 Task: Create a video review of a product or service you recently tried, offering your honest feedback and recommendations.
Action: Mouse moved to (156, 183)
Screenshot: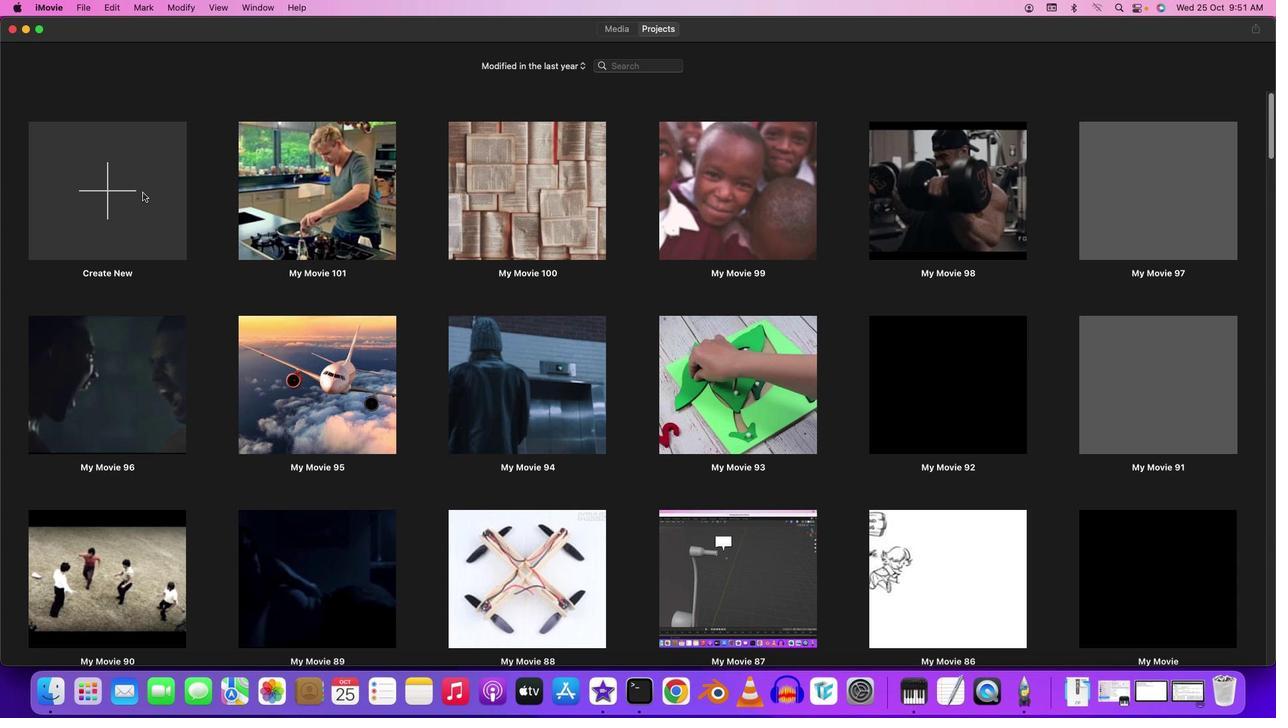 
Action: Mouse pressed left at (156, 183)
Screenshot: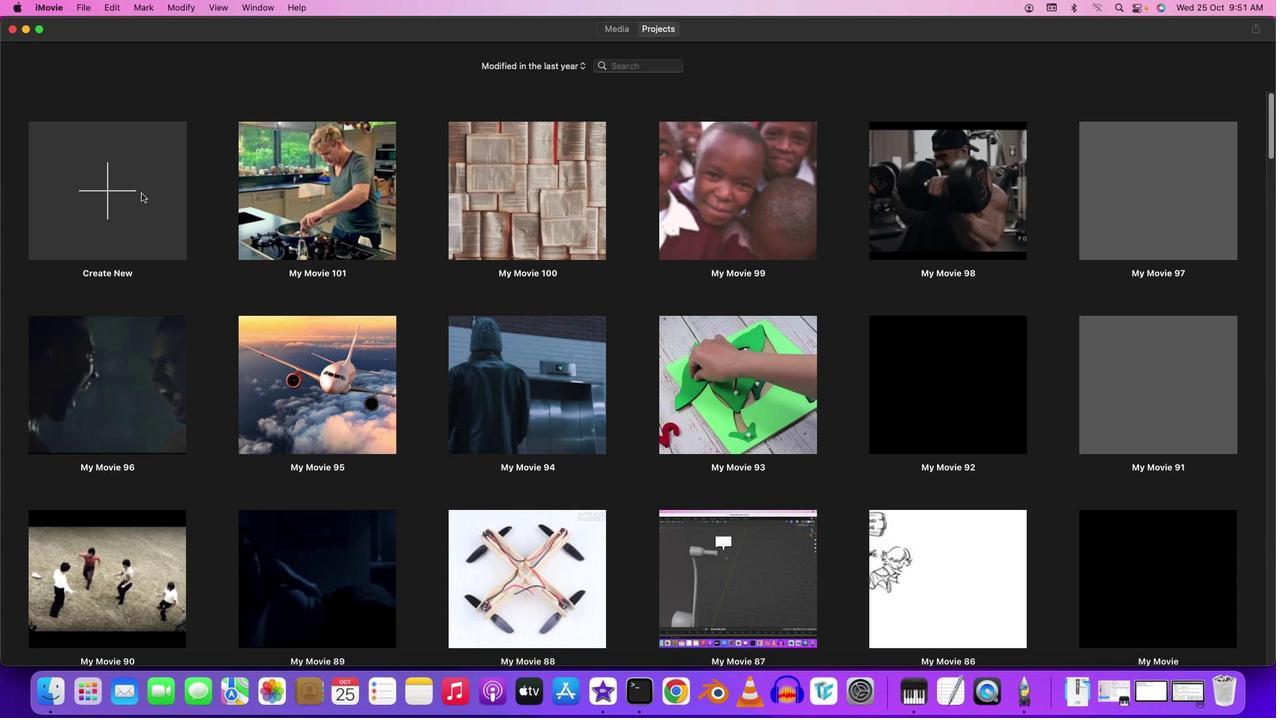 
Action: Mouse moved to (125, 196)
Screenshot: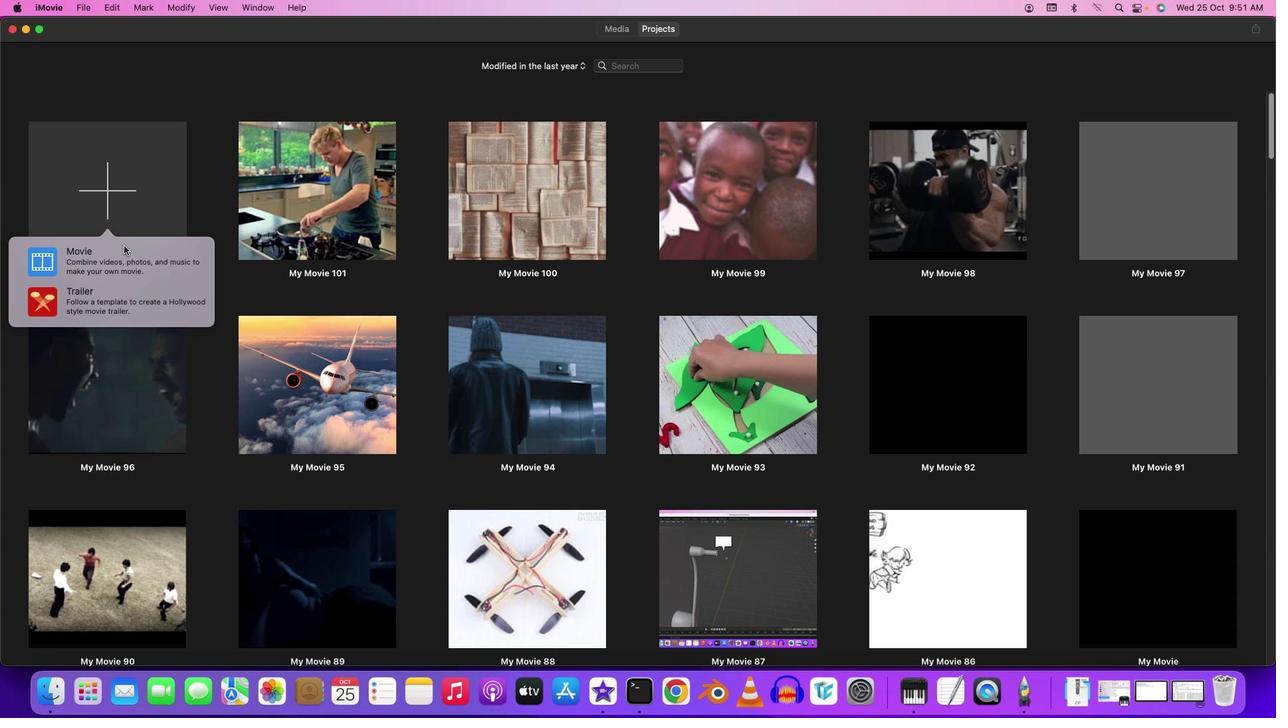 
Action: Mouse pressed left at (125, 196)
Screenshot: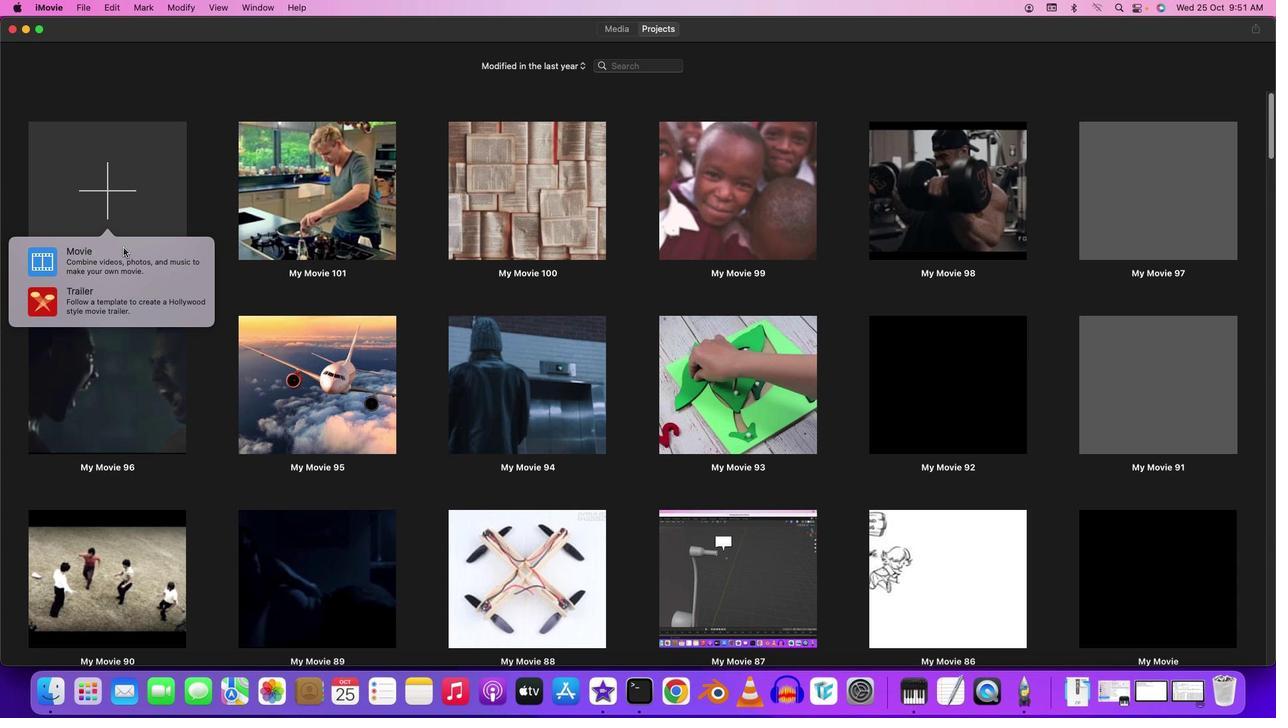 
Action: Mouse moved to (123, 248)
Screenshot: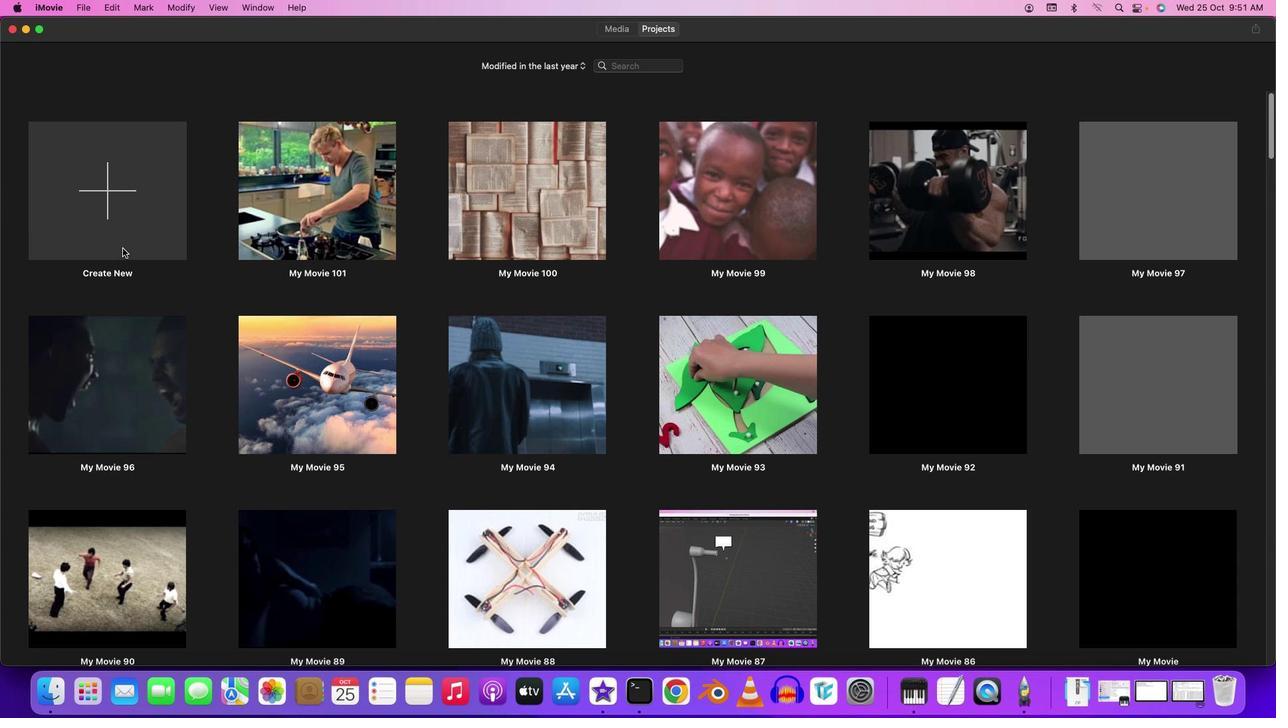 
Action: Mouse pressed left at (123, 248)
Screenshot: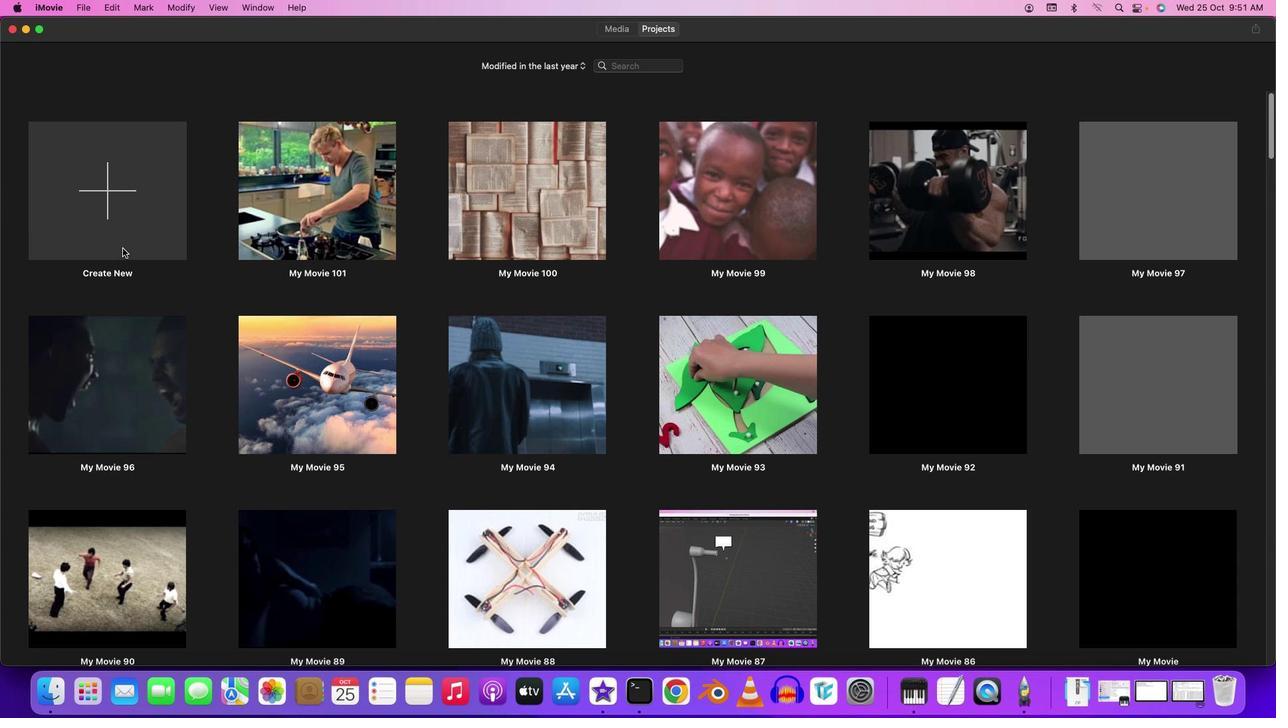 
Action: Mouse moved to (359, 265)
Screenshot: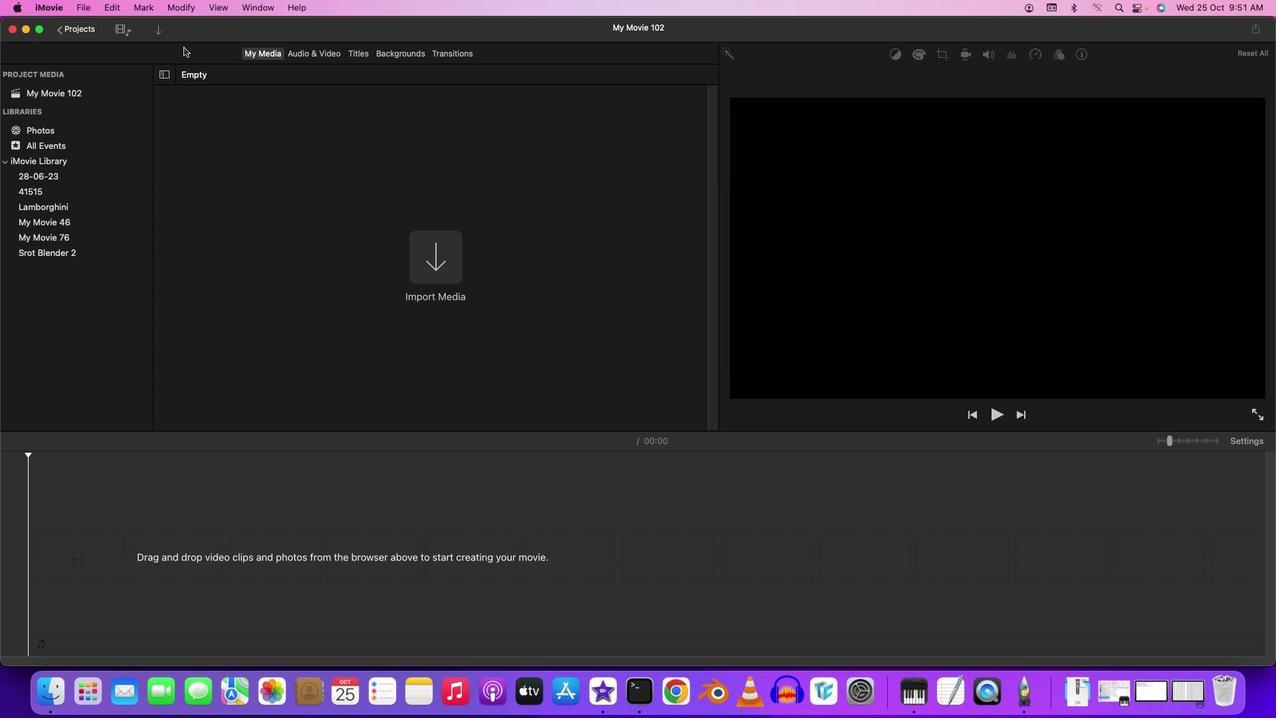 
Action: Mouse pressed left at (359, 265)
Screenshot: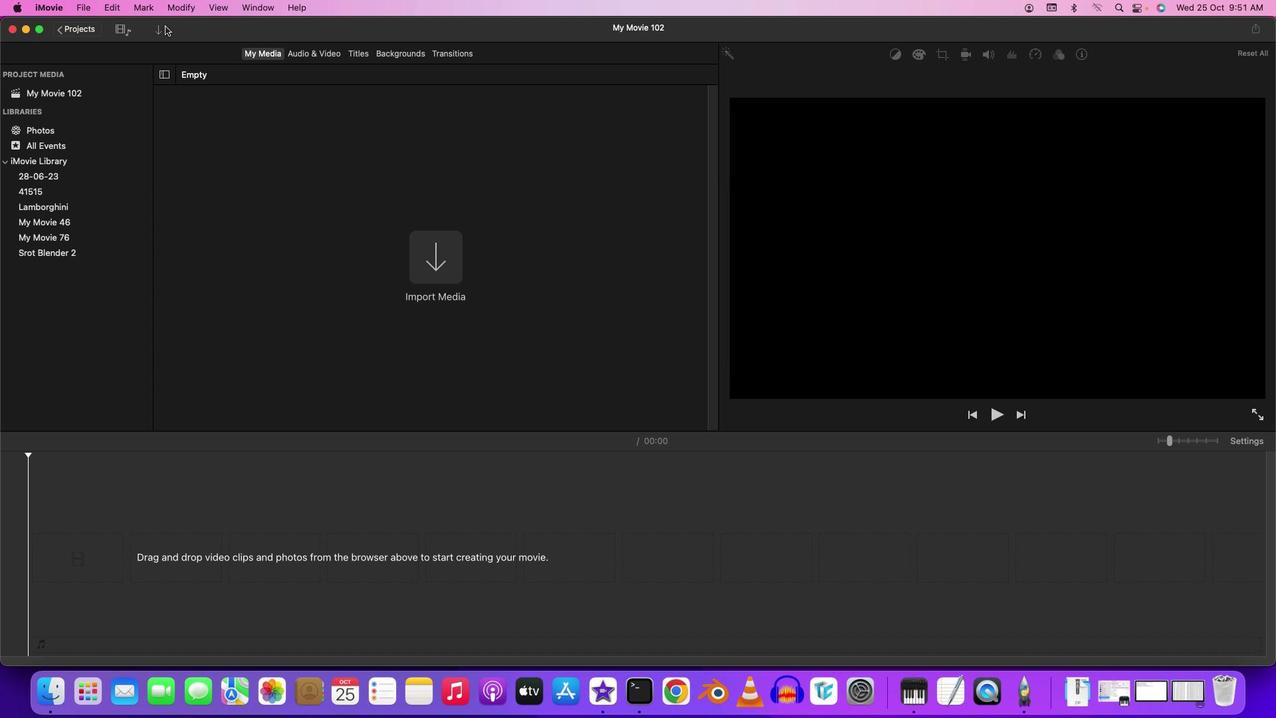 
Action: Mouse moved to (160, 27)
Screenshot: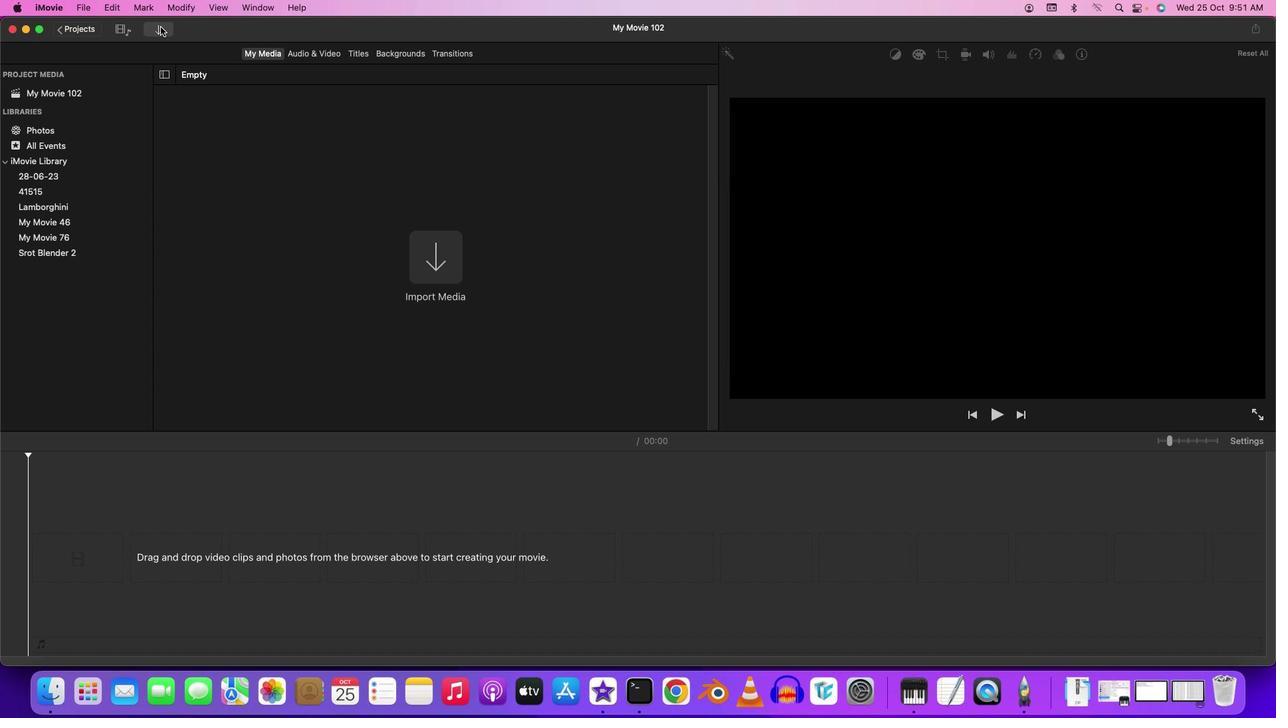 
Action: Mouse pressed left at (160, 27)
Screenshot: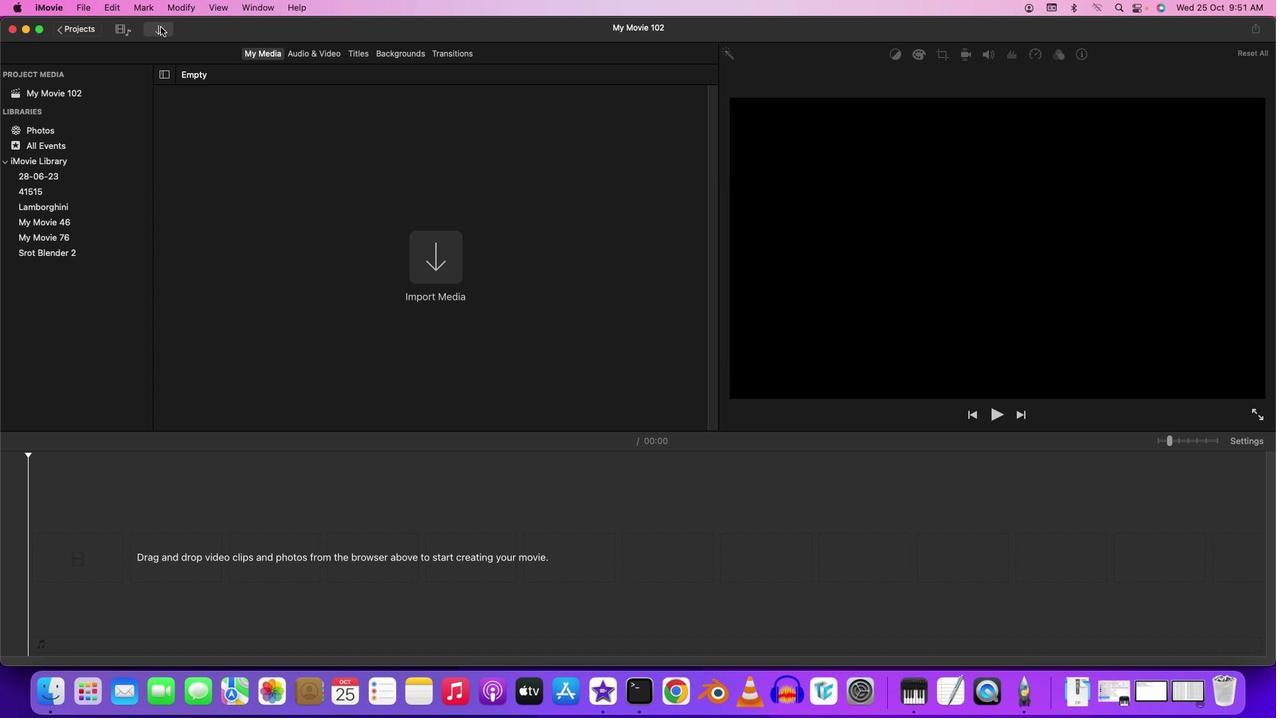 
Action: Mouse moved to (51, 177)
Screenshot: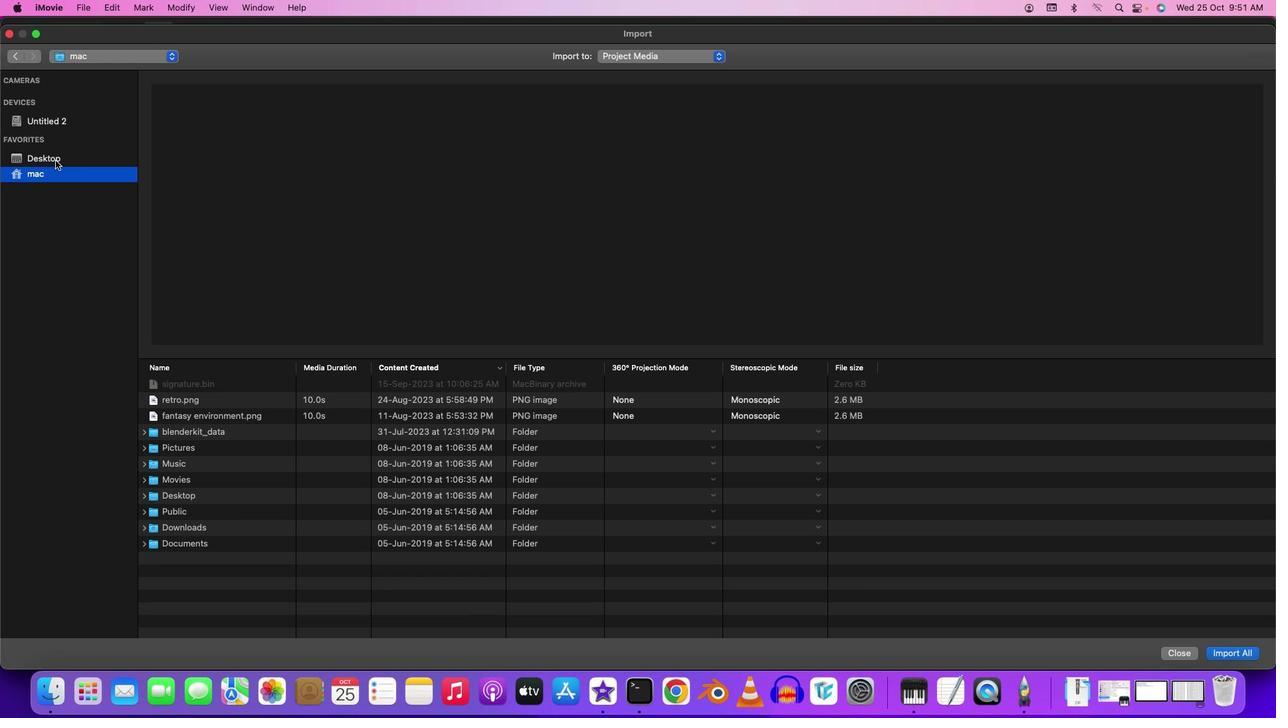 
Action: Mouse pressed left at (51, 177)
Screenshot: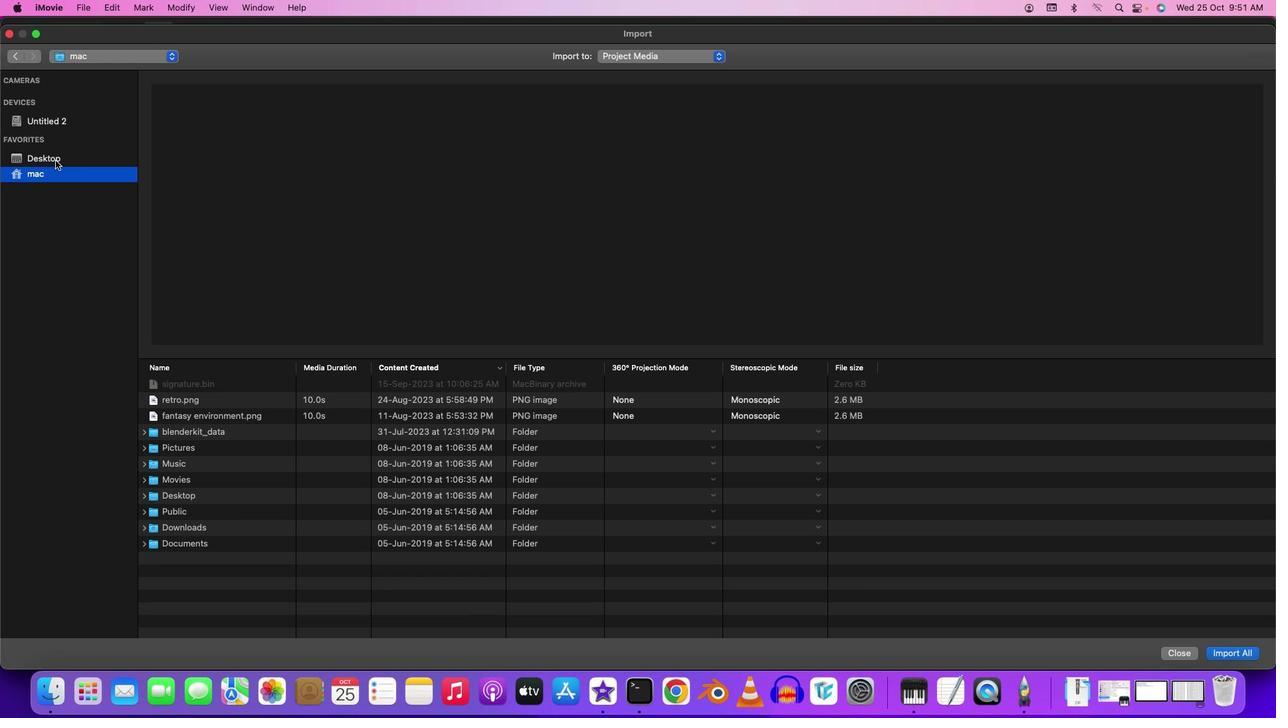 
Action: Mouse moved to (55, 160)
Screenshot: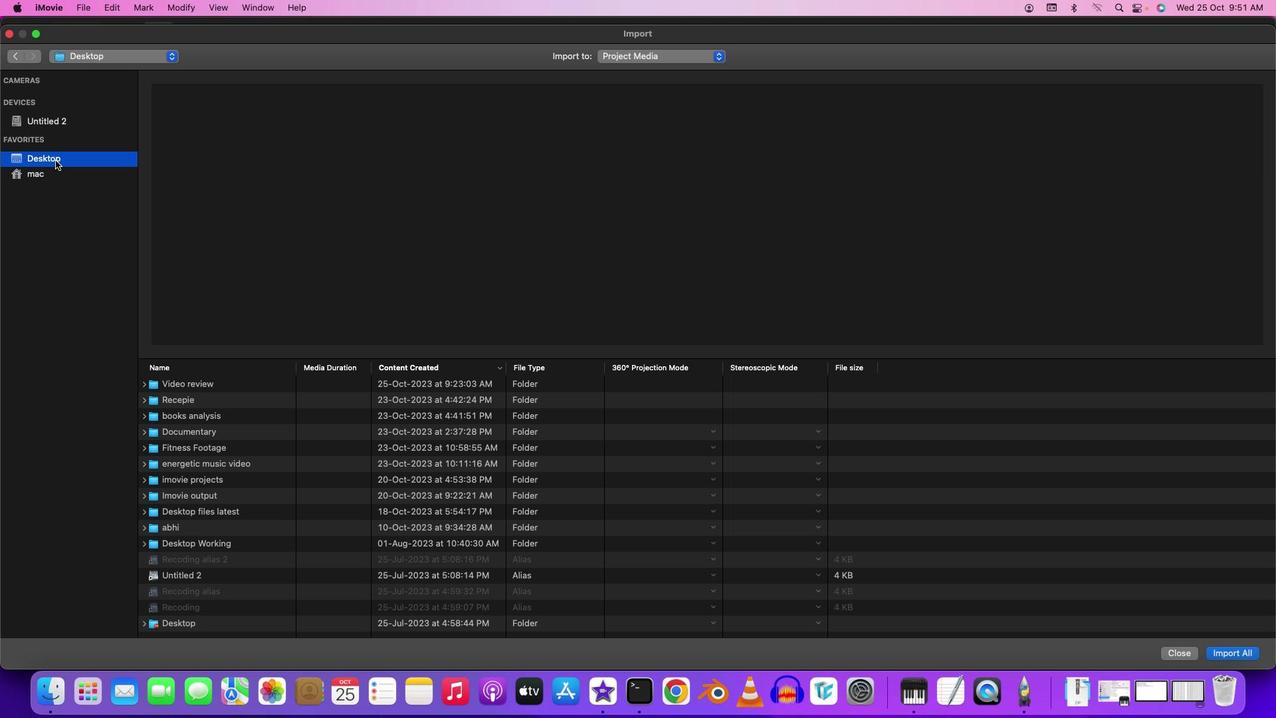 
Action: Mouse pressed left at (55, 160)
Screenshot: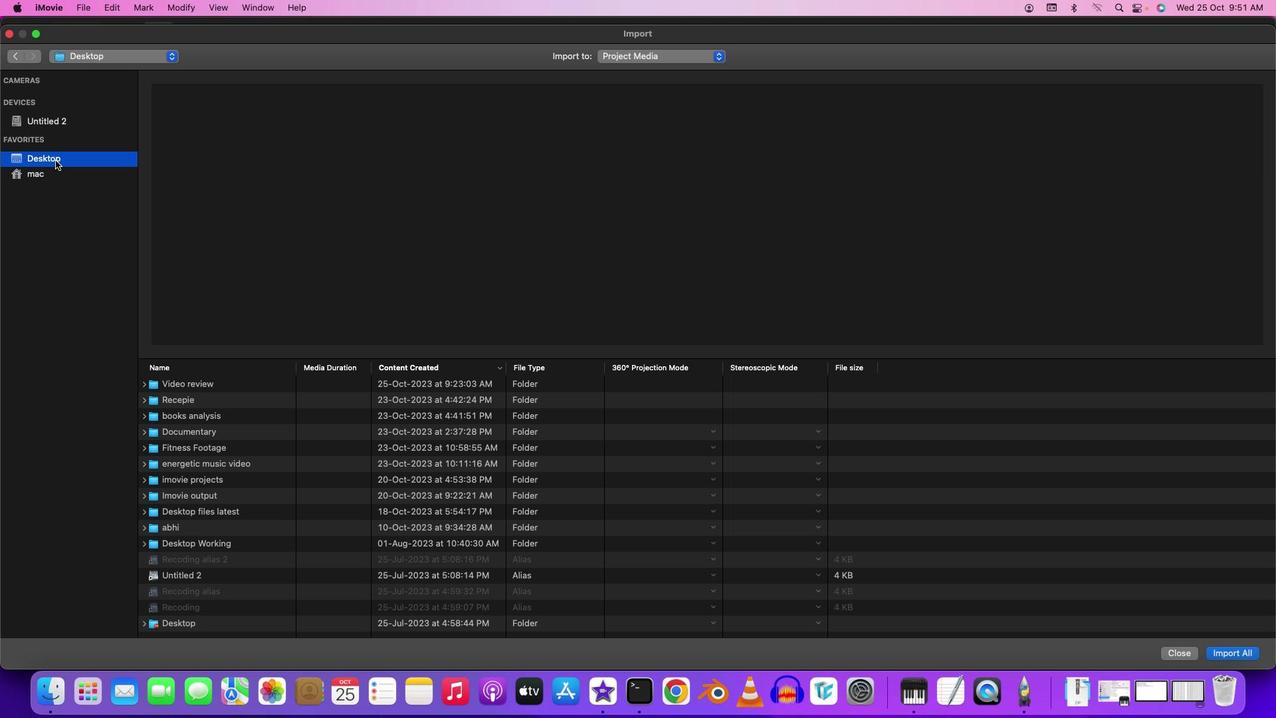 
Action: Mouse moved to (208, 385)
Screenshot: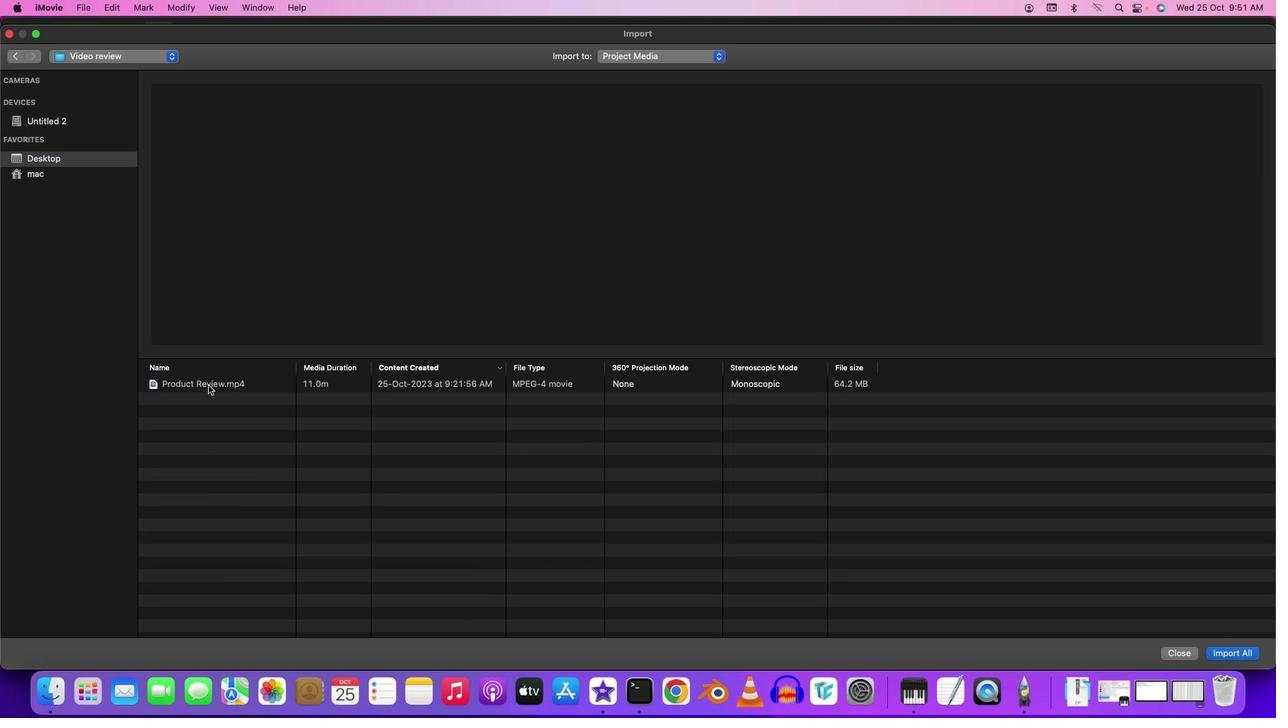 
Action: Mouse pressed left at (208, 385)
Screenshot: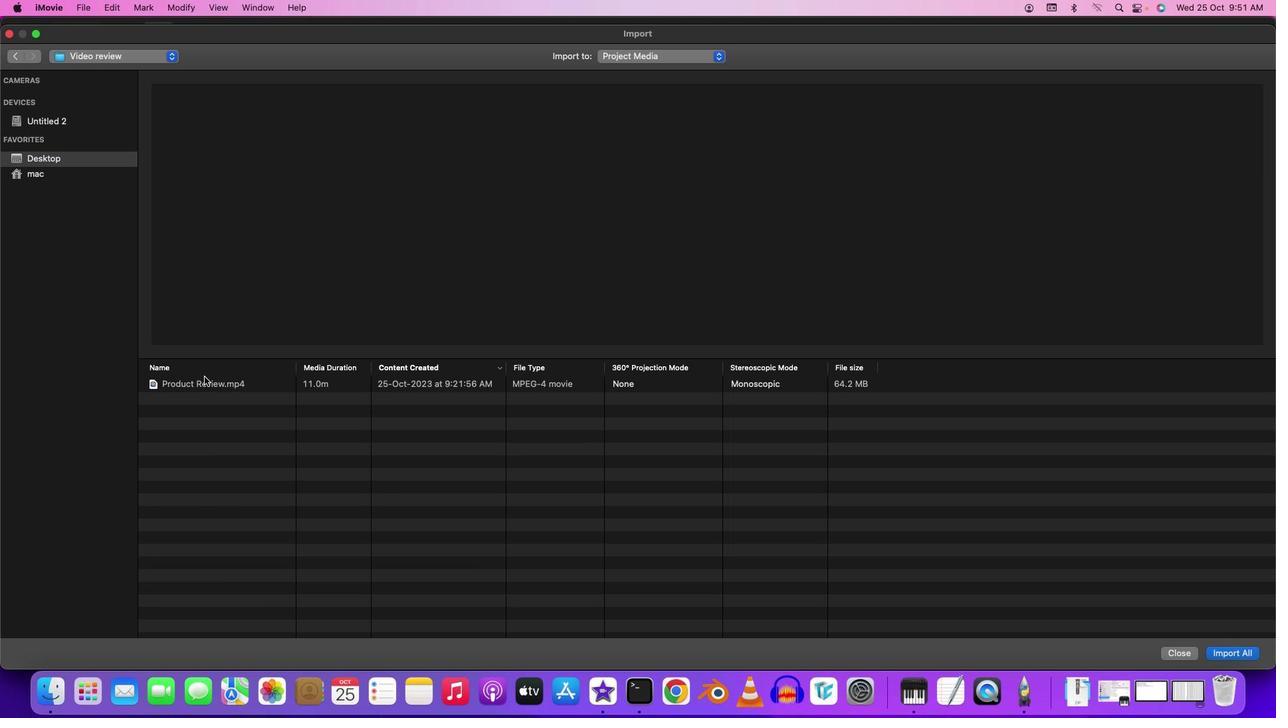 
Action: Mouse pressed left at (208, 385)
Screenshot: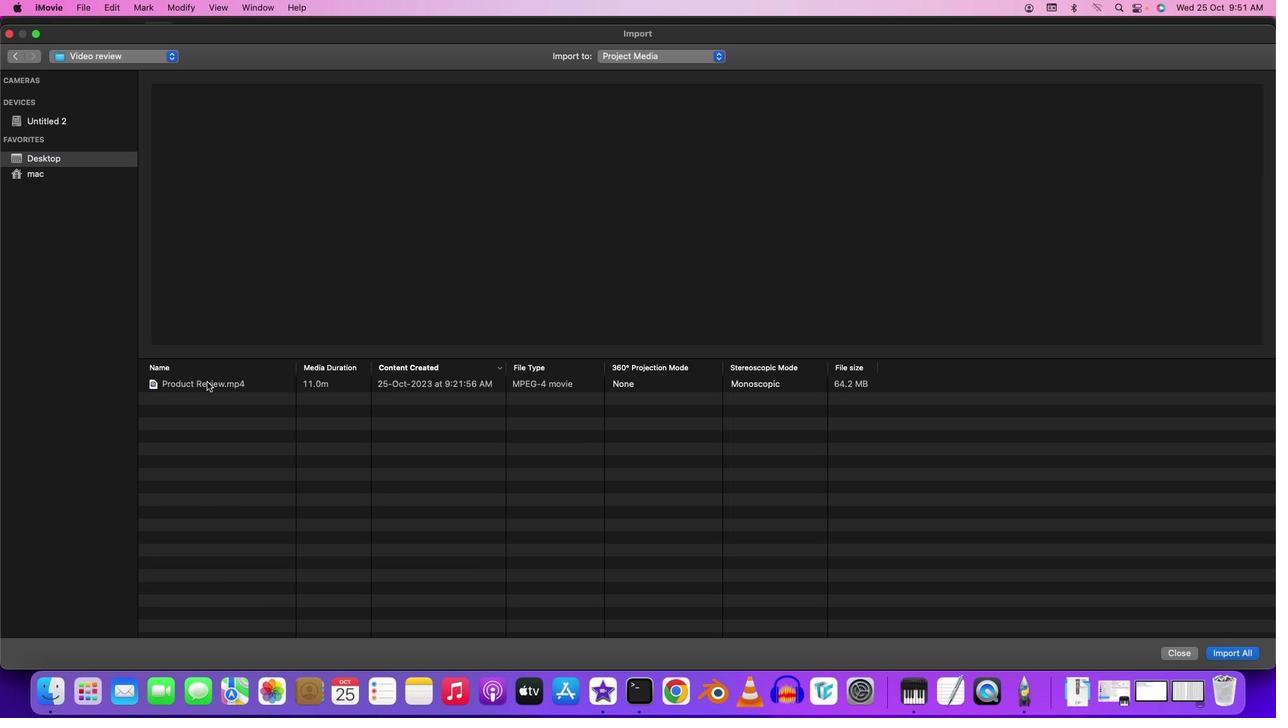 
Action: Mouse moved to (209, 387)
Screenshot: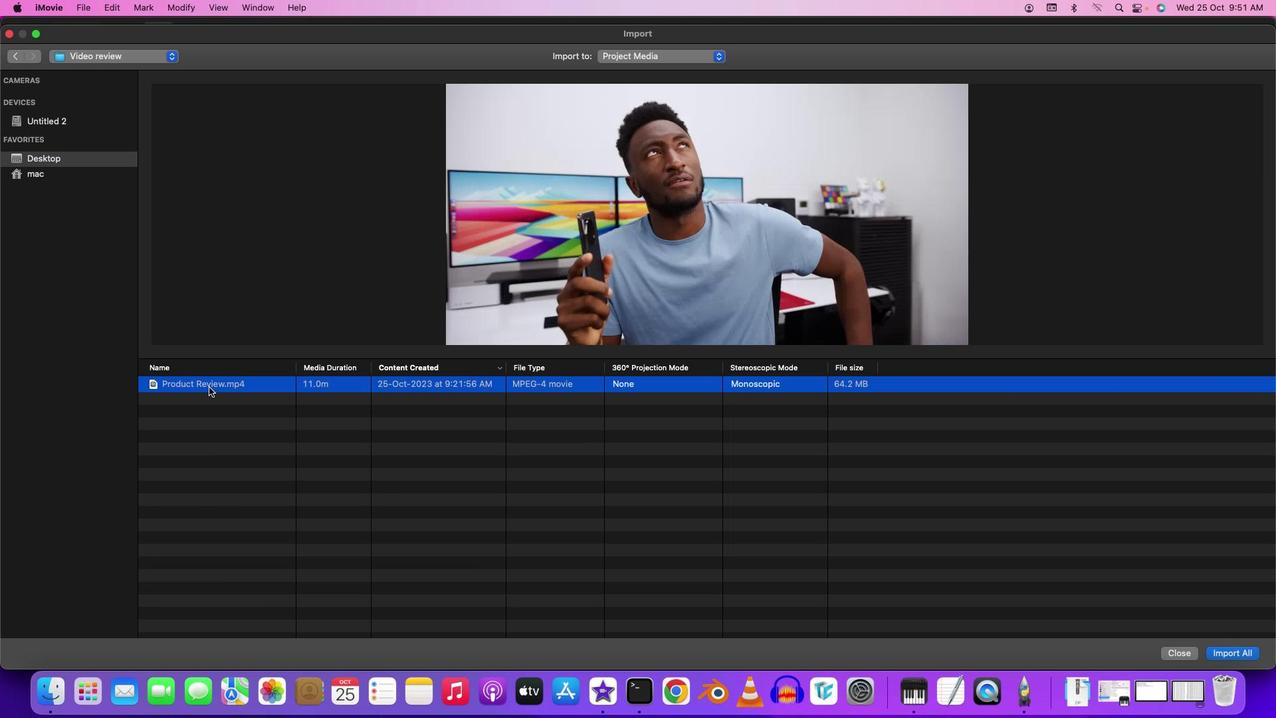 
Action: Mouse pressed left at (209, 387)
Screenshot: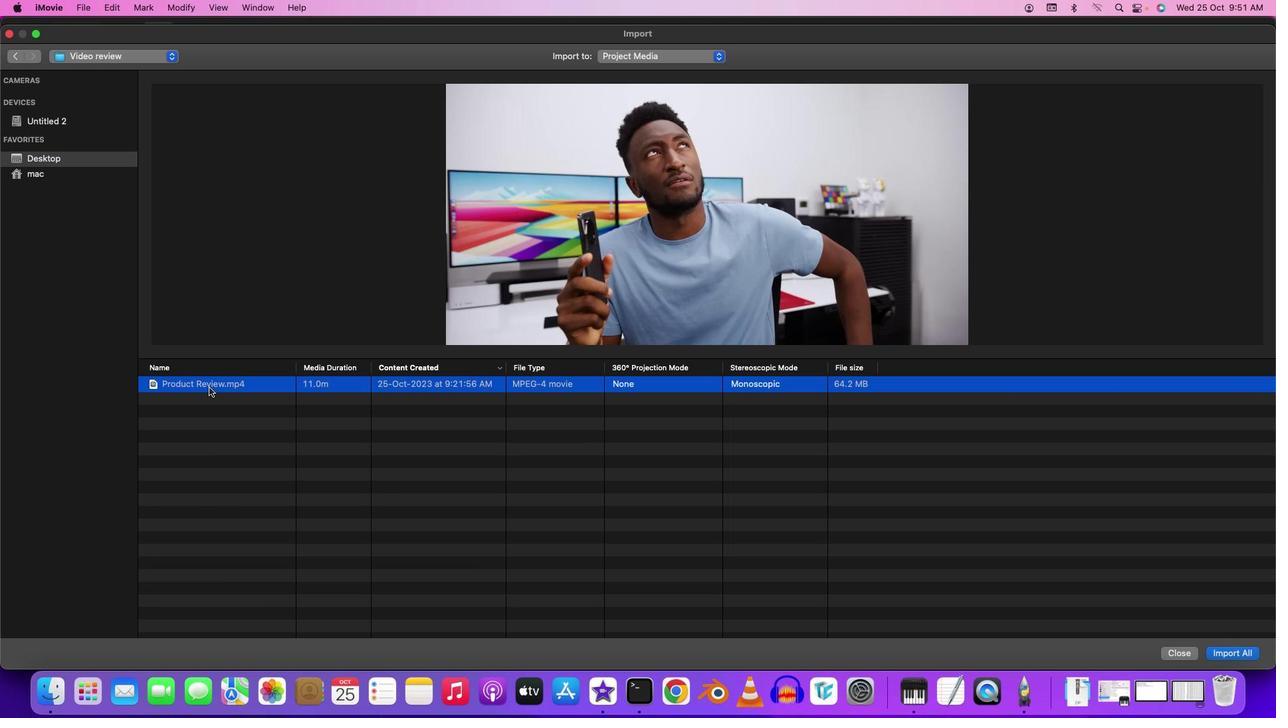 
Action: Mouse pressed left at (209, 387)
Screenshot: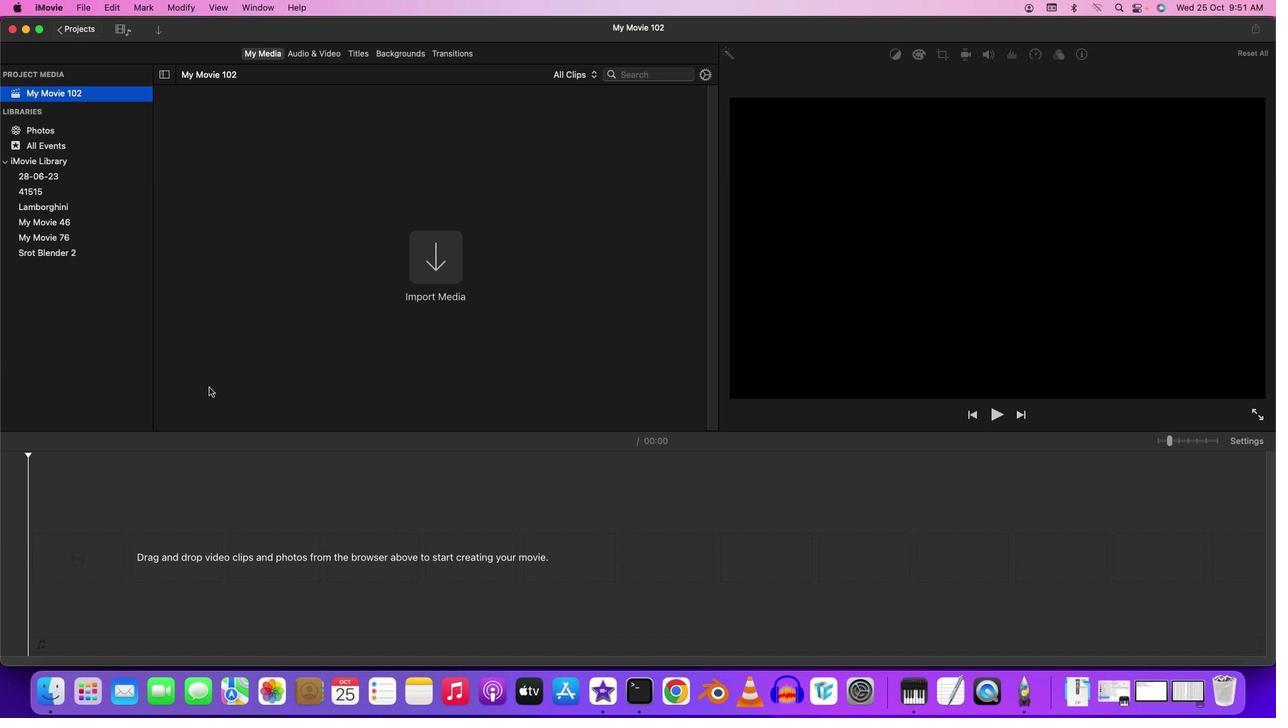 
Action: Mouse moved to (217, 136)
Screenshot: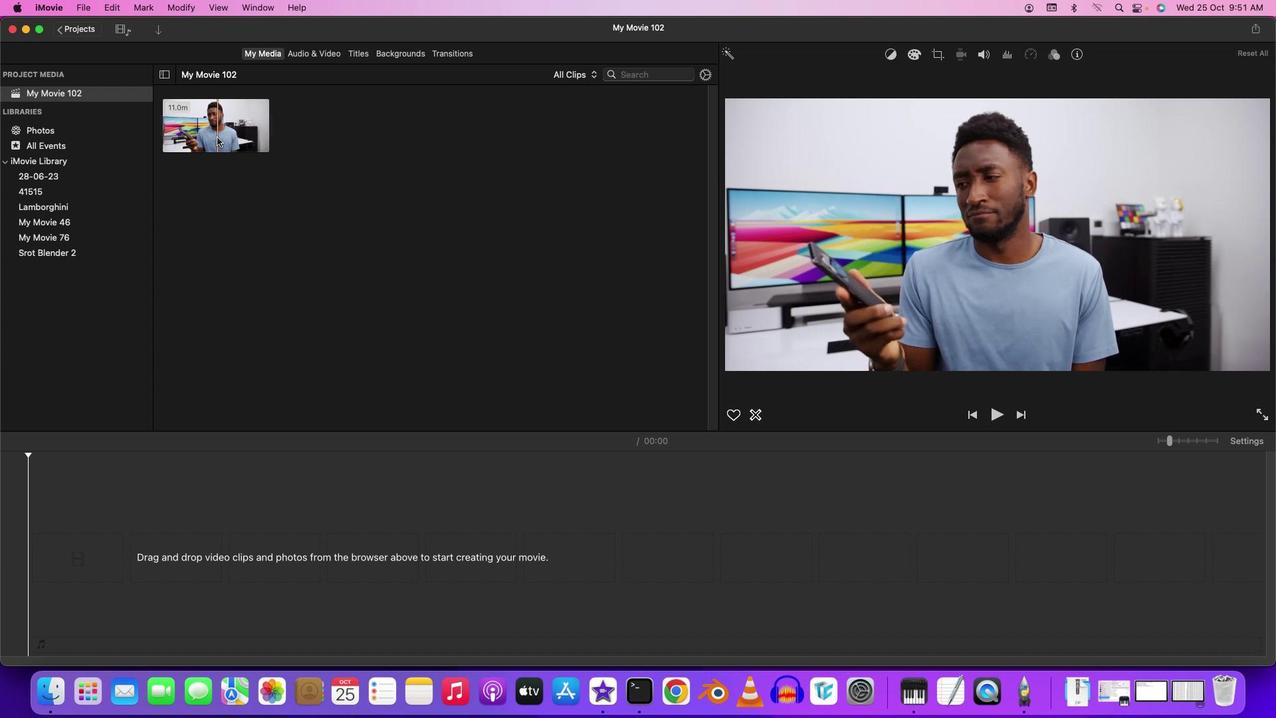 
Action: Mouse pressed left at (217, 136)
Screenshot: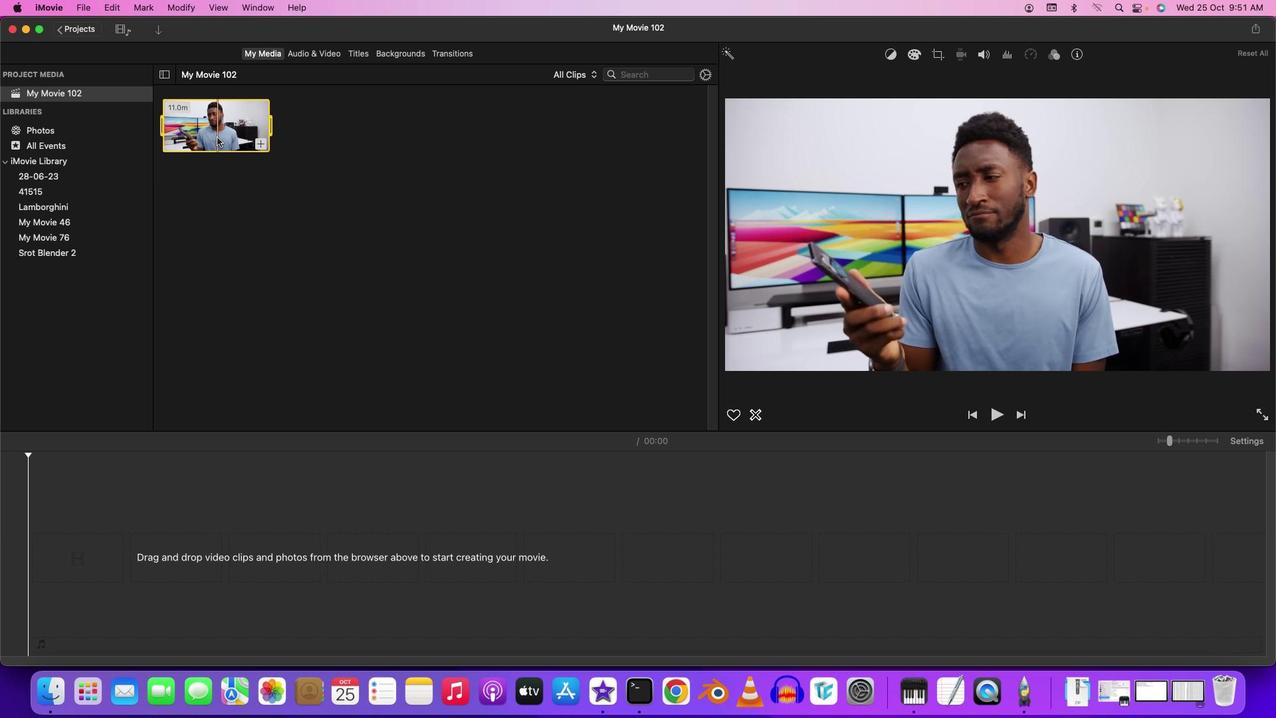 
Action: Mouse pressed left at (217, 136)
Screenshot: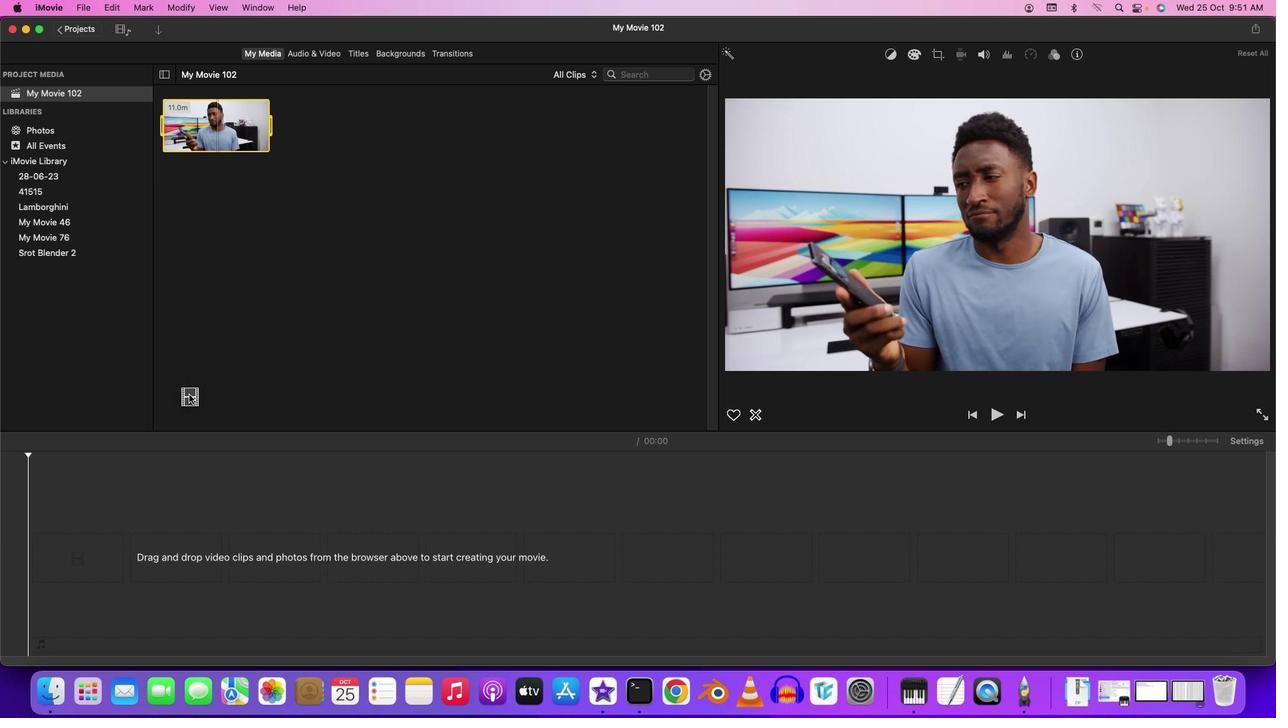 
Action: Mouse moved to (144, 467)
Screenshot: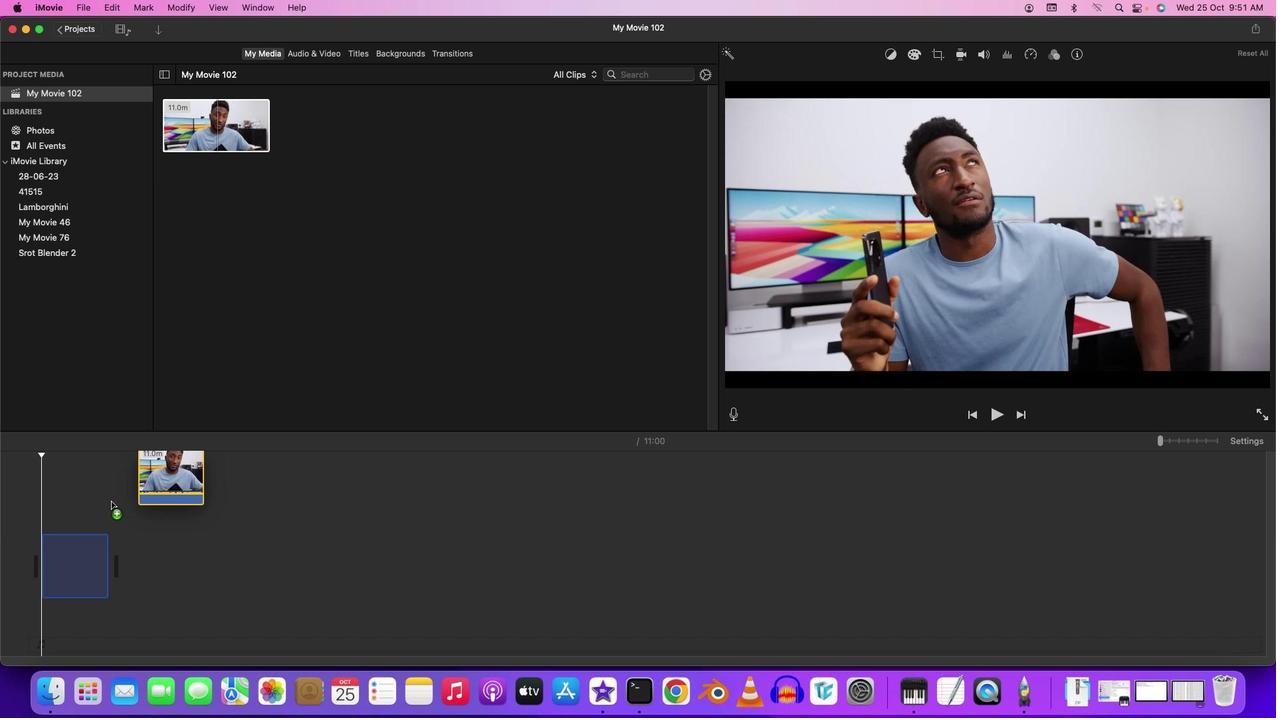 
Action: Mouse pressed right at (144, 467)
Screenshot: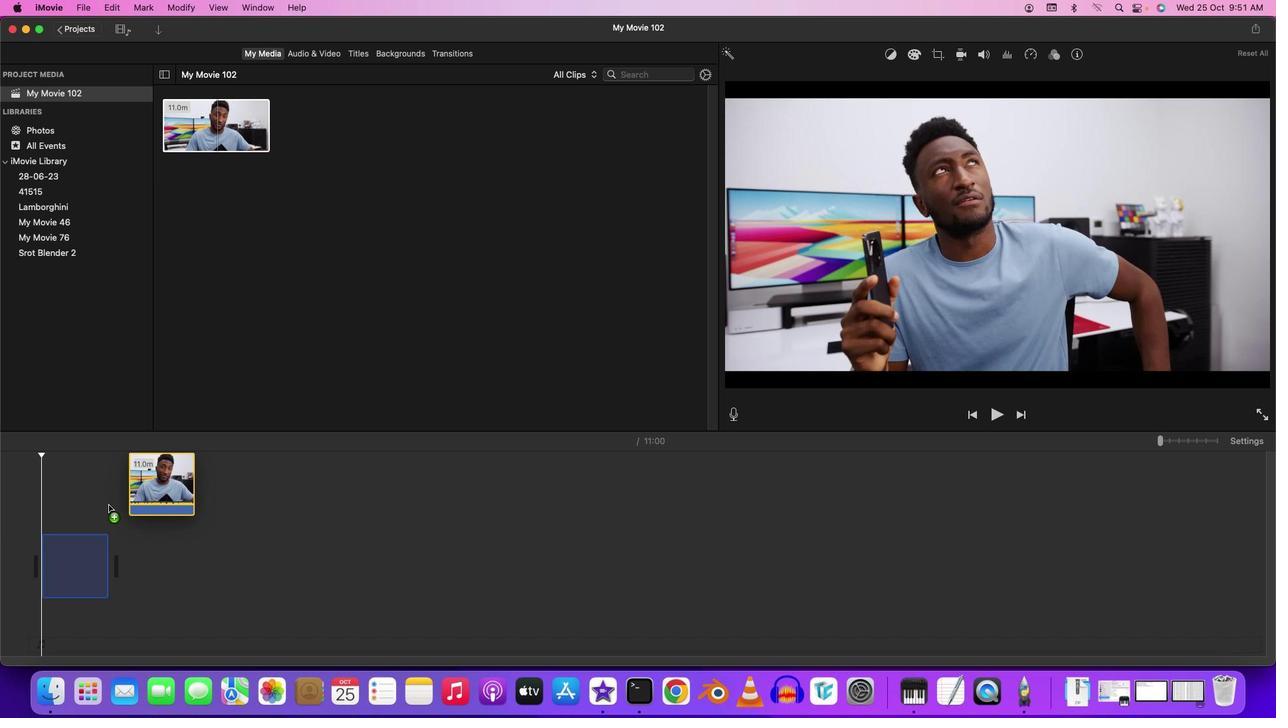 
Action: Mouse moved to (1159, 446)
Screenshot: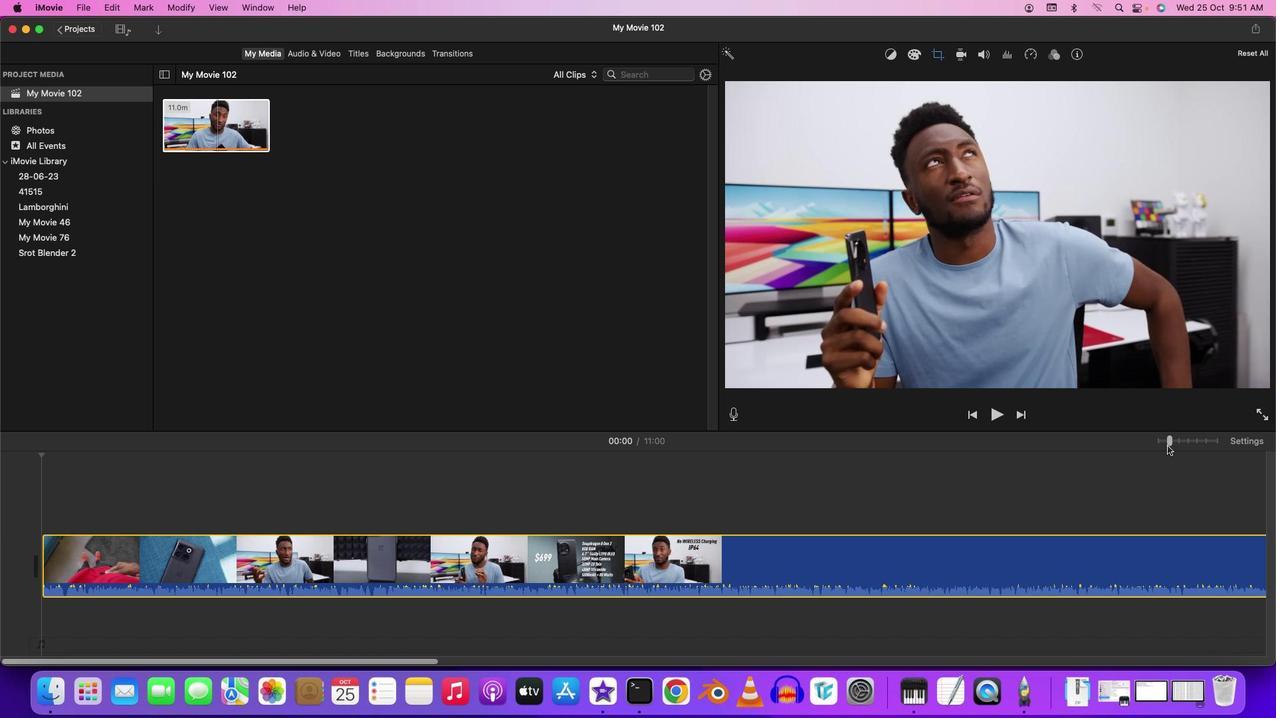 
Action: Mouse pressed left at (1159, 446)
Screenshot: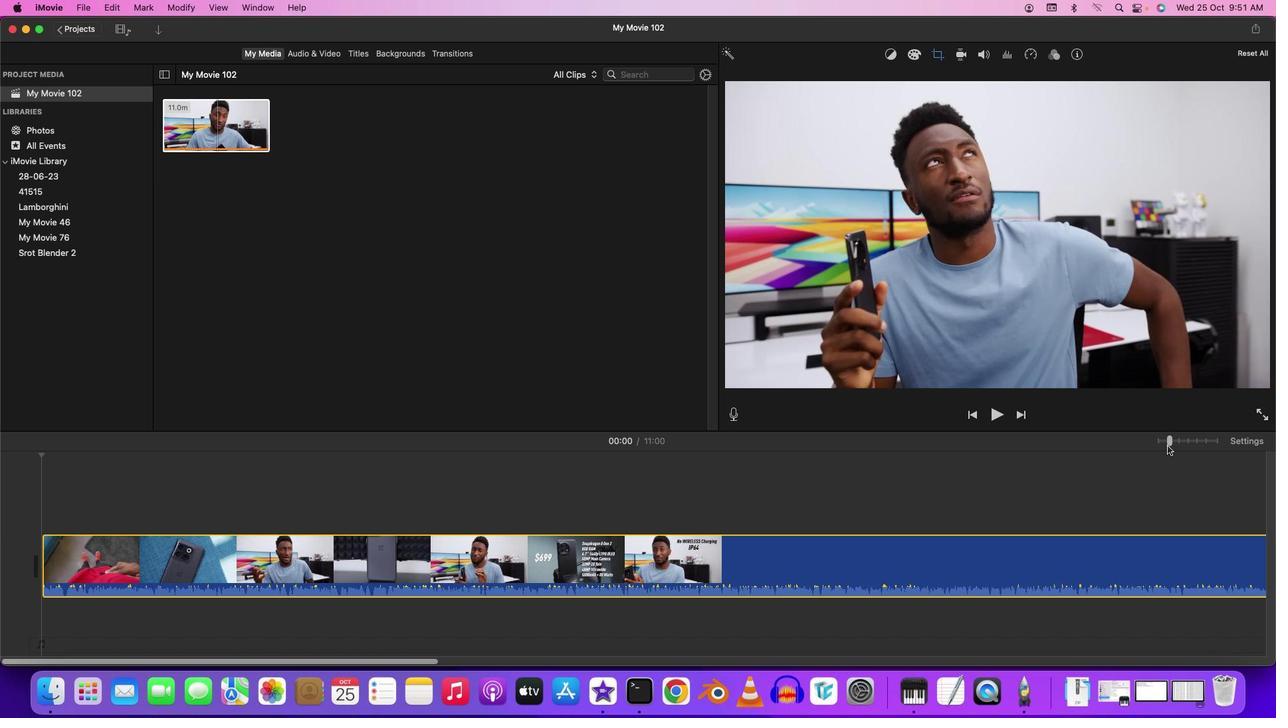 
Action: Mouse moved to (40, 496)
Screenshot: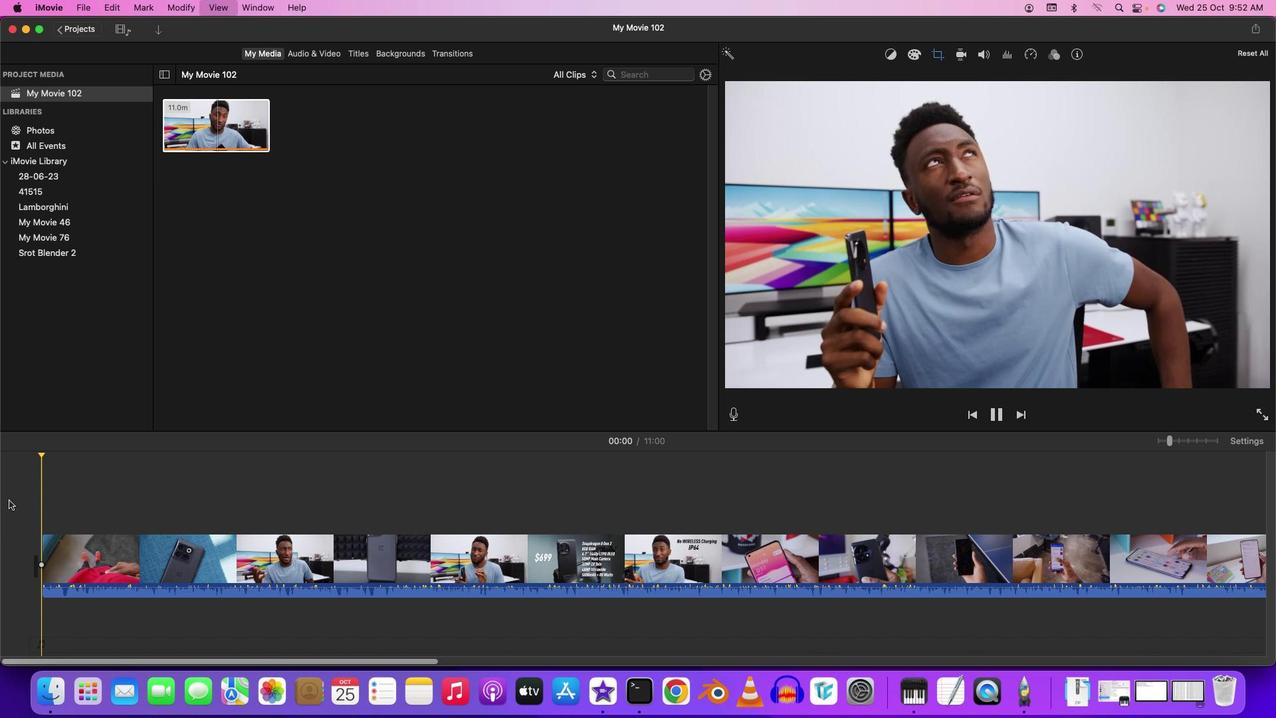 
Action: Mouse pressed left at (40, 496)
Screenshot: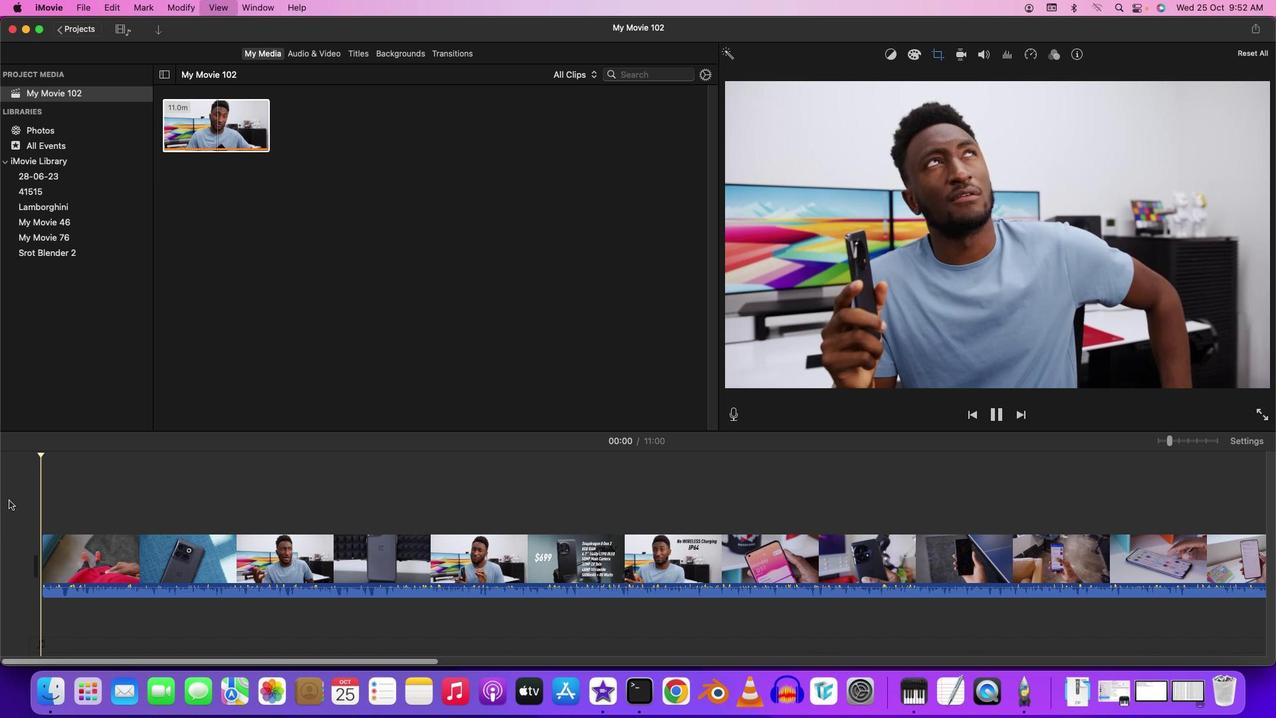 
Action: Mouse moved to (8, 500)
Screenshot: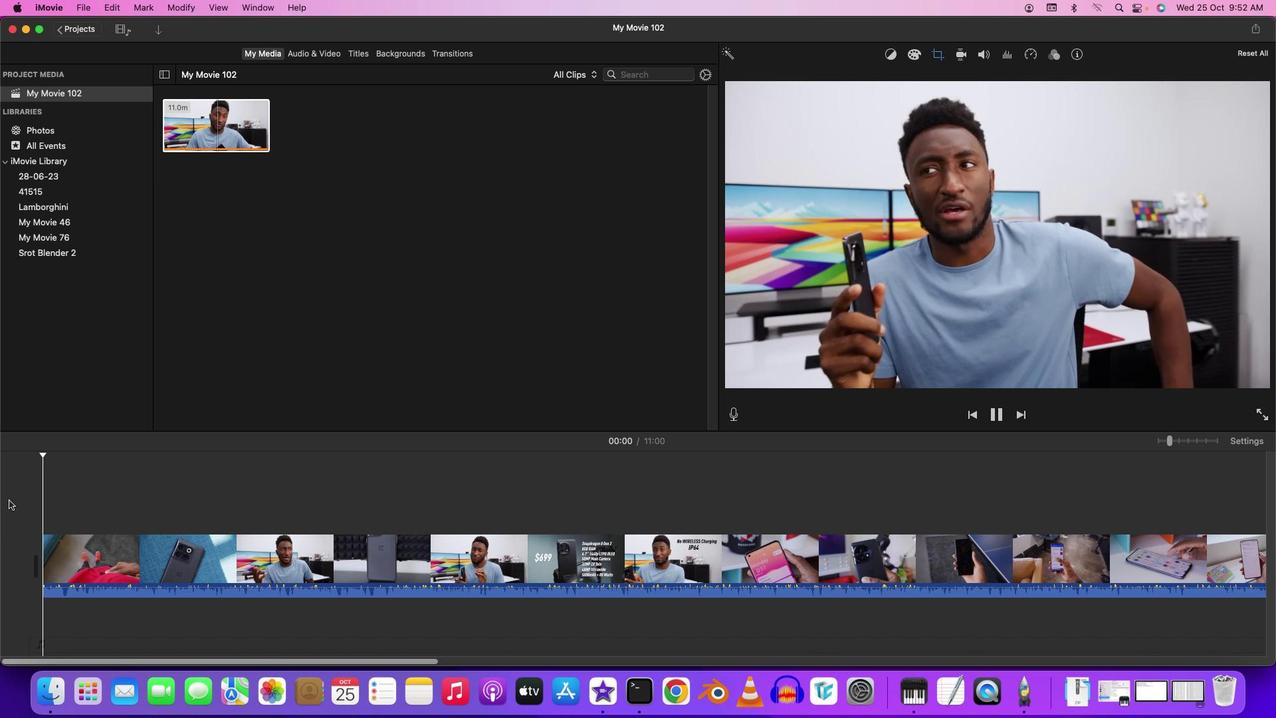 
Action: Key pressed Key.space
Screenshot: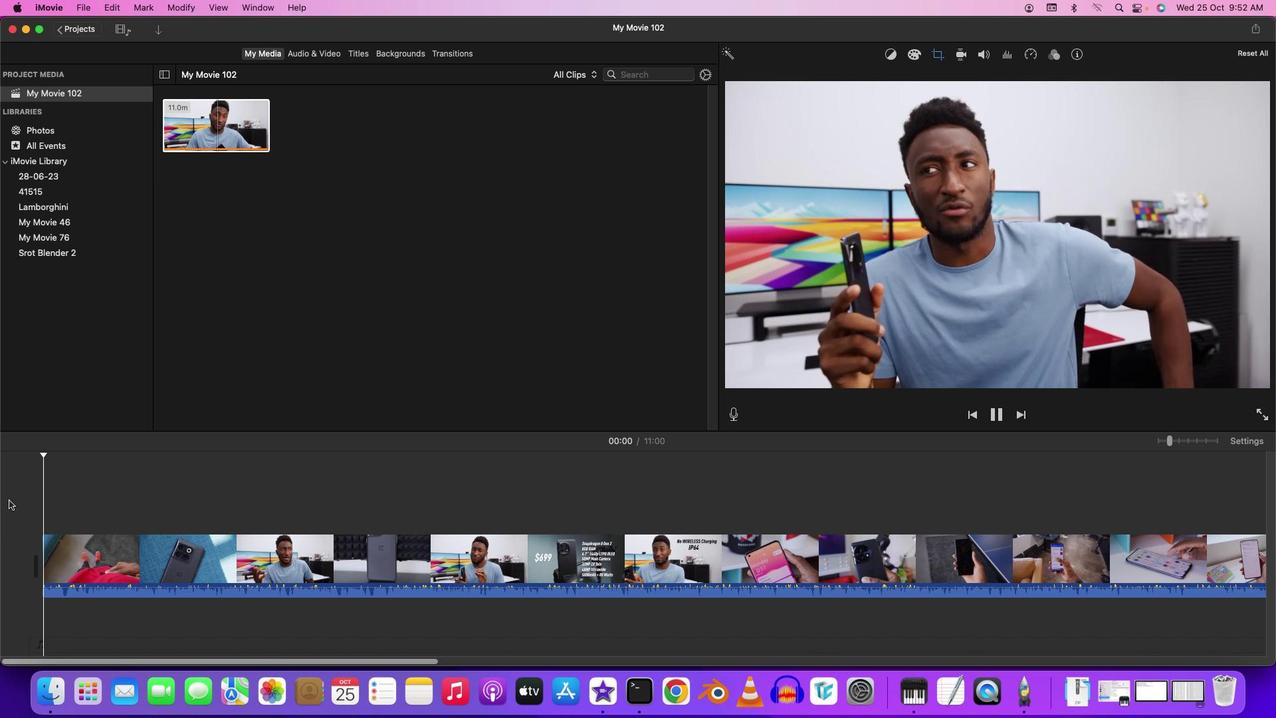 
Action: Mouse moved to (359, 57)
Screenshot: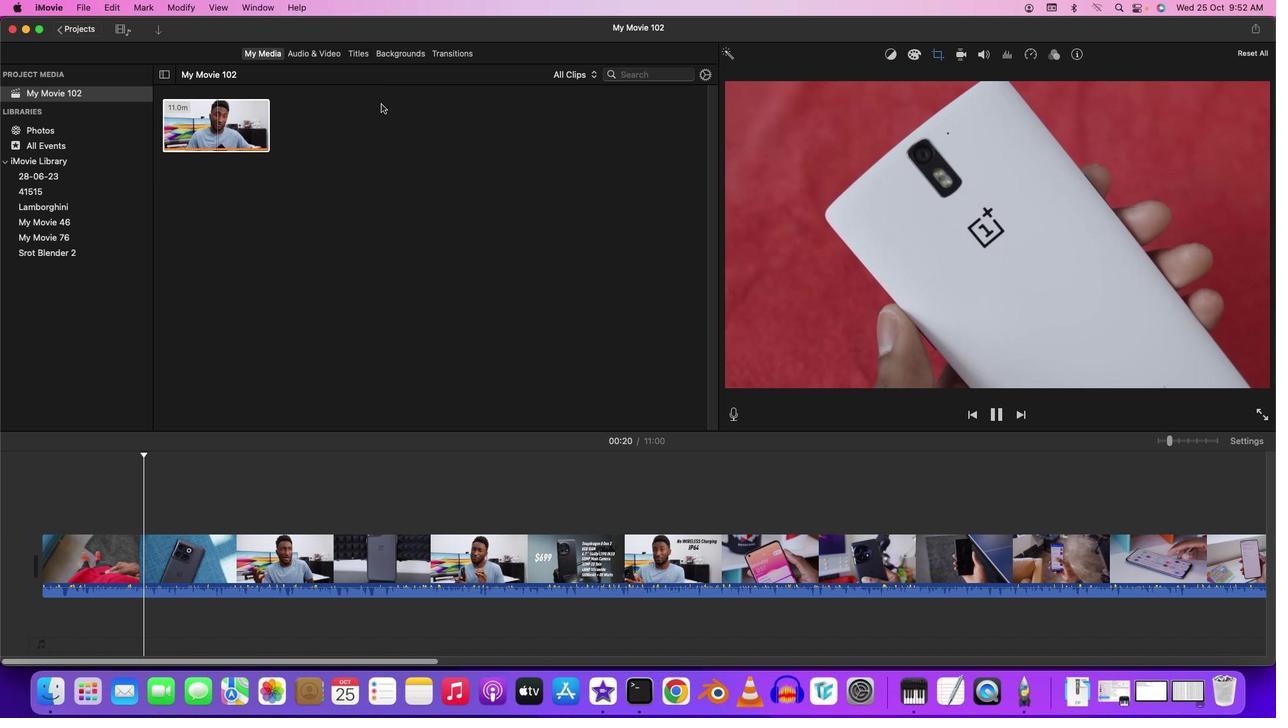 
Action: Mouse pressed left at (359, 57)
Screenshot: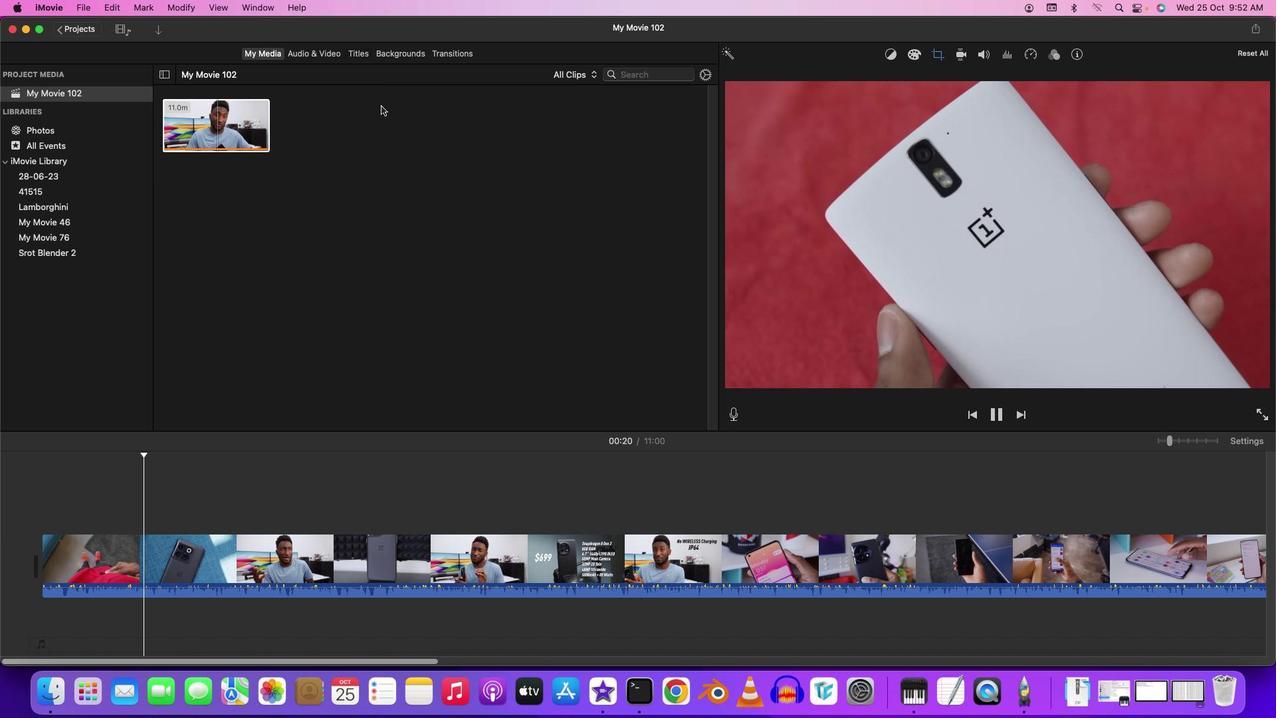 
Action: Mouse moved to (144, 485)
Screenshot: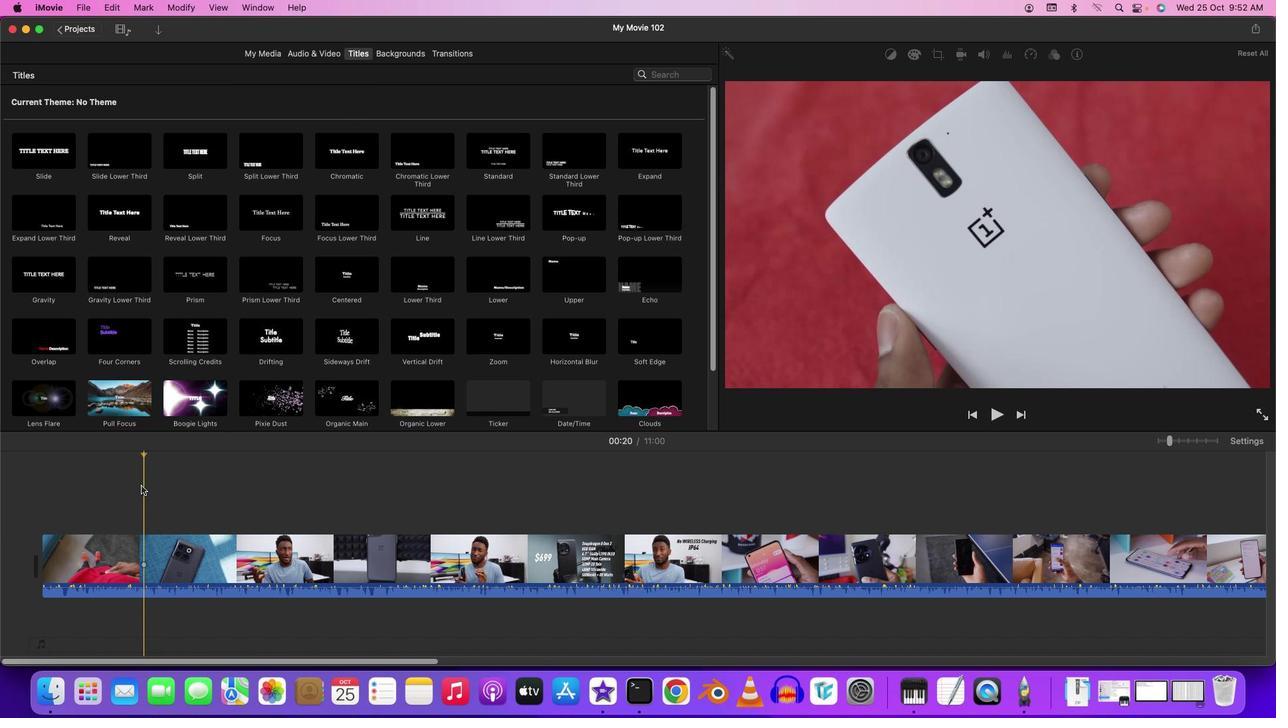 
Action: Mouse pressed left at (144, 485)
Screenshot: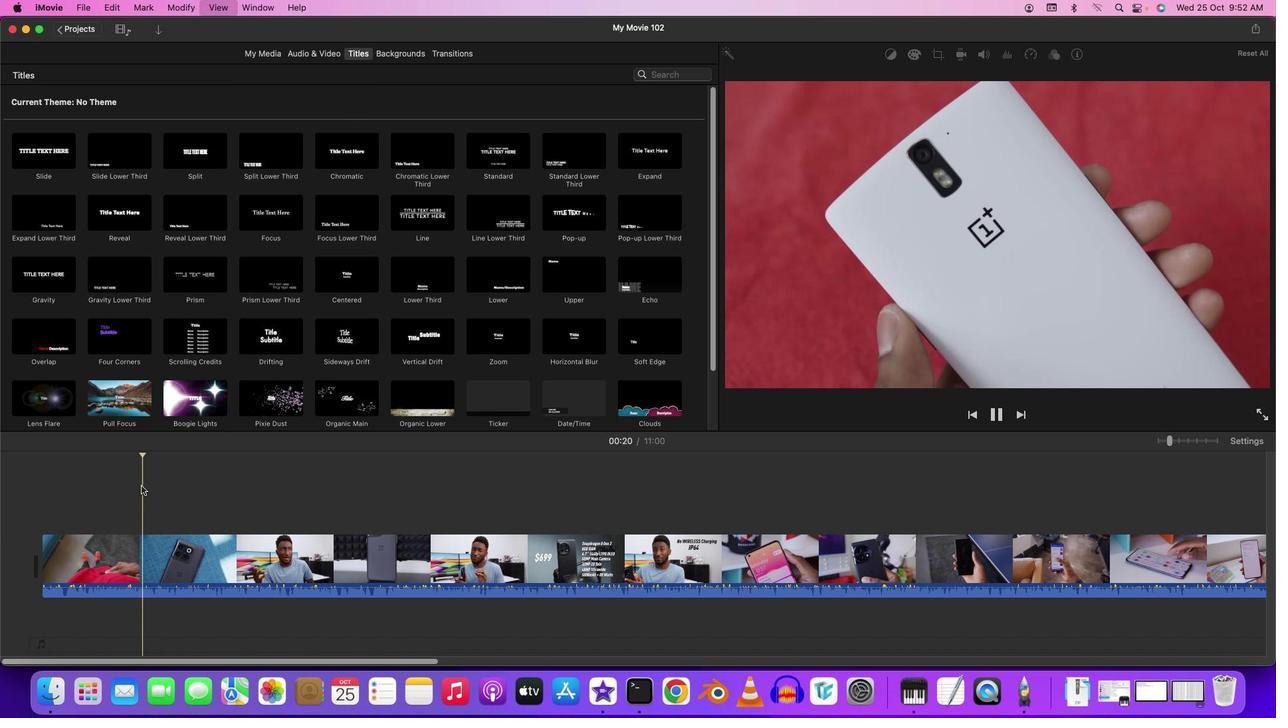 
Action: Mouse moved to (140, 485)
Screenshot: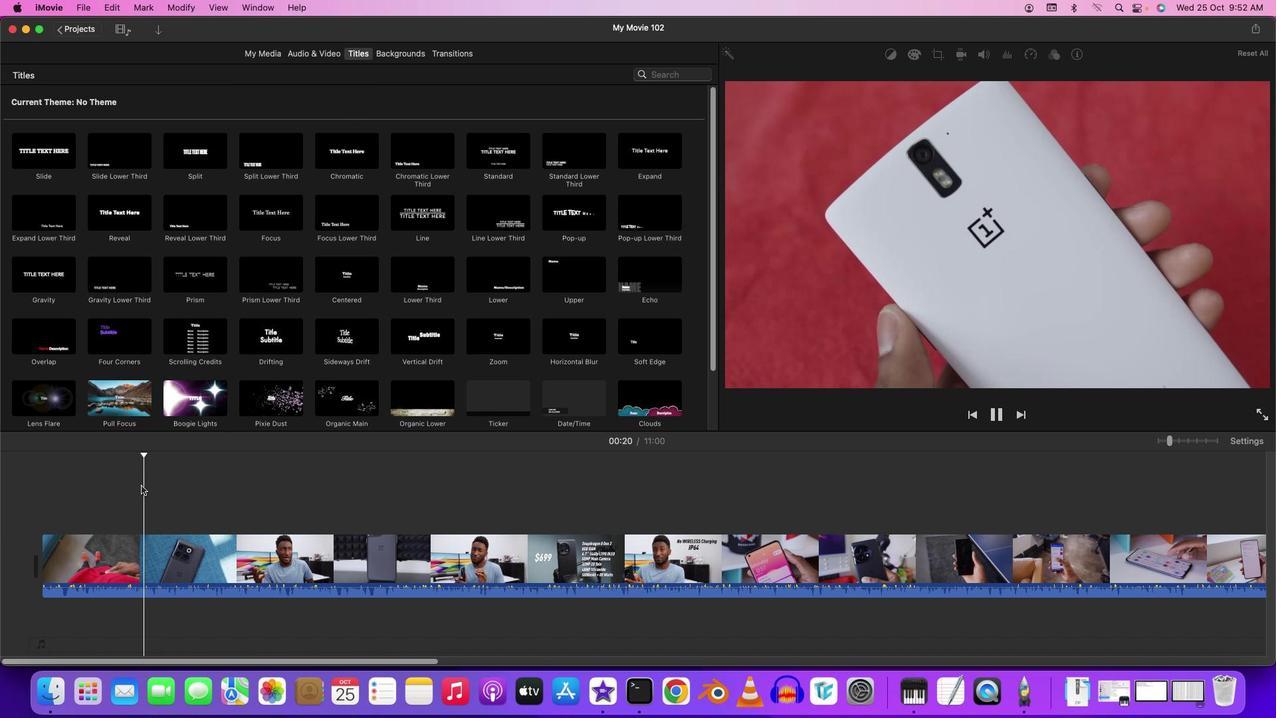 
Action: Key pressed Key.space
Screenshot: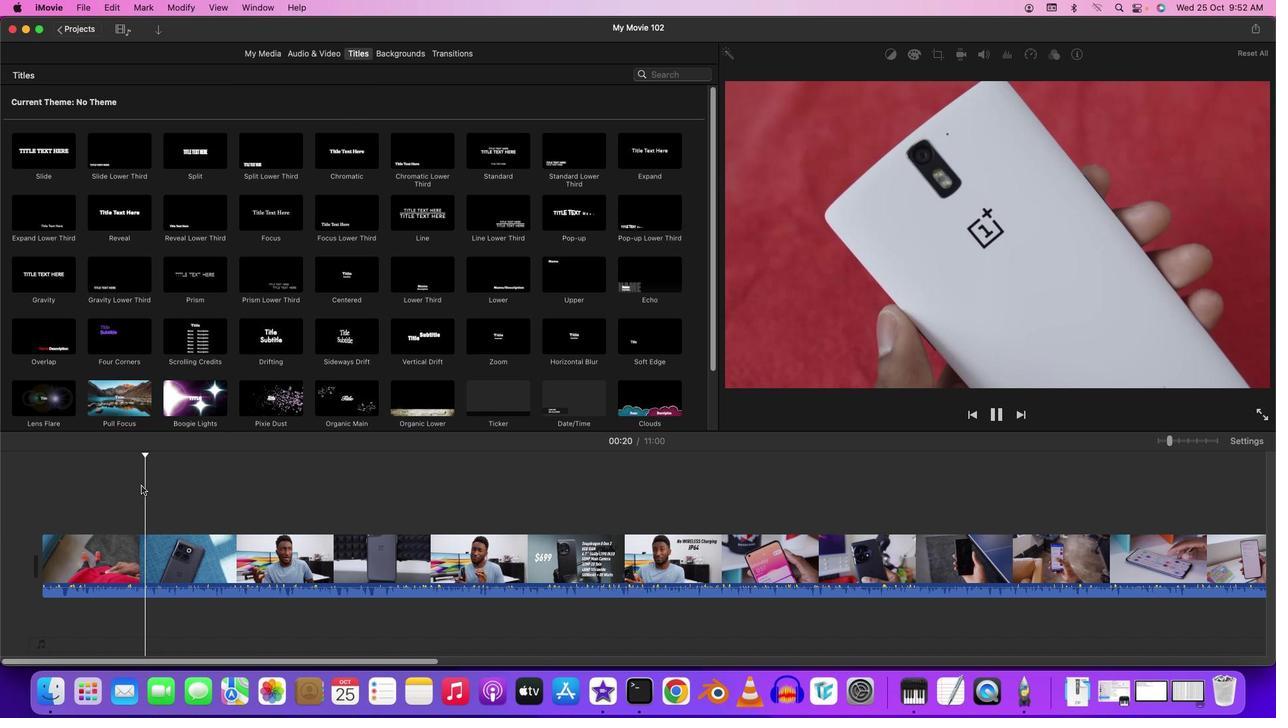 
Action: Mouse moved to (254, 500)
Screenshot: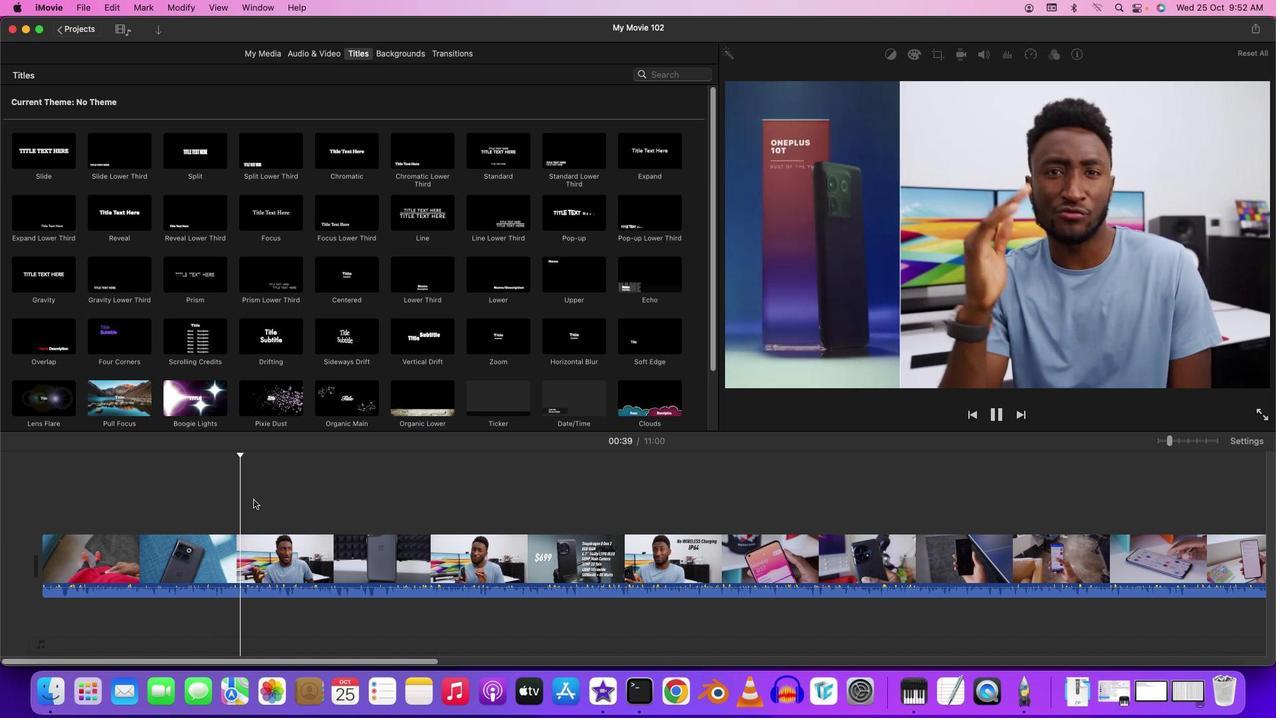 
Action: Key pressed Key.space
Screenshot: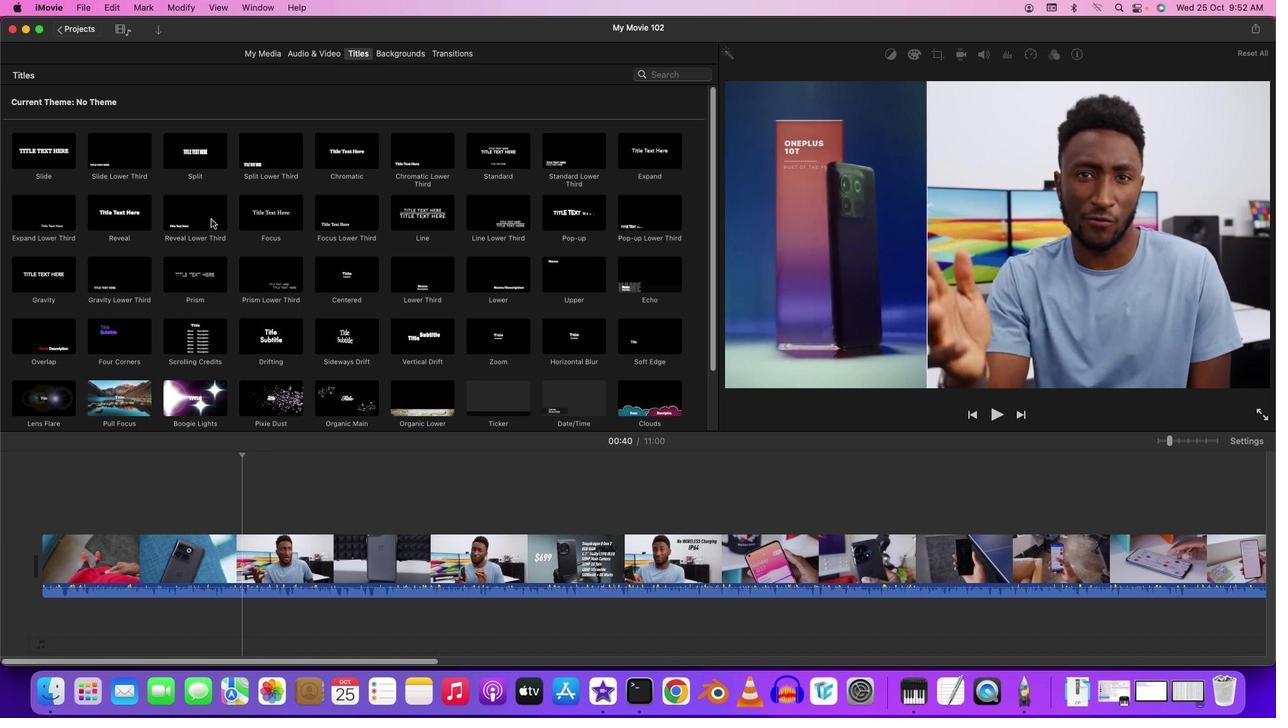
Action: Mouse moved to (114, 280)
Screenshot: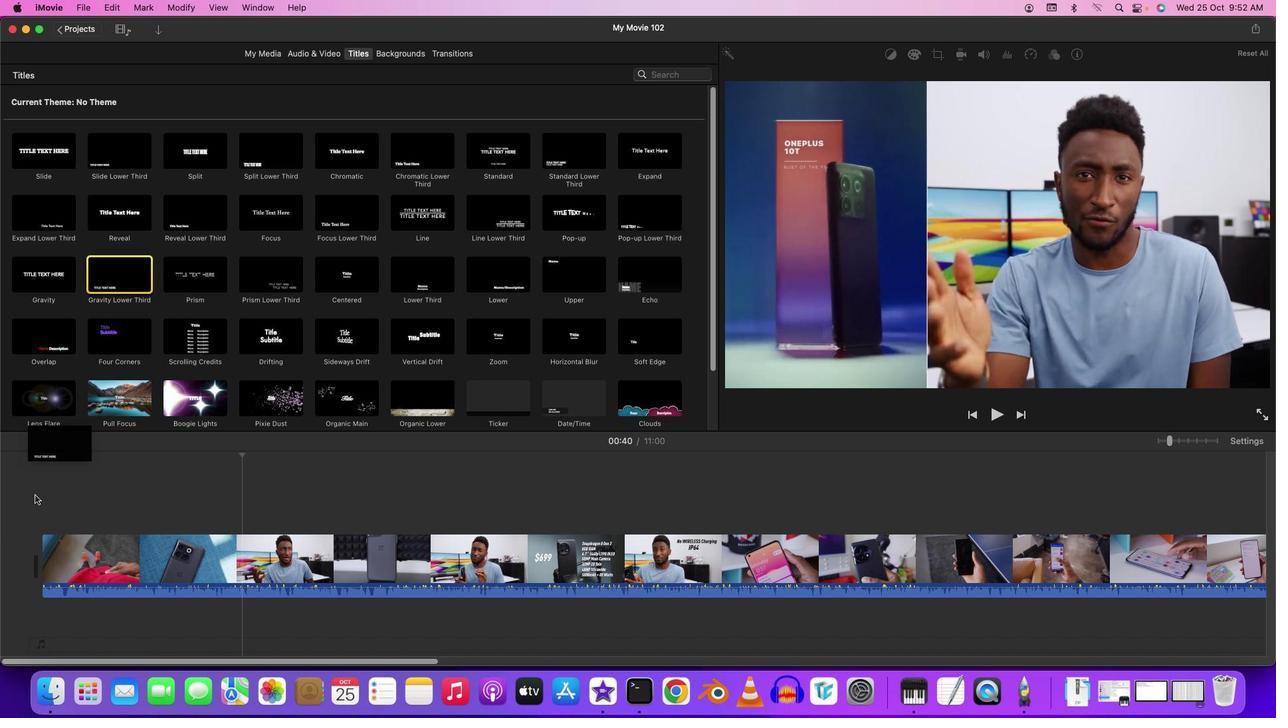 
Action: Mouse pressed left at (114, 280)
Screenshot: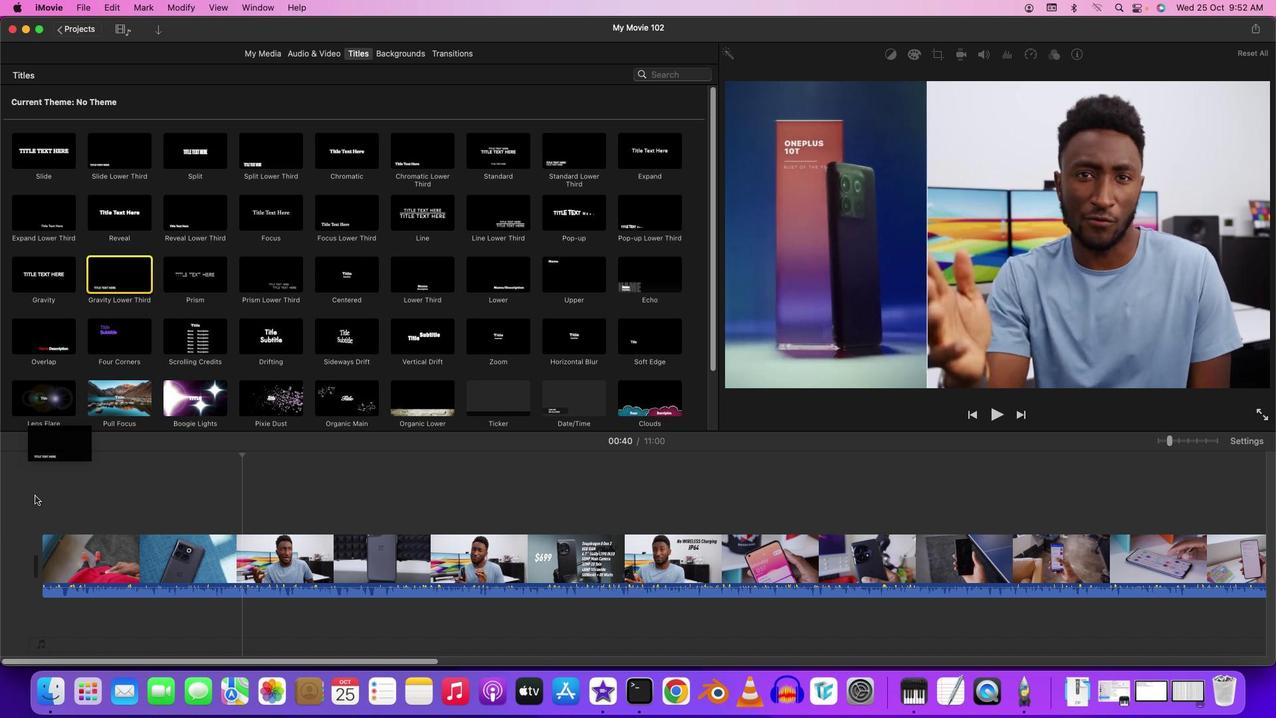 
Action: Mouse moved to (131, 269)
Screenshot: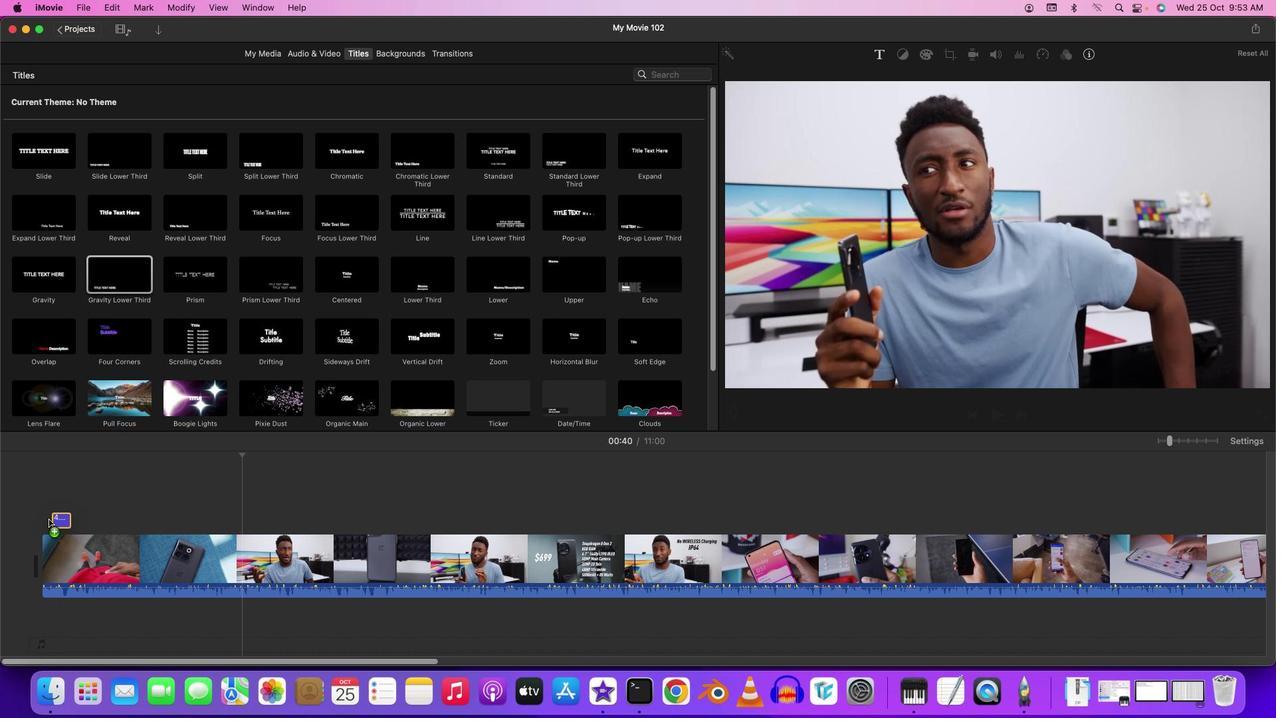 
Action: Mouse pressed left at (131, 269)
Screenshot: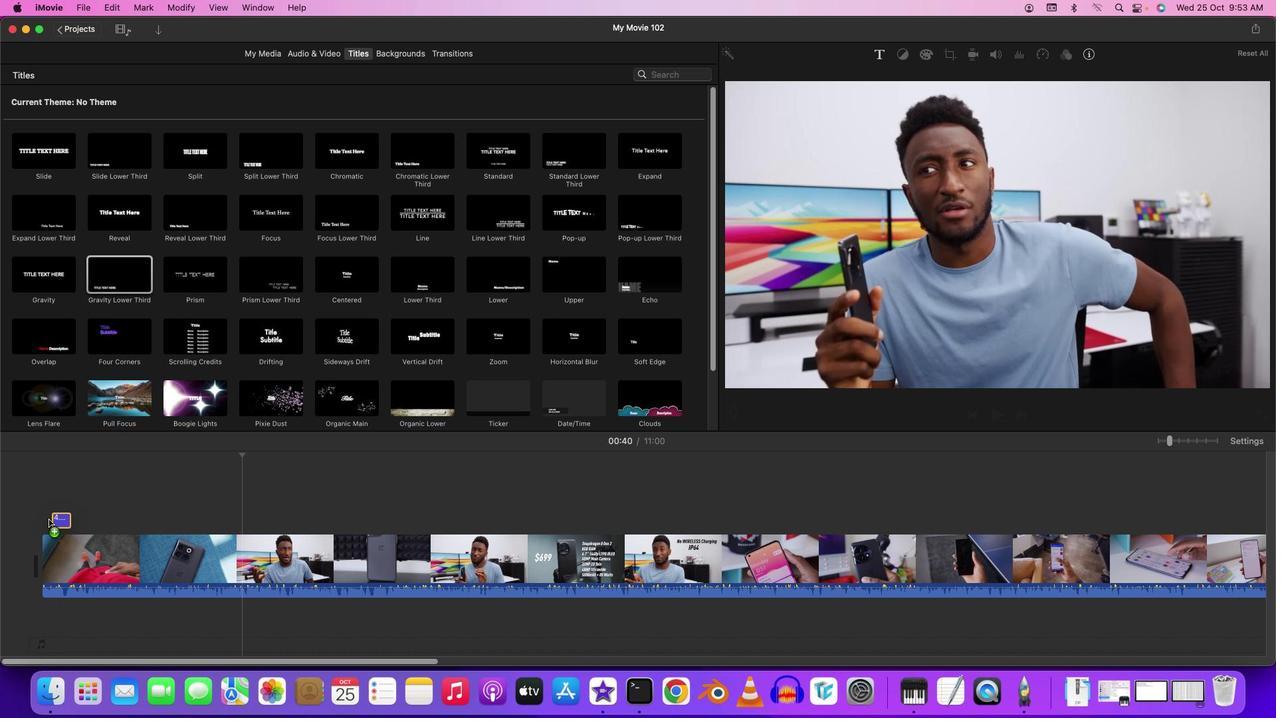
Action: Mouse moved to (70, 506)
Screenshot: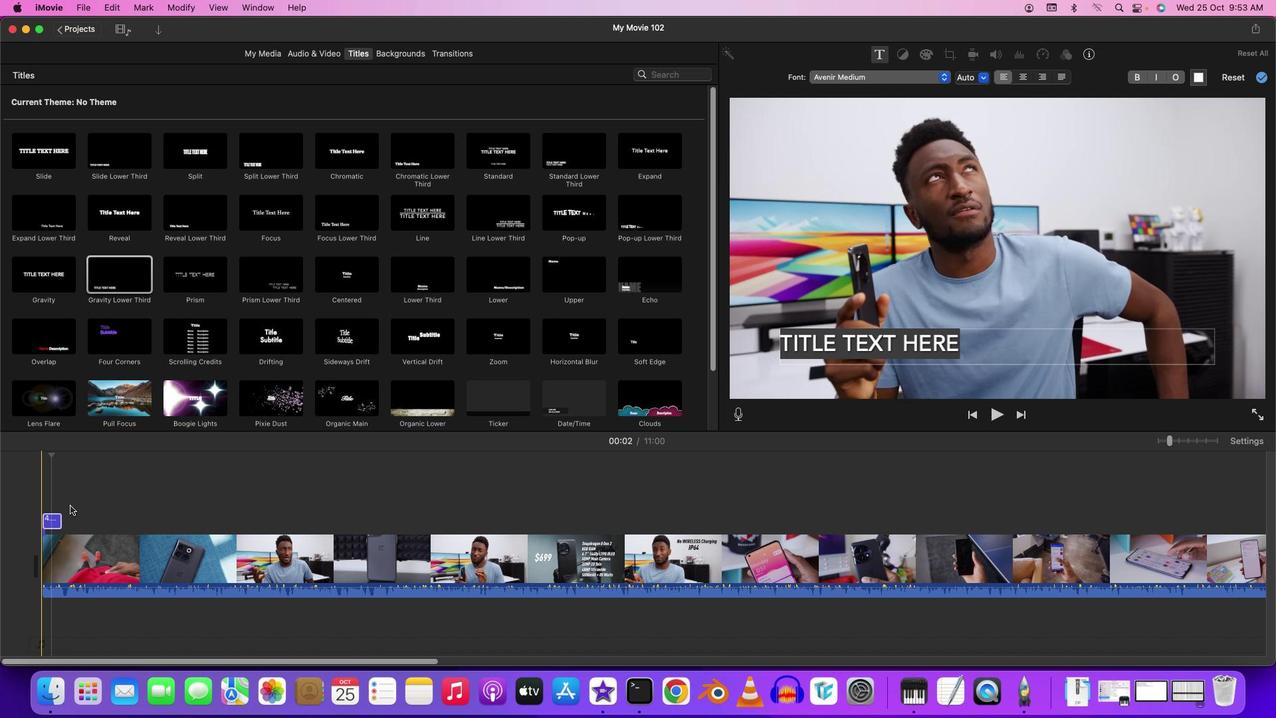 
Action: Mouse pressed left at (70, 506)
Screenshot: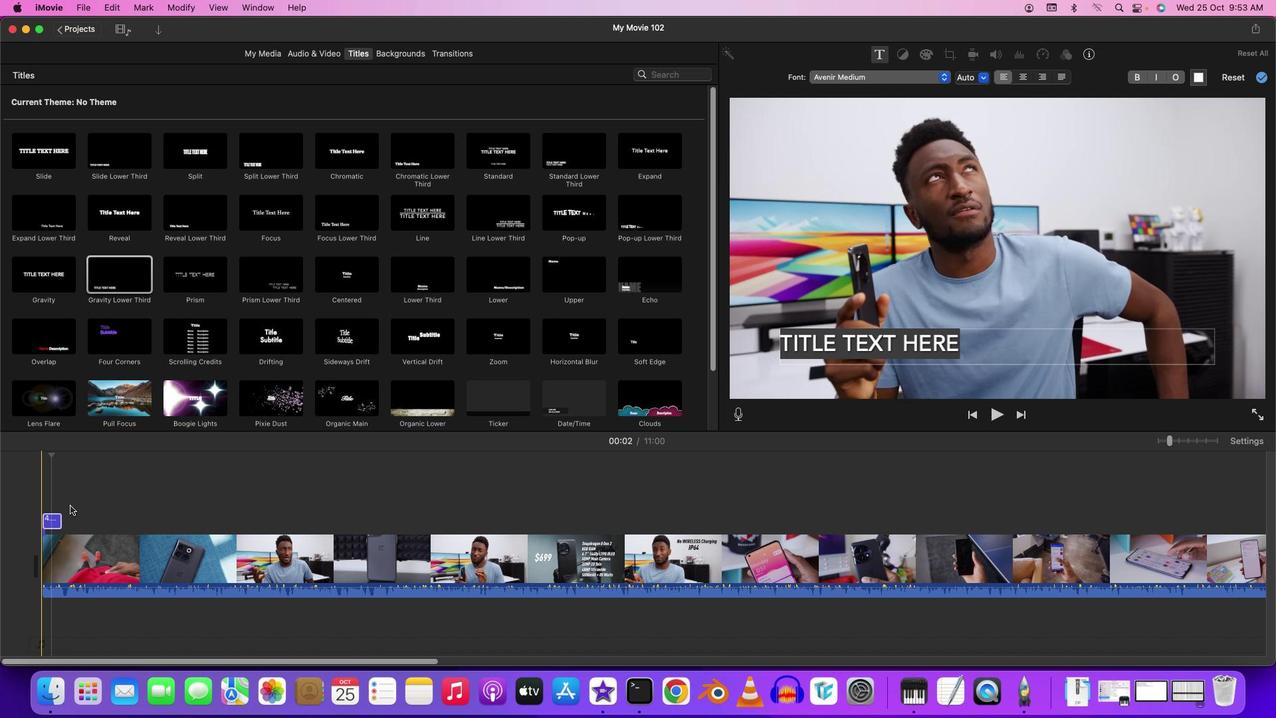 
Action: Mouse moved to (966, 346)
Screenshot: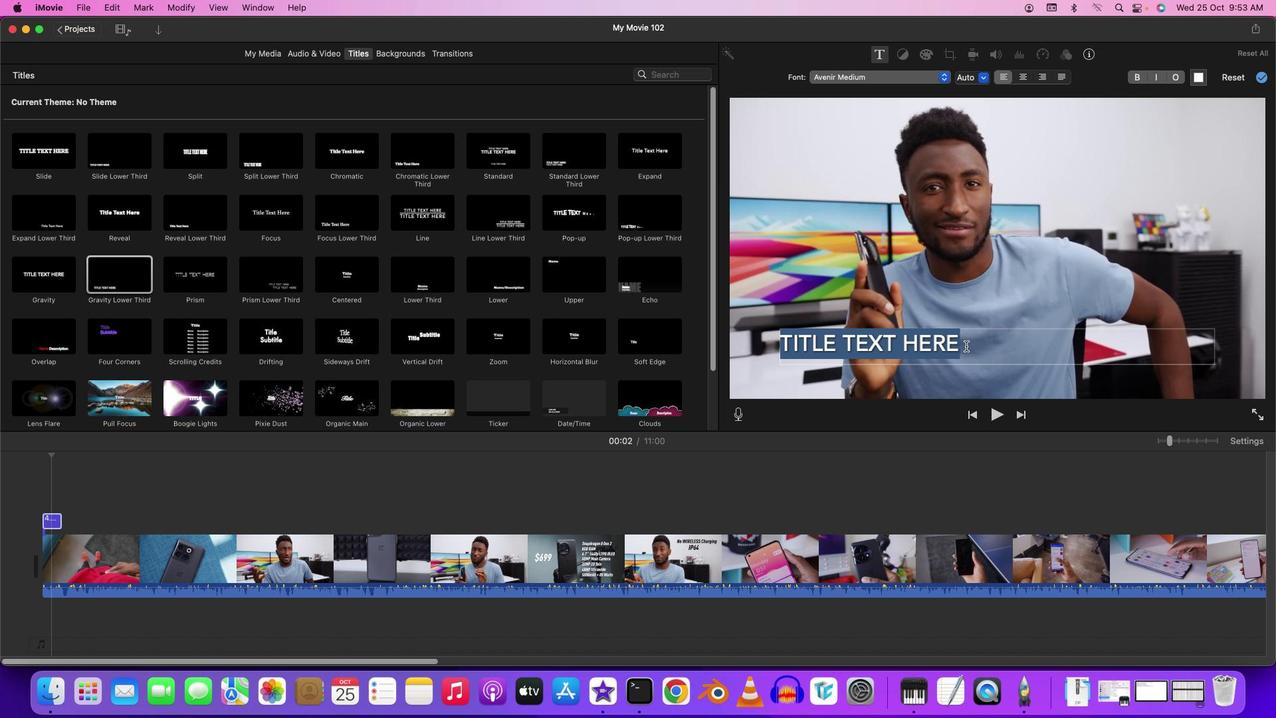 
Action: Mouse pressed left at (966, 346)
Screenshot: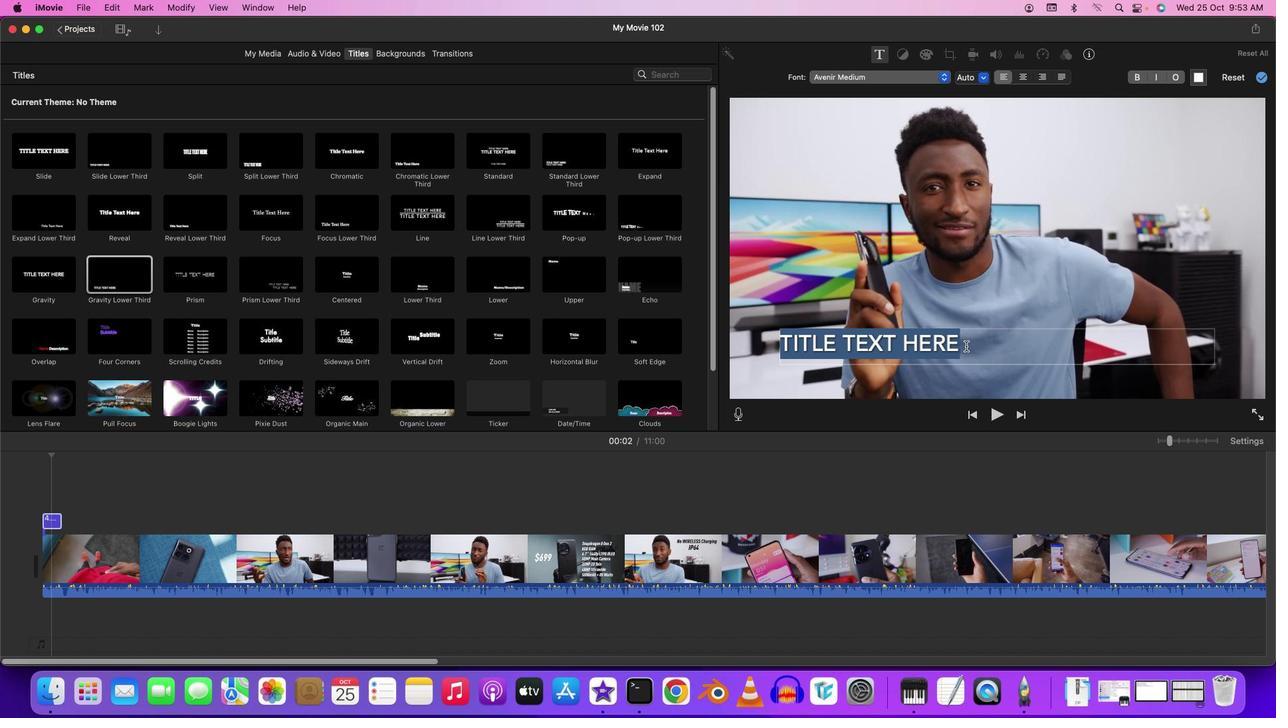 
Action: Mouse moved to (966, 345)
Screenshot: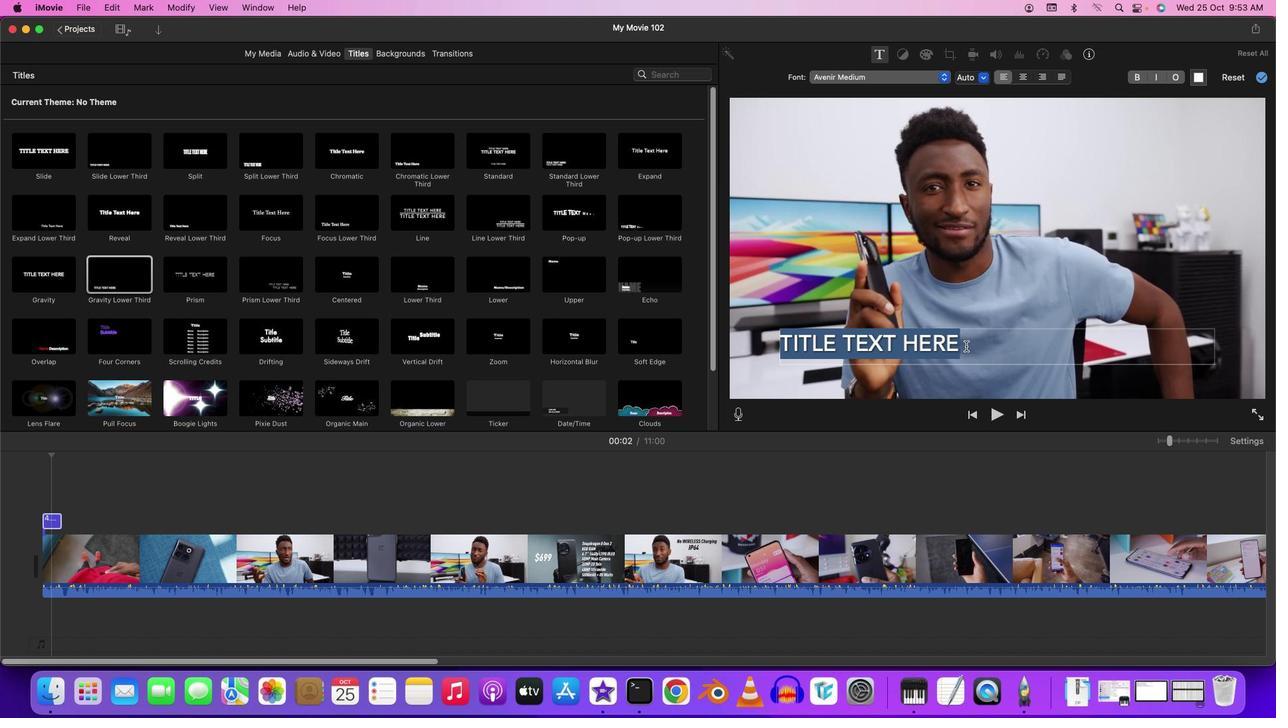 
Action: Key pressed Key.backspaceKey.shift'P''r''o''d''u''c''t'Key.spaceKey.shift'R''e''v''i''e''w'Key.shift'!''!'
Screenshot: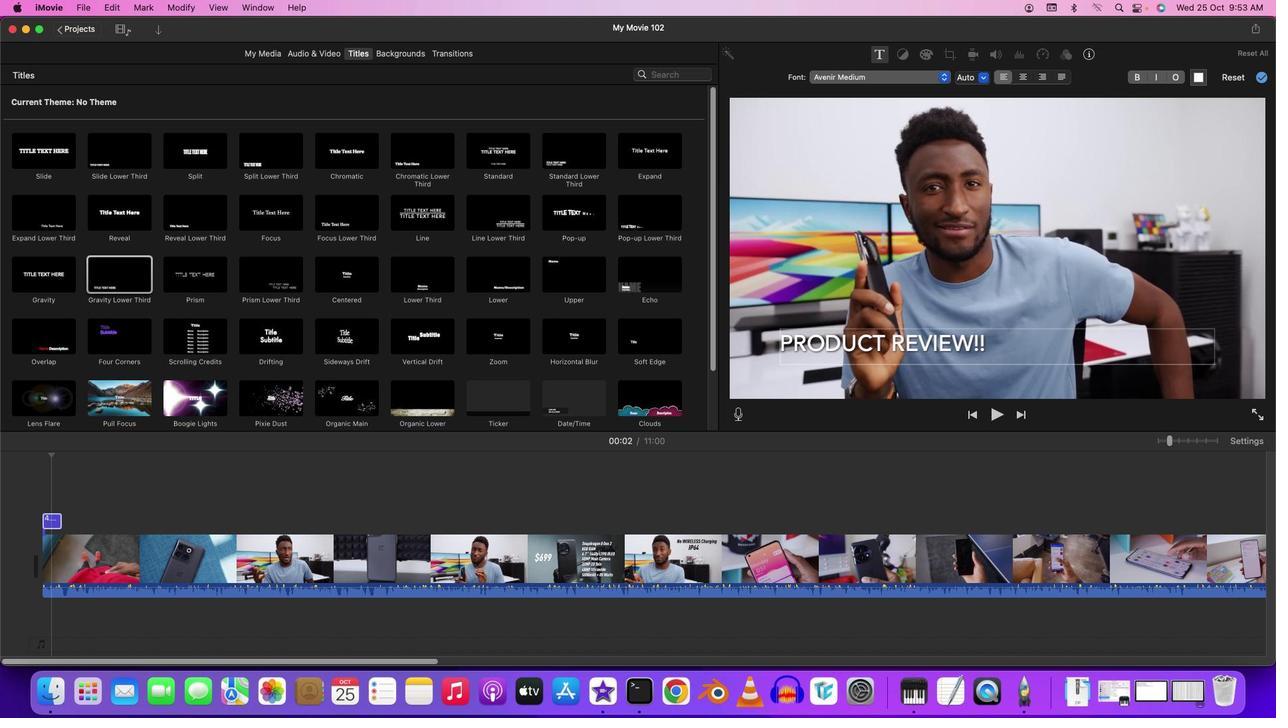 
Action: Mouse moved to (1201, 78)
Screenshot: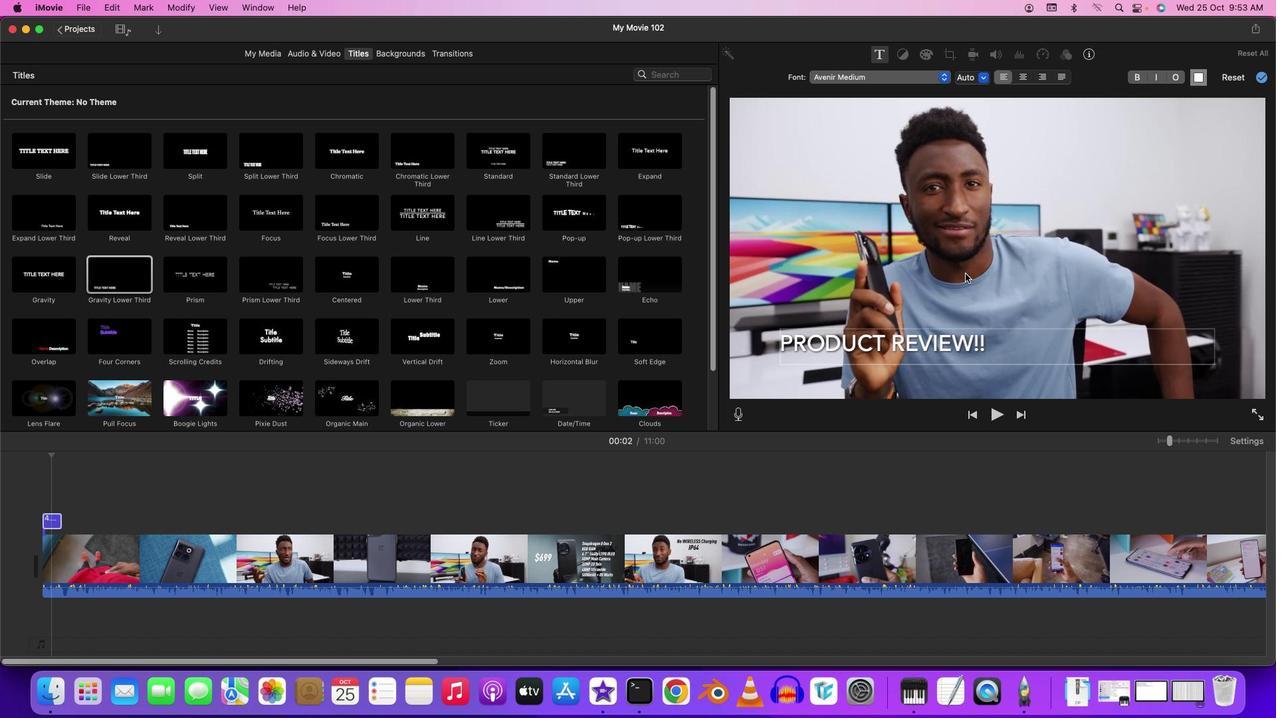 
Action: Mouse pressed left at (1201, 78)
Screenshot: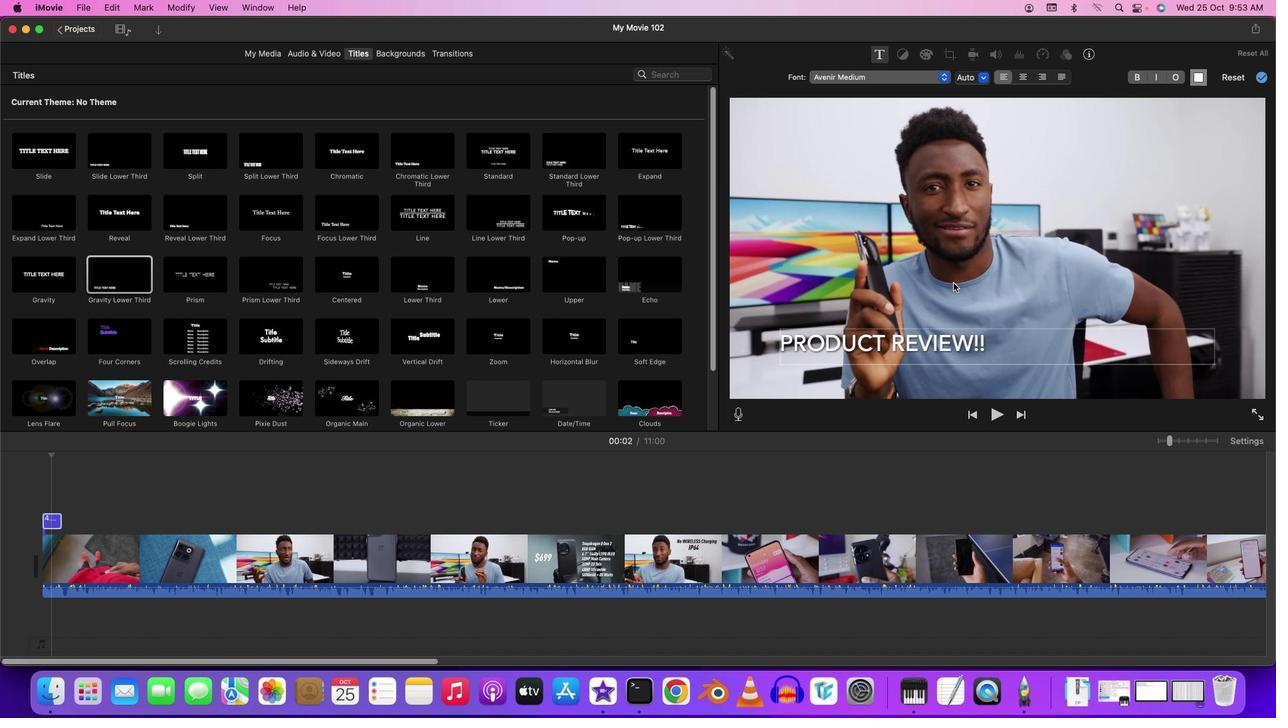 
Action: Mouse moved to (537, 488)
Screenshot: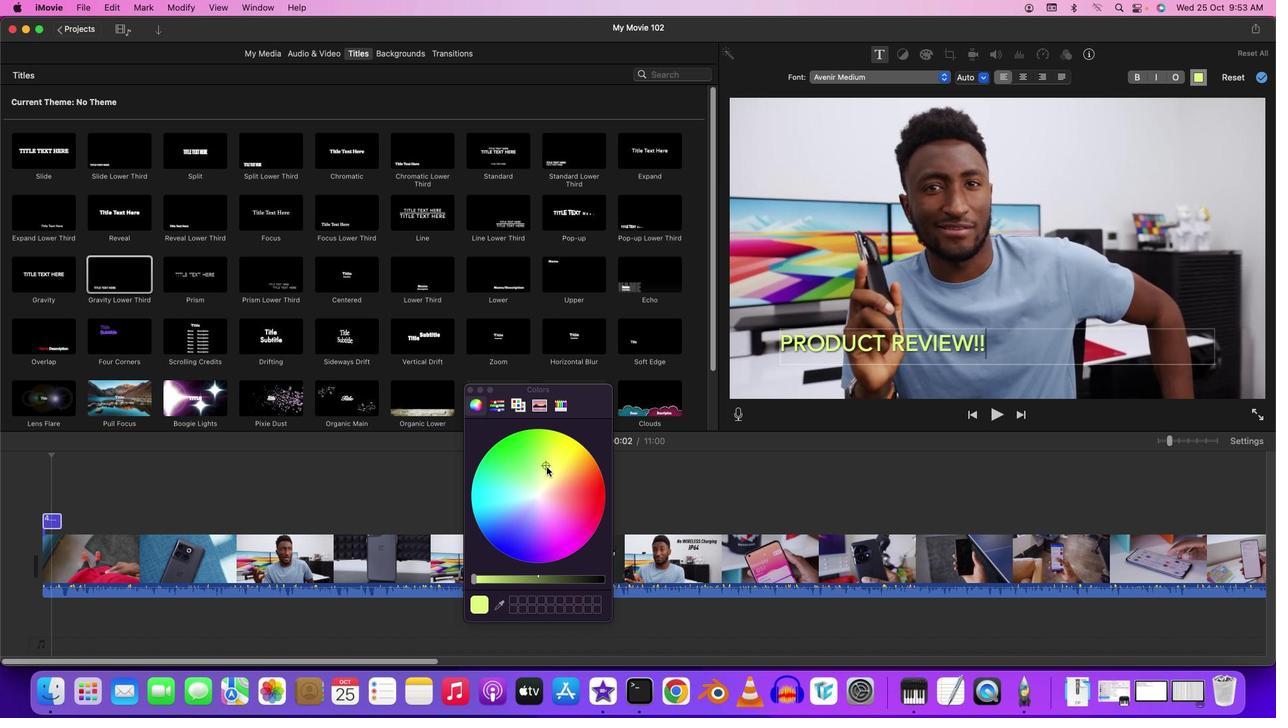 
Action: Mouse pressed left at (537, 488)
Screenshot: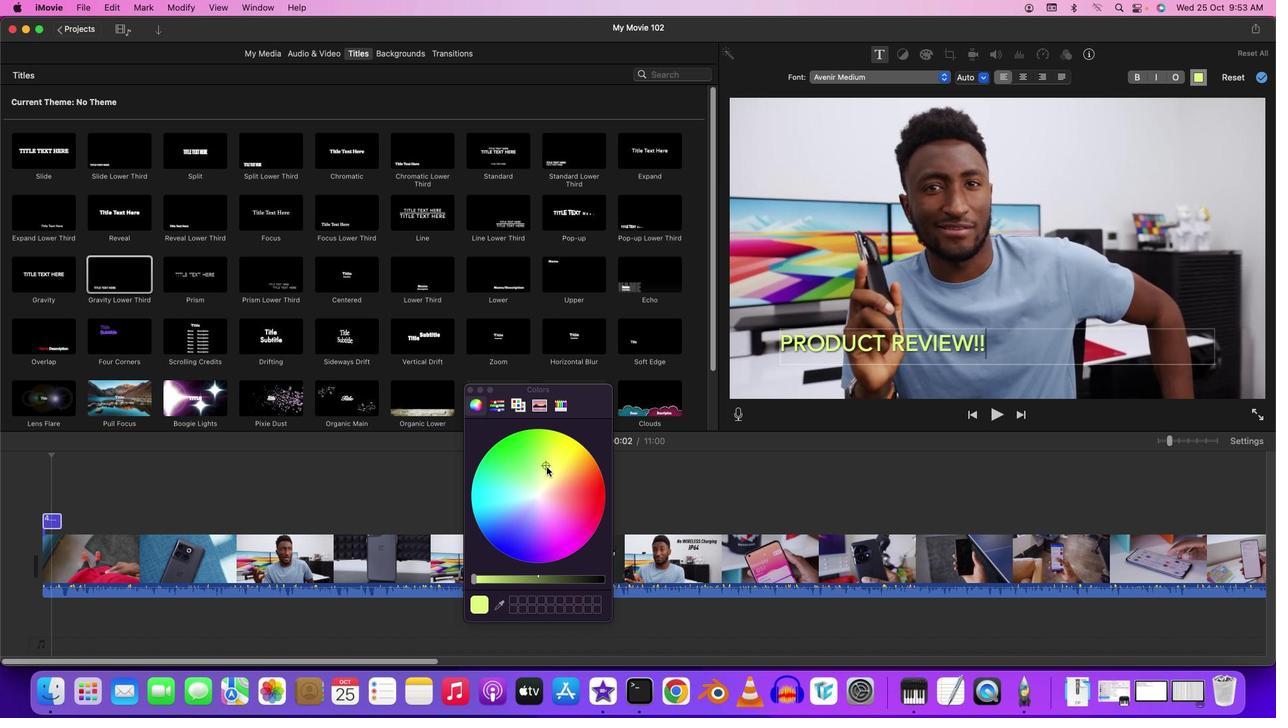 
Action: Mouse moved to (472, 387)
Screenshot: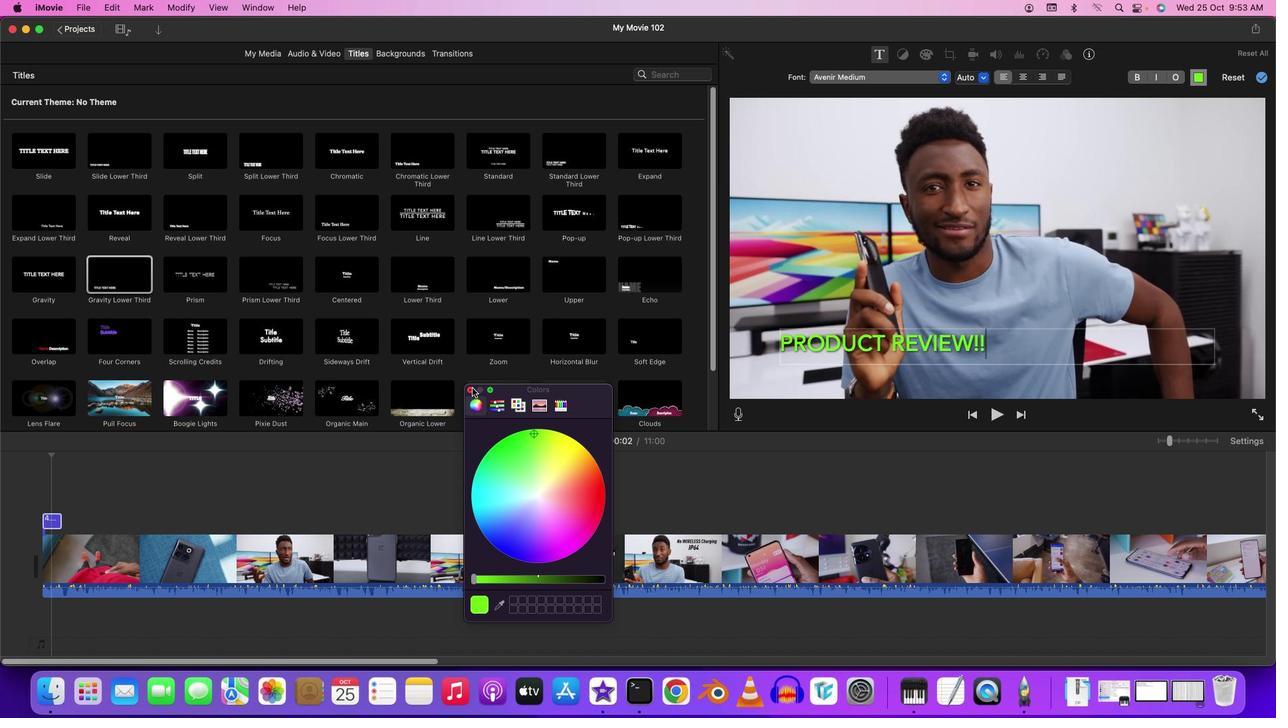 
Action: Mouse pressed left at (472, 387)
Screenshot: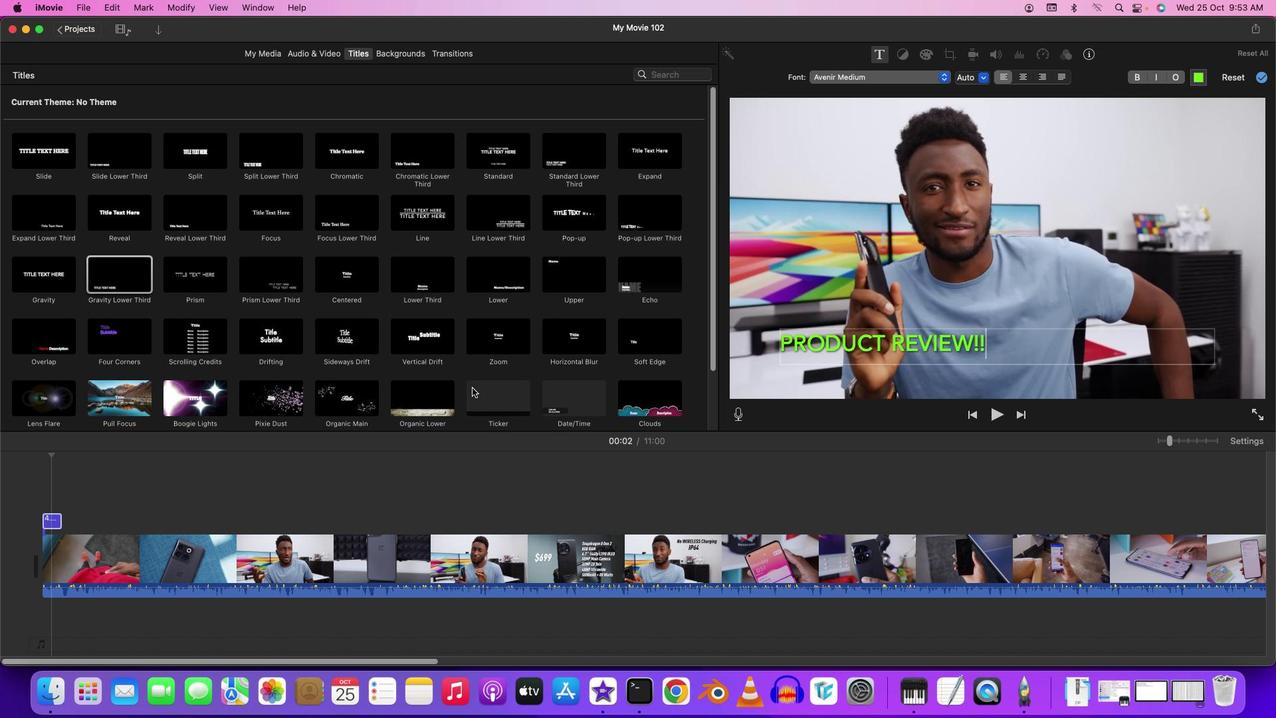 
Action: Mouse moved to (613, 484)
Screenshot: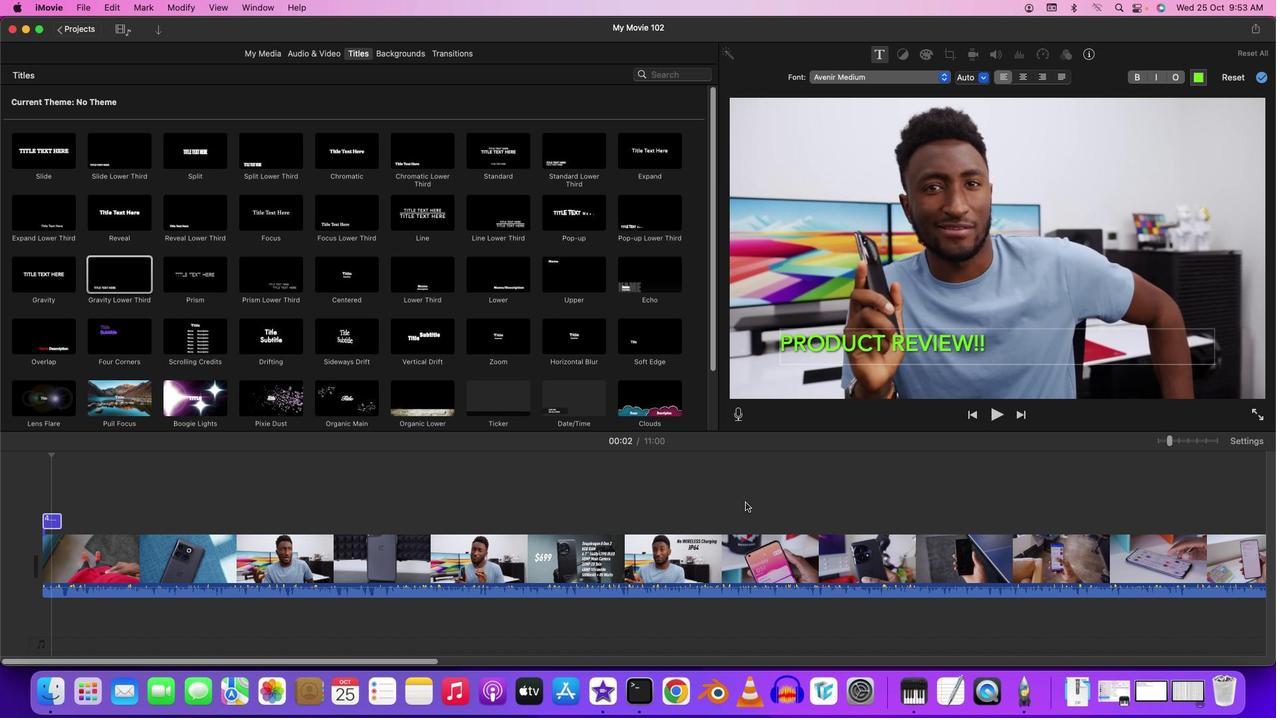 
Action: Mouse pressed left at (613, 484)
Screenshot: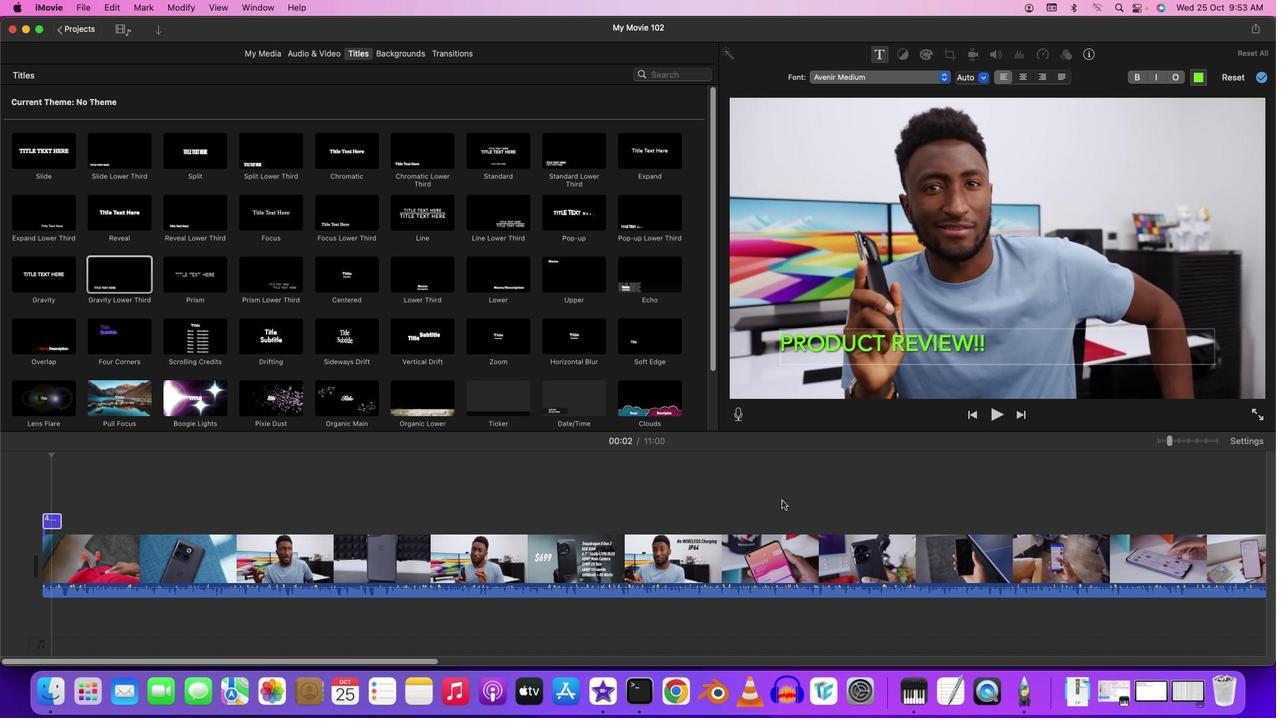 
Action: Mouse moved to (858, 458)
Screenshot: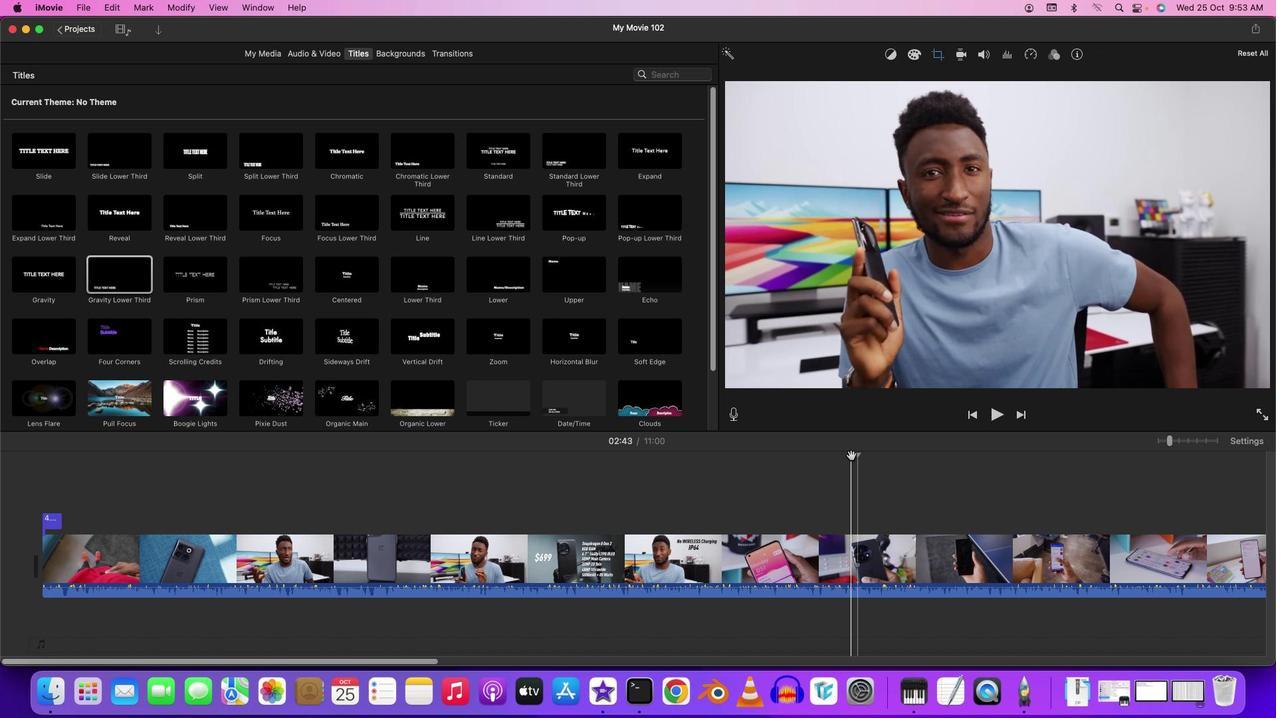 
Action: Mouse pressed left at (858, 458)
Screenshot: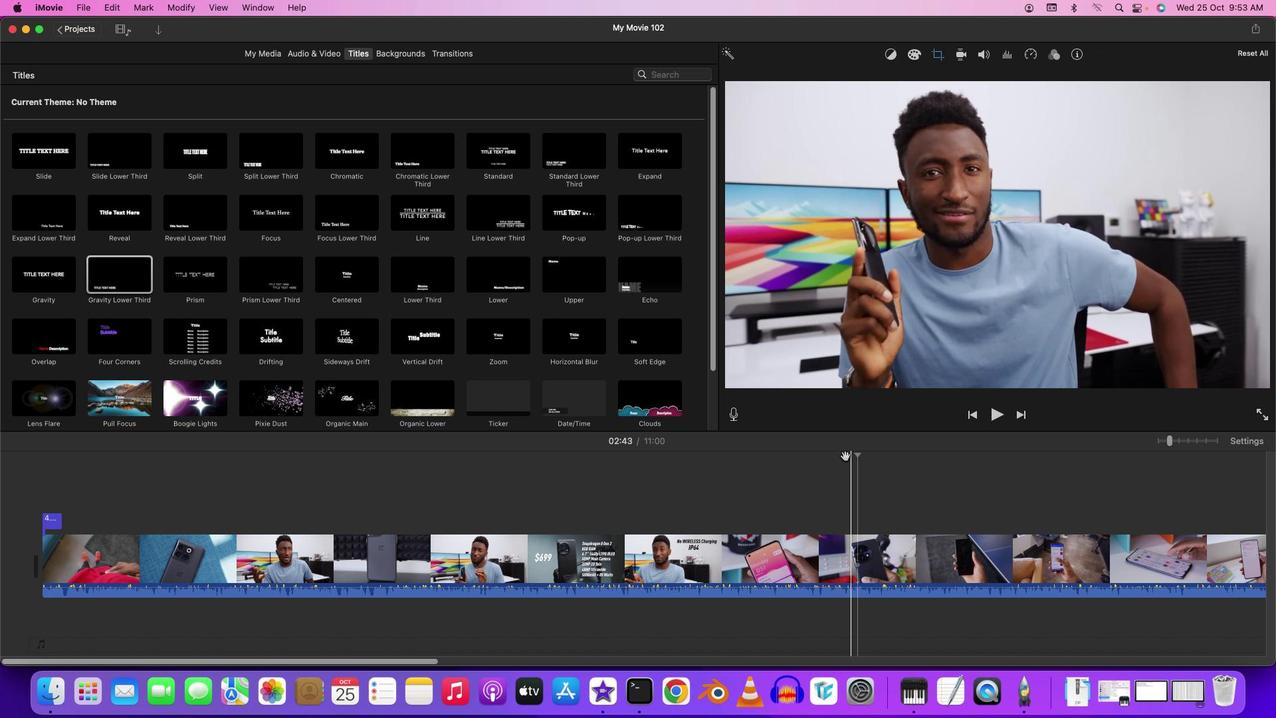 
Action: Mouse moved to (41, 502)
Screenshot: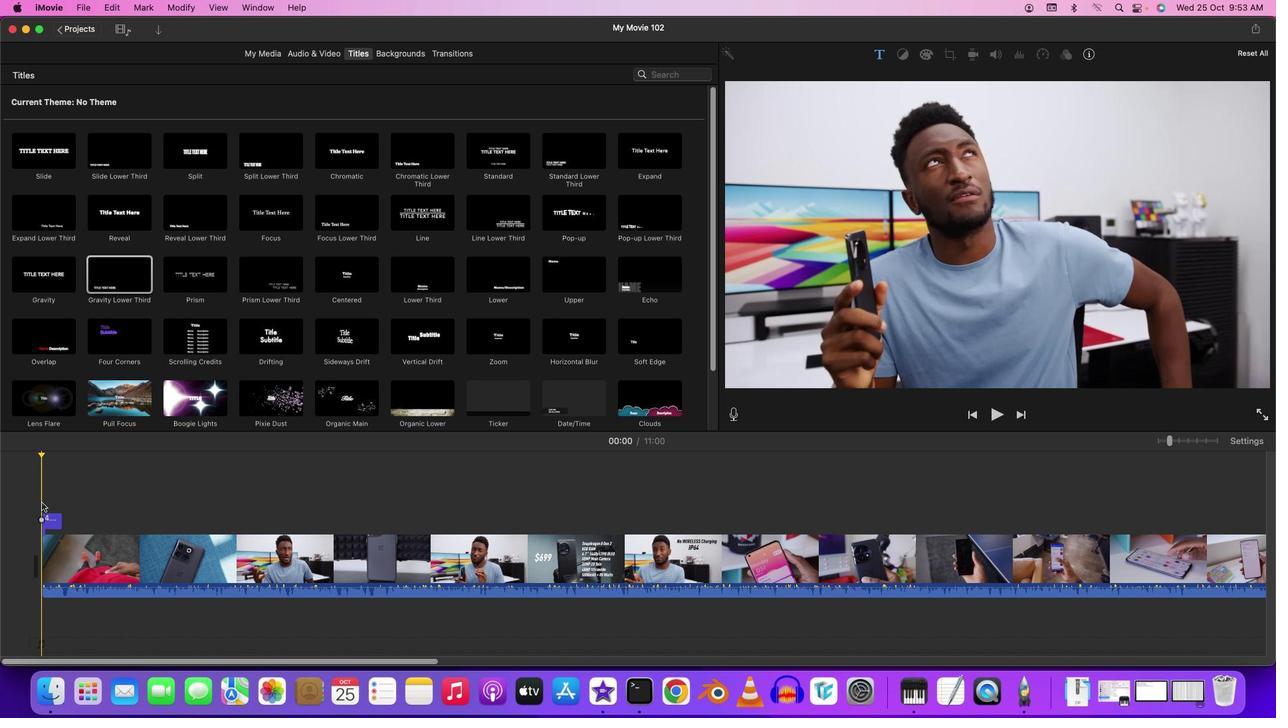 
Action: Mouse pressed left at (41, 502)
Screenshot: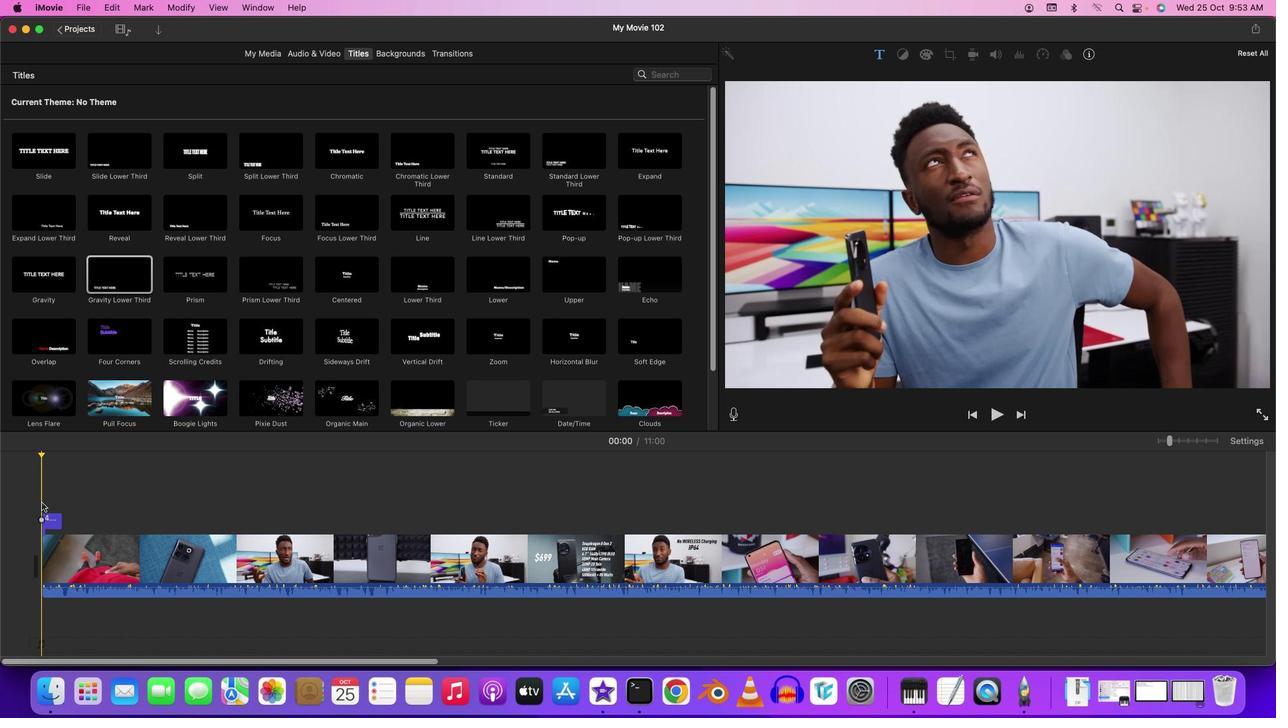 
Action: Key pressed Key.space
Screenshot: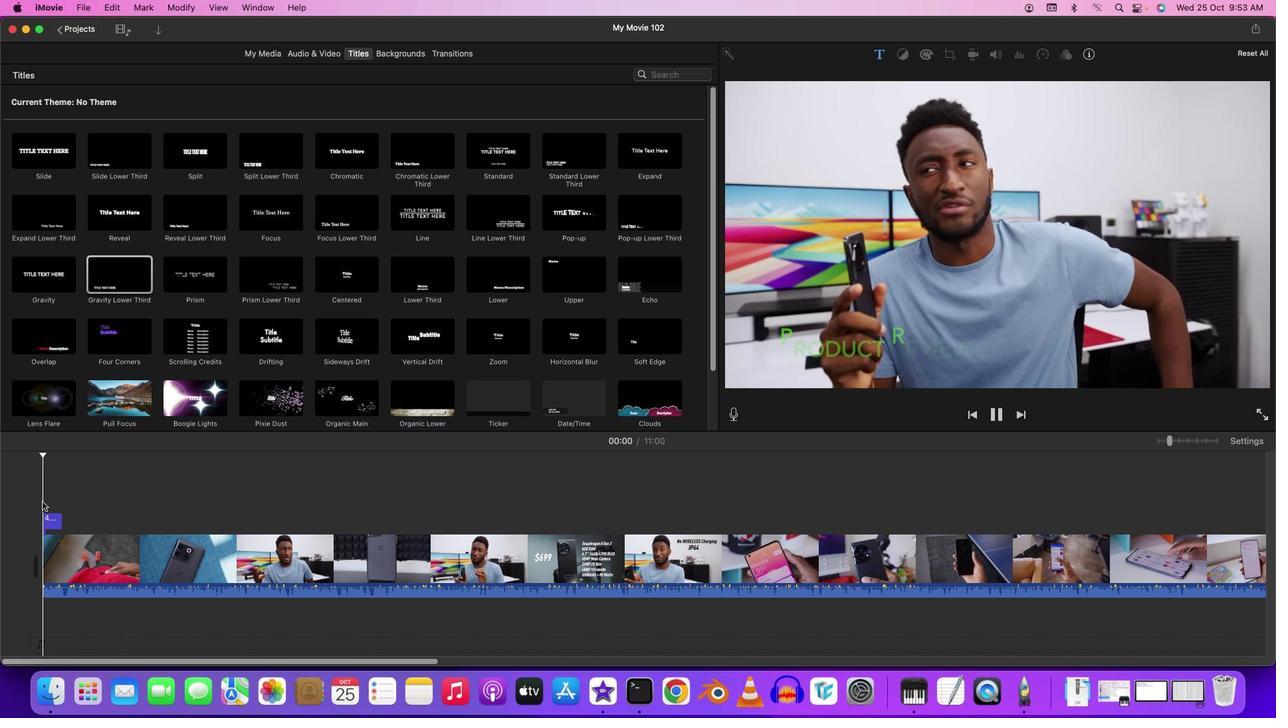
Action: Mouse moved to (41, 502)
Screenshot: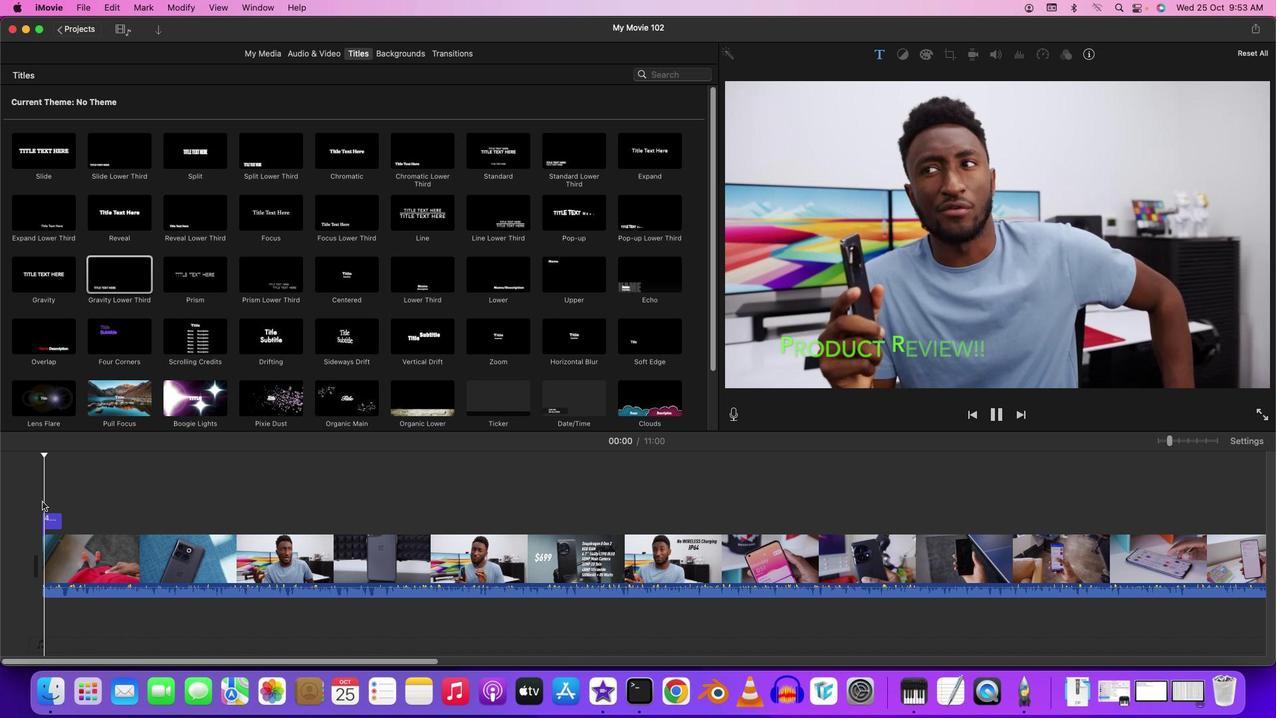 
Action: Key pressed Key.space
Screenshot: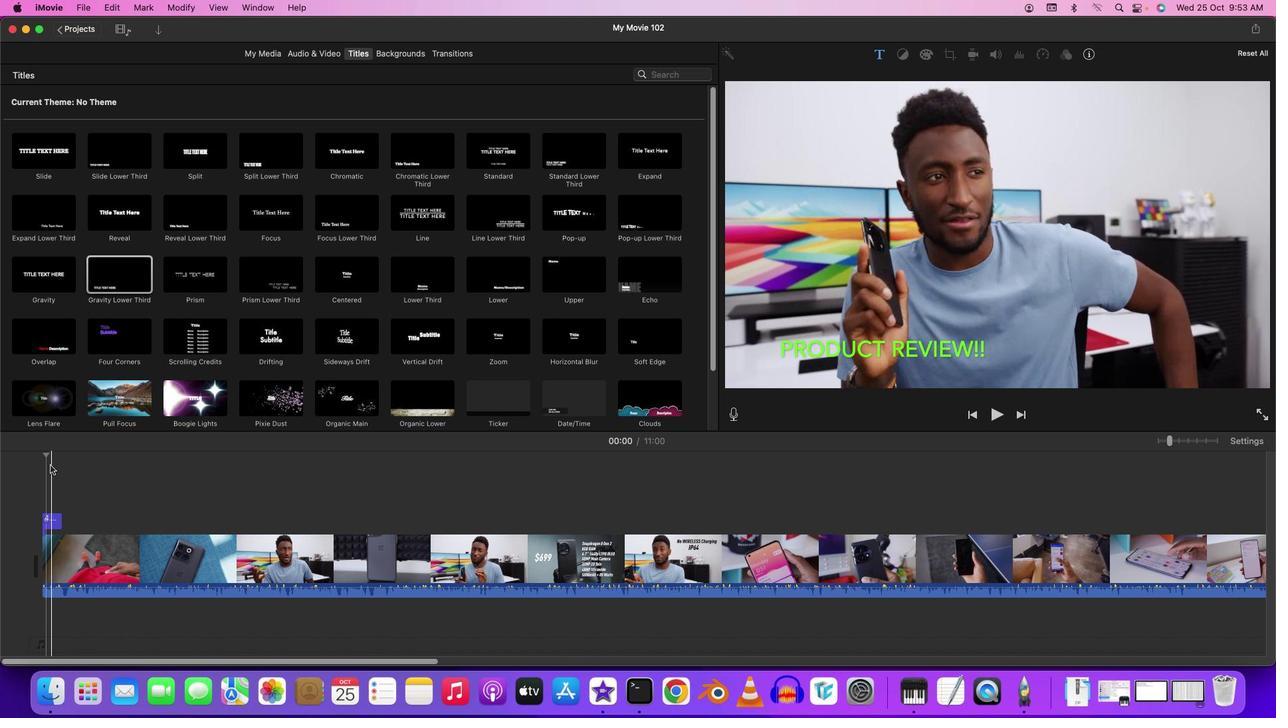 
Action: Mouse moved to (45, 454)
Screenshot: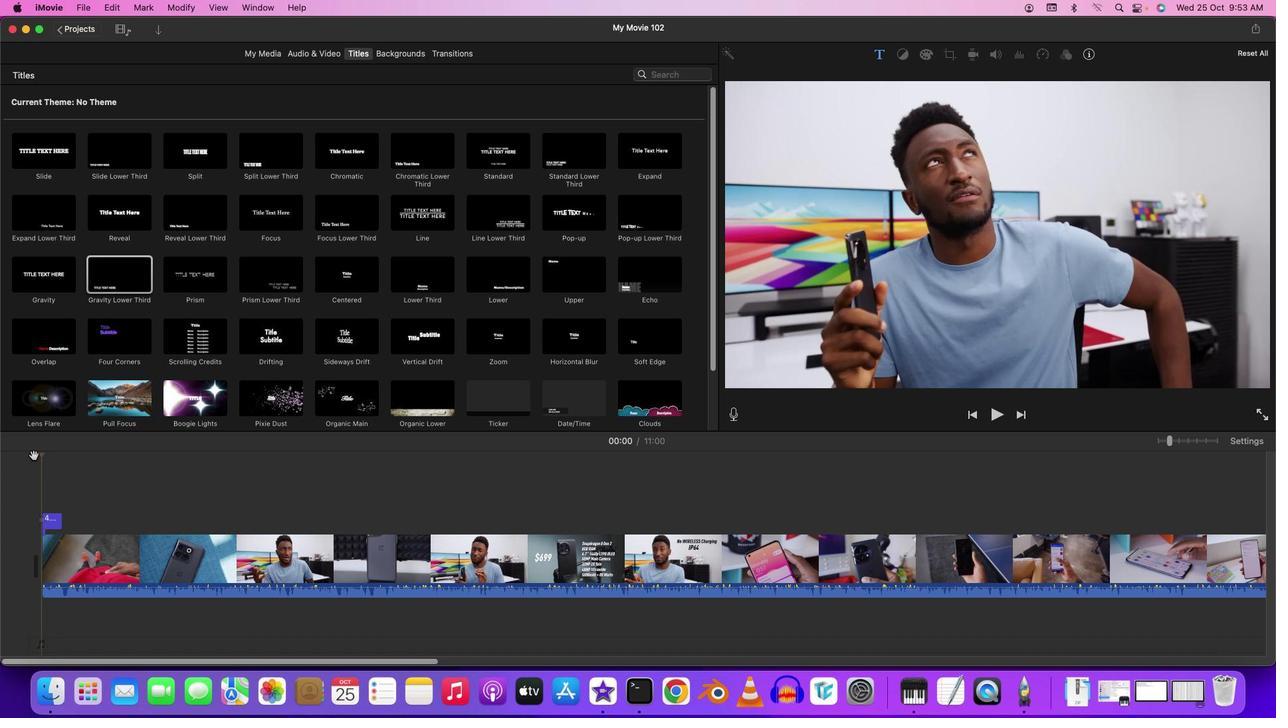 
Action: Mouse pressed left at (45, 454)
Screenshot: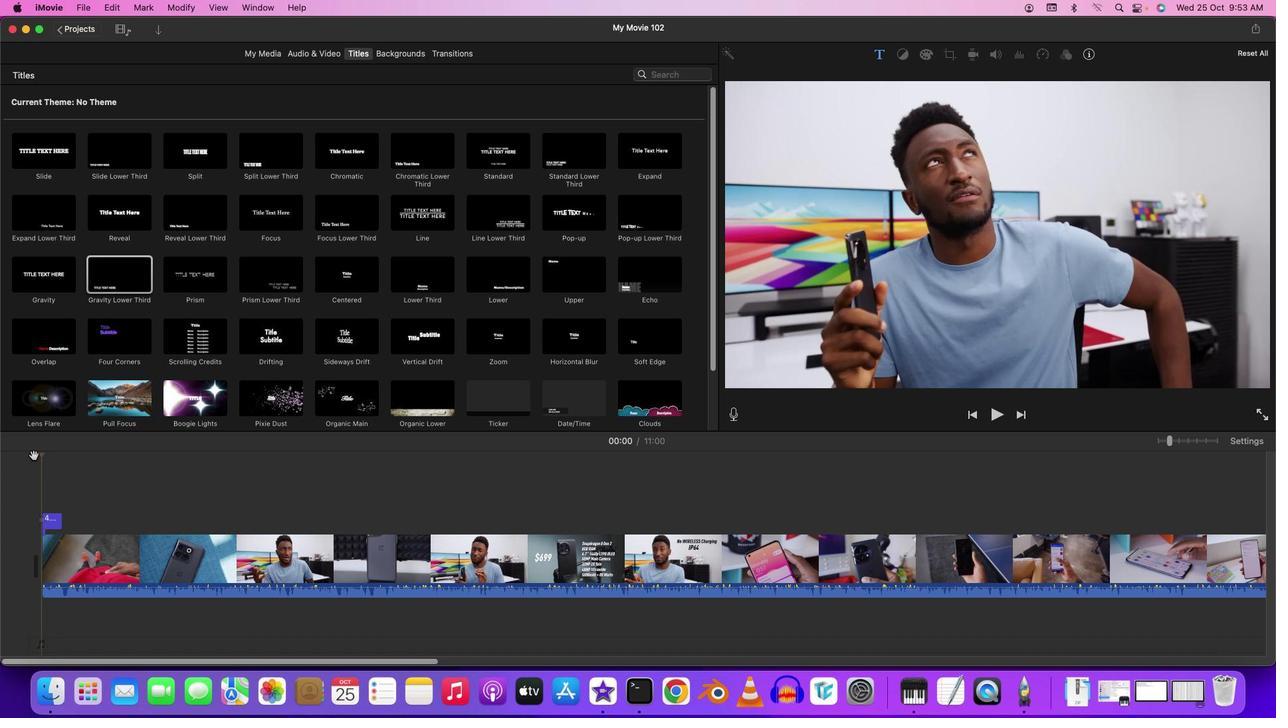 
Action: Mouse moved to (33, 455)
Screenshot: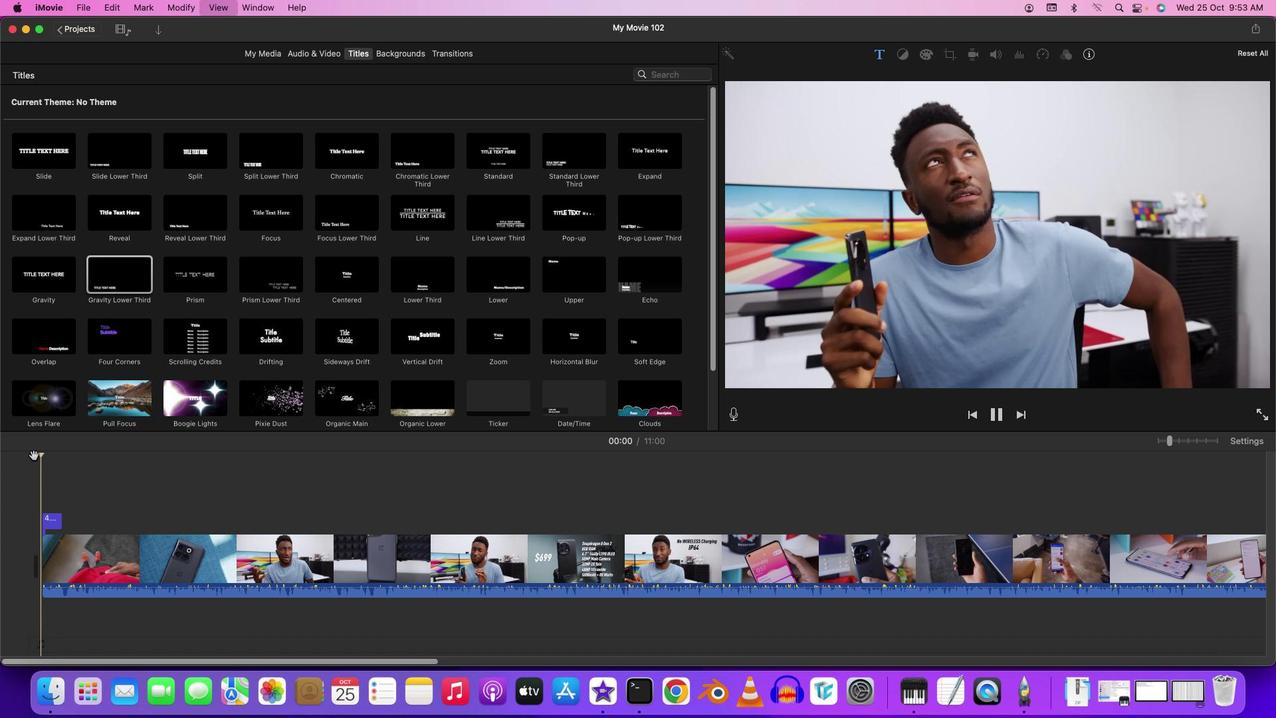 
Action: Key pressed Key.space
Screenshot: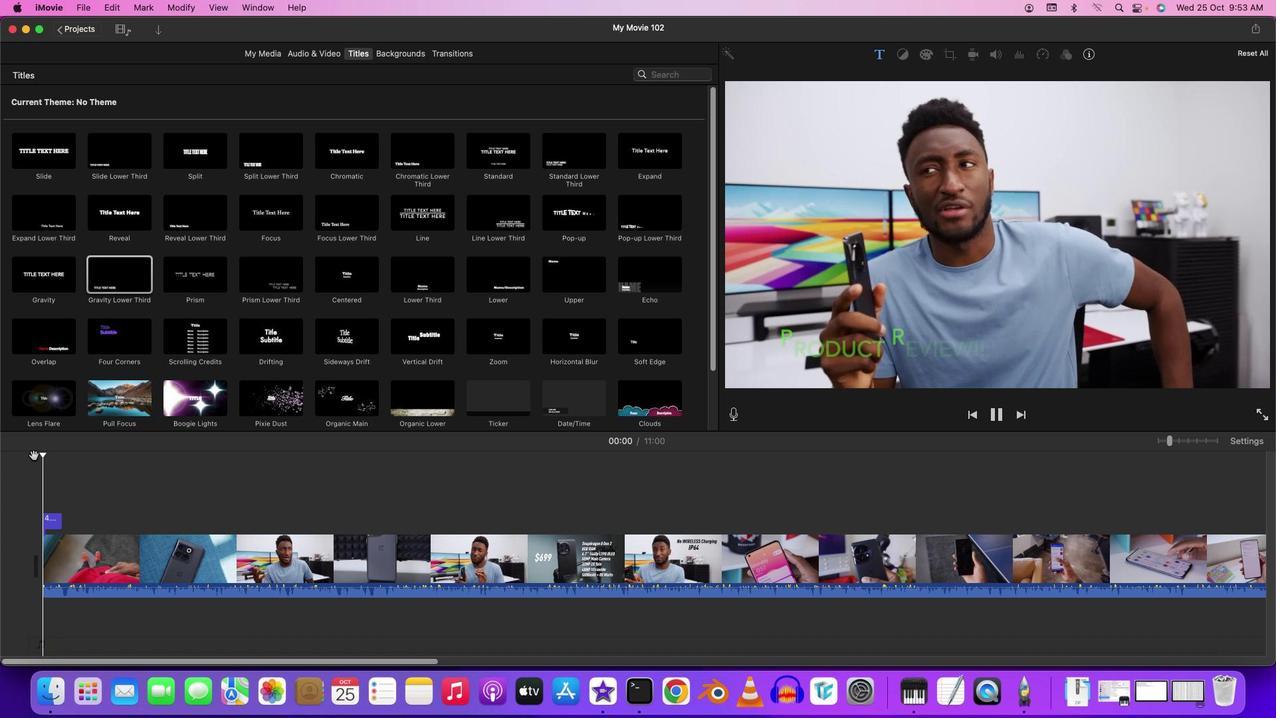 
Action: Mouse moved to (69, 494)
Screenshot: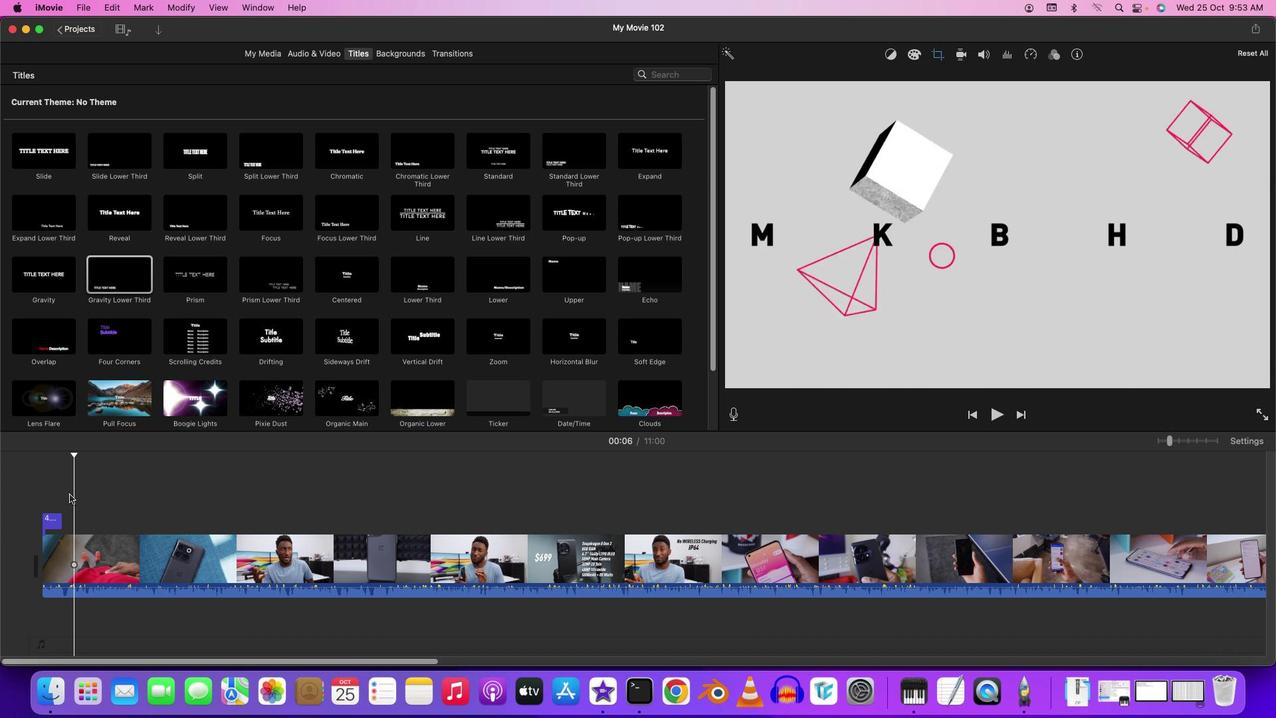 
Action: Key pressed Key.spaceKey.spaceKey.spaceKey.spaceKey.spaceKey.spaceKey.space
Screenshot: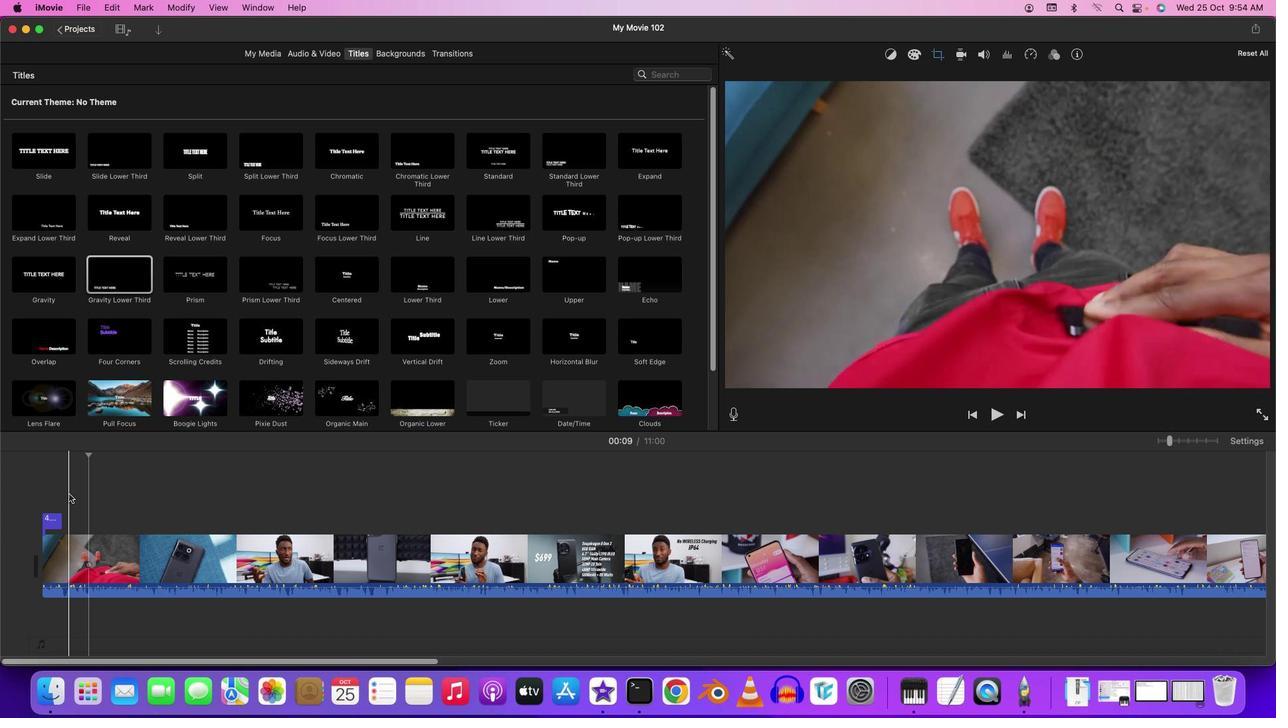 
Action: Mouse moved to (86, 516)
Screenshot: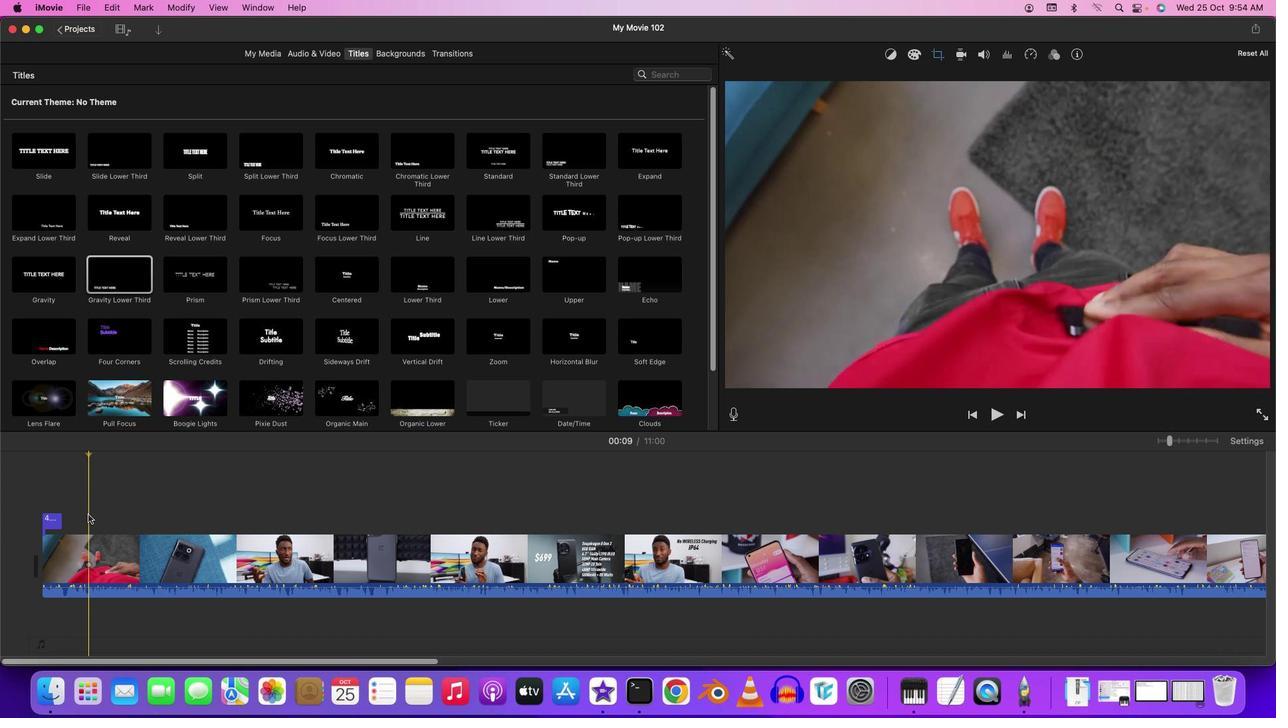 
Action: Mouse pressed left at (86, 516)
Screenshot: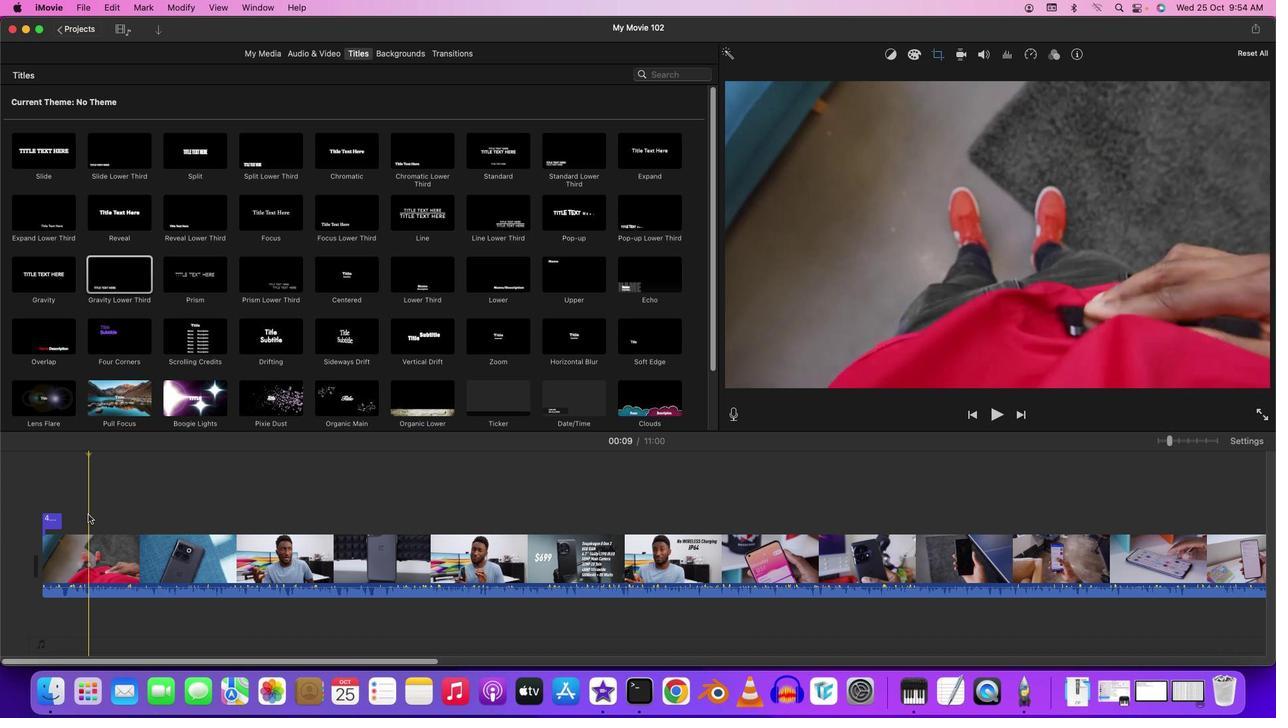 
Action: Mouse moved to (88, 514)
Screenshot: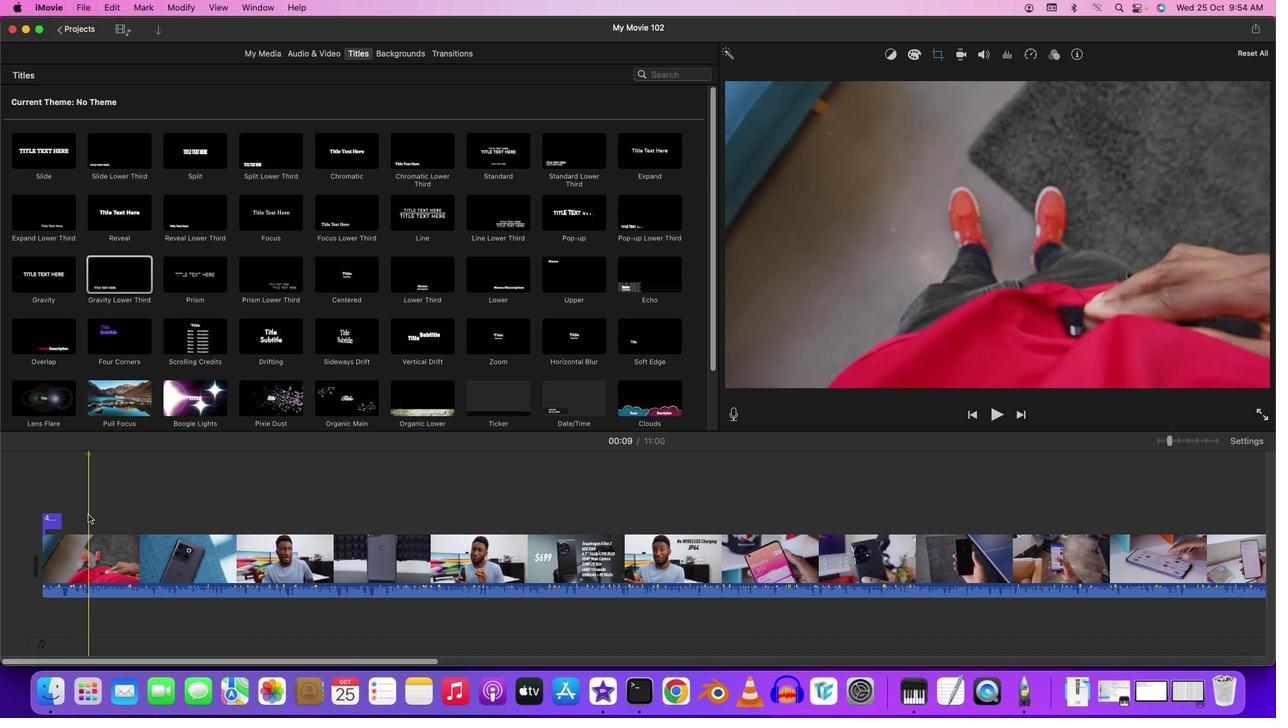 
Action: Key pressed Key.leftKey.leftKey.leftKey.leftKey.leftKey.leftKey.leftKey.leftKey.leftKey.leftKey.leftKey.left
Screenshot: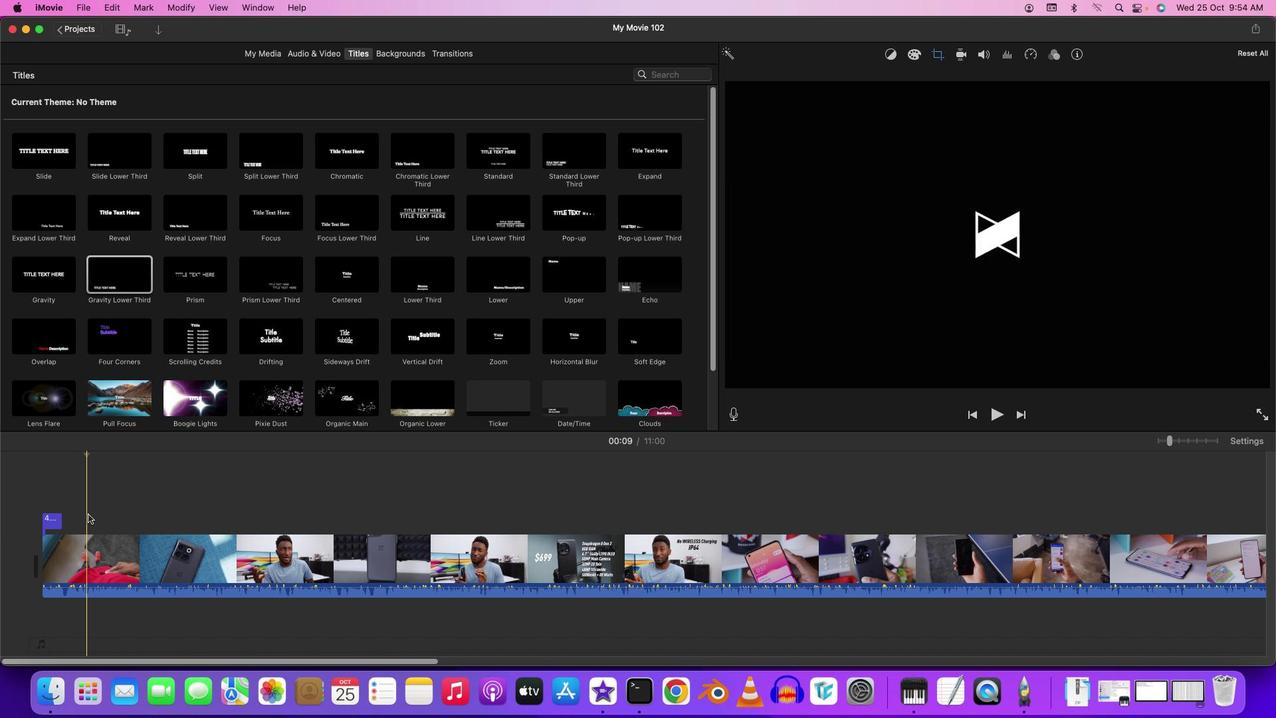 
Action: Mouse moved to (89, 555)
Screenshot: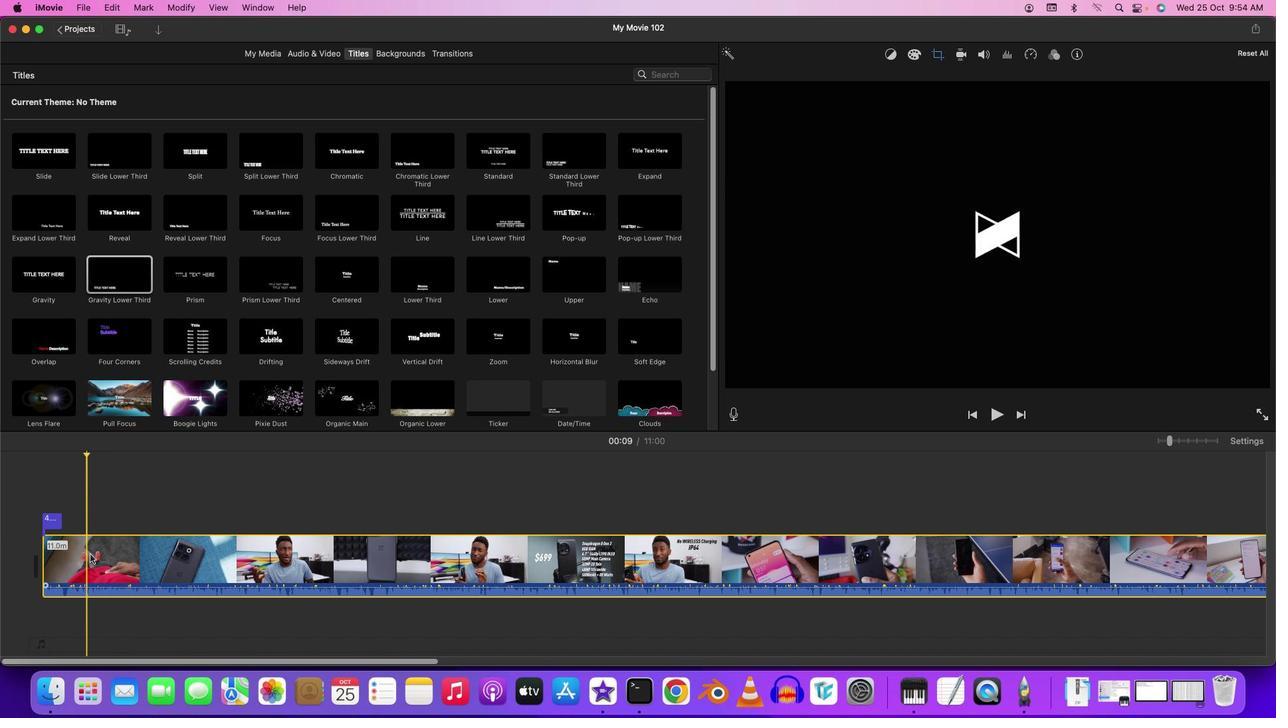 
Action: Mouse pressed left at (89, 555)
Screenshot: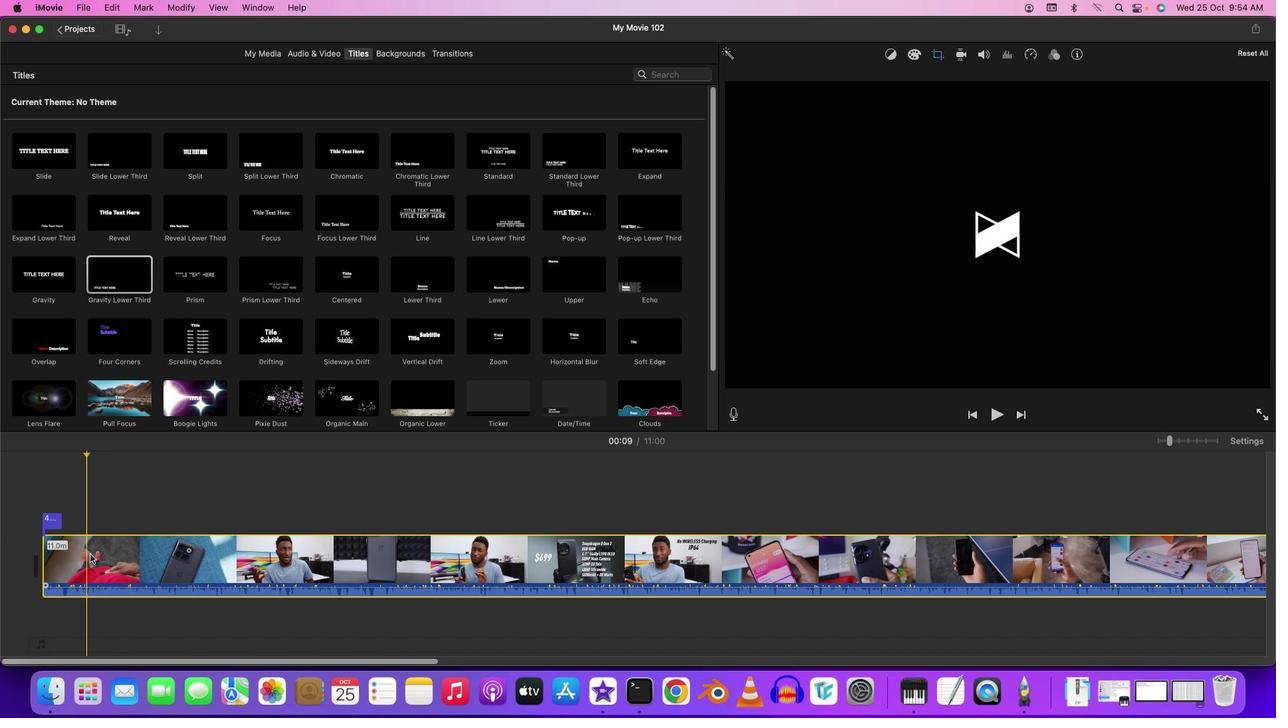 
Action: Mouse moved to (89, 554)
Screenshot: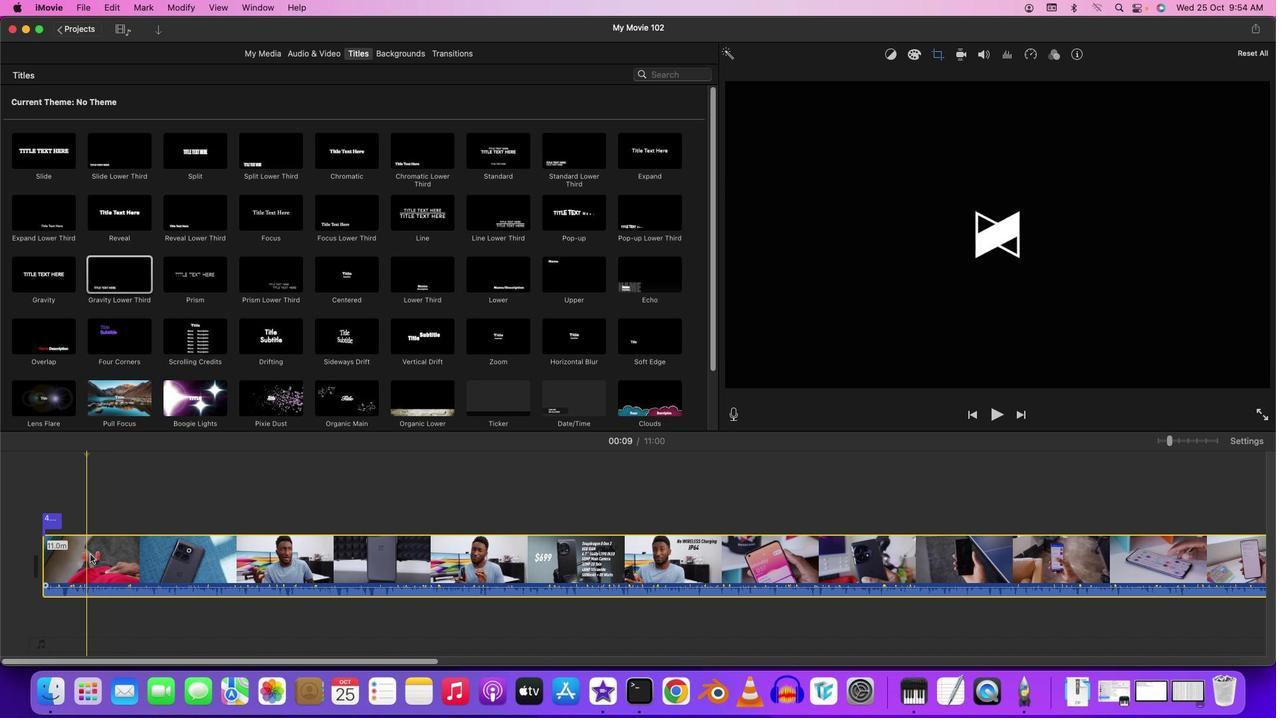 
Action: Key pressed Key.cmd'b'
Screenshot: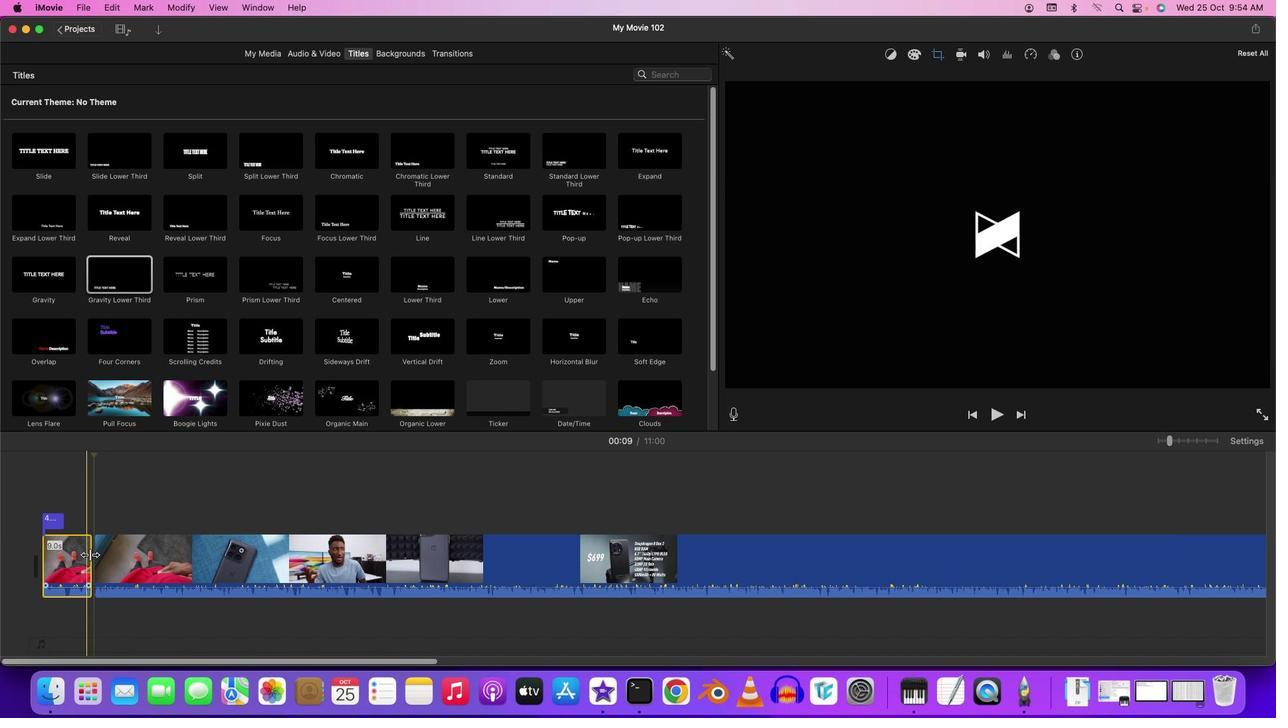 
Action: Mouse moved to (441, 56)
Screenshot: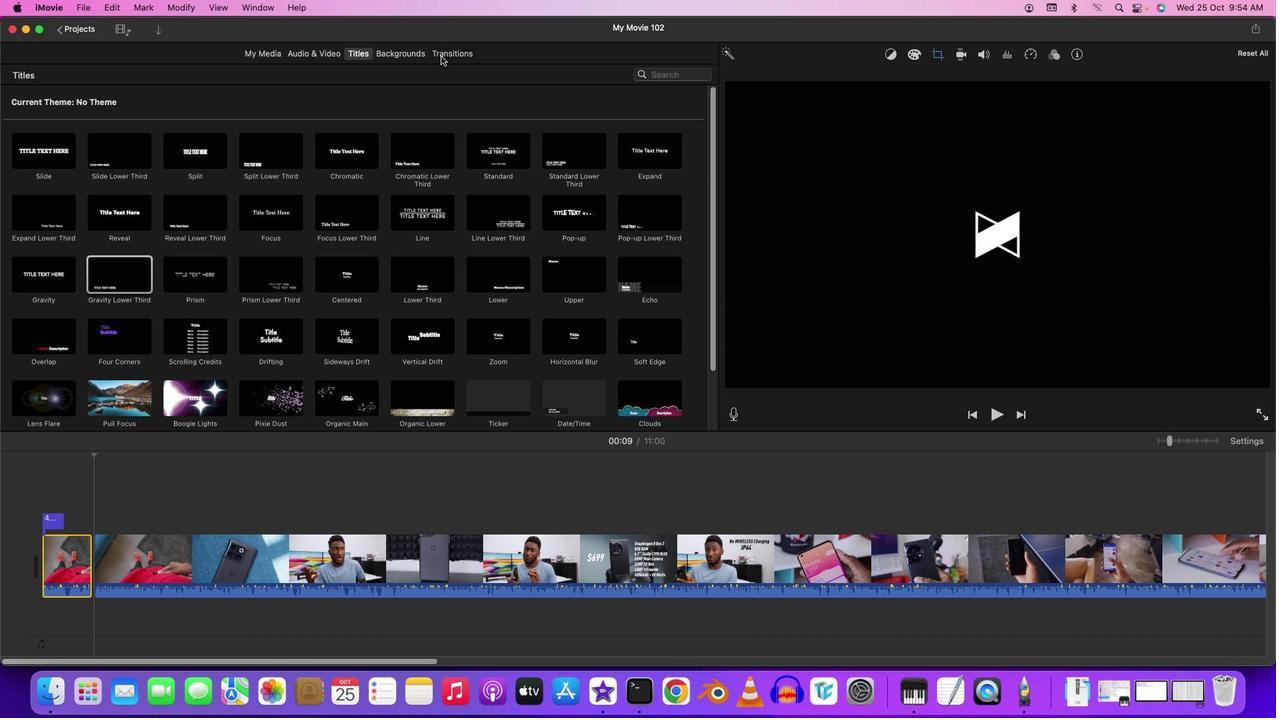 
Action: Mouse pressed left at (441, 56)
Screenshot: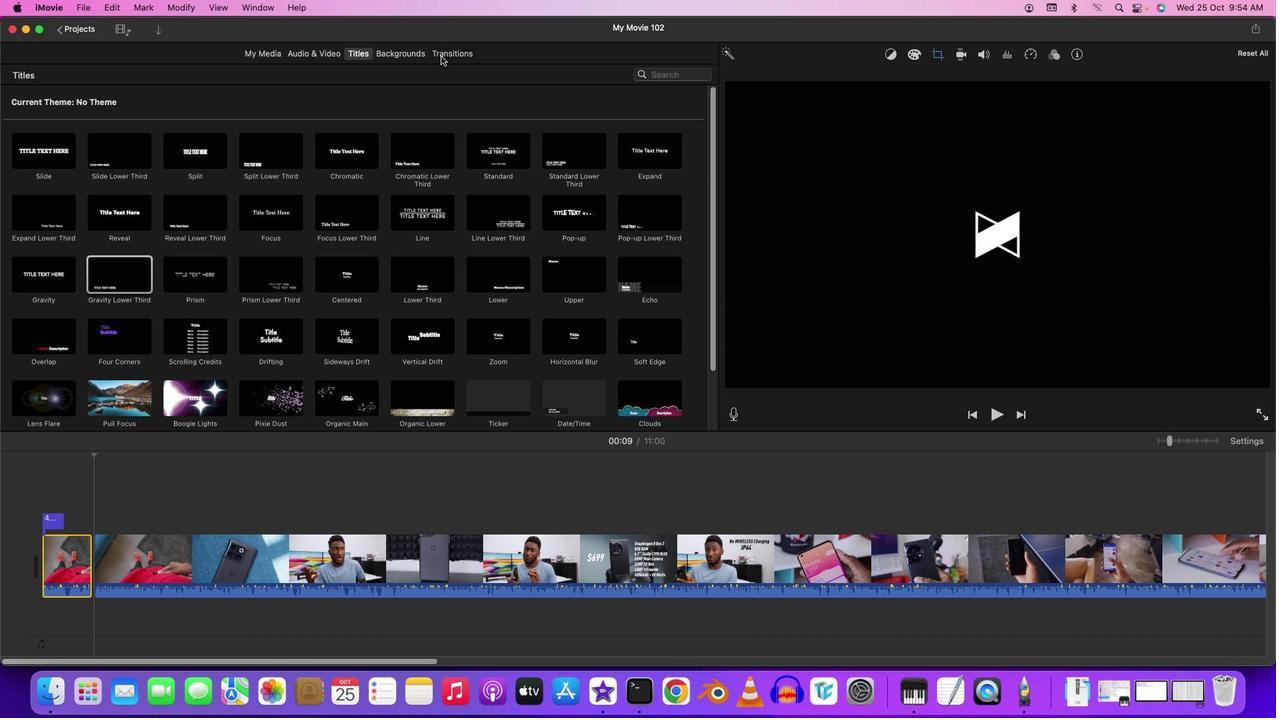 
Action: Mouse moved to (357, 281)
Screenshot: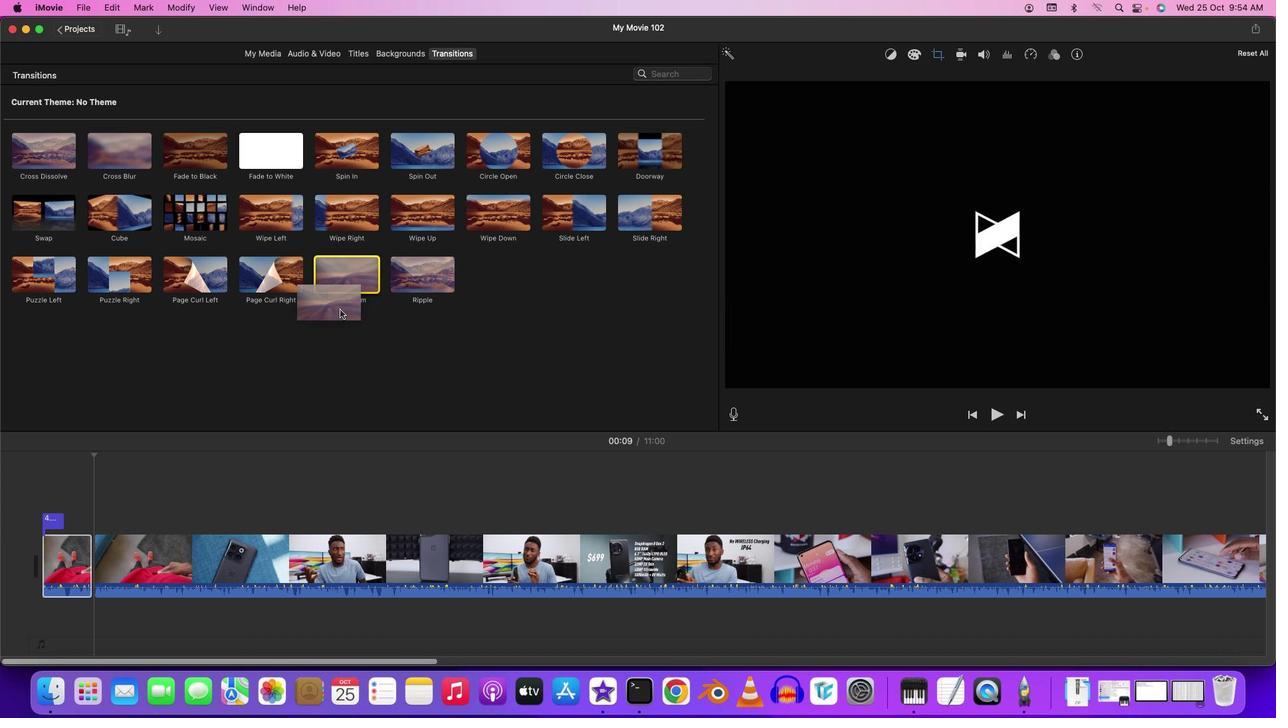 
Action: Mouse pressed left at (357, 281)
Screenshot: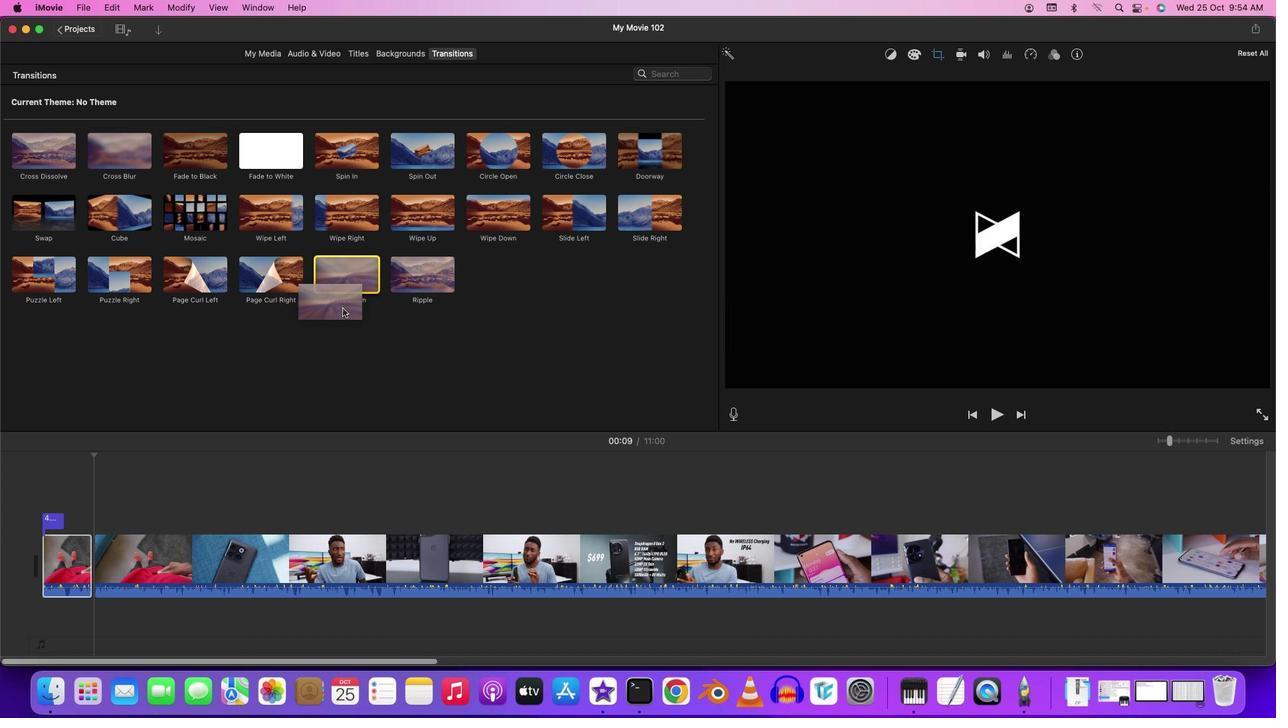 
Action: Mouse moved to (84, 492)
Screenshot: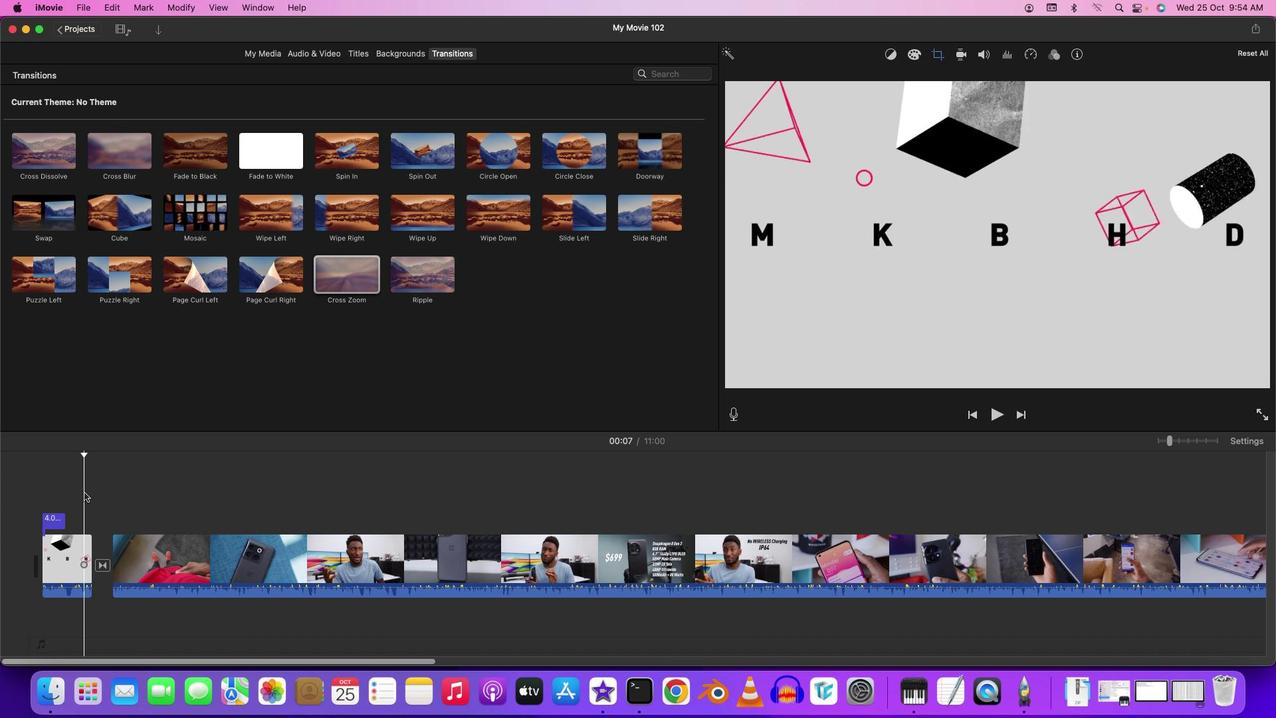
Action: Mouse pressed left at (84, 492)
Screenshot: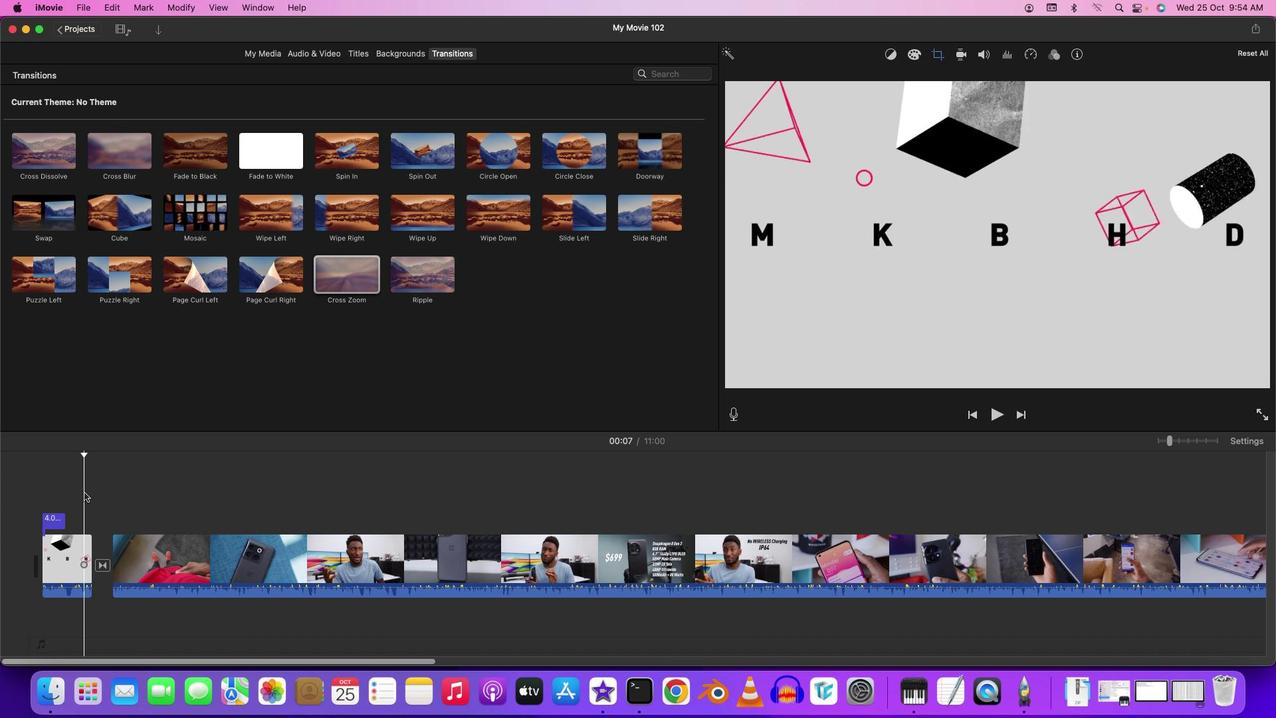 
Action: Key pressed Key.space
Screenshot: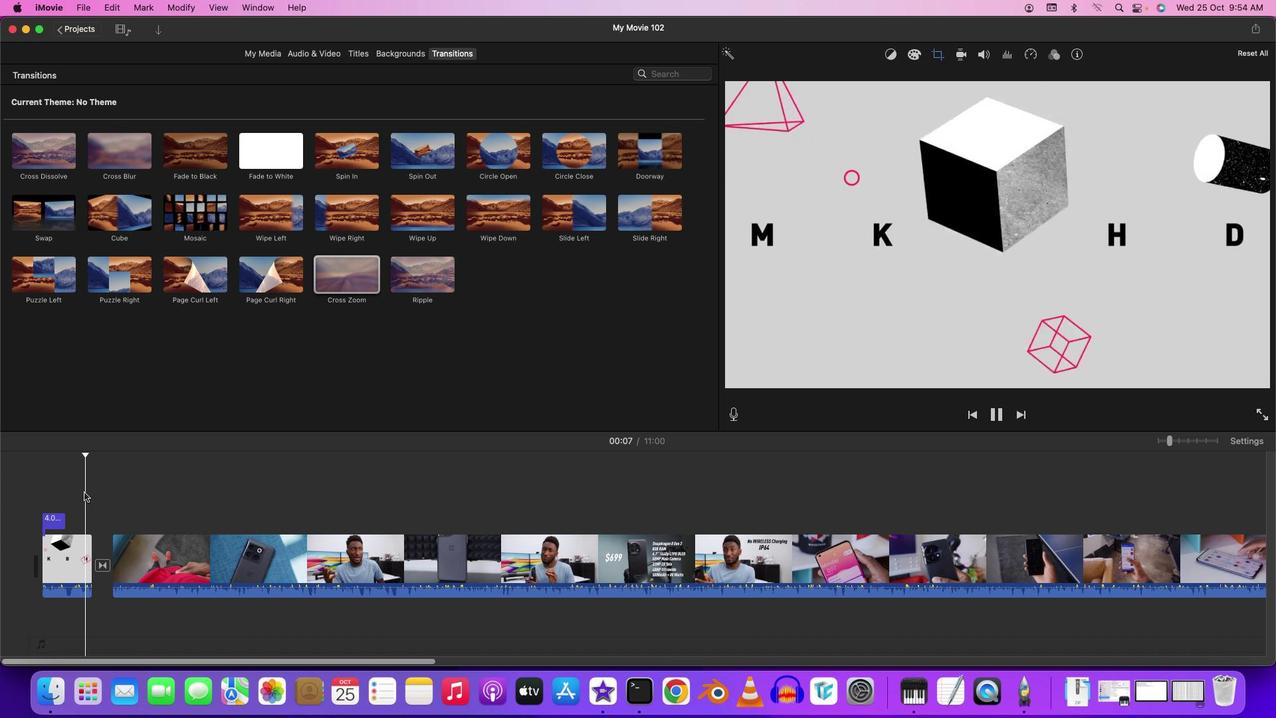 
Action: Mouse moved to (86, 493)
Screenshot: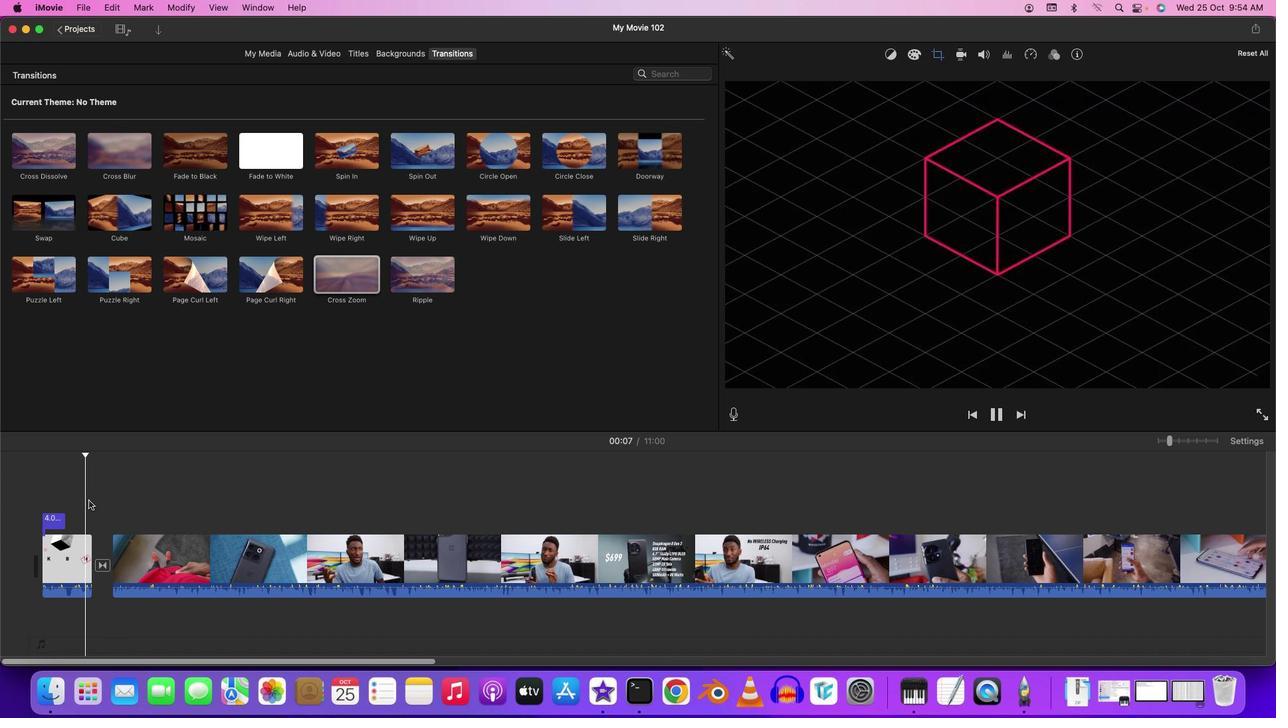 
Action: Mouse pressed left at (86, 493)
Screenshot: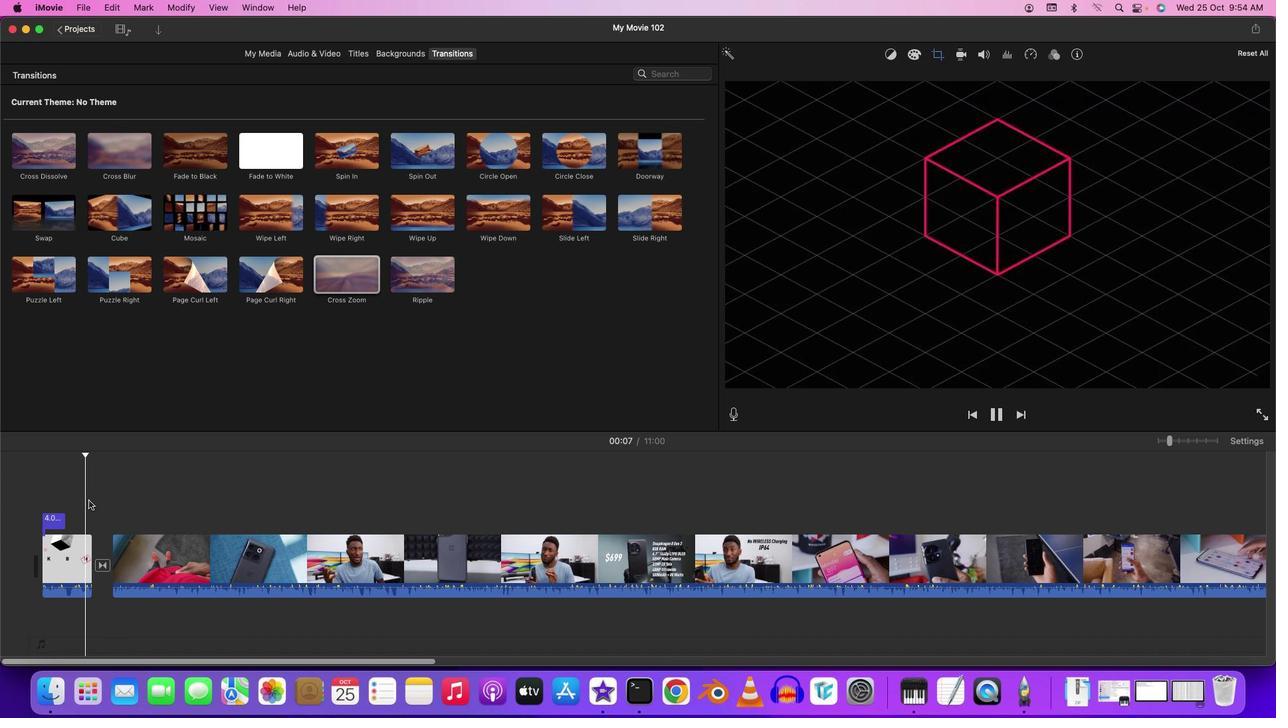 
Action: Mouse moved to (253, 455)
Screenshot: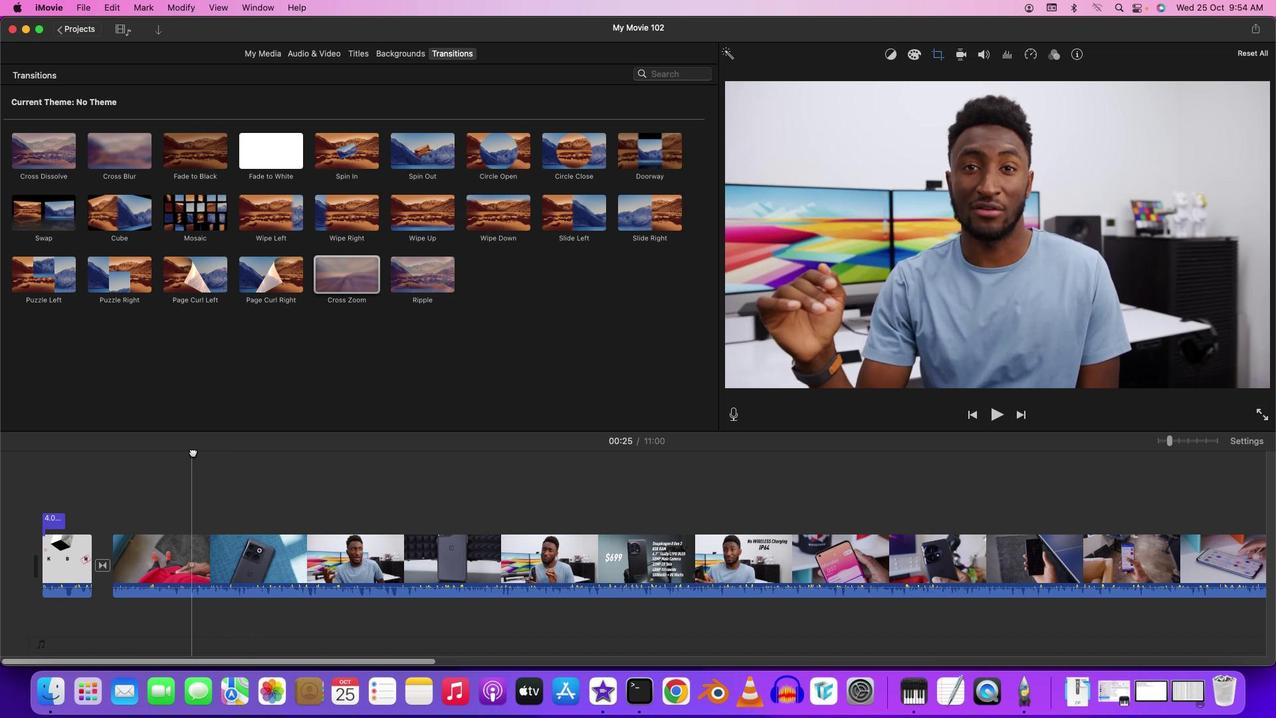 
Action: Mouse pressed left at (253, 455)
Screenshot: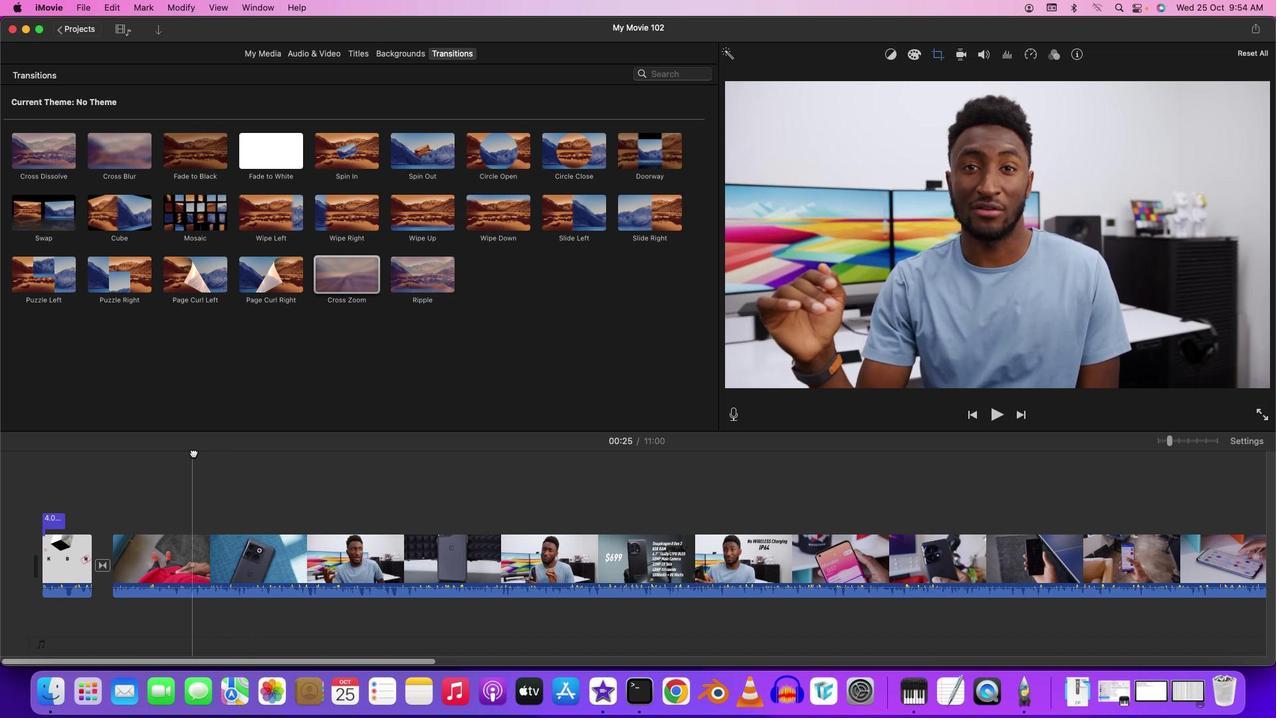 
Action: Mouse moved to (203, 454)
Screenshot: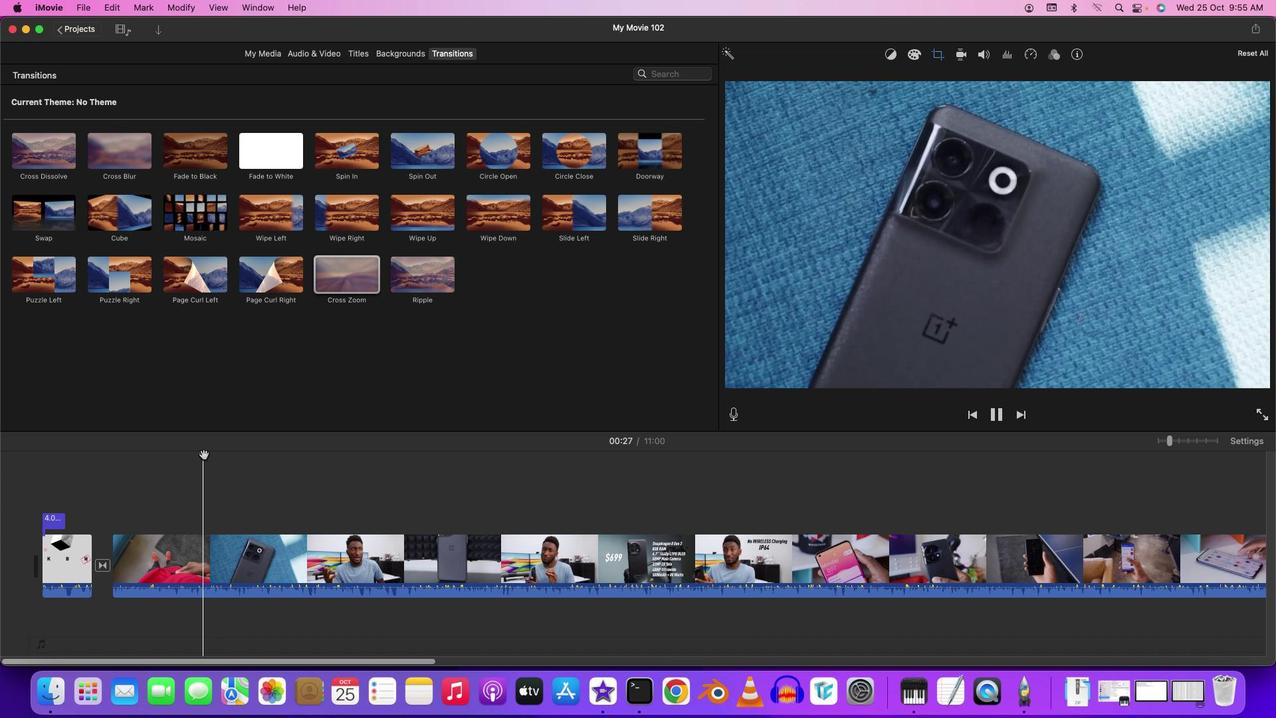 
Action: Key pressed Key.spaceKey.space
Screenshot: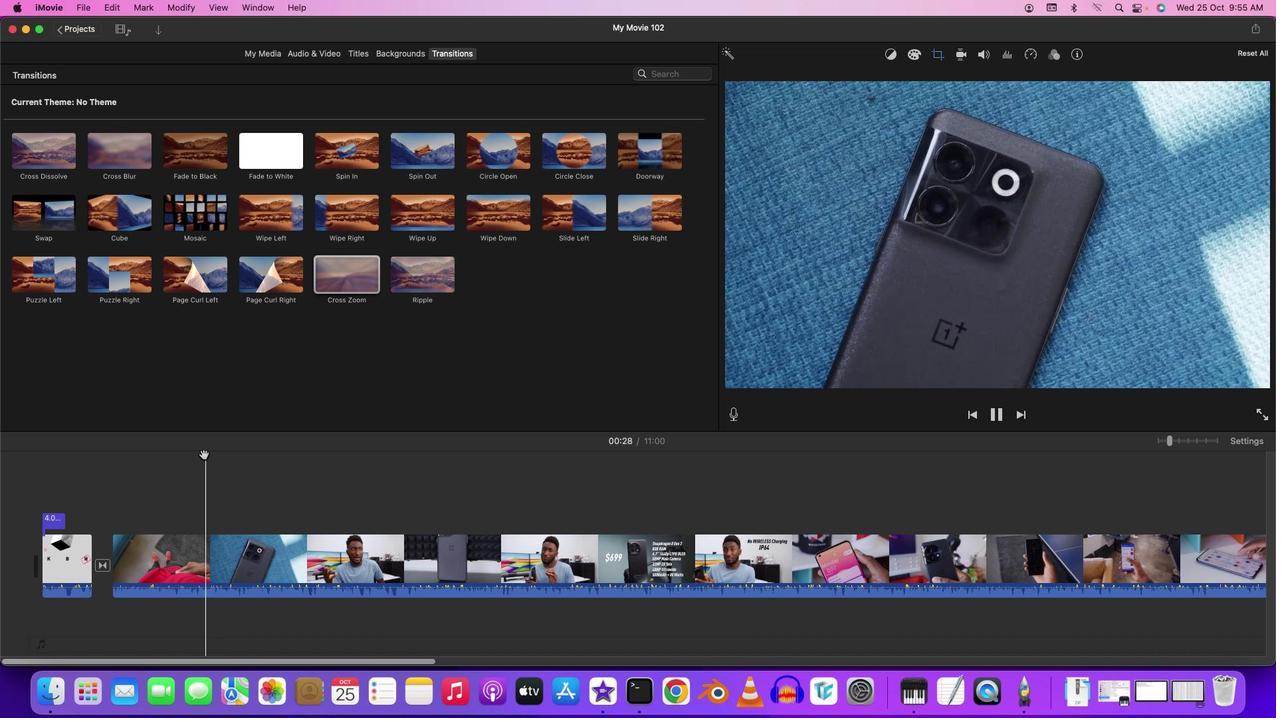 
Action: Mouse moved to (203, 454)
Screenshot: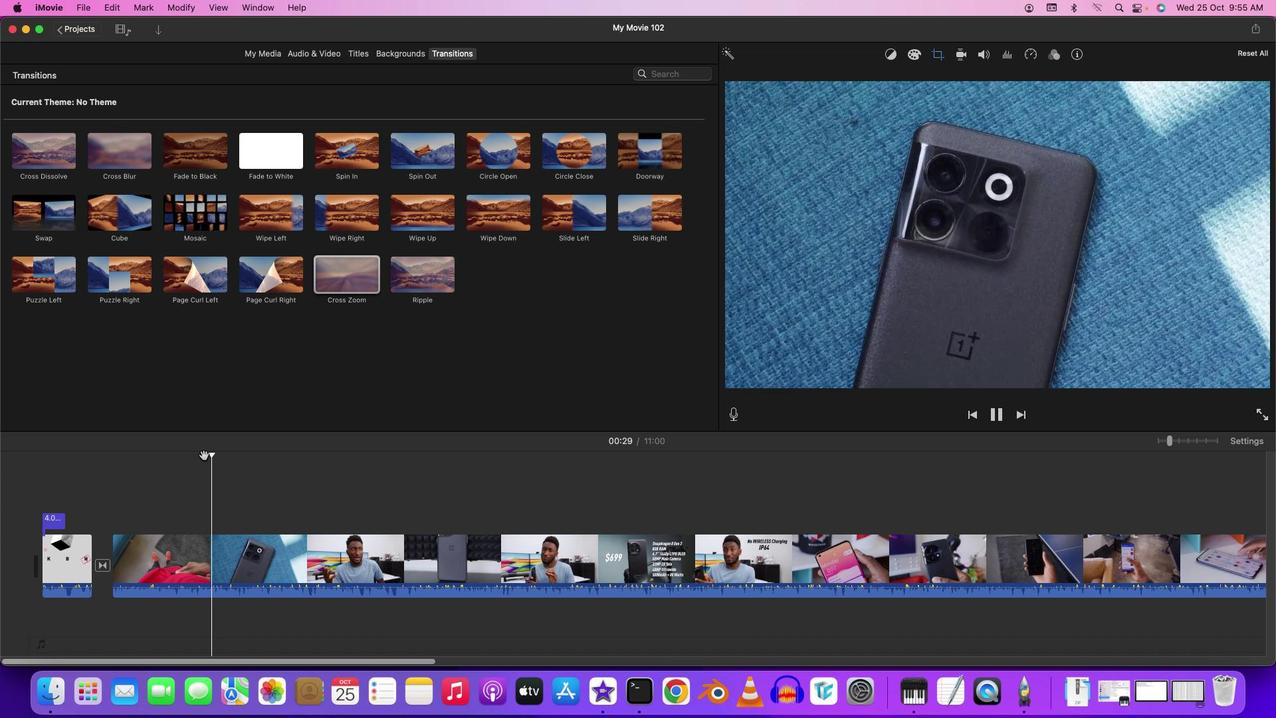 
Action: Key pressed Key.spaceKey.spaceKey.space
Screenshot: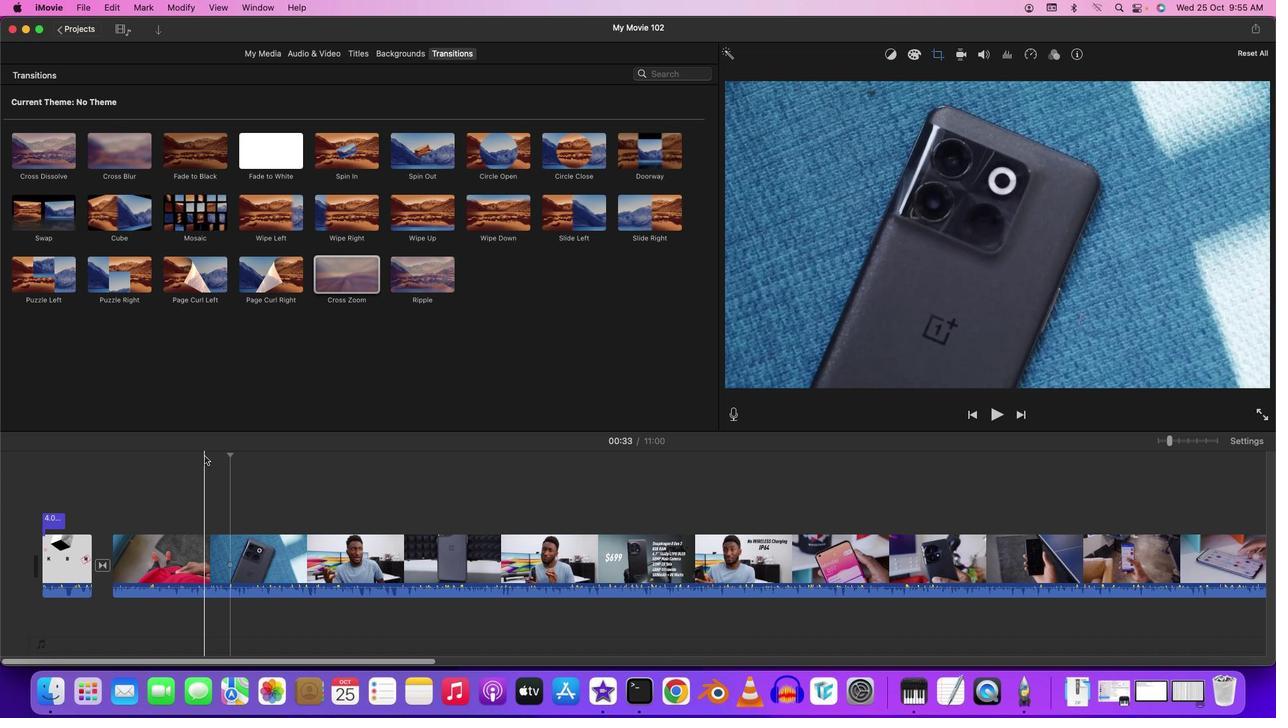 
Action: Mouse moved to (204, 455)
Screenshot: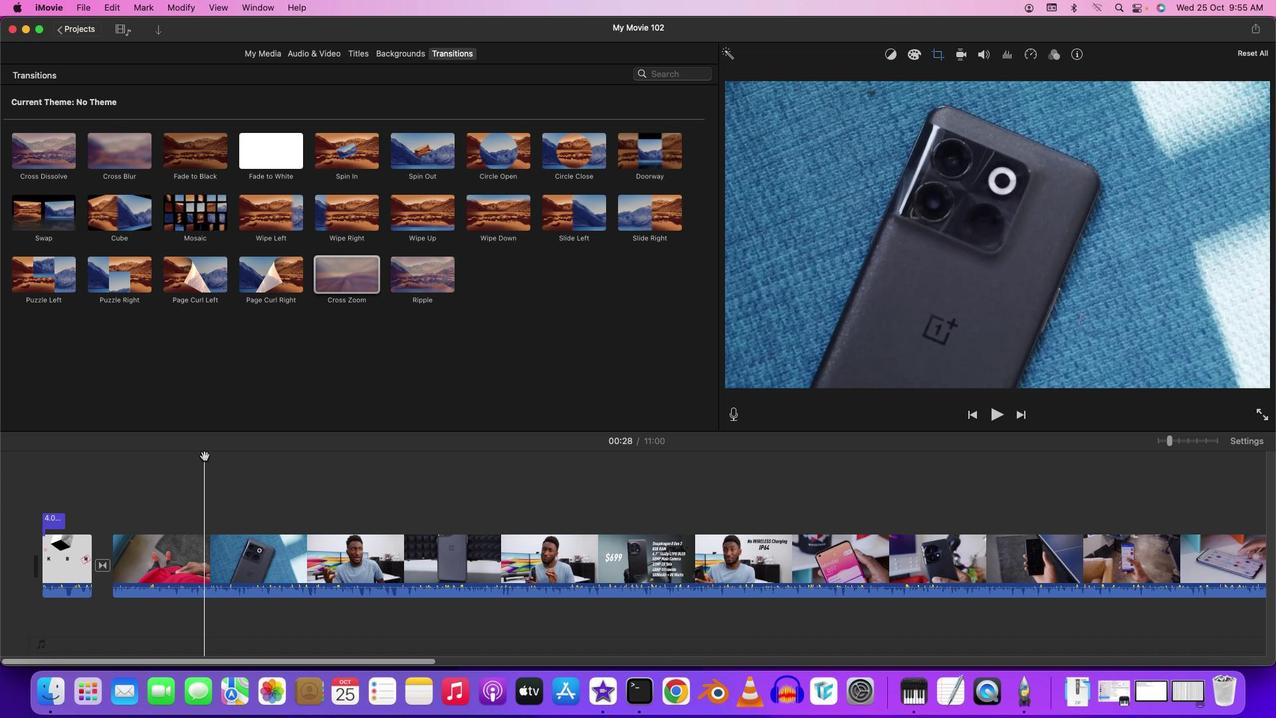 
Action: Key pressed Key.leftKey.leftKey.rightKey.rightKey.rightKey.rightKey.rightKey.rightKey.rightKey.rightKey.rightKey.rightKey.rightKey.rightKey.rightKey.rightKey.rightKey.rightKey.rightKey.rightKey.rightKey.rightKey.rightKey.rightKey.rightKey.rightKey.rightKey.rightKey.rightKey.rightKey.rightKey.rightKey.rightKey.rightKey.rightKey.rightKey.rightKey.rightKey.rightKey.rightKey.rightKey.rightKey.rightKey.rightKey.right
Screenshot: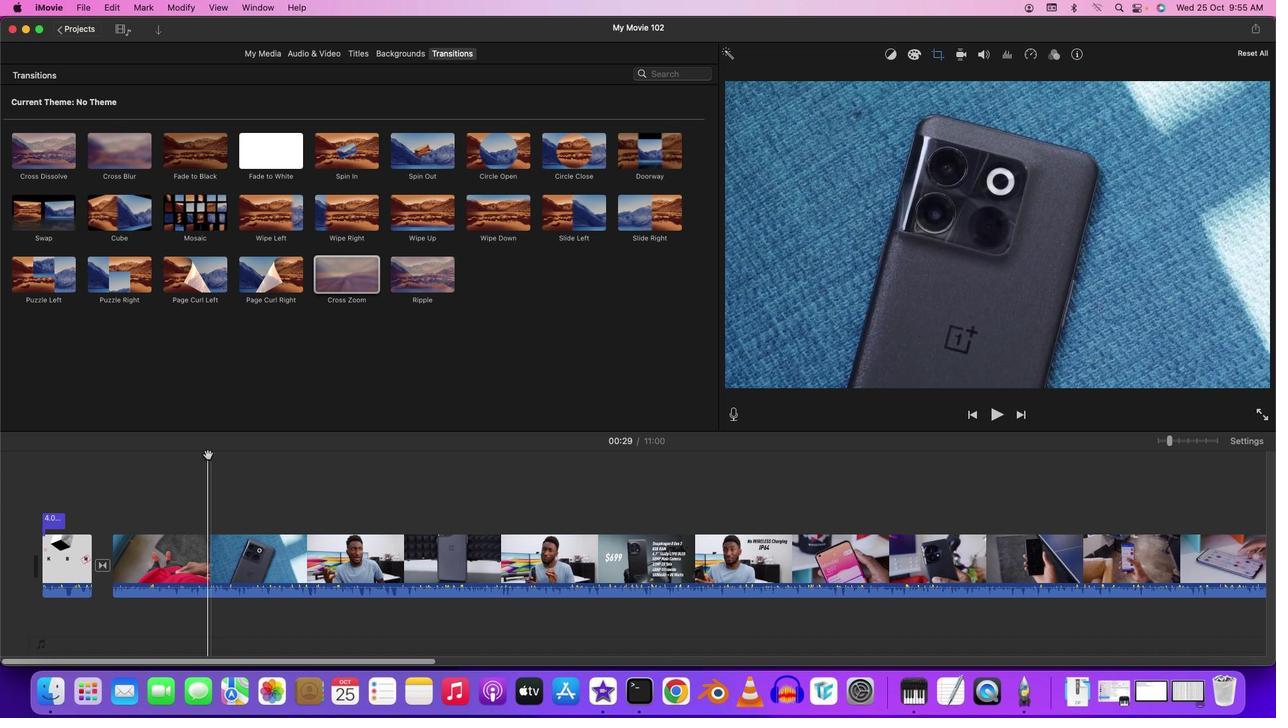 
Action: Mouse moved to (228, 472)
Screenshot: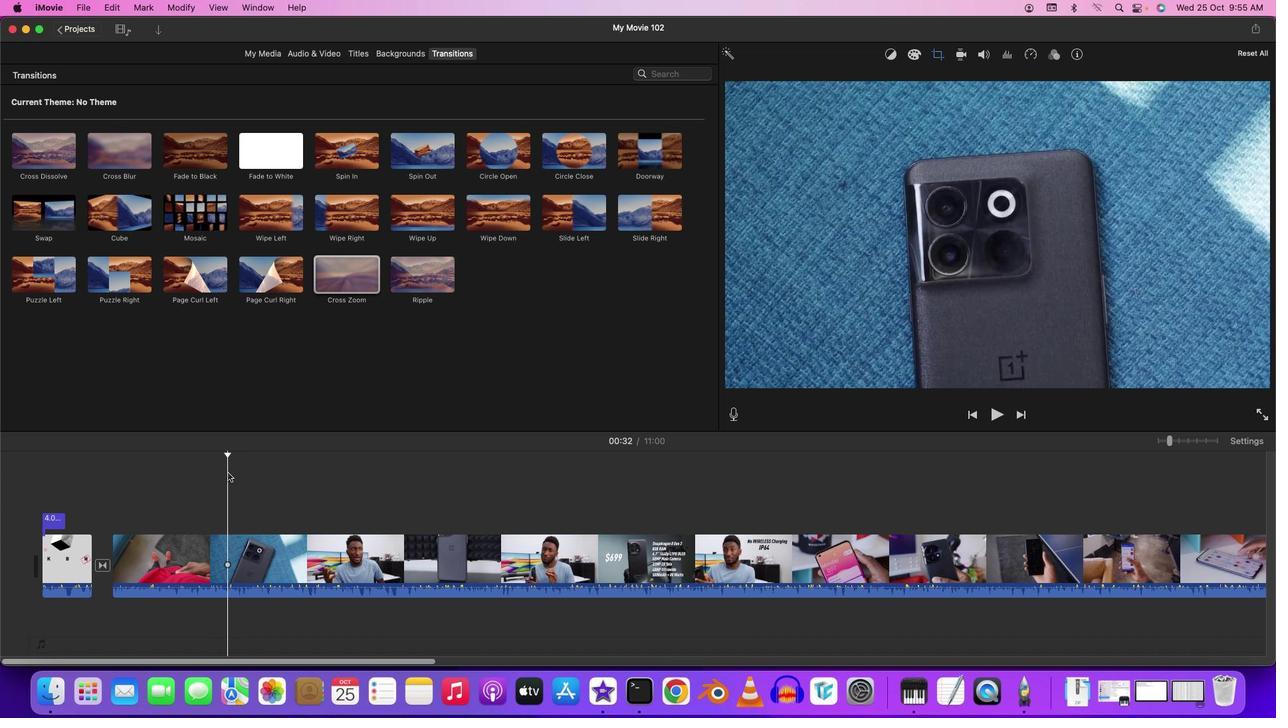 
Action: Mouse pressed left at (228, 472)
Screenshot: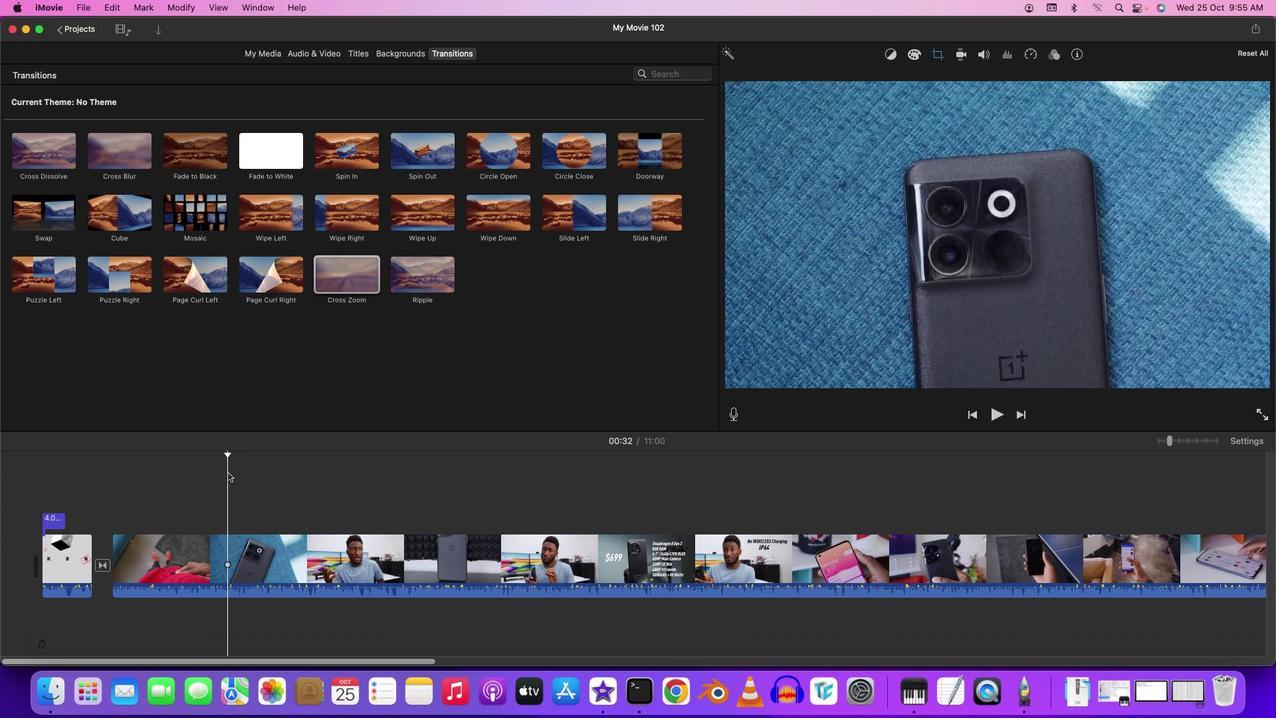 
Action: Mouse moved to (227, 472)
Screenshot: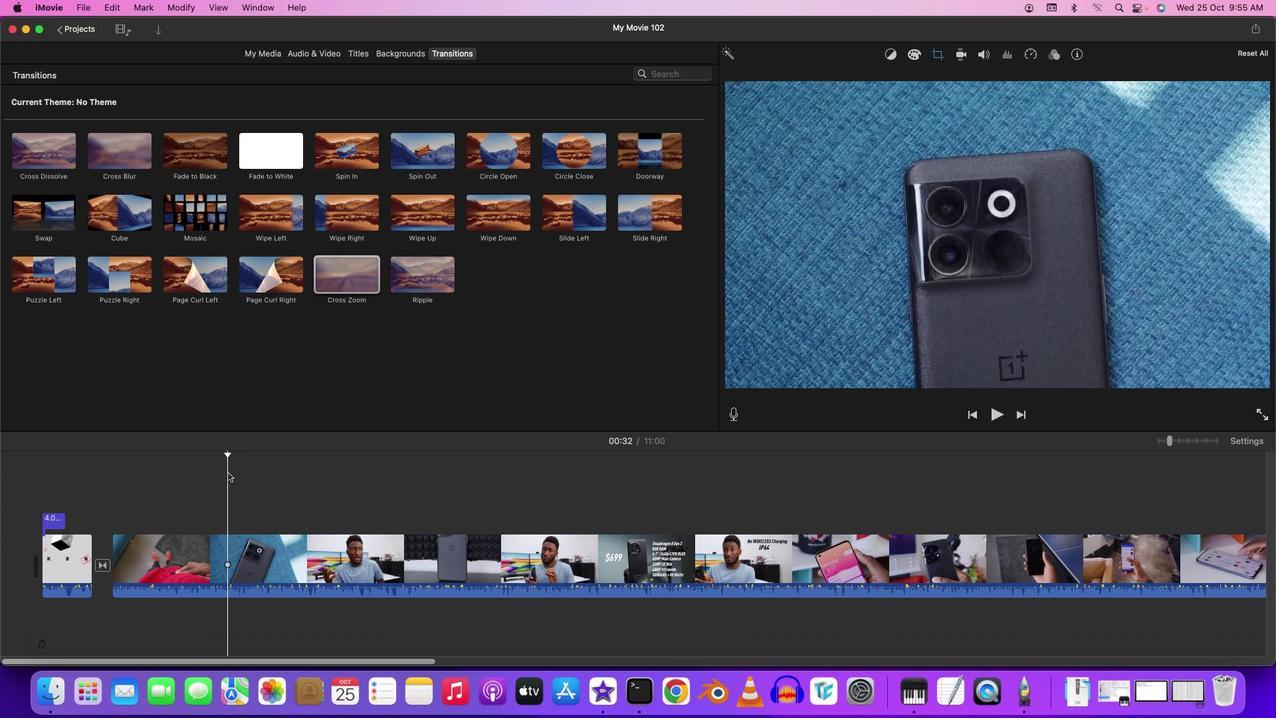 
Action: Key pressed Key.rightKey.rightKey.rightKey.rightKey.rightKey.rightKey.rightKey.rightKey.rightKey.rightKey.rightKey.rightKey.rightKey.rightKey.rightKey.leftKey.leftKey.leftKey.leftKey.leftKey.leftKey.rightKey.rightKey.left
Screenshot: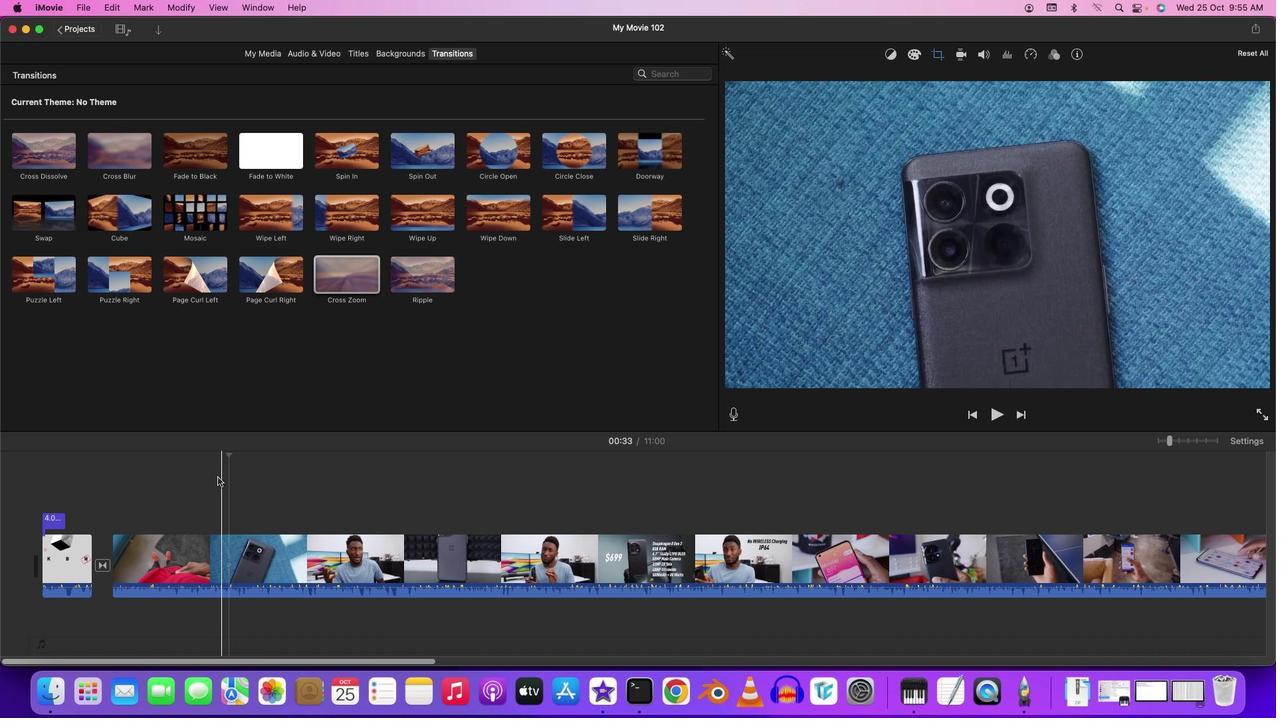 
Action: Mouse moved to (232, 572)
Screenshot: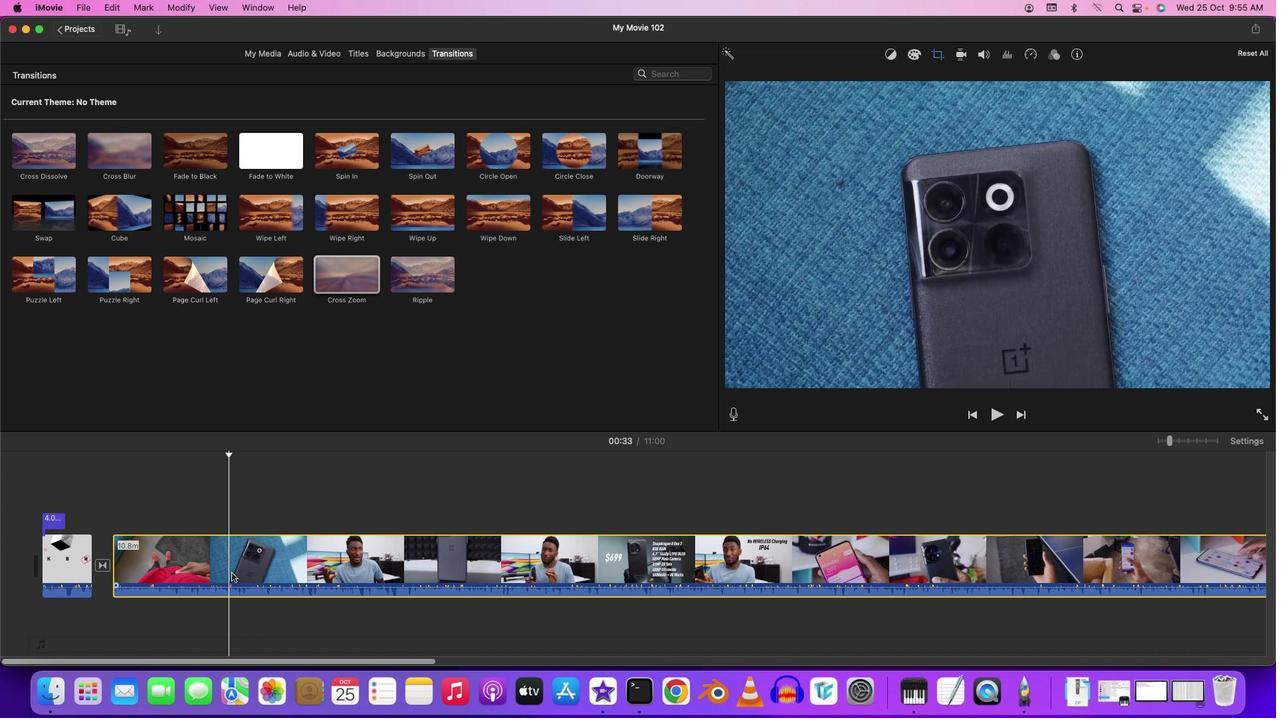 
Action: Mouse pressed left at (232, 572)
Screenshot: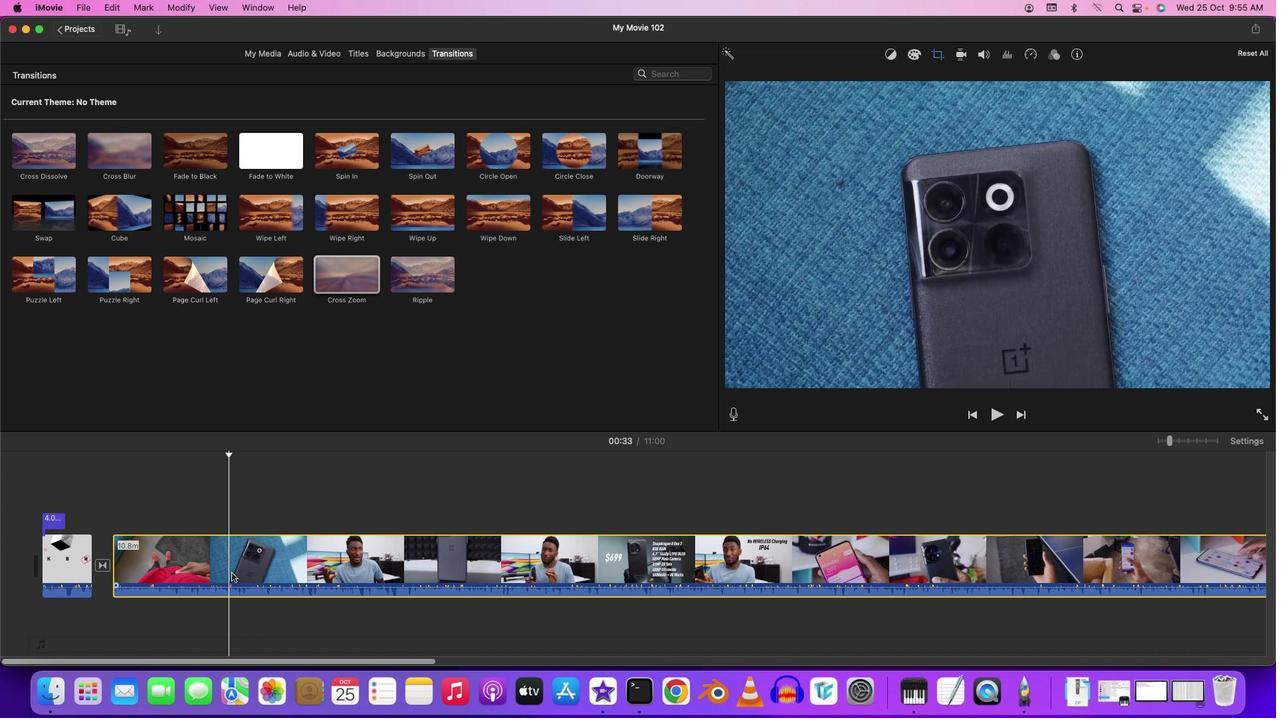 
Action: Mouse moved to (232, 572)
Screenshot: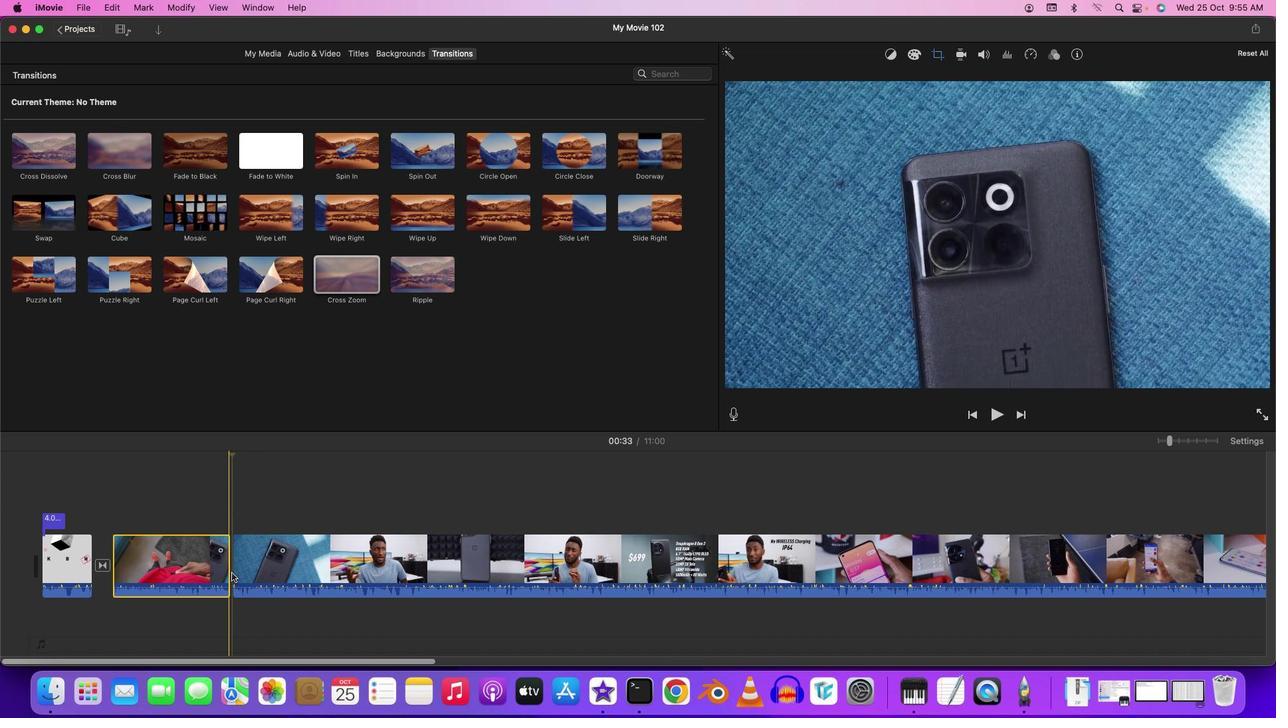 
Action: Key pressed Key.cmd'b'
Screenshot: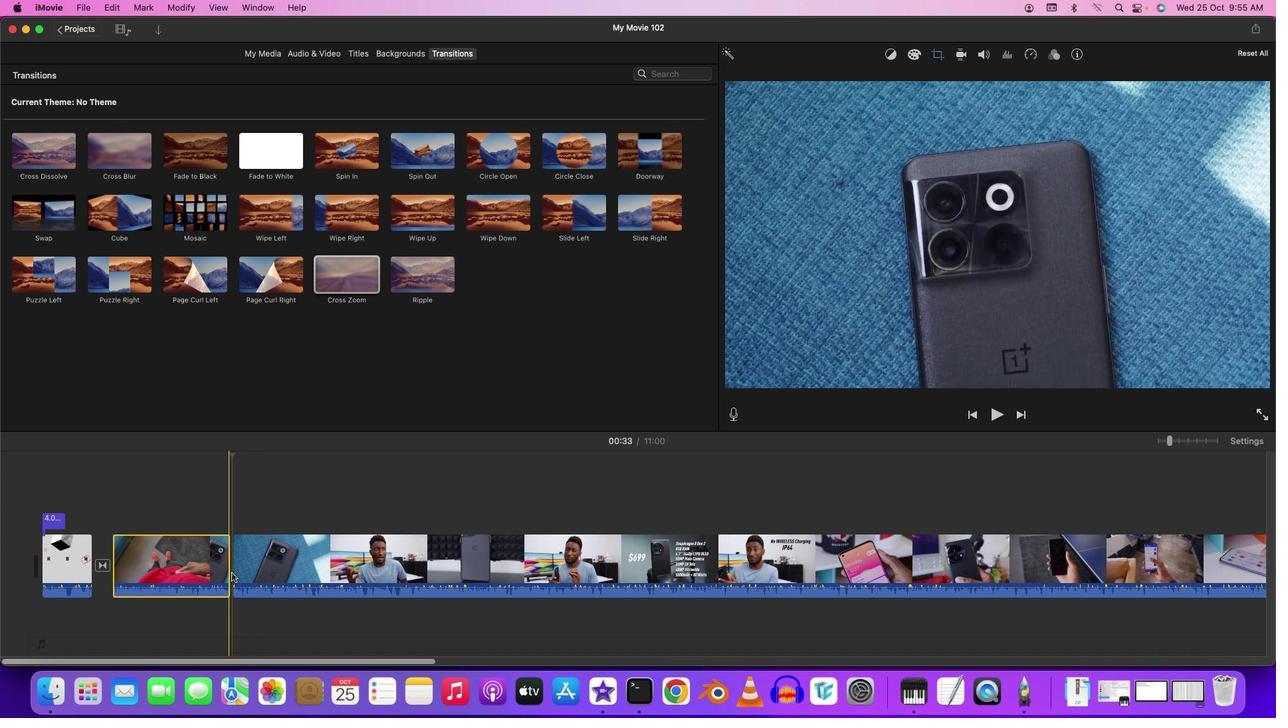 
Action: Mouse moved to (388, 494)
Screenshot: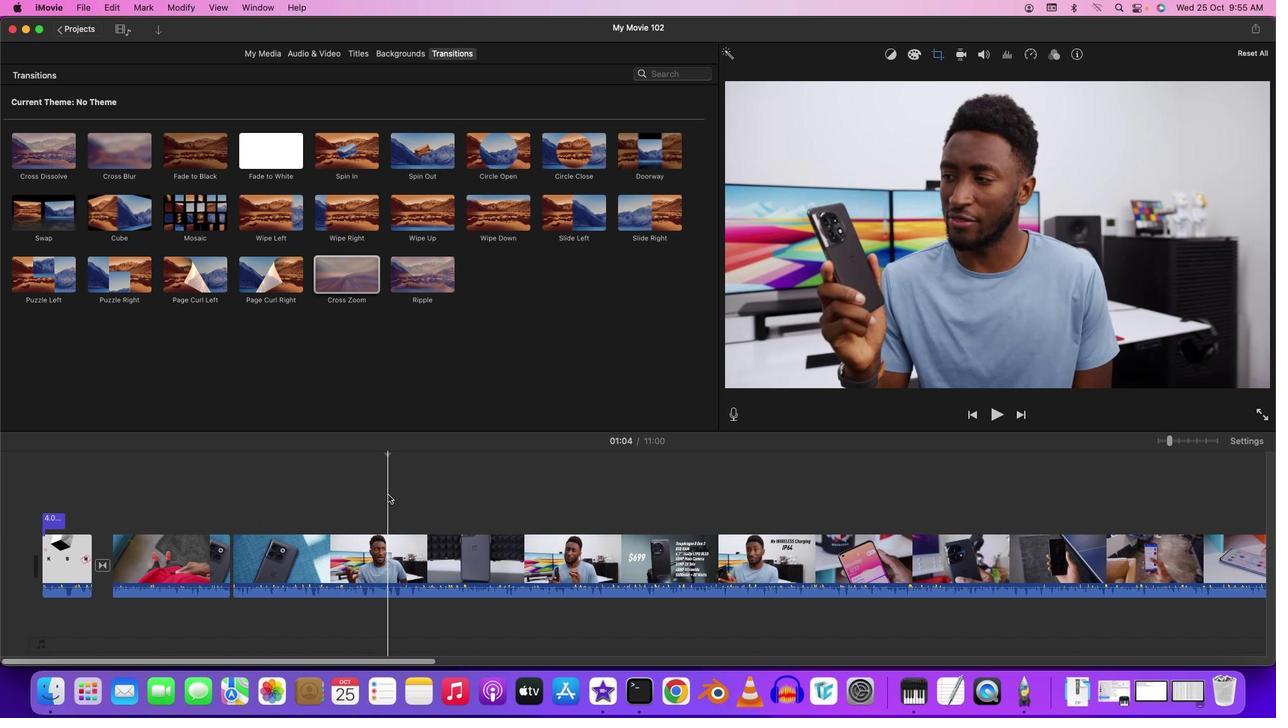 
Action: Mouse pressed left at (388, 494)
Screenshot: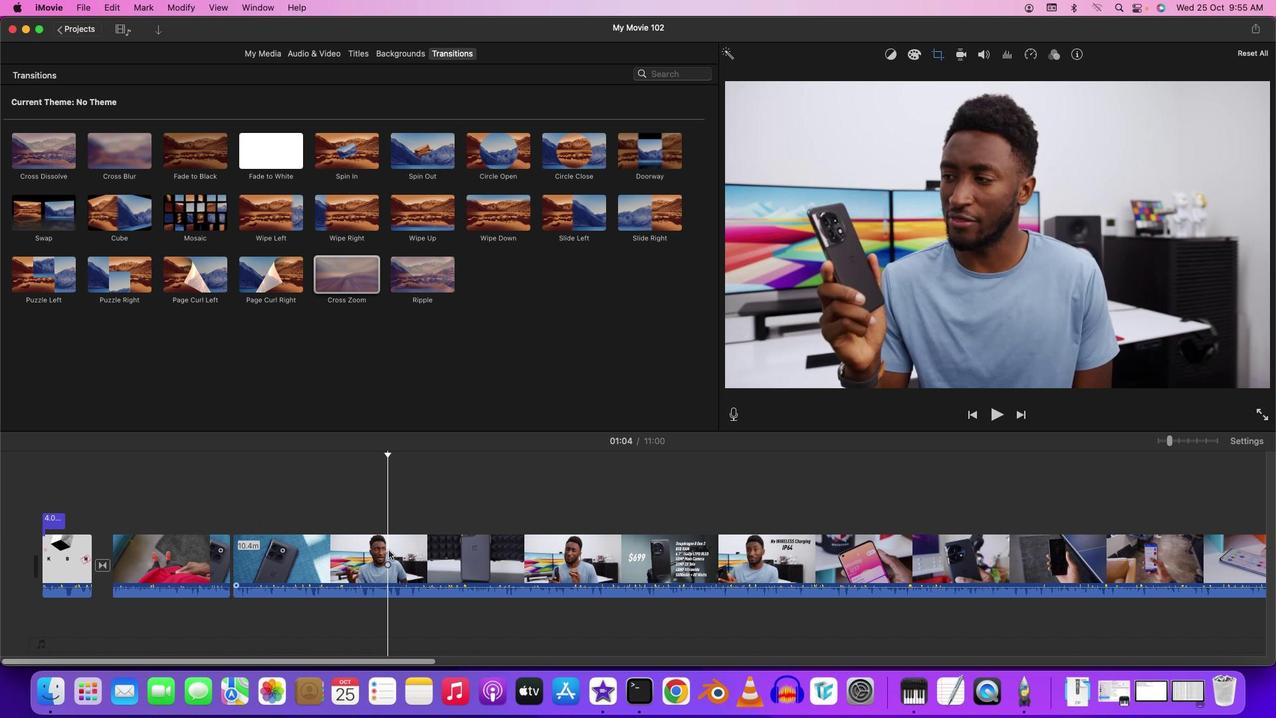 
Action: Mouse moved to (389, 549)
Screenshot: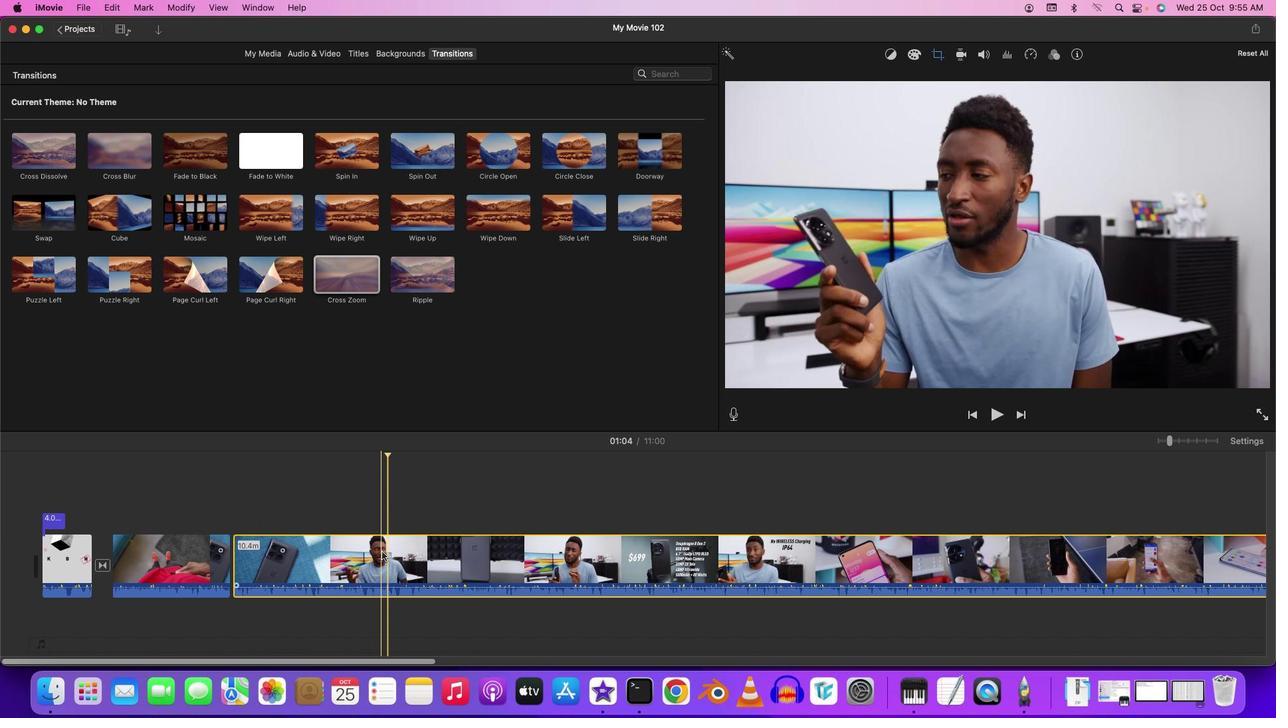 
Action: Mouse pressed left at (389, 549)
Screenshot: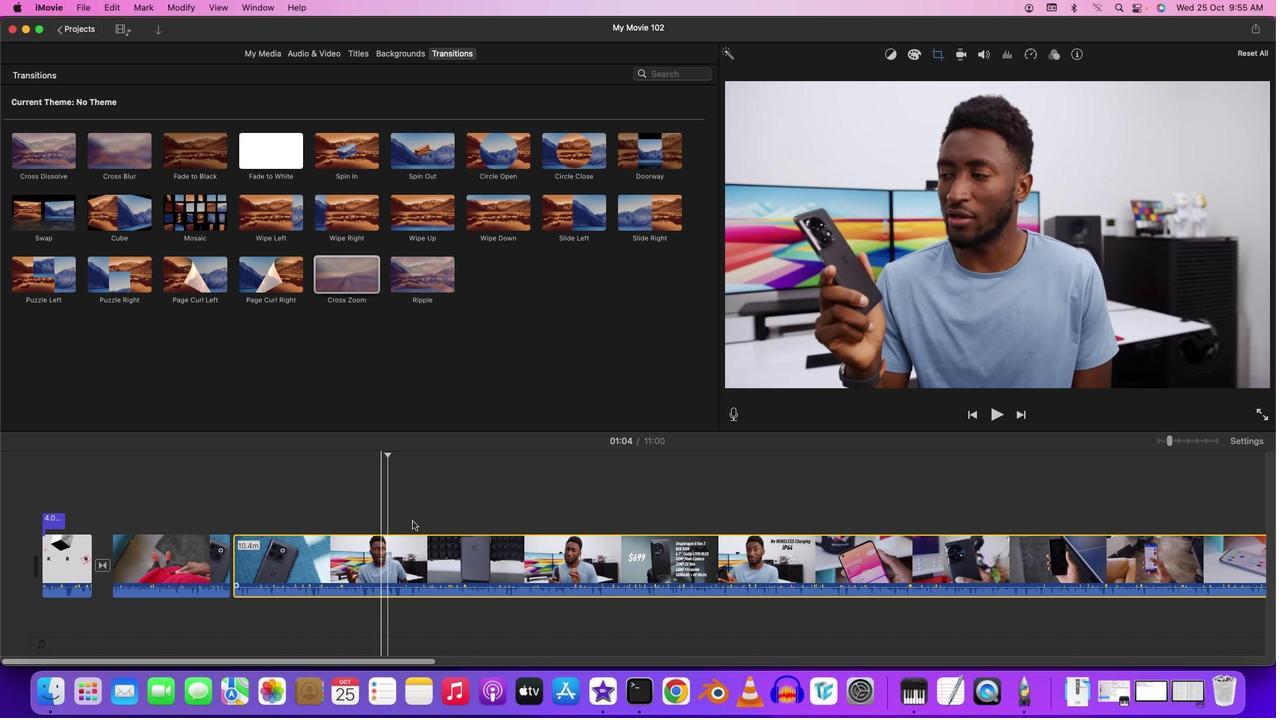 
Action: Mouse moved to (1007, 56)
Screenshot: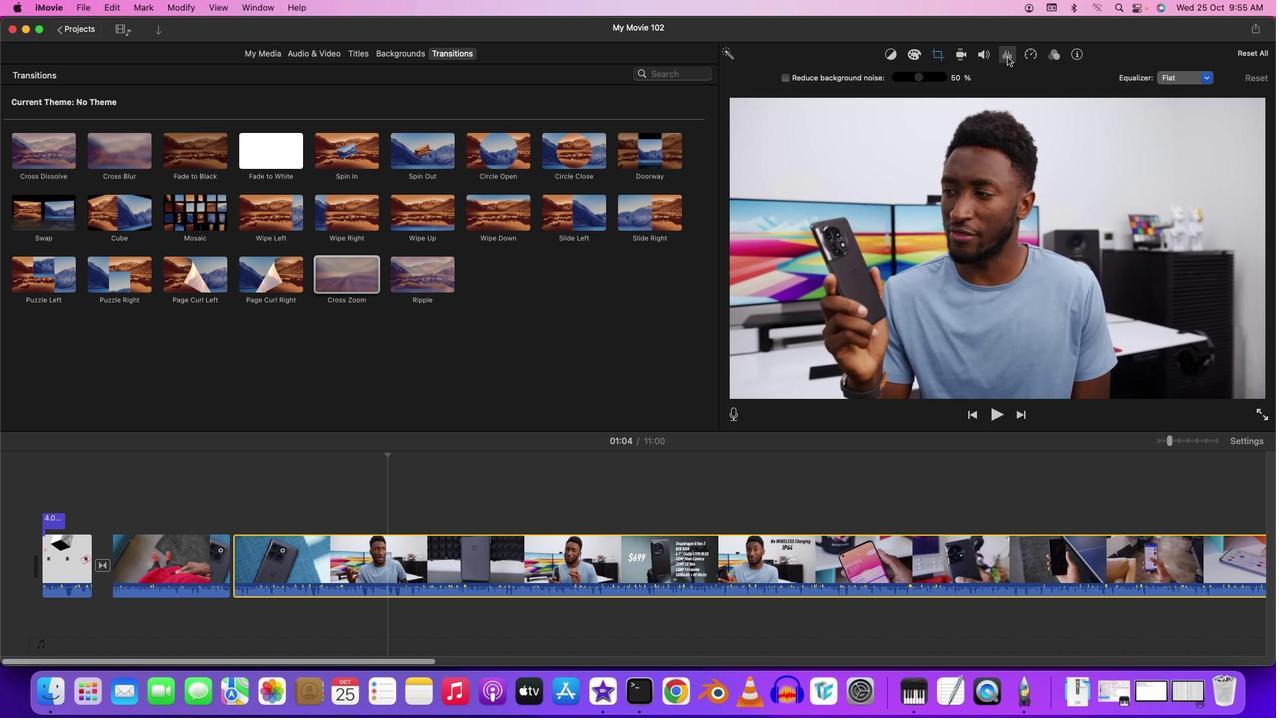 
Action: Mouse pressed left at (1007, 56)
Screenshot: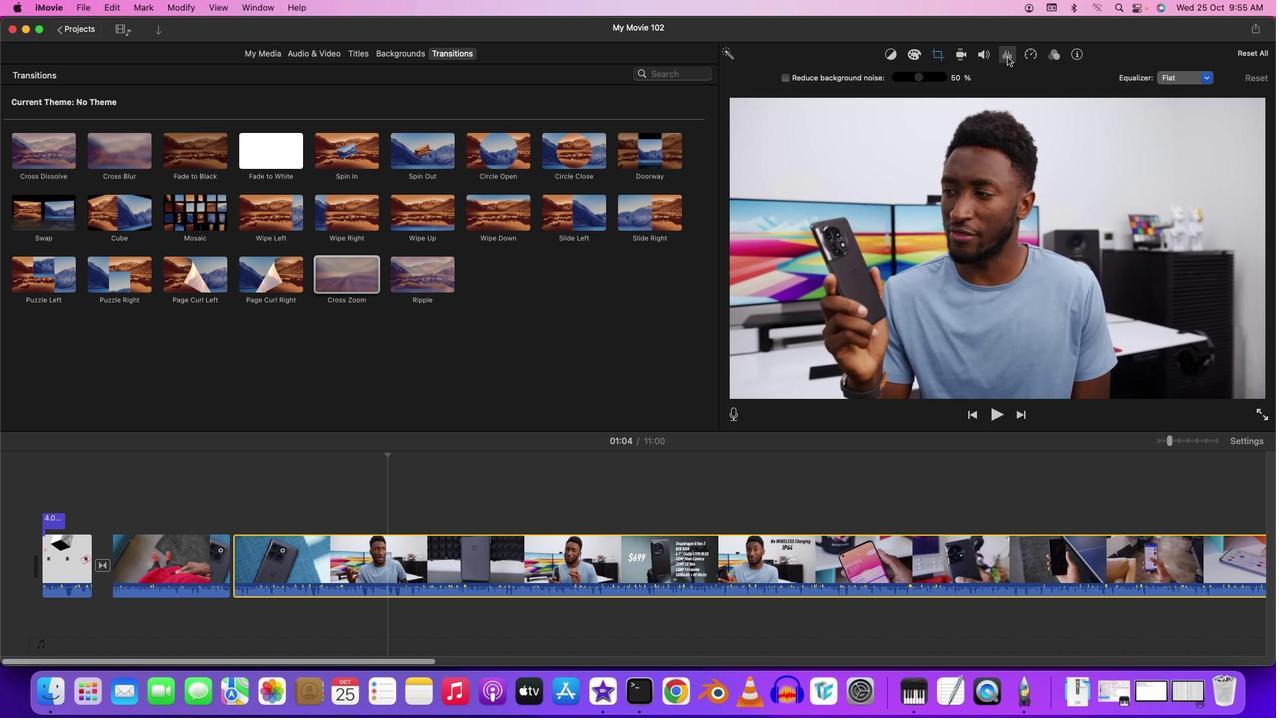 
Action: Mouse moved to (1037, 56)
Screenshot: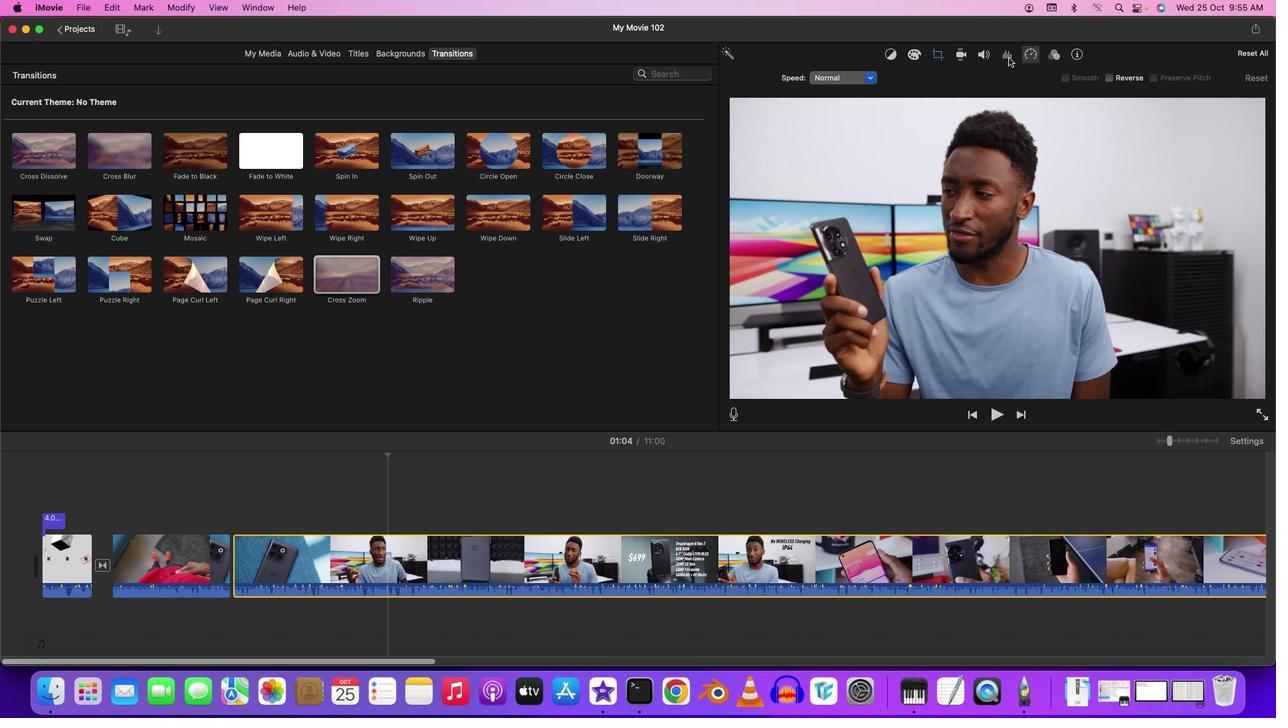 
Action: Mouse pressed left at (1037, 56)
Screenshot: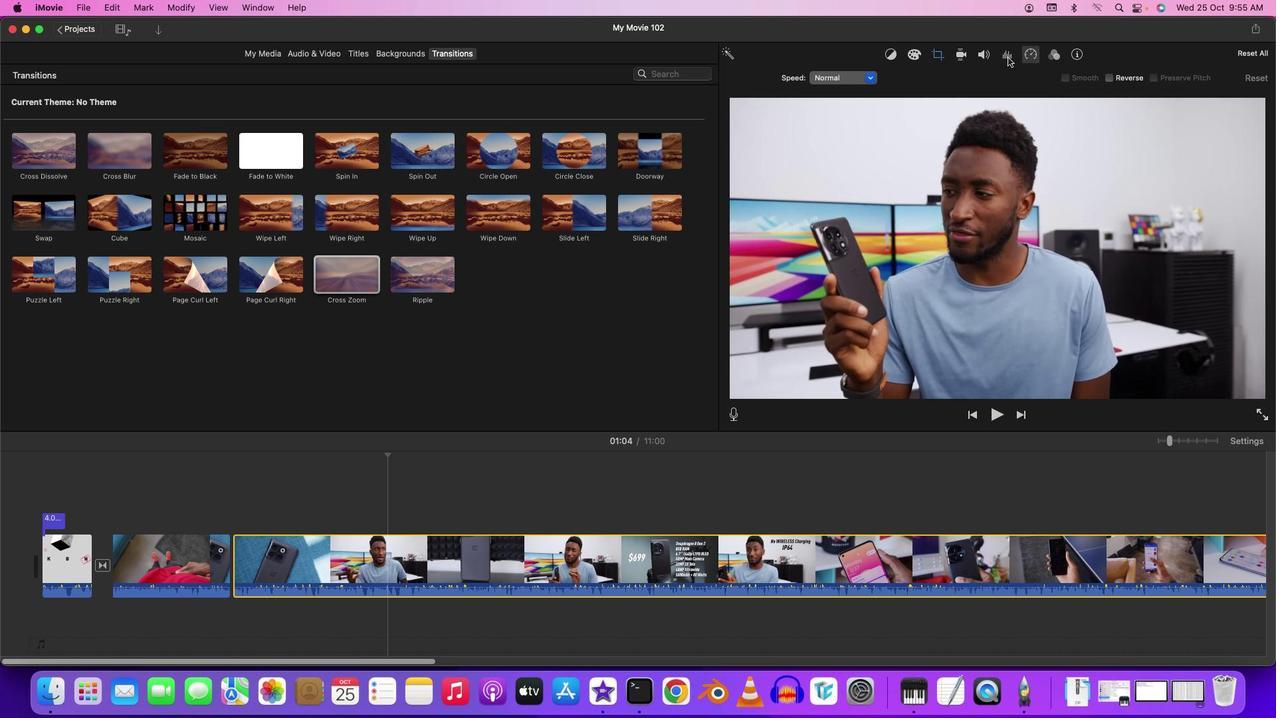 
Action: Mouse moved to (966, 55)
Screenshot: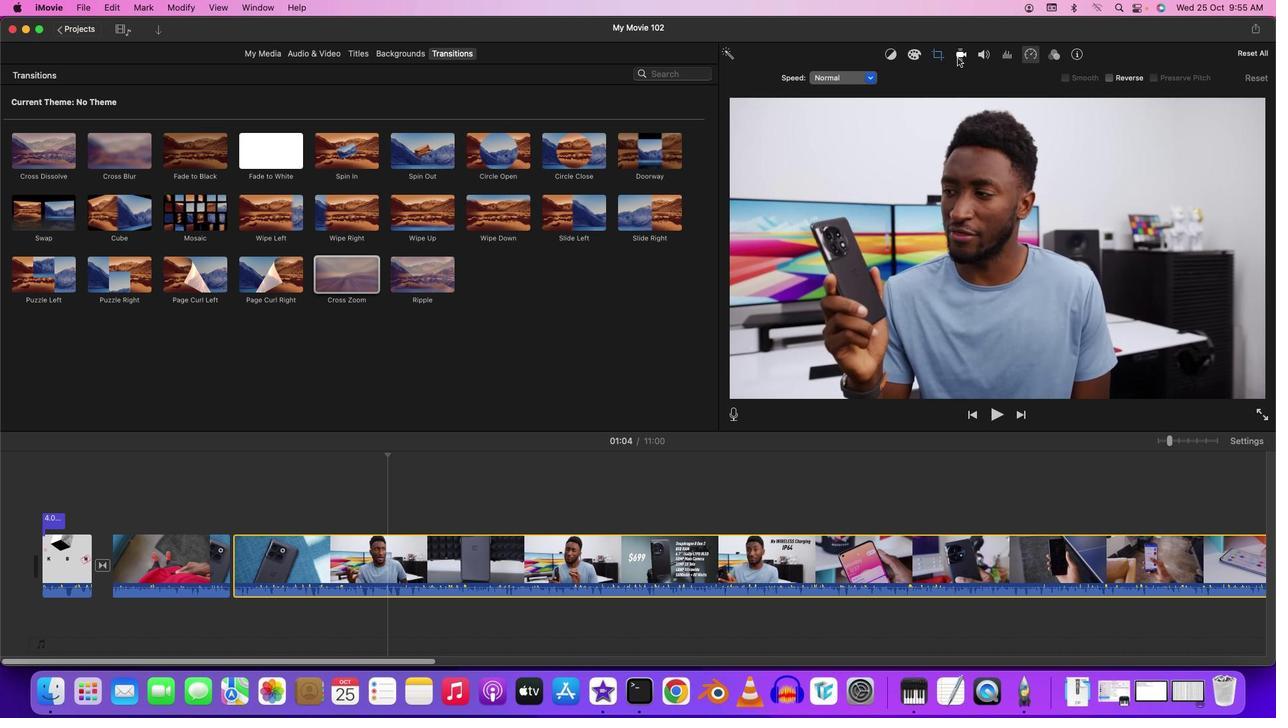 
Action: Mouse pressed left at (966, 55)
Screenshot: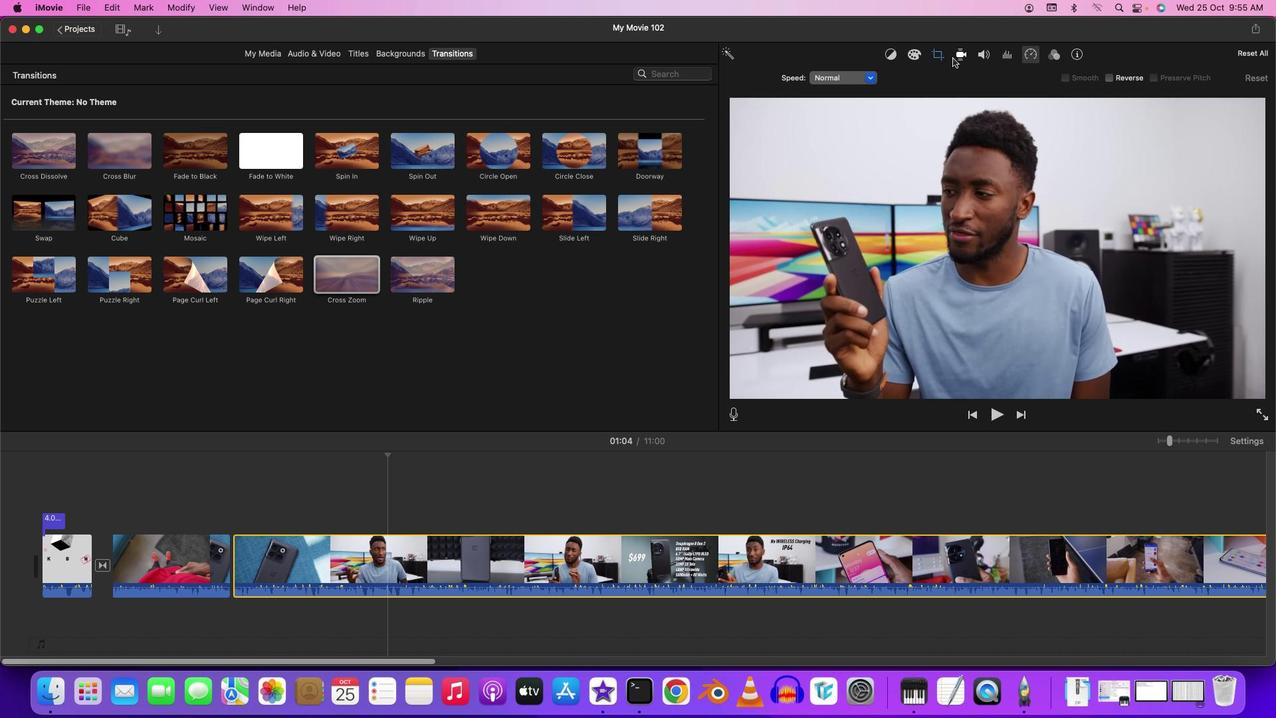 
Action: Mouse moved to (920, 57)
Screenshot: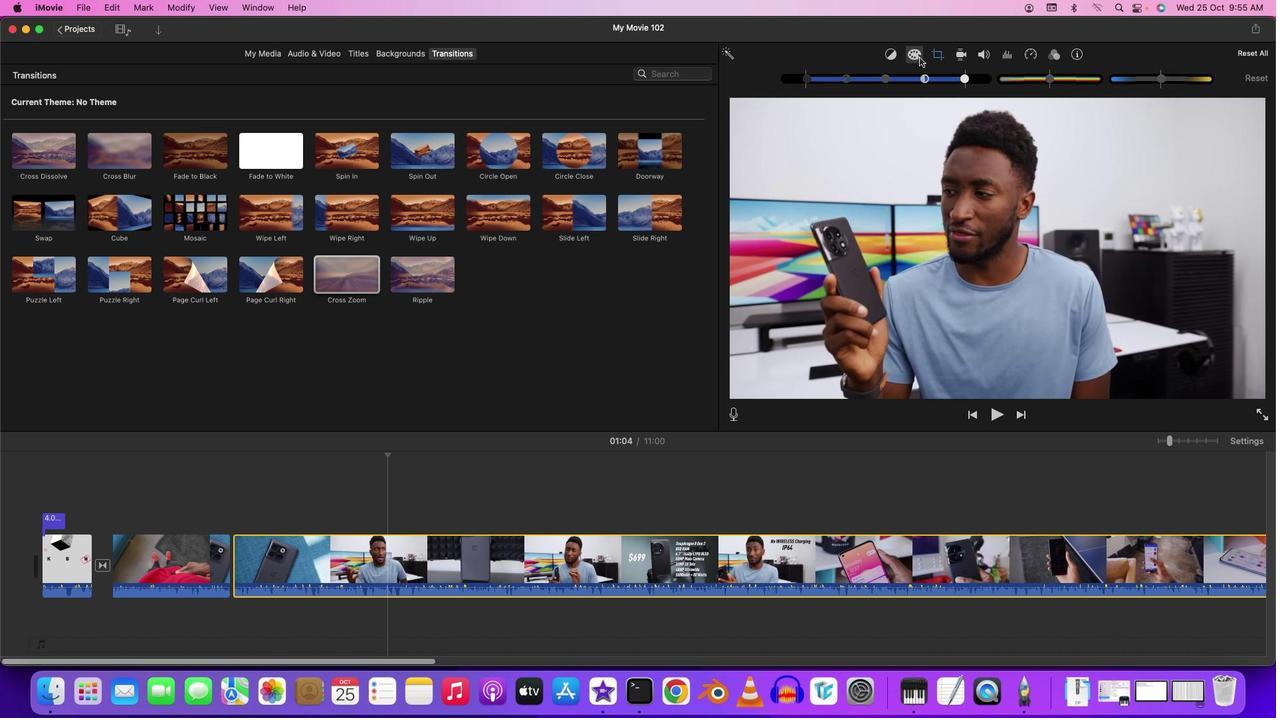 
Action: Mouse pressed left at (920, 57)
Screenshot: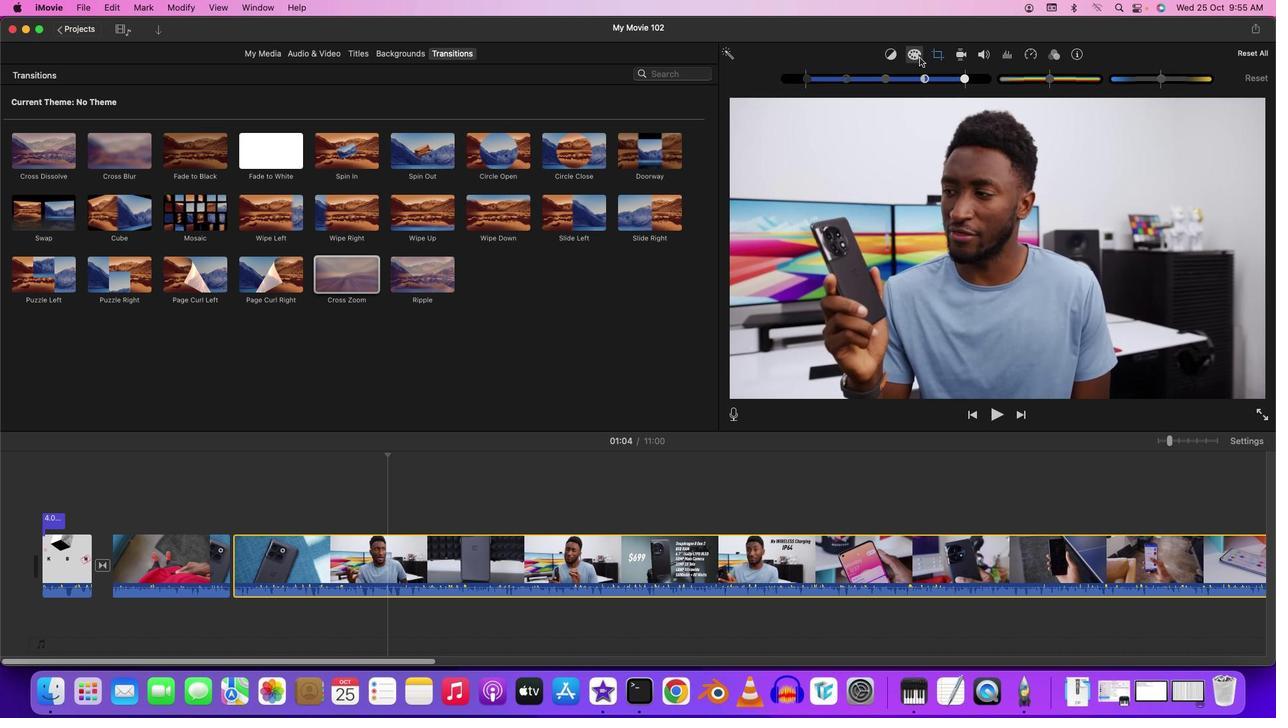 
Action: Mouse moved to (895, 59)
Screenshot: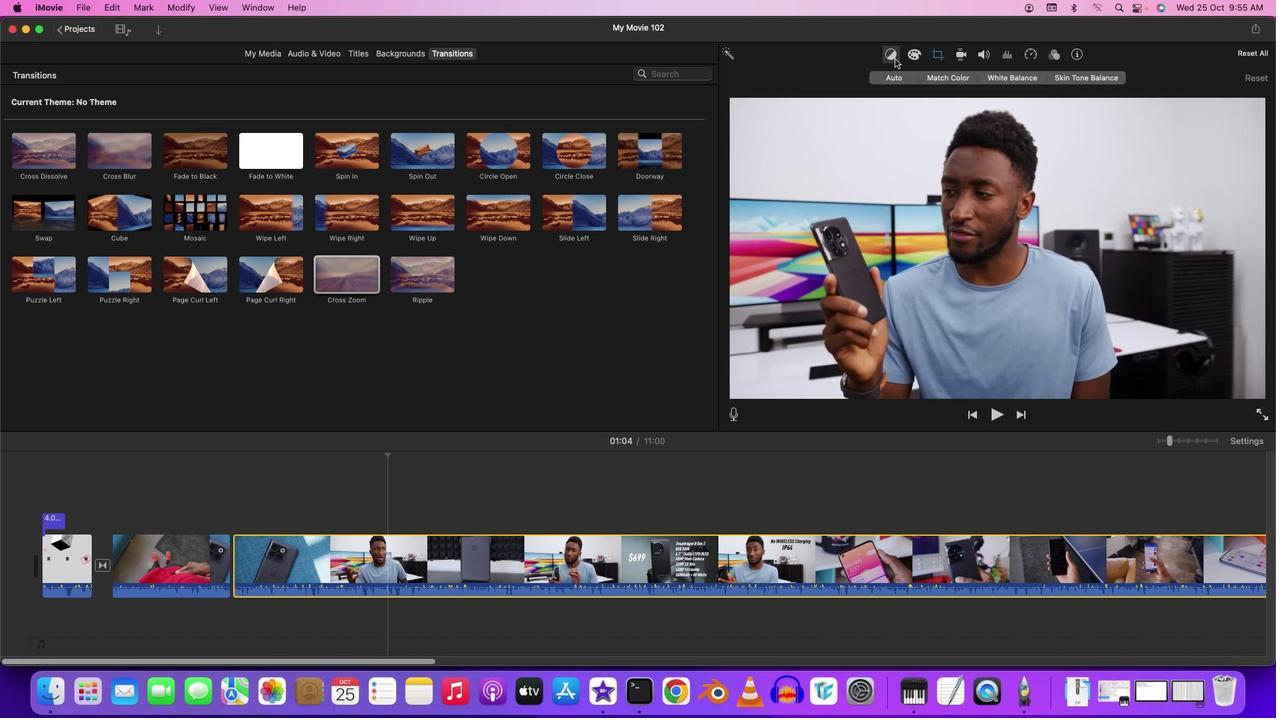 
Action: Mouse pressed left at (895, 59)
Screenshot: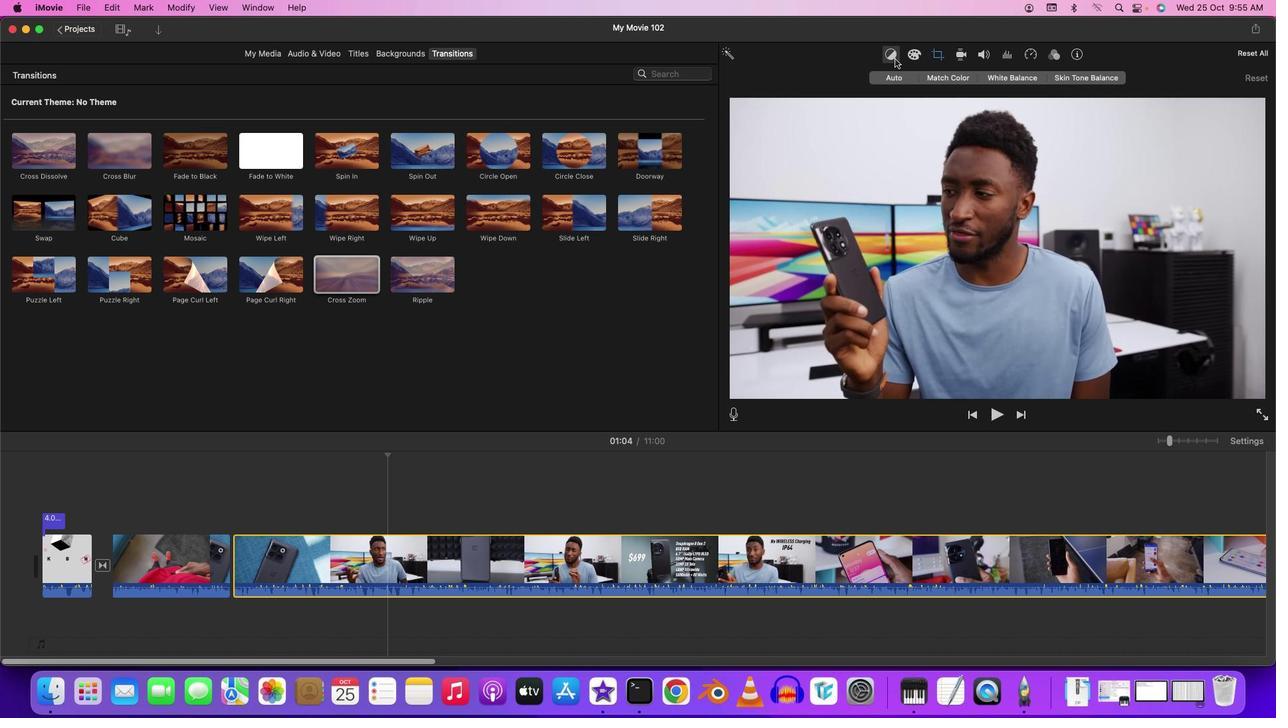 
Action: Mouse moved to (1054, 59)
Screenshot: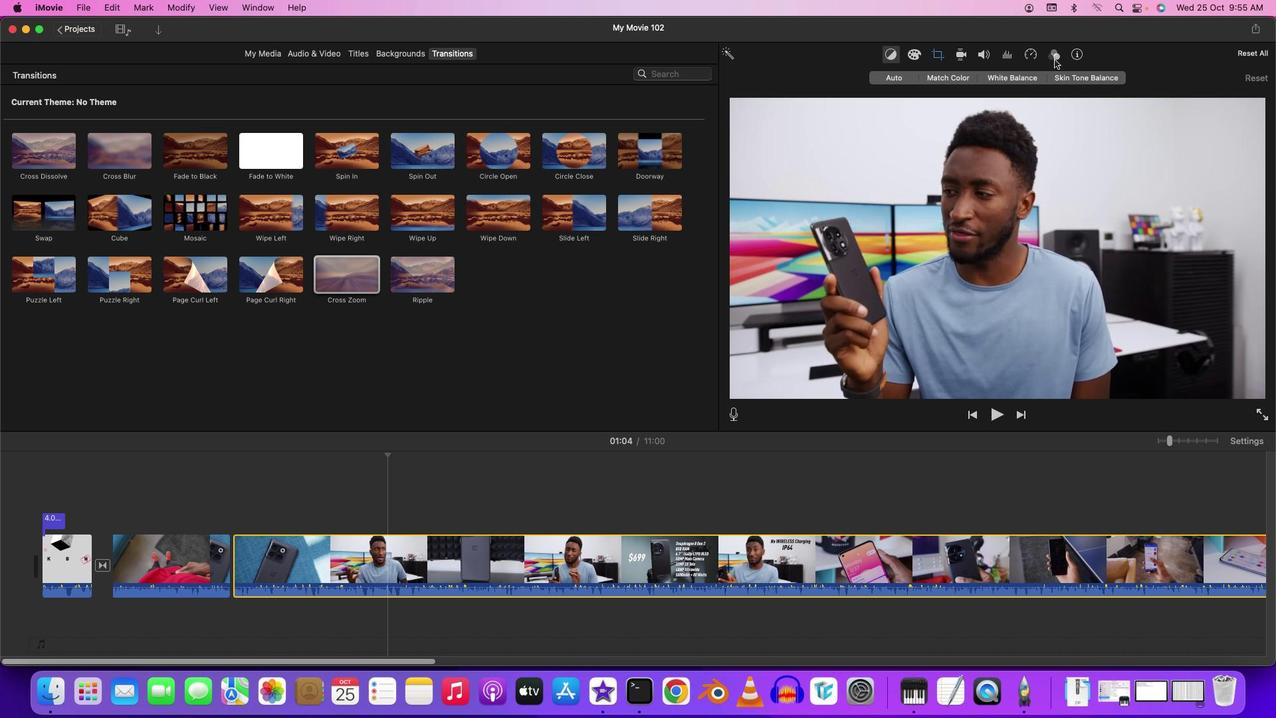 
Action: Mouse pressed left at (1054, 59)
Screenshot: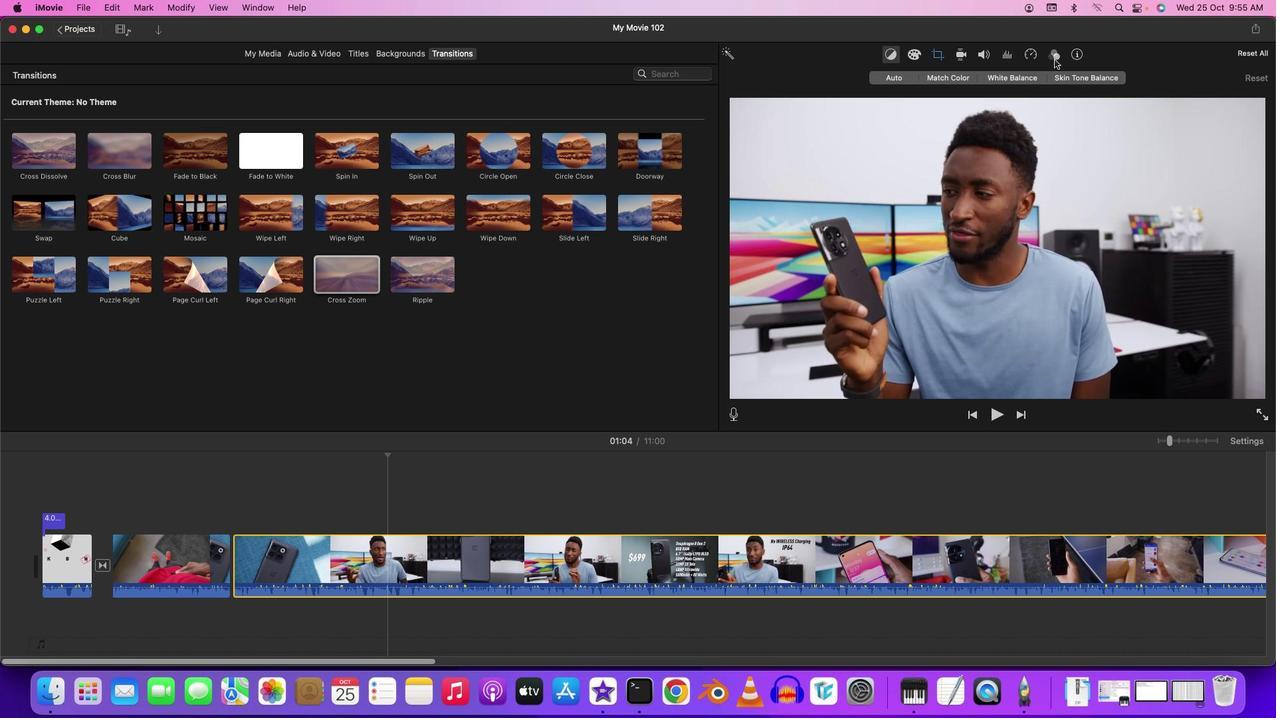 
Action: Mouse moved to (908, 76)
Screenshot: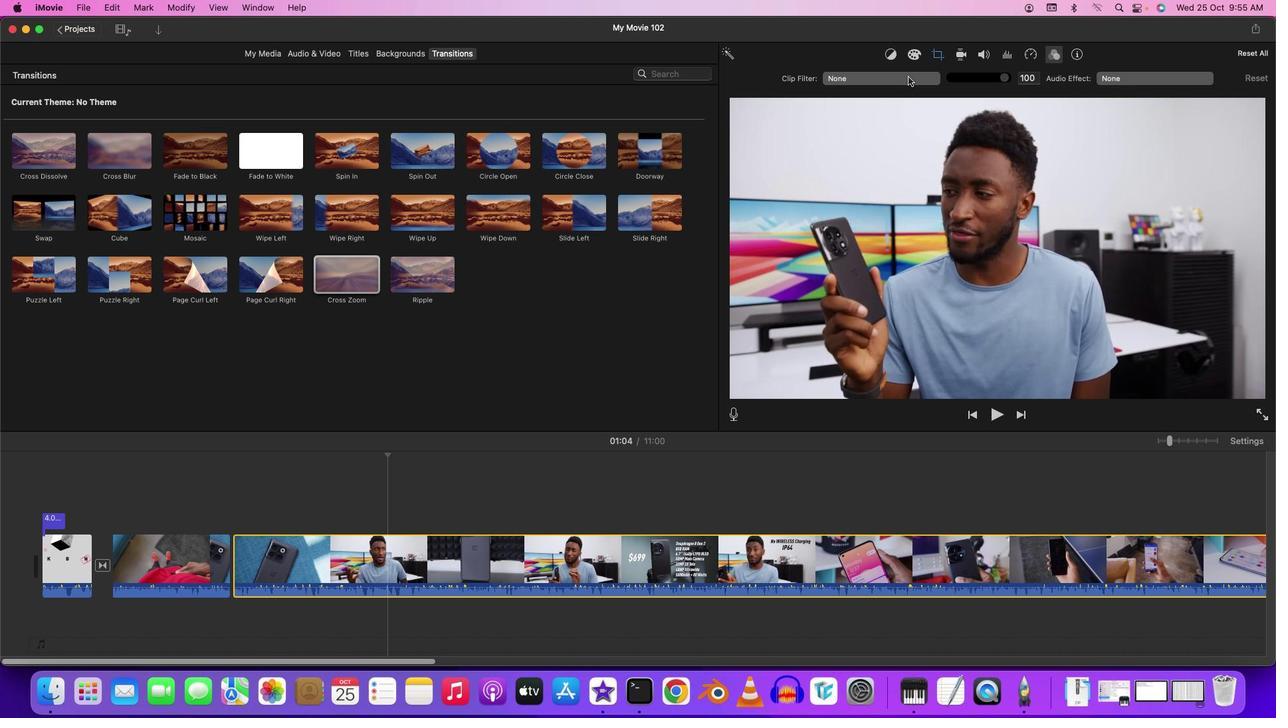 
Action: Mouse pressed left at (908, 76)
Screenshot: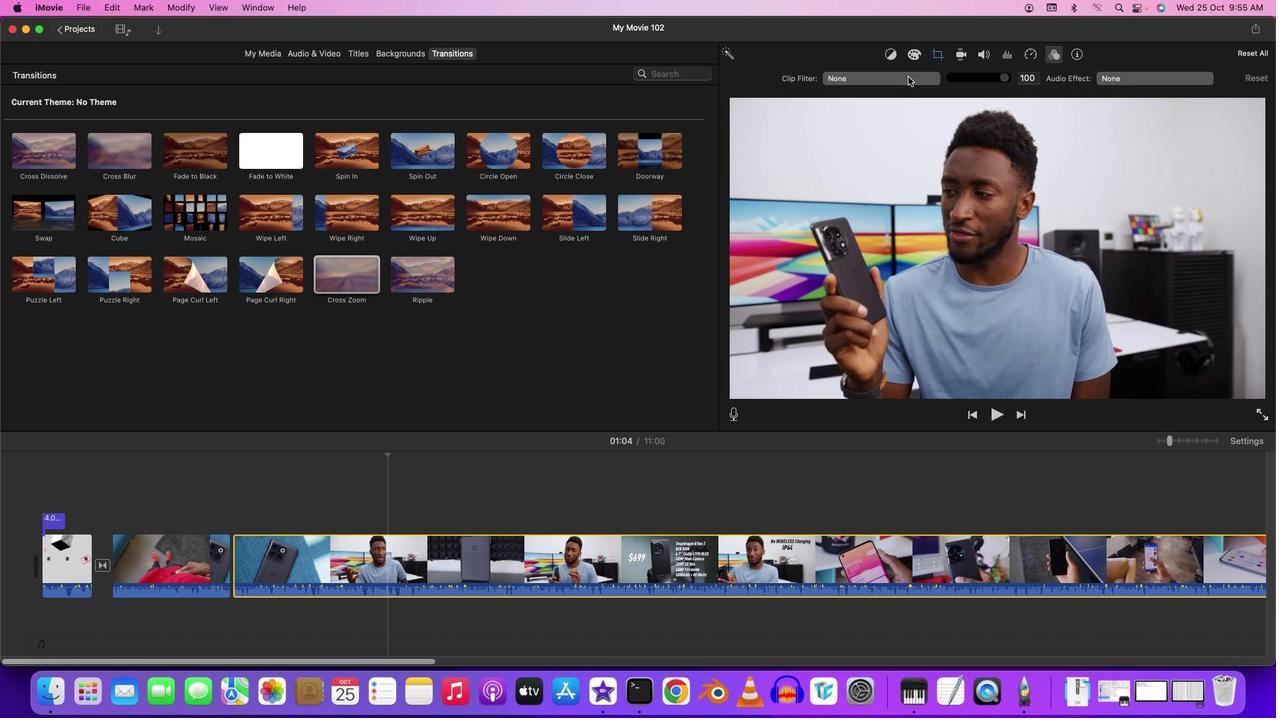 
Action: Mouse moved to (104, 84)
Screenshot: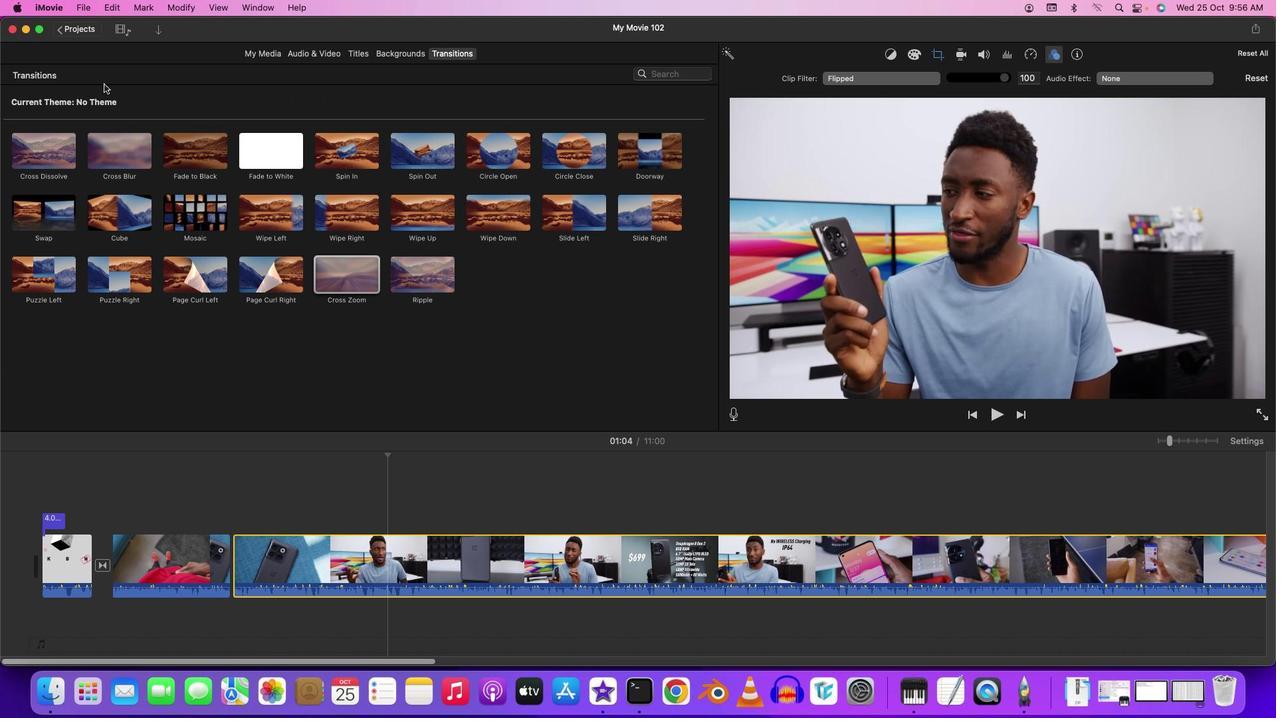 
Action: Mouse pressed left at (104, 84)
Screenshot: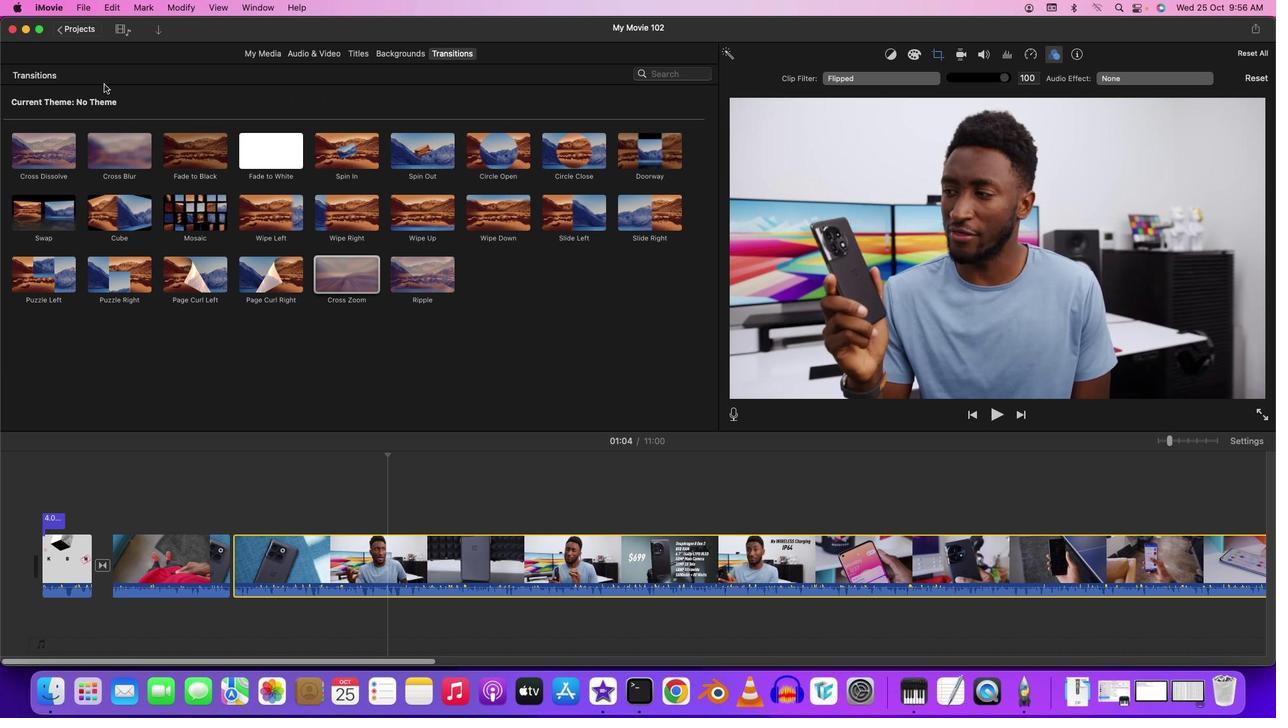 
Action: Mouse moved to (857, 80)
Screenshot: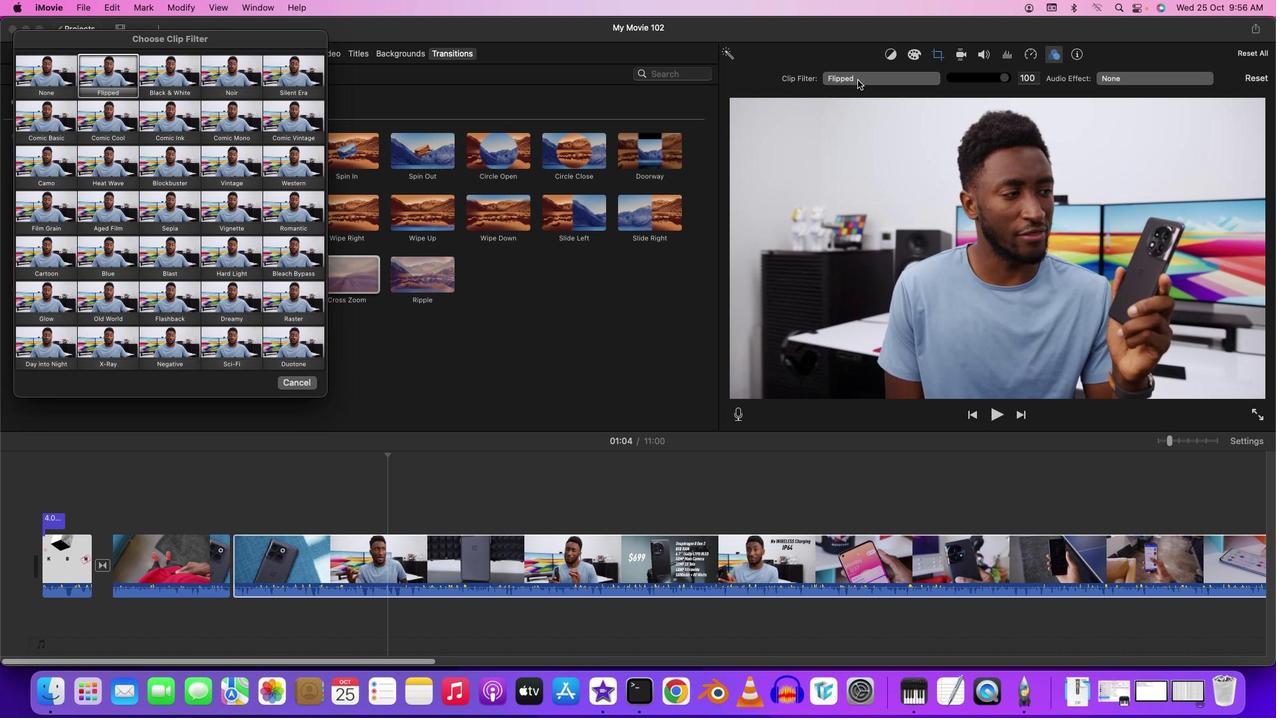 
Action: Mouse pressed left at (857, 80)
Screenshot: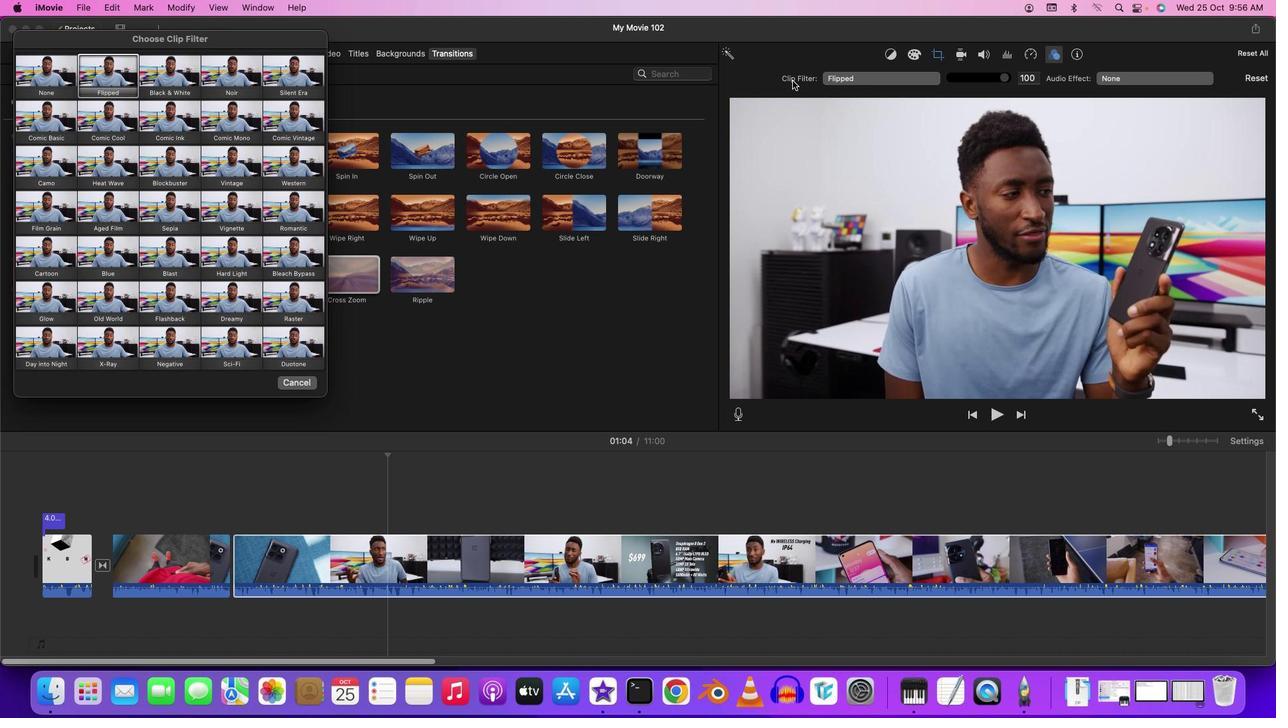 
Action: Mouse moved to (192, 69)
Screenshot: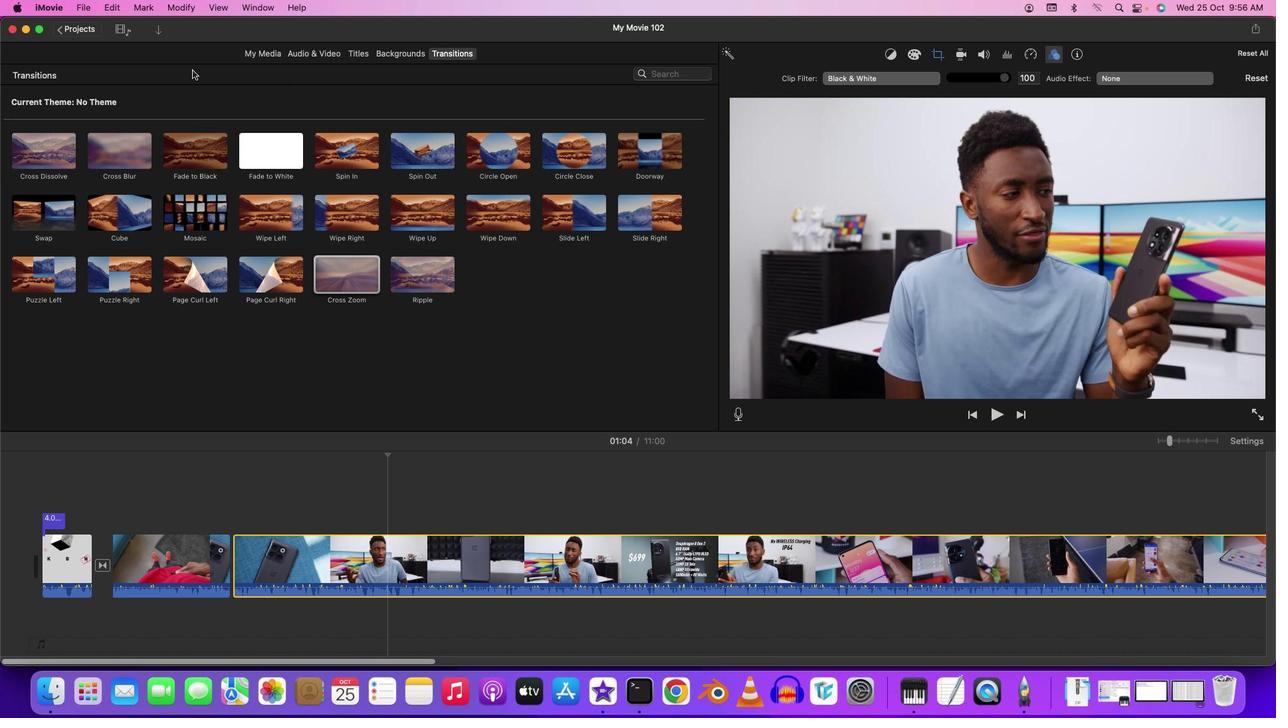 
Action: Mouse pressed left at (192, 69)
Screenshot: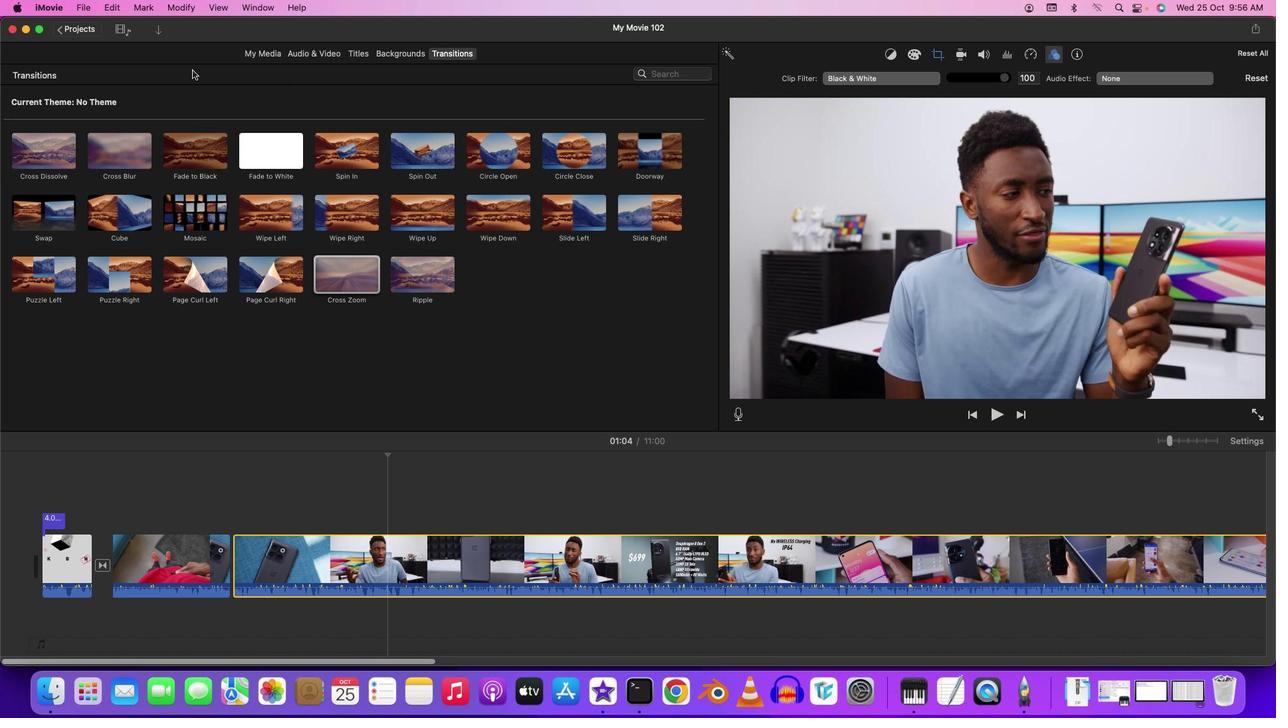 
Action: Mouse moved to (902, 80)
Screenshot: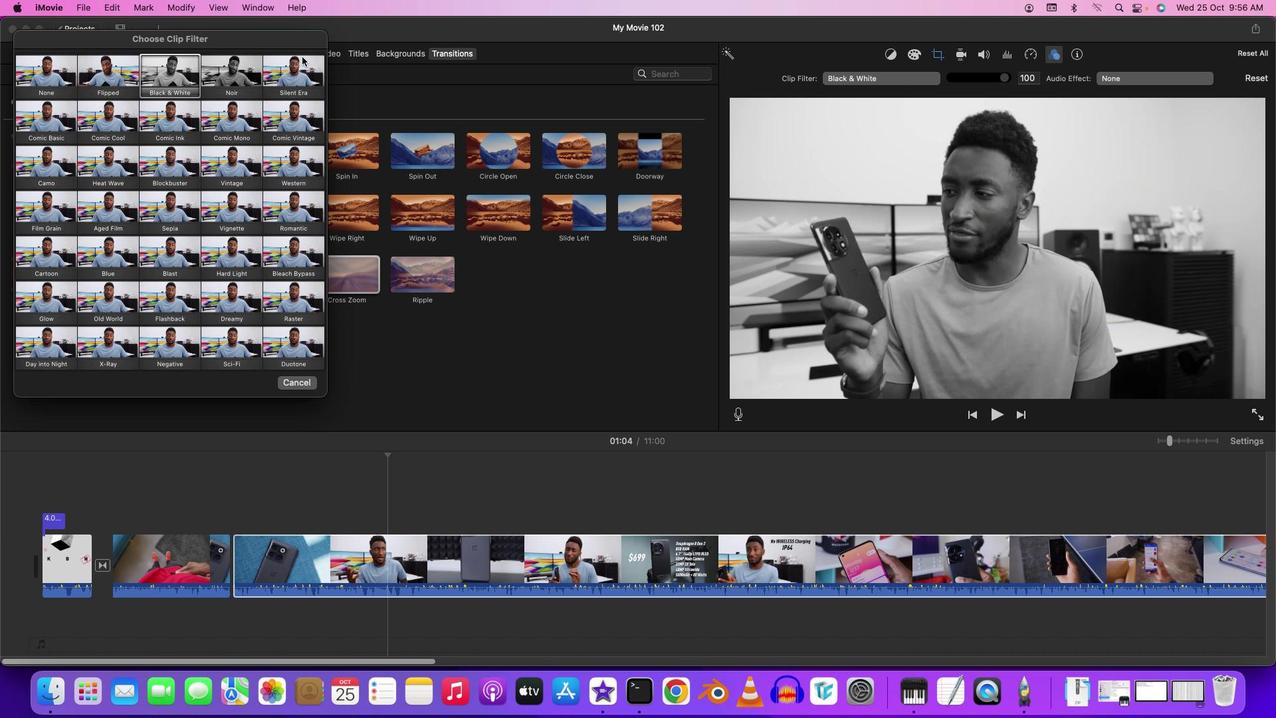 
Action: Mouse pressed left at (902, 80)
Screenshot: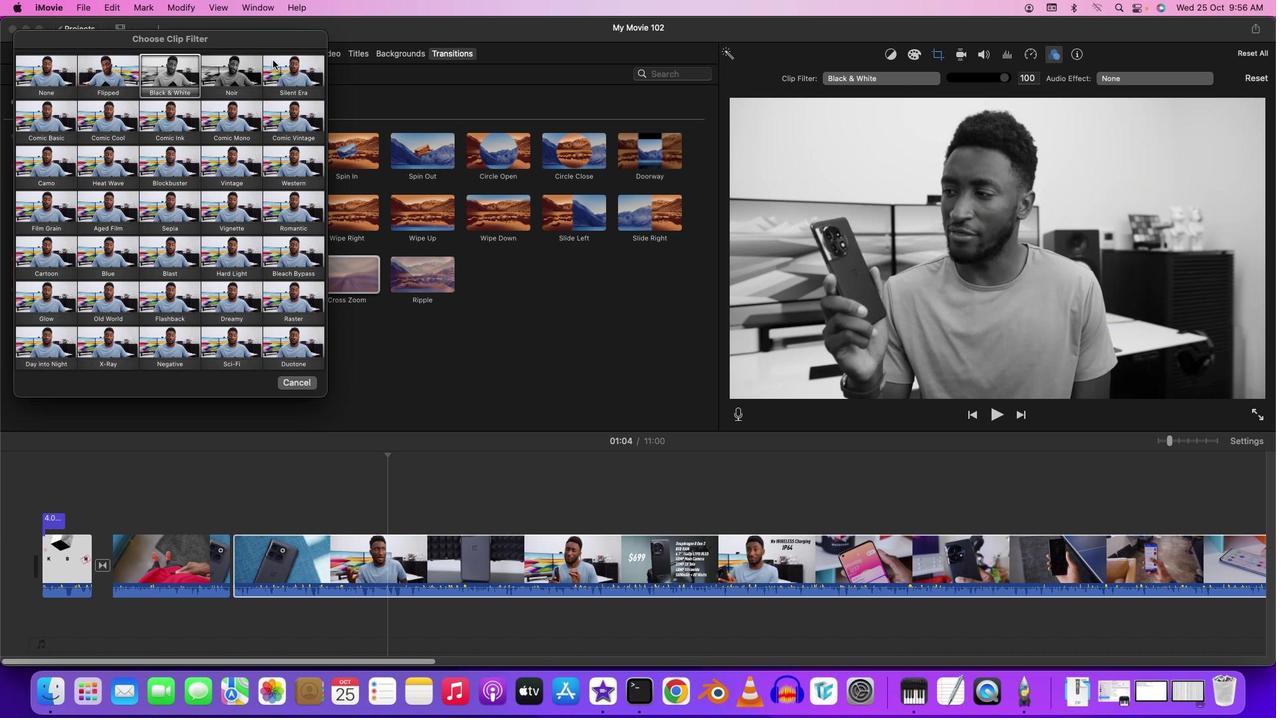 
Action: Mouse moved to (50, 121)
Screenshot: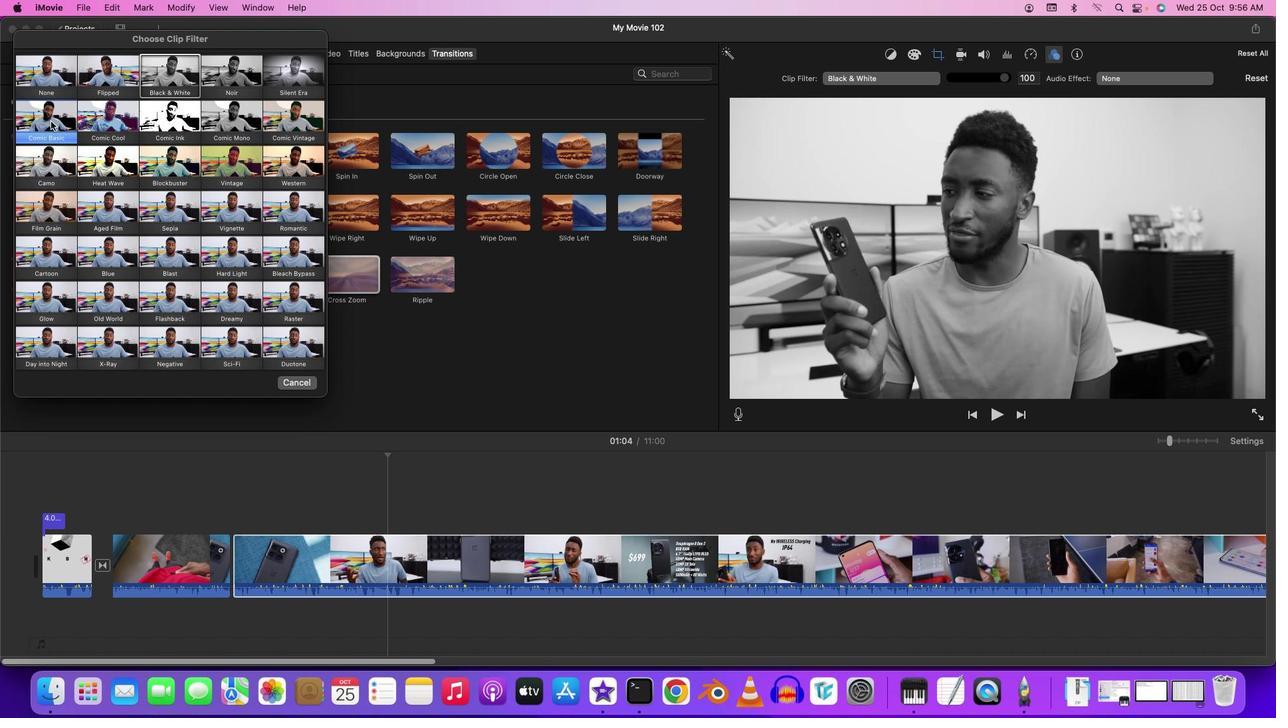 
Action: Mouse pressed left at (50, 121)
Screenshot: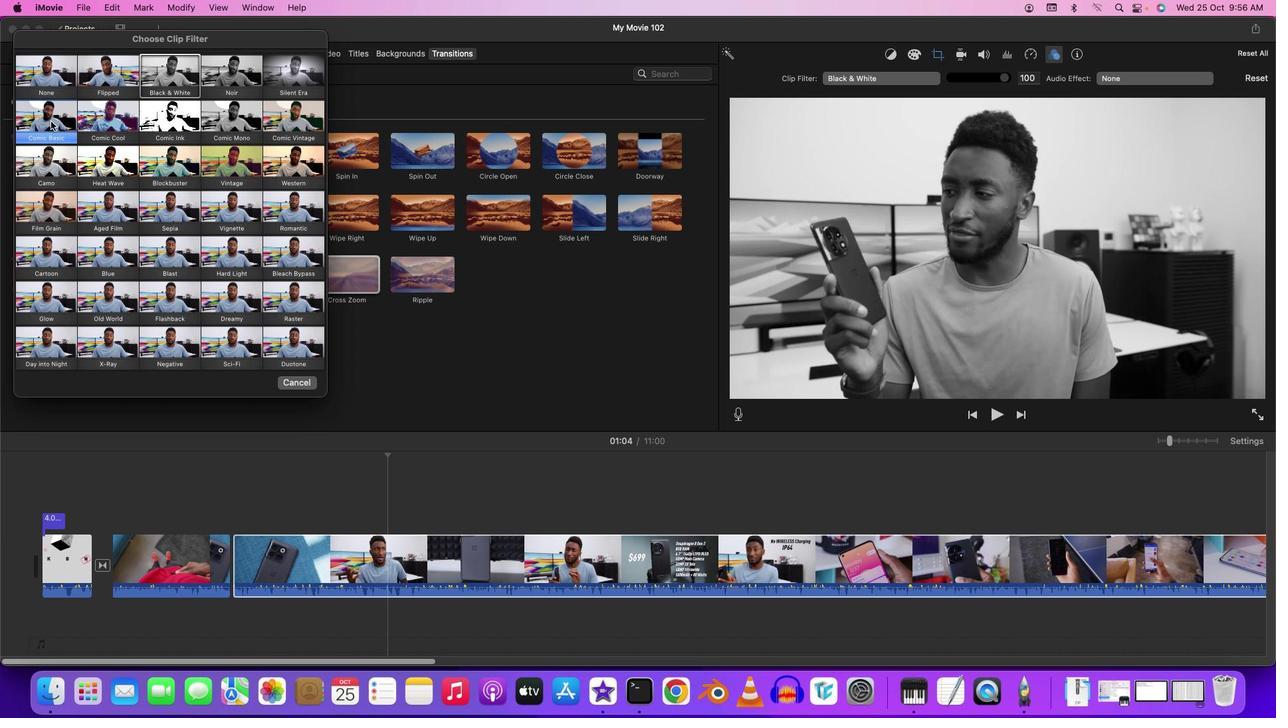 
Action: Mouse moved to (875, 81)
Screenshot: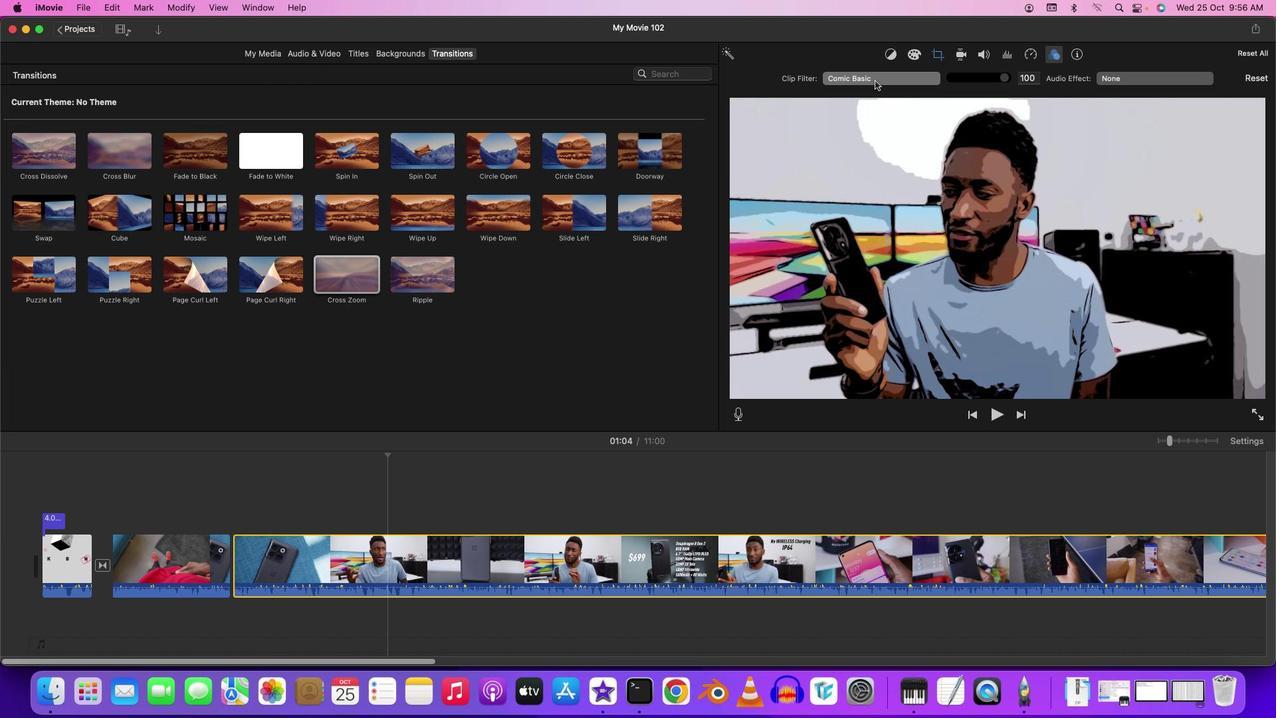 
Action: Mouse pressed left at (875, 81)
Screenshot: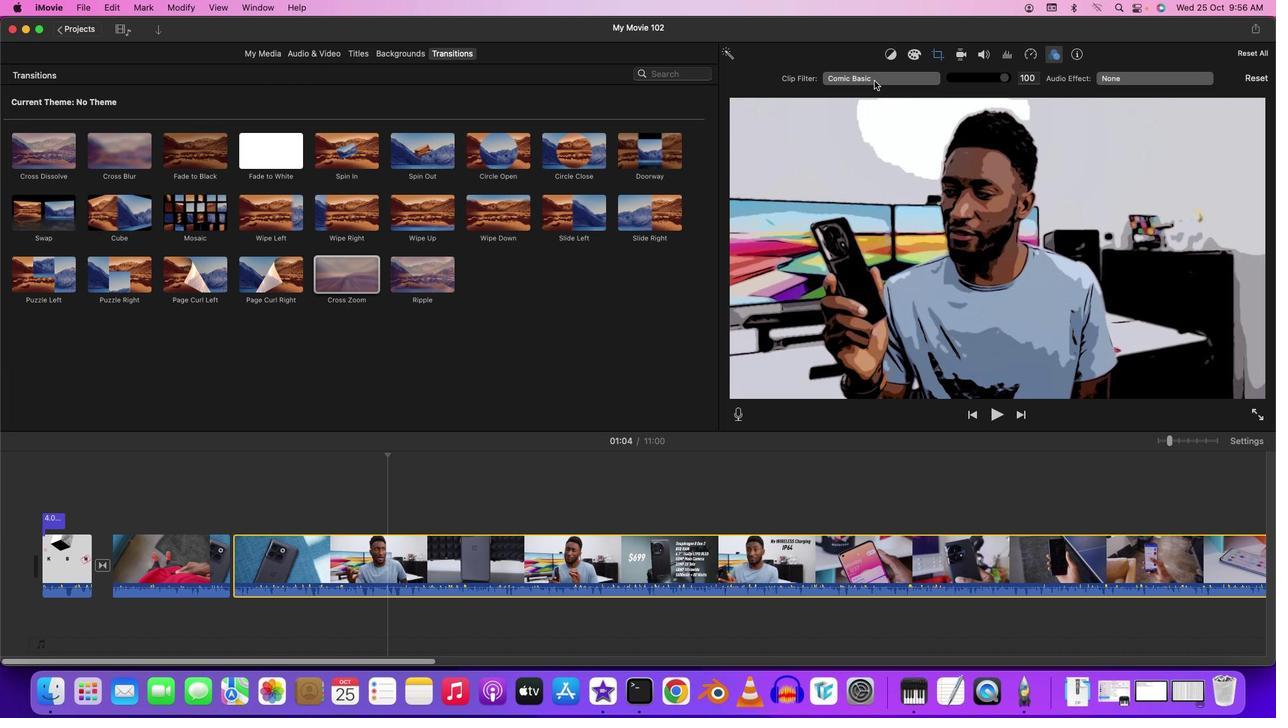 
Action: Mouse moved to (386, 486)
Screenshot: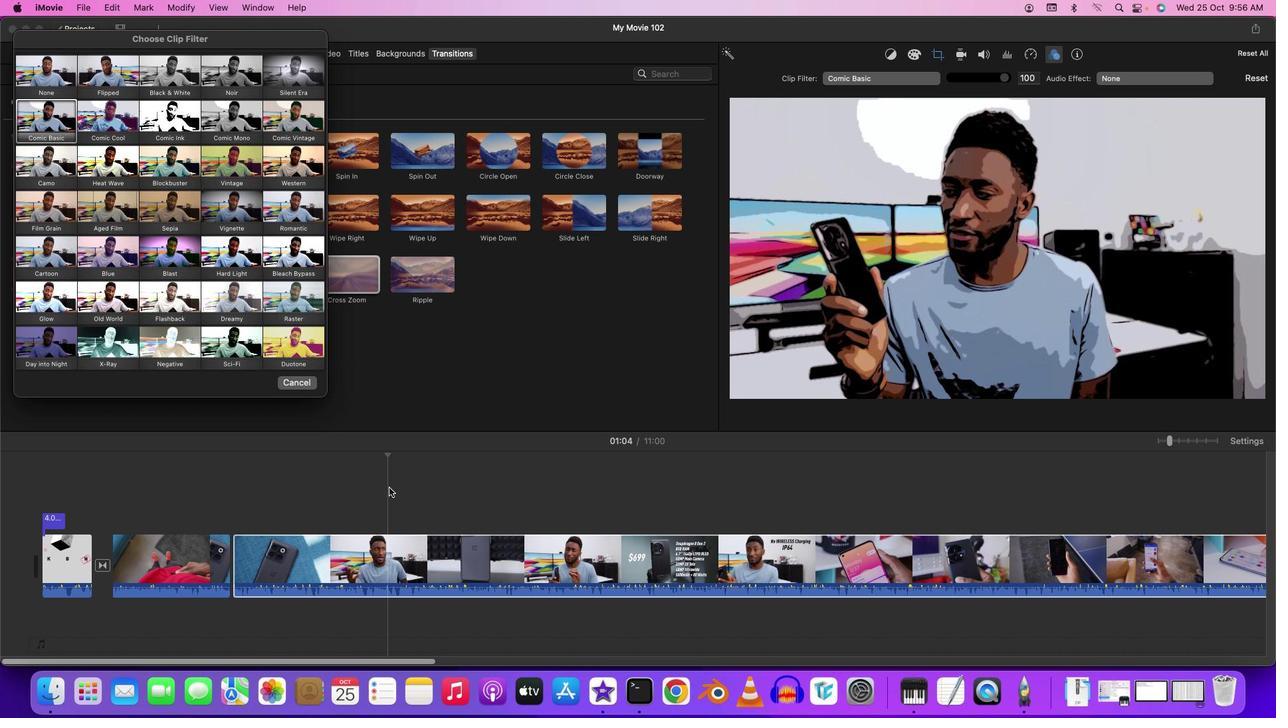 
Action: Mouse pressed left at (386, 486)
Screenshot: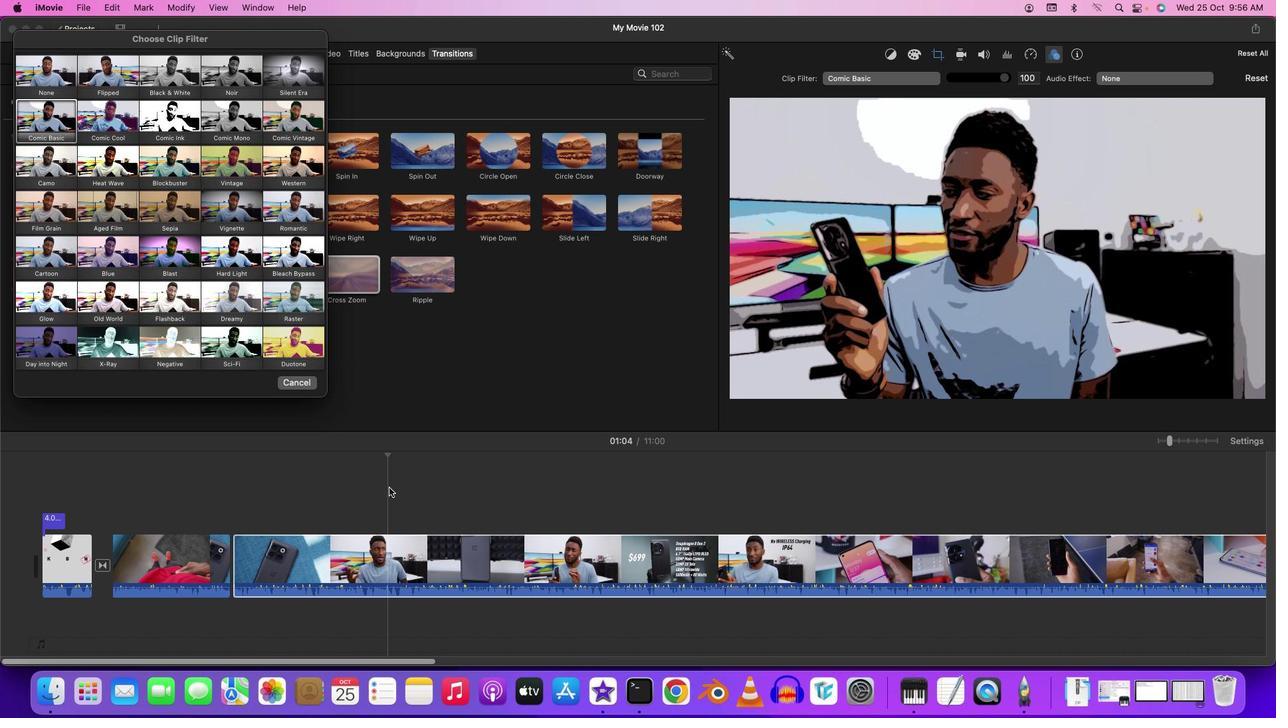 
Action: Mouse moved to (304, 381)
Screenshot: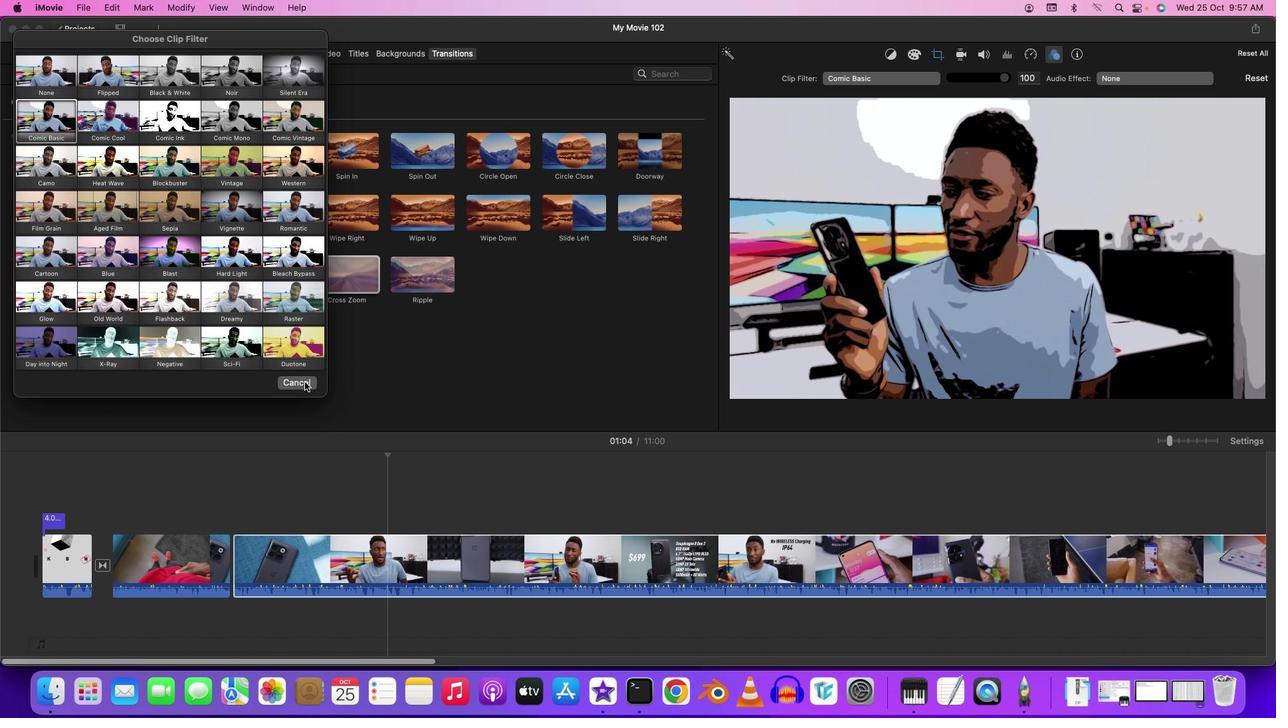 
Action: Mouse pressed left at (304, 381)
Screenshot: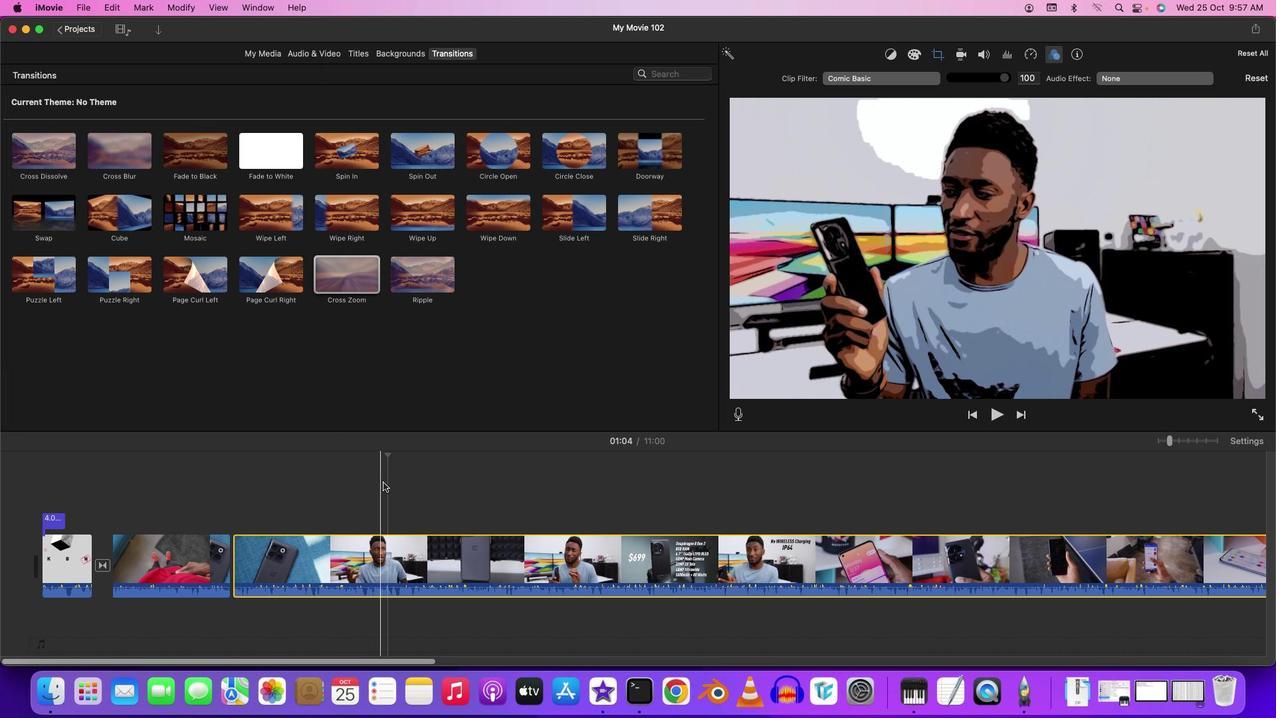
Action: Mouse moved to (385, 483)
Screenshot: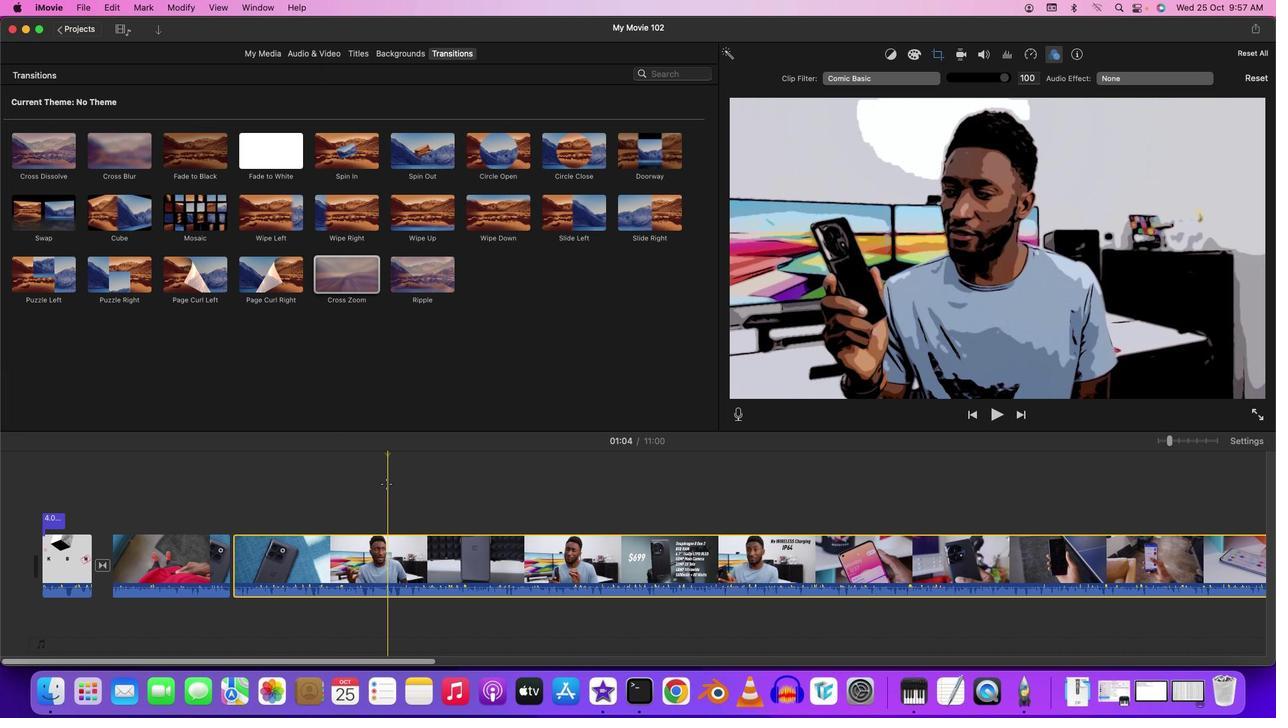
Action: Mouse pressed left at (385, 483)
Screenshot: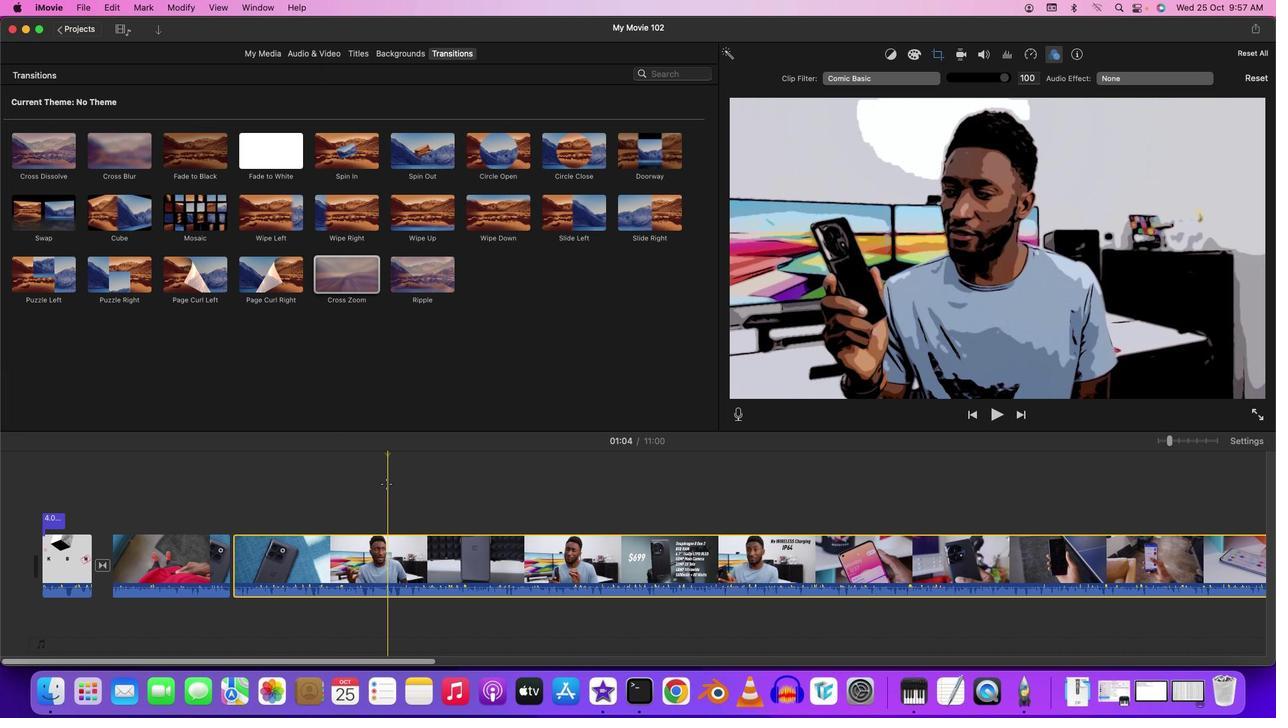 
Action: Mouse moved to (385, 483)
Screenshot: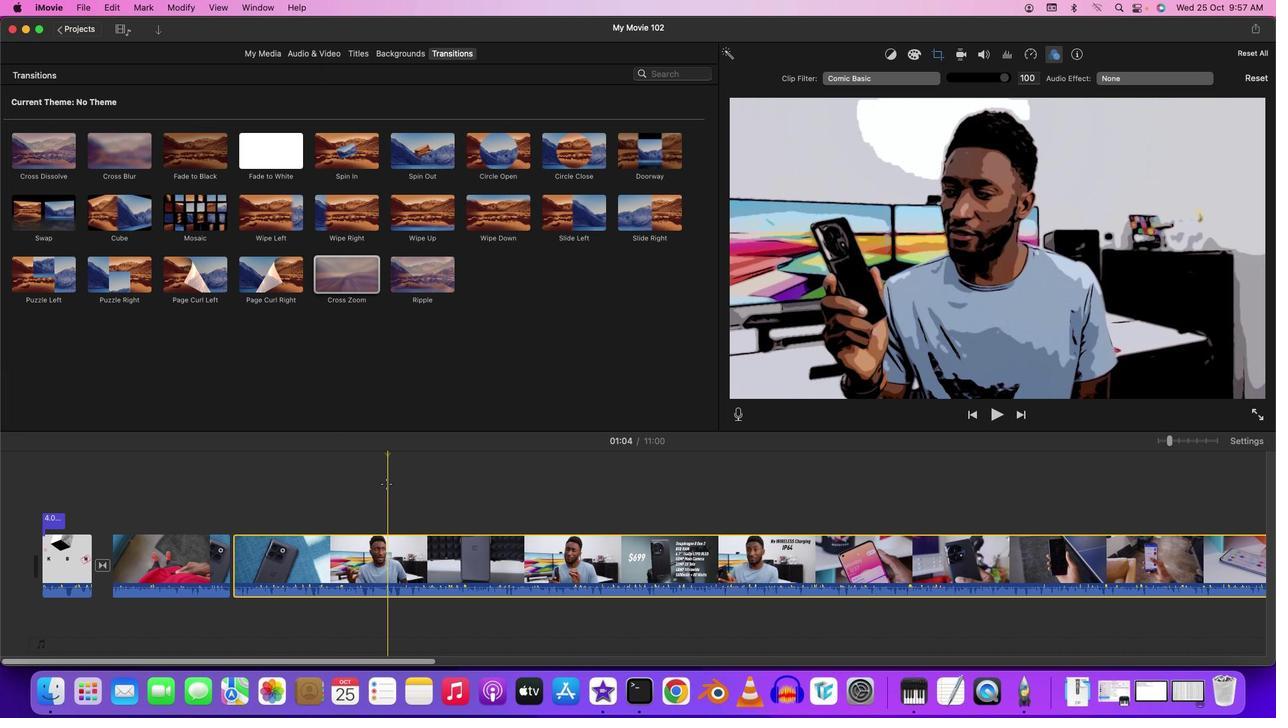 
Action: Key pressed Key.space
Screenshot: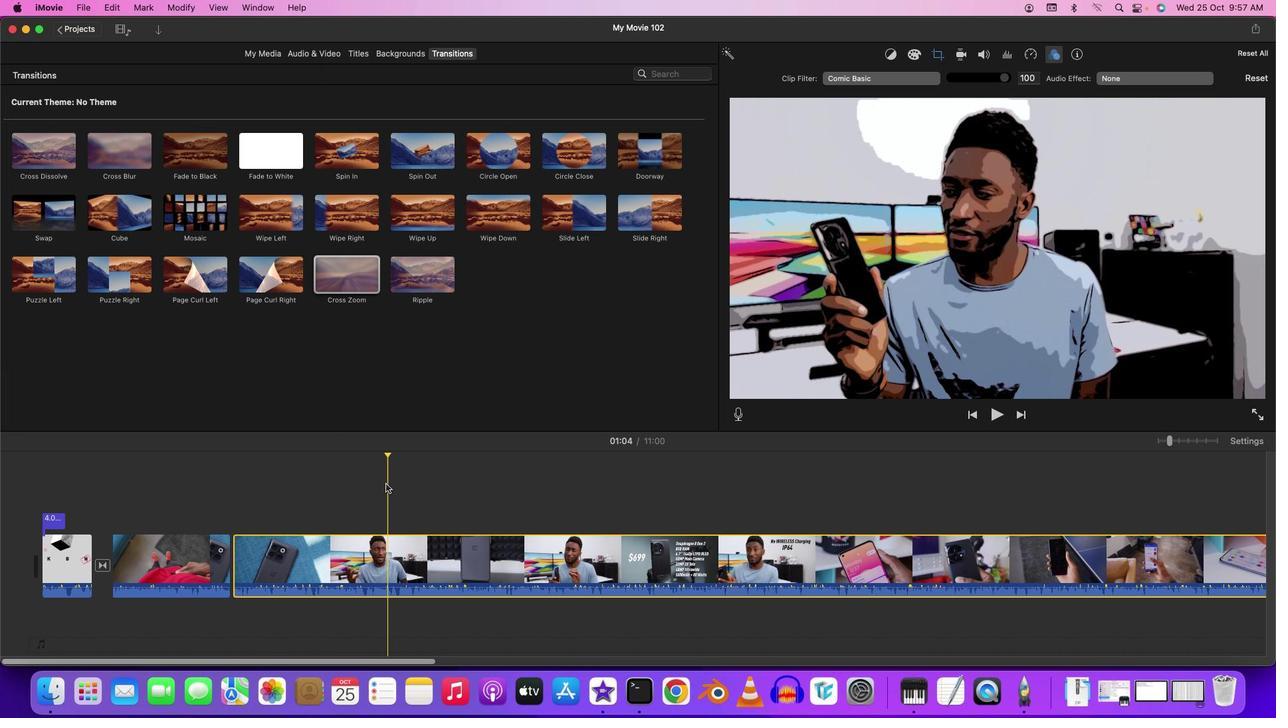 
Action: Mouse moved to (385, 484)
Screenshot: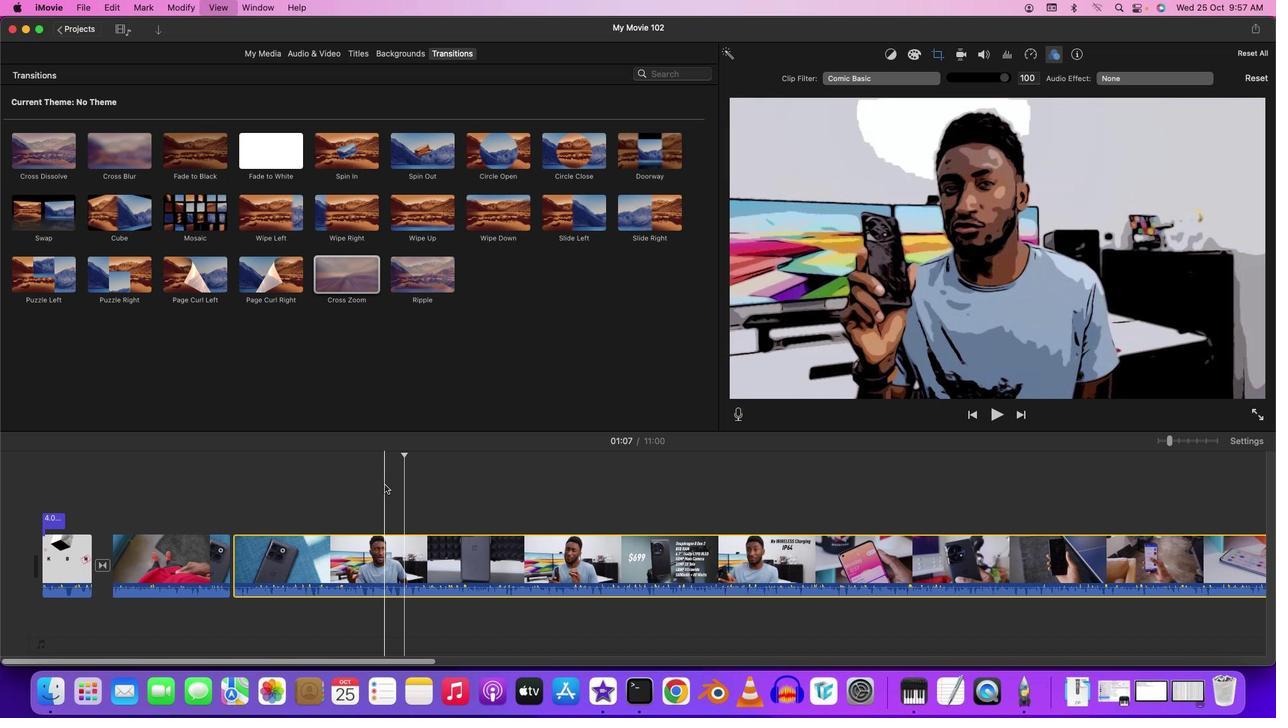 
Action: Key pressed Key.space
Screenshot: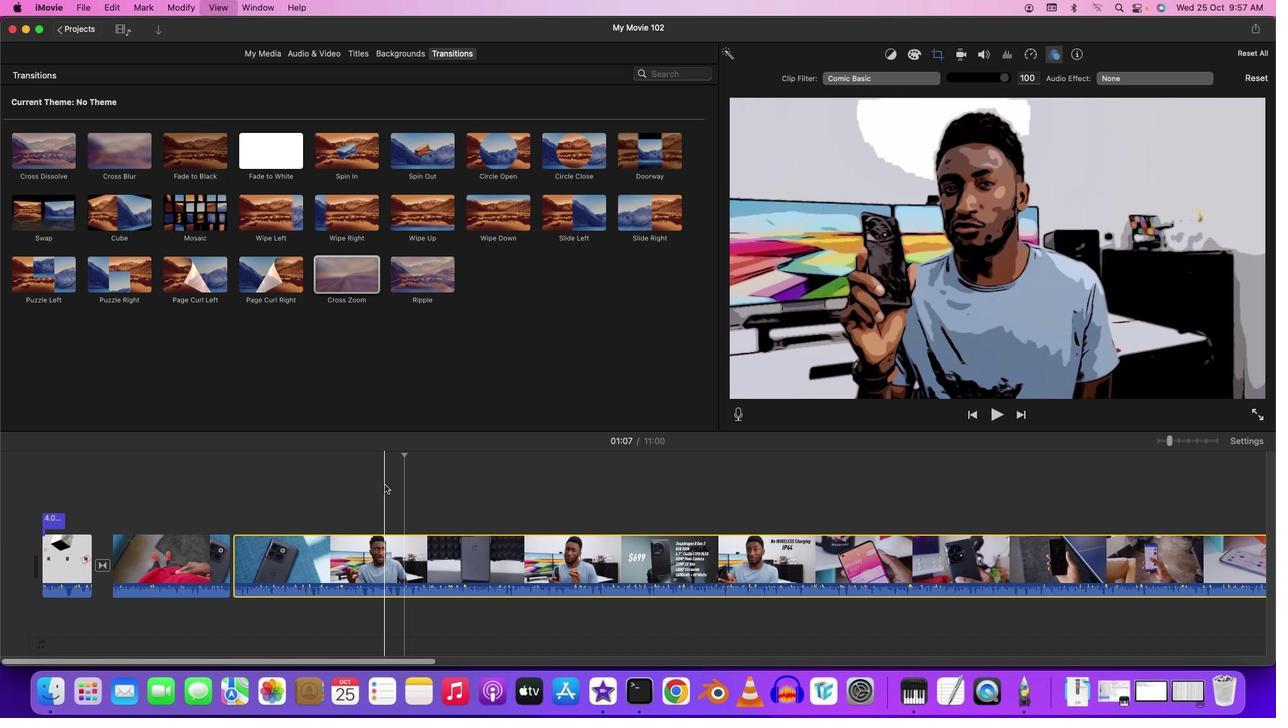 
Action: Mouse moved to (335, 491)
Screenshot: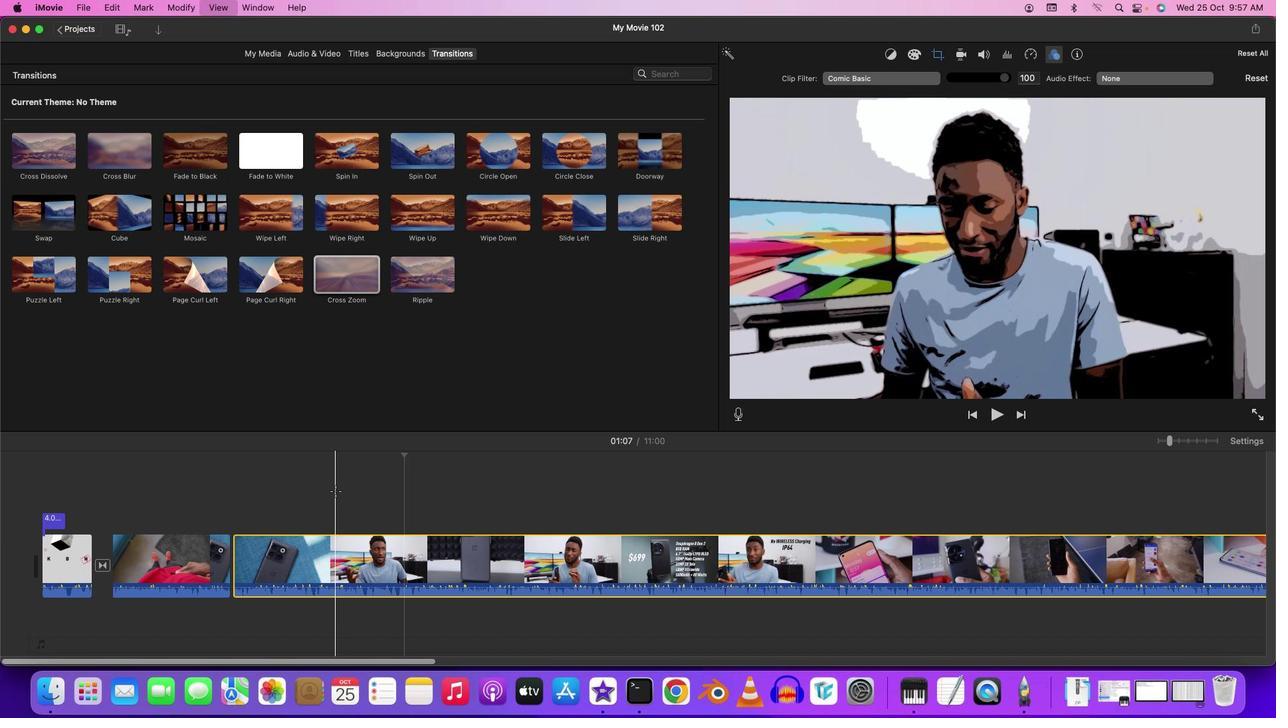 
Action: Mouse pressed left at (335, 491)
Screenshot: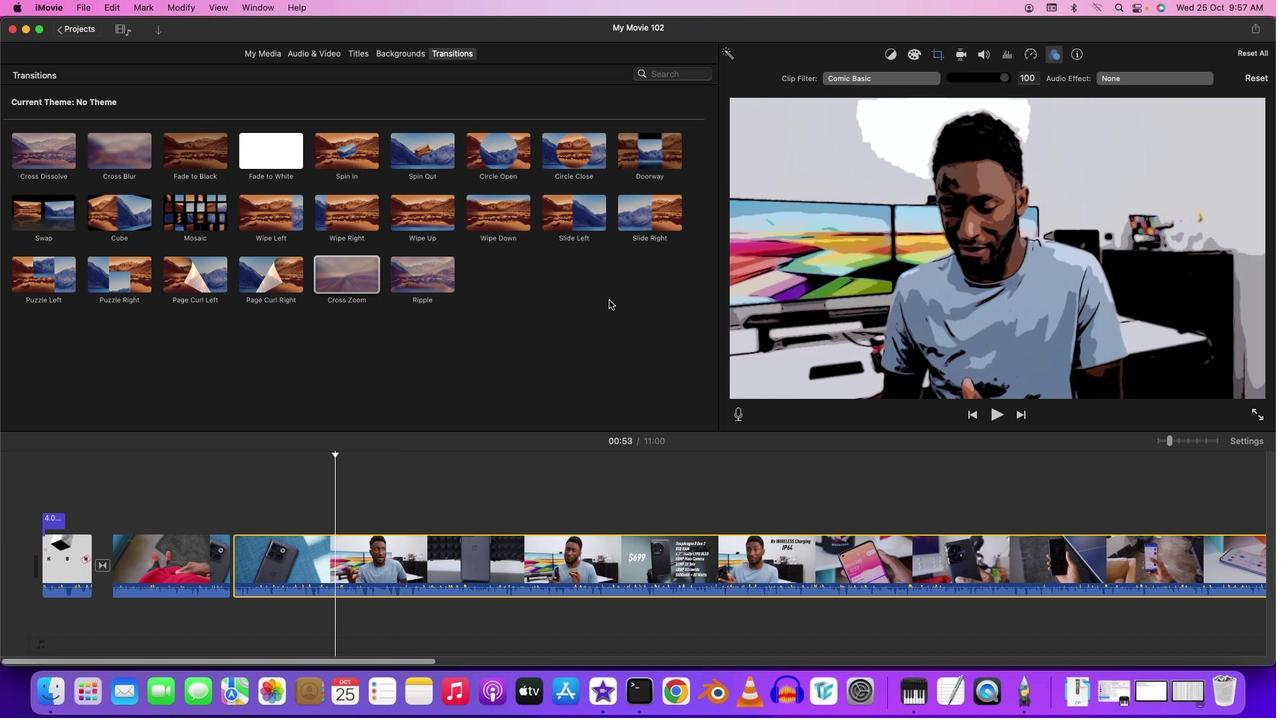 
Action: Mouse moved to (853, 76)
Screenshot: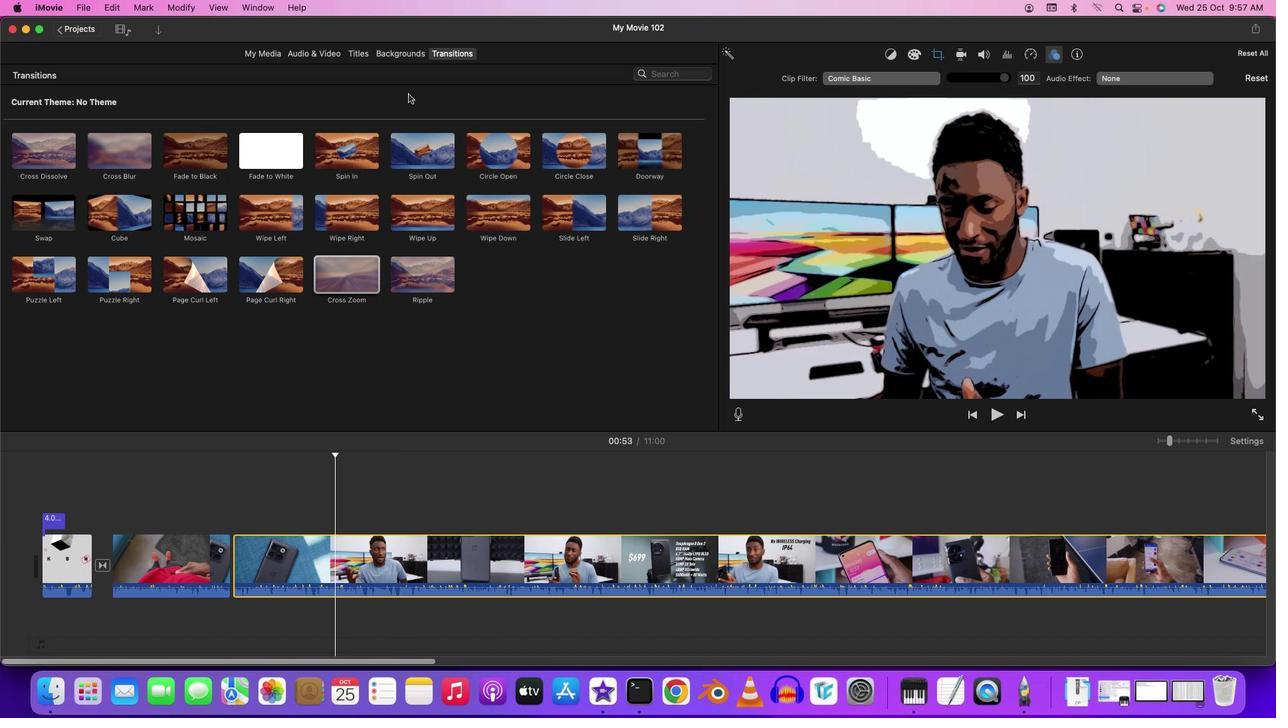 
Action: Mouse pressed left at (853, 76)
Screenshot: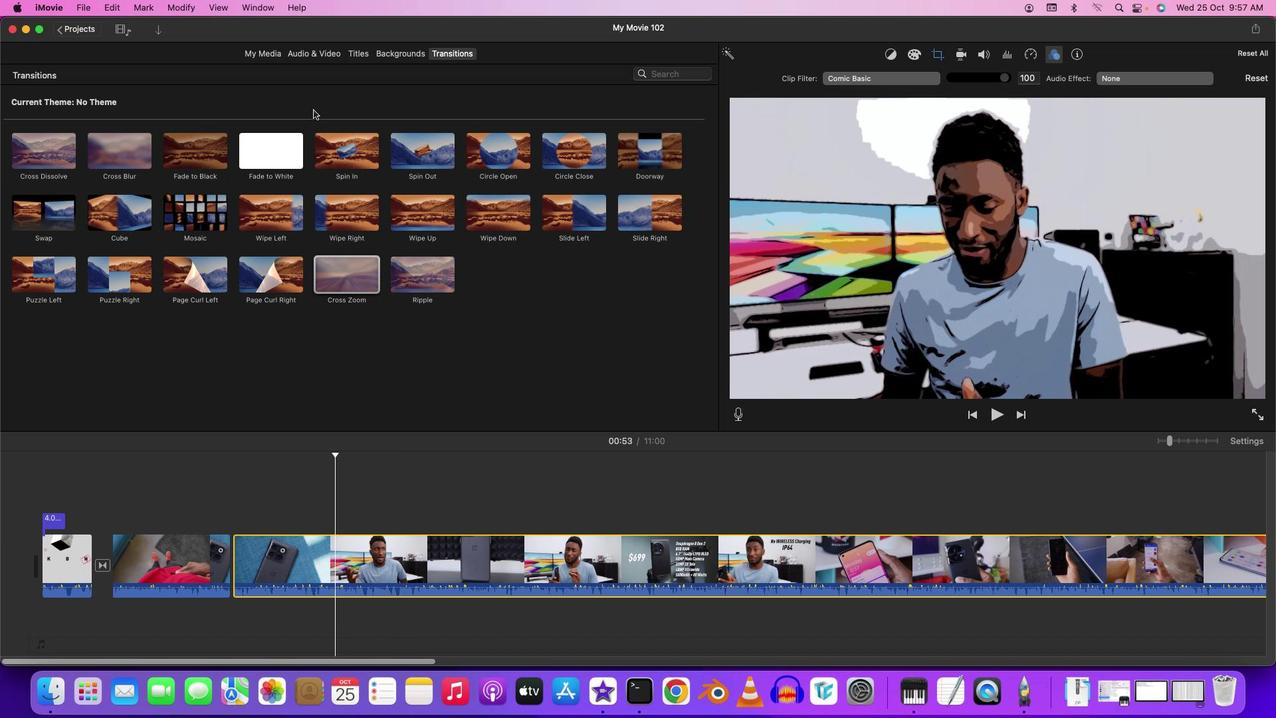 
Action: Mouse moved to (65, 71)
Screenshot: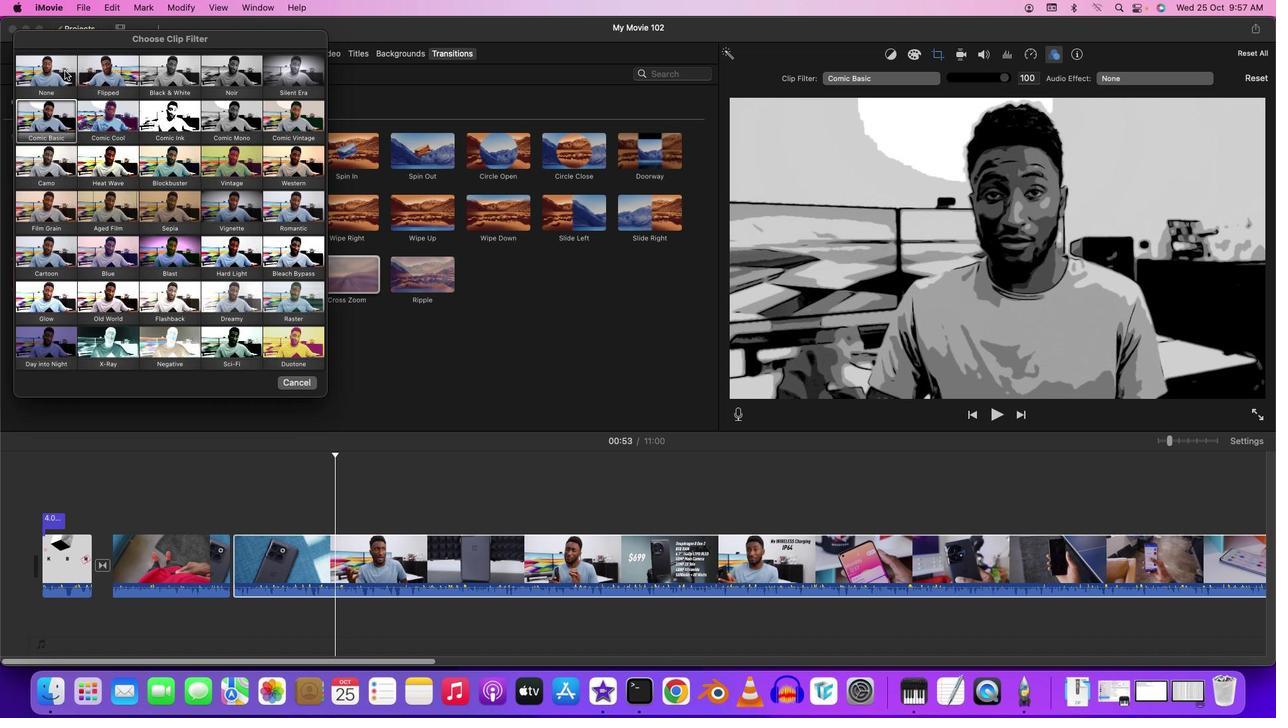 
Action: Mouse pressed left at (65, 71)
Screenshot: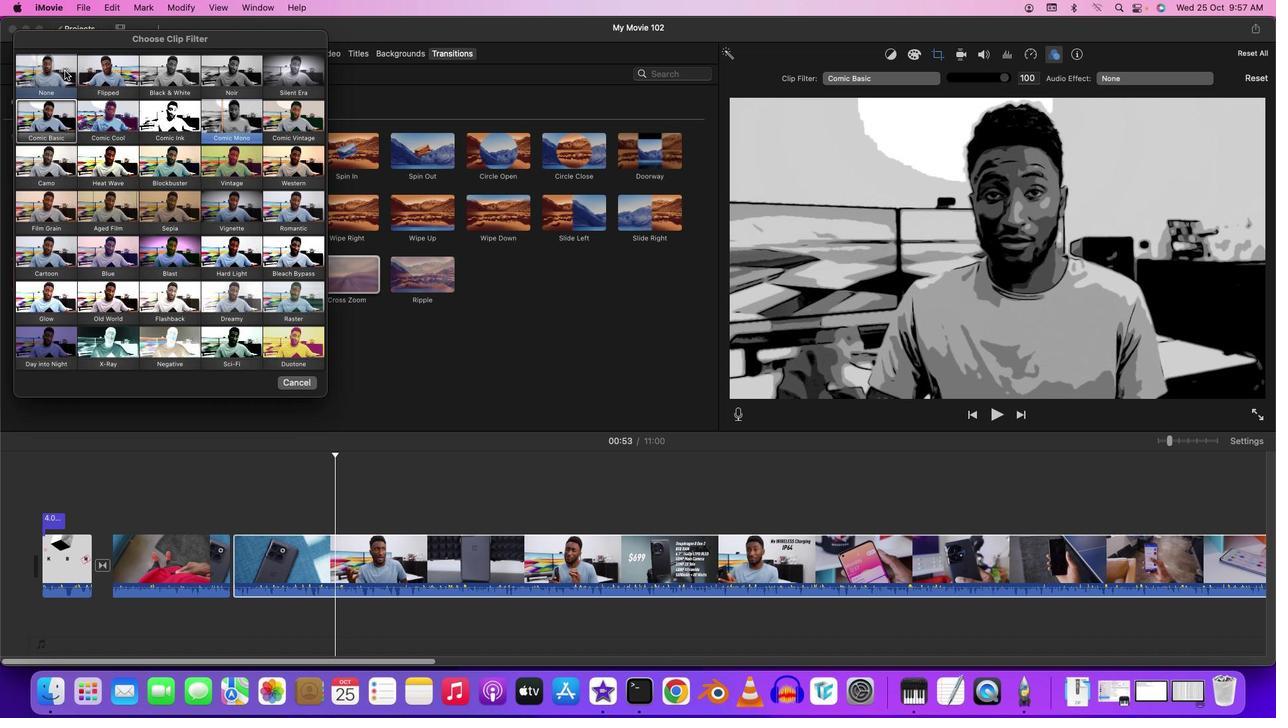 
Action: Mouse moved to (334, 454)
Screenshot: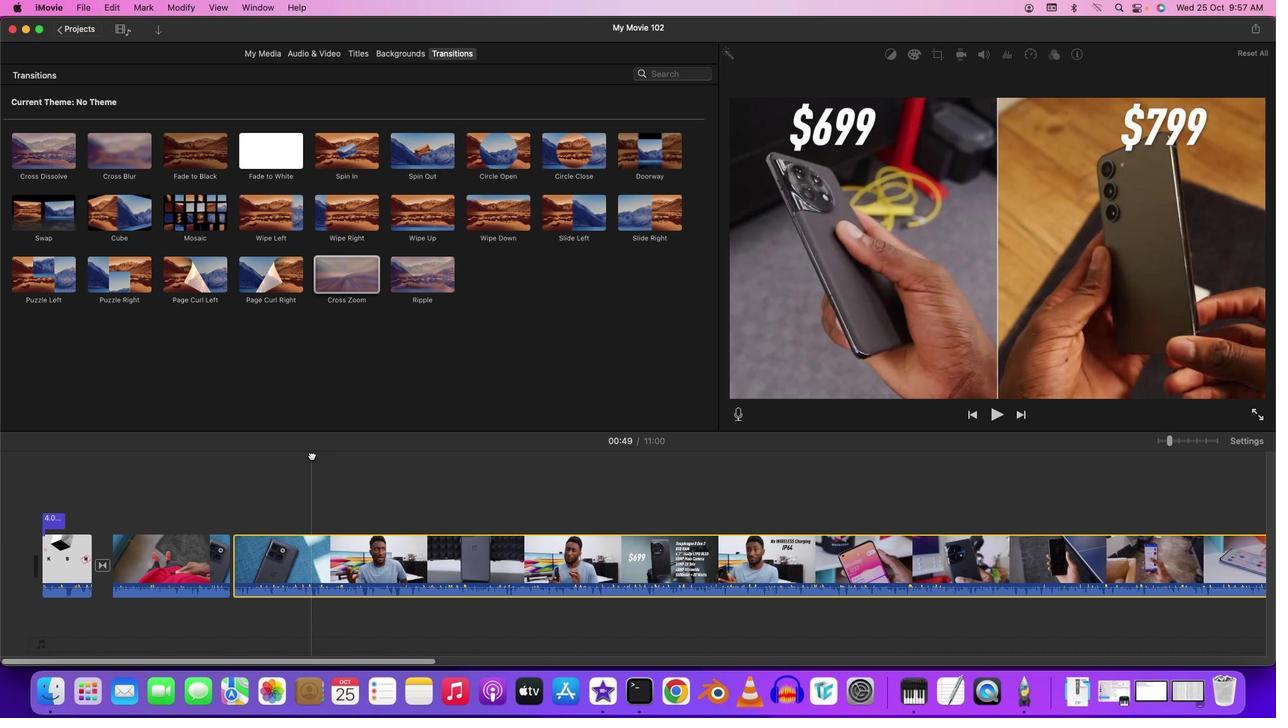 
Action: Mouse pressed left at (334, 454)
Screenshot: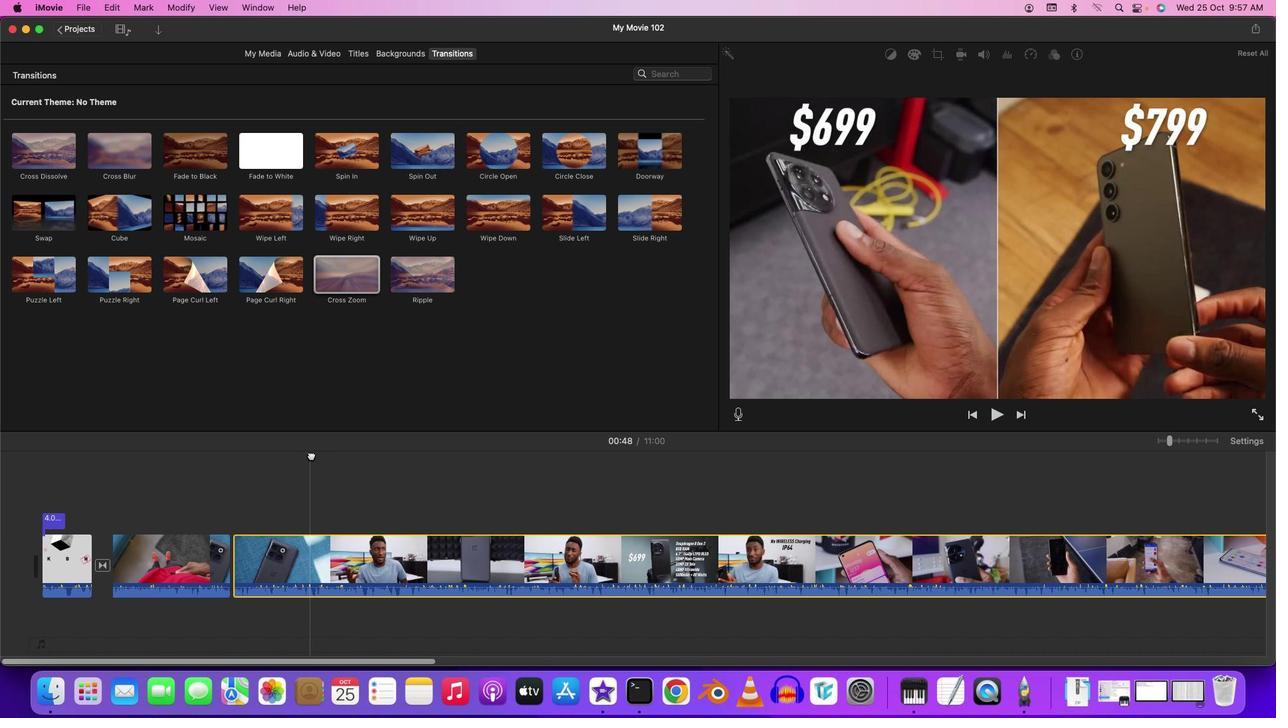 
Action: Mouse moved to (226, 468)
Screenshot: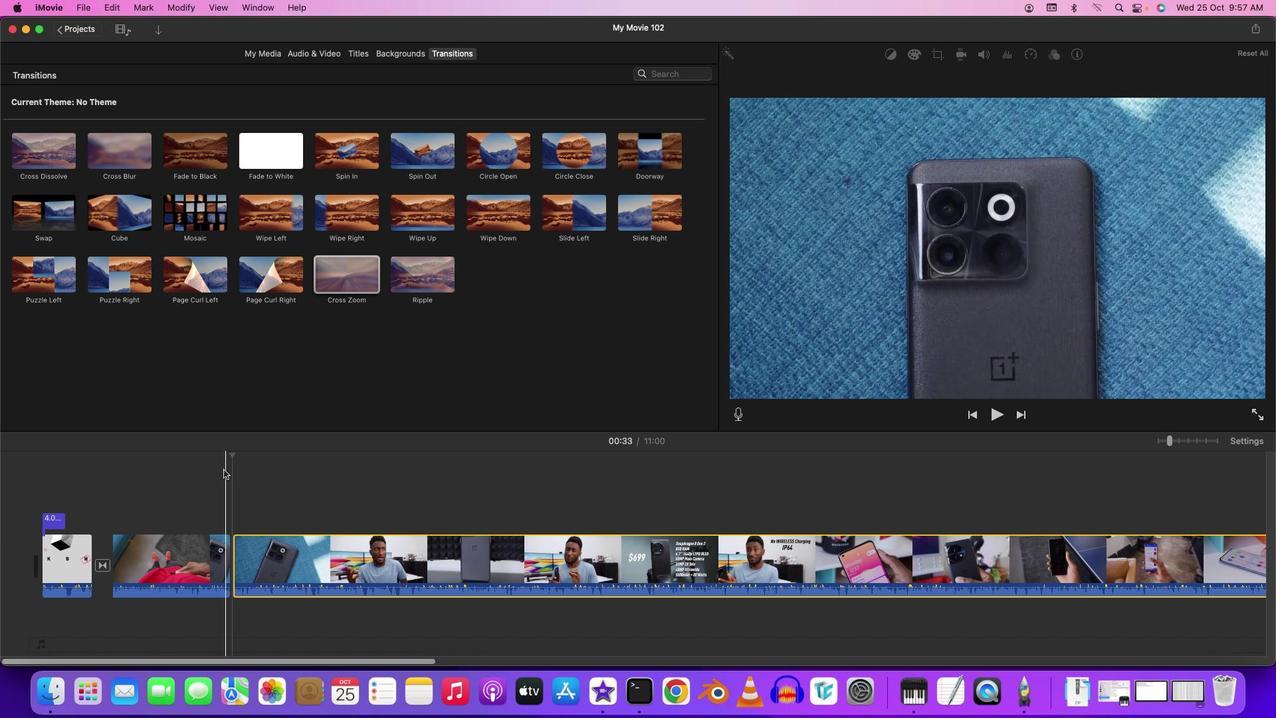 
Action: Key pressed Key.space
Screenshot: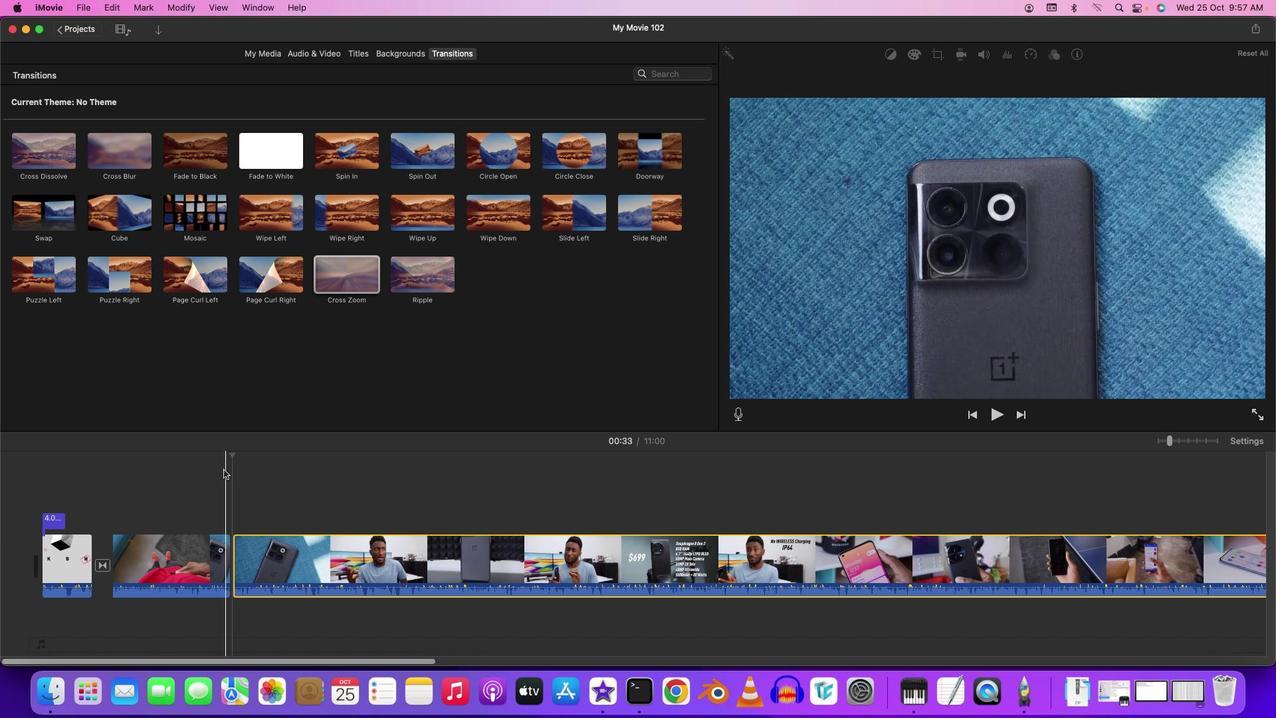 
Action: Mouse moved to (241, 490)
Screenshot: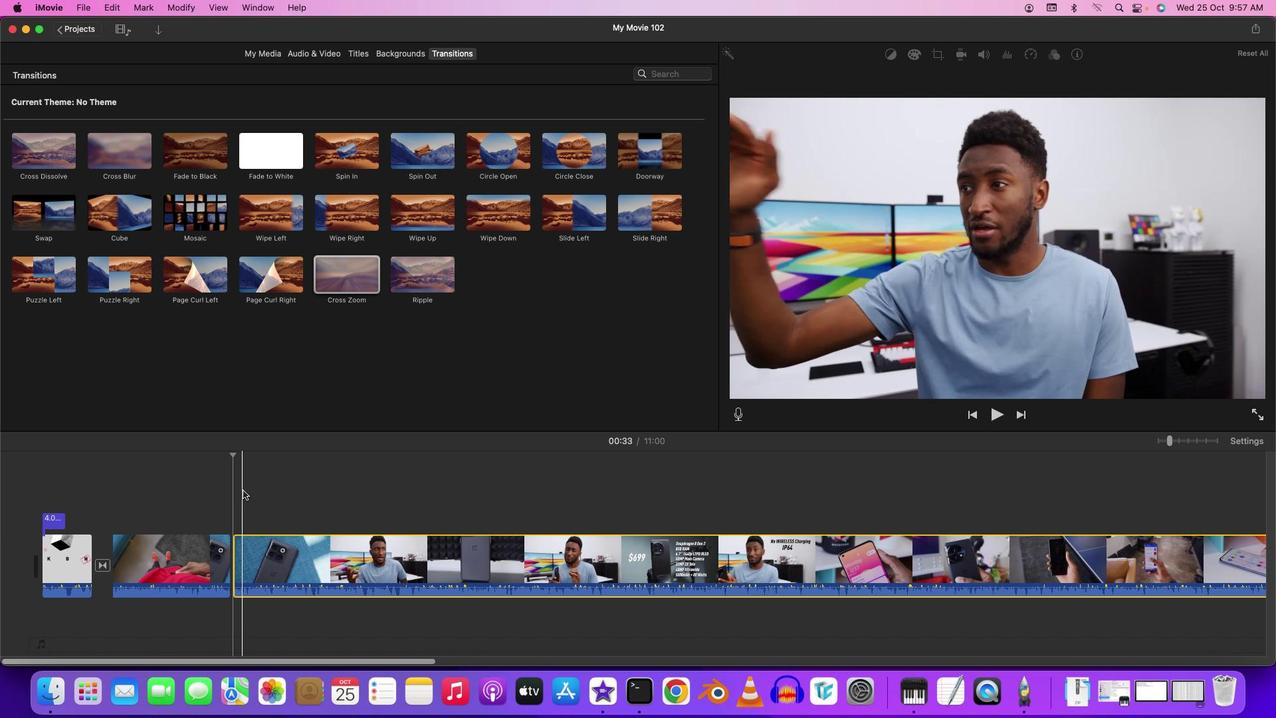 
Action: Key pressed Key.space
Screenshot: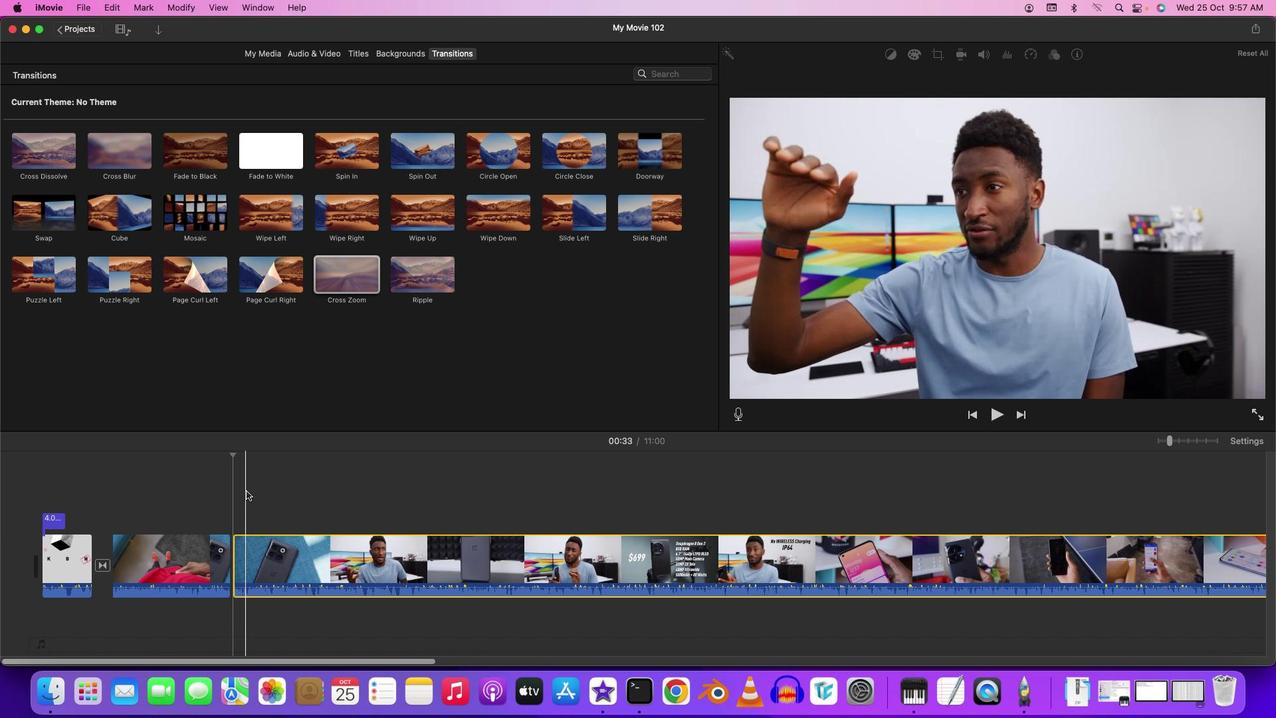 
Action: Mouse moved to (514, 554)
Screenshot: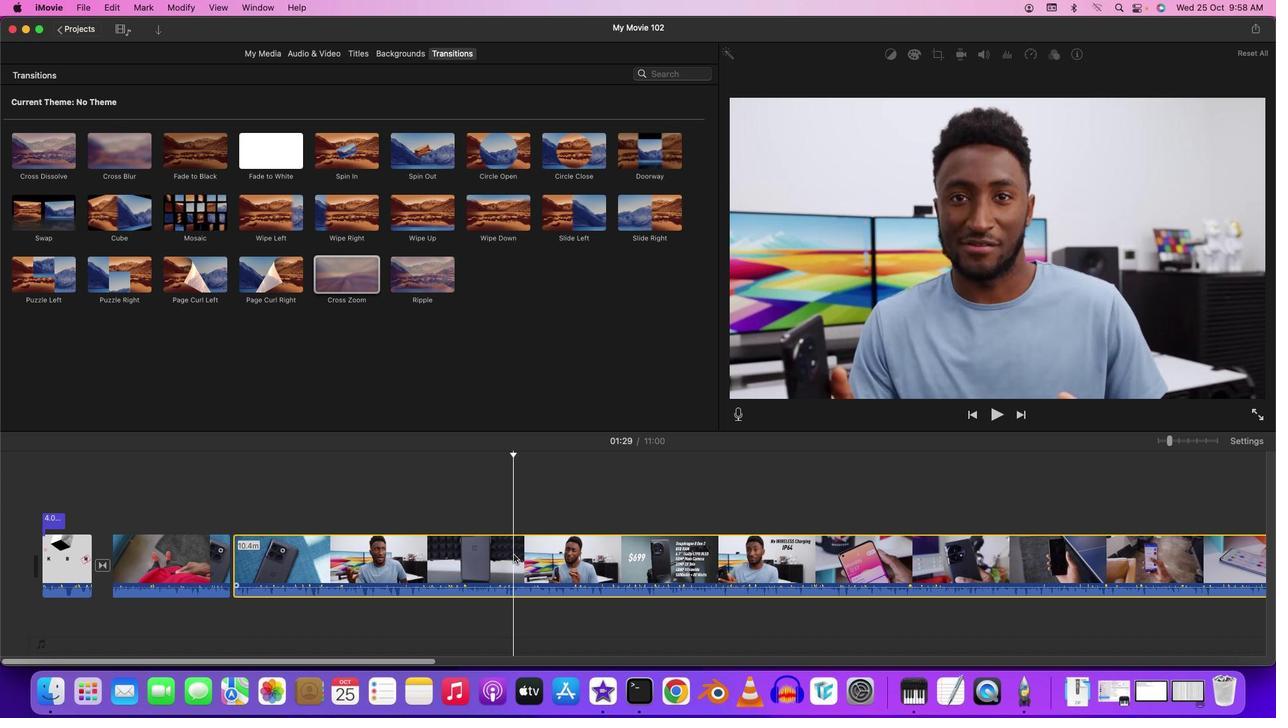 
Action: Mouse pressed left at (514, 554)
Screenshot: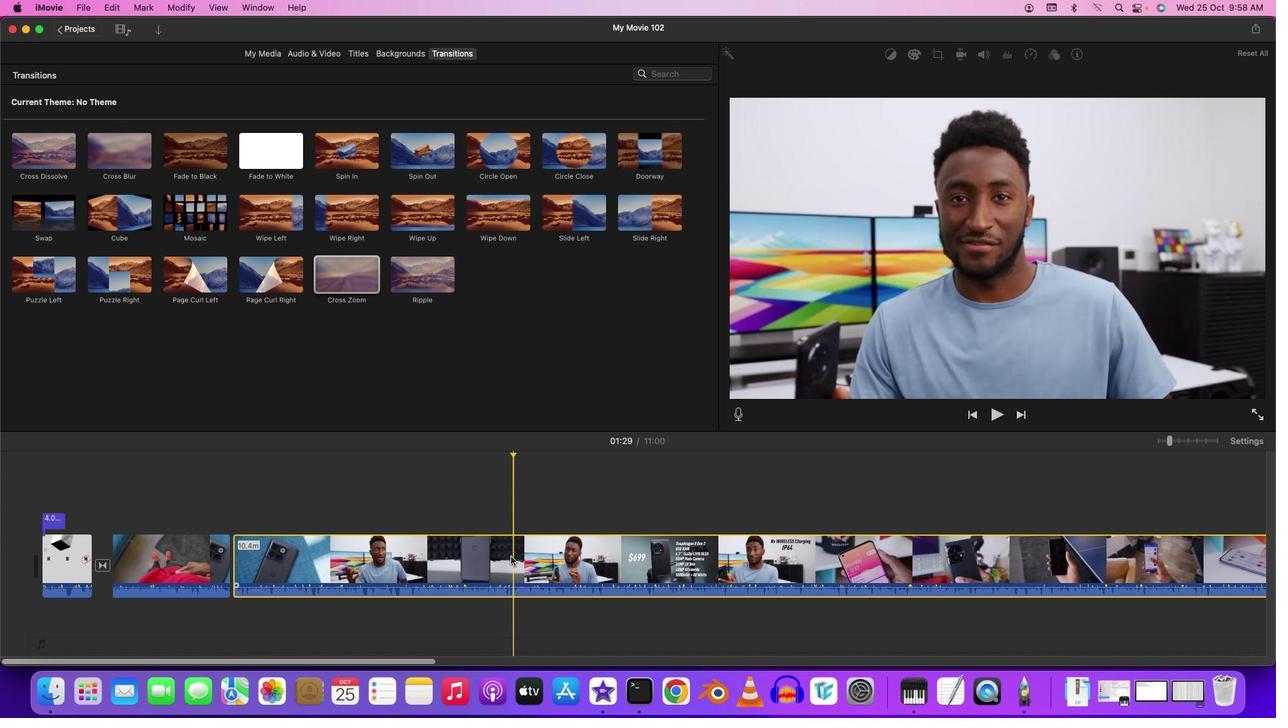 
Action: Mouse moved to (510, 556)
Screenshot: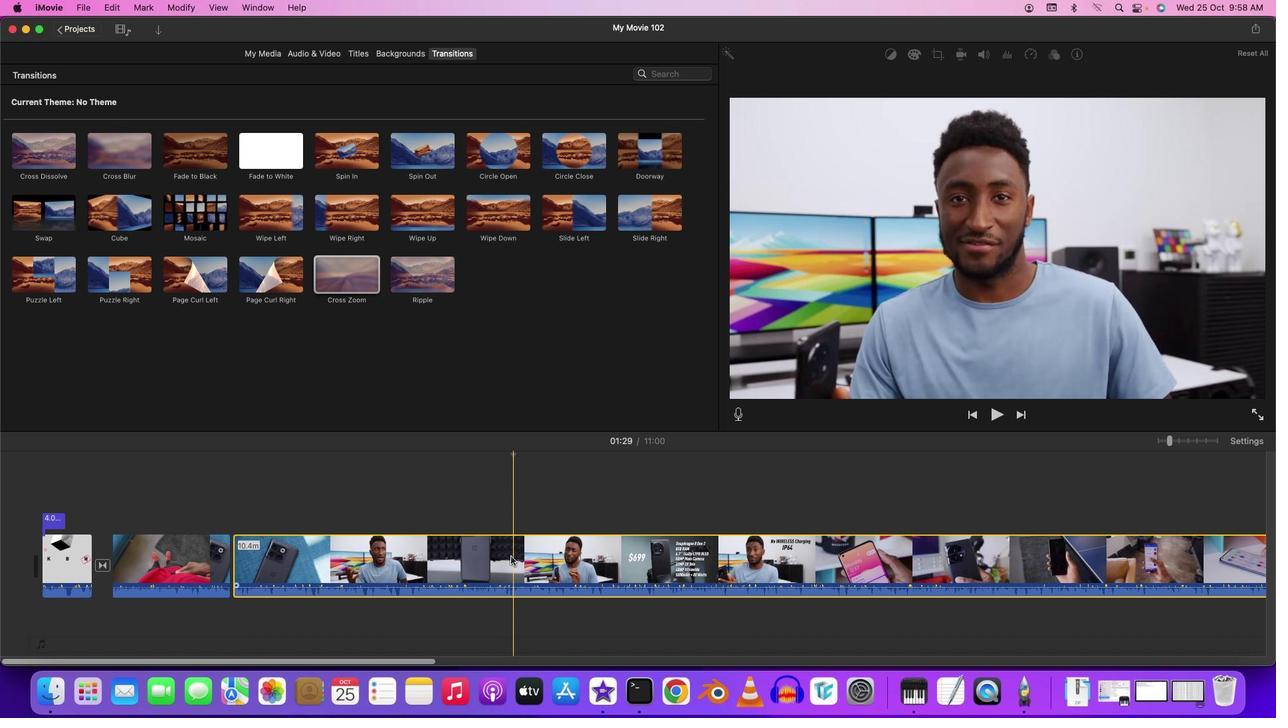 
Action: Key pressed Key.rightKey.rightKey.rightKey.rightKey.rightKey.rightKey.rightKey.rightKey.rightKey.rightKey.rightKey.leftKey.leftKey.leftKey.rightKey.rightKey.cmd'b'
Screenshot: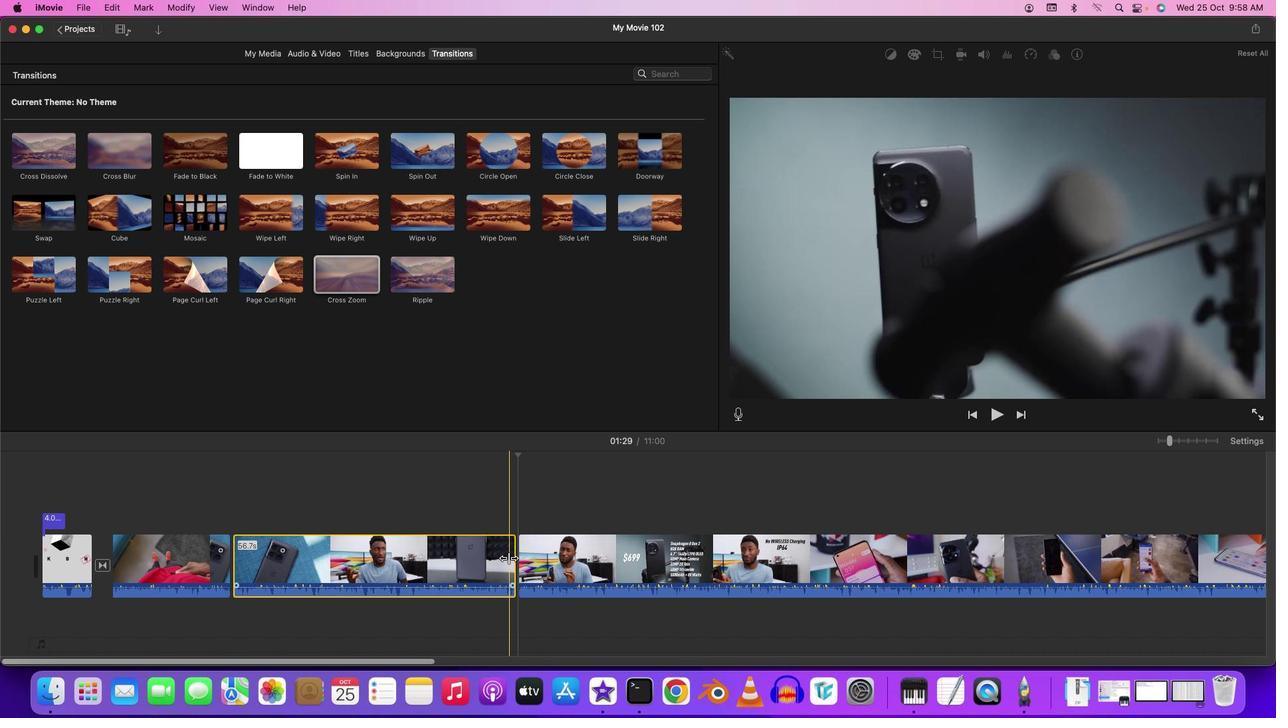 
Action: Mouse moved to (480, 516)
Screenshot: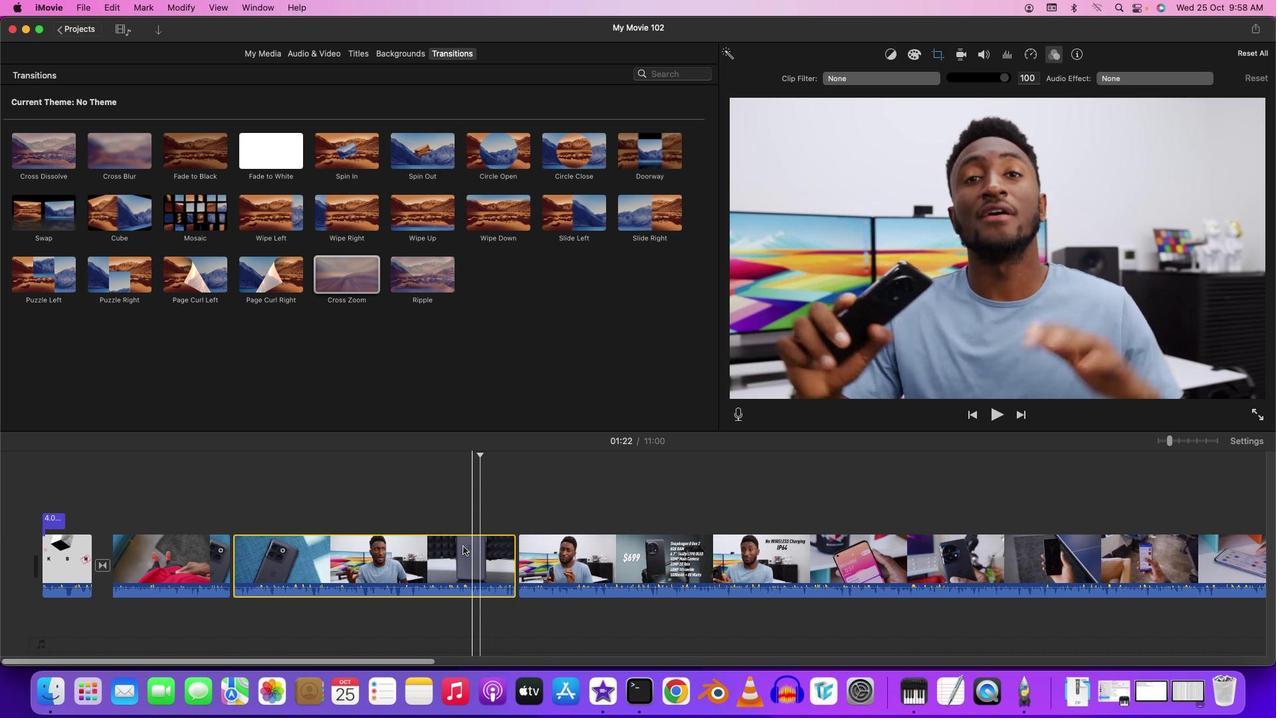 
Action: Mouse pressed left at (480, 516)
Screenshot: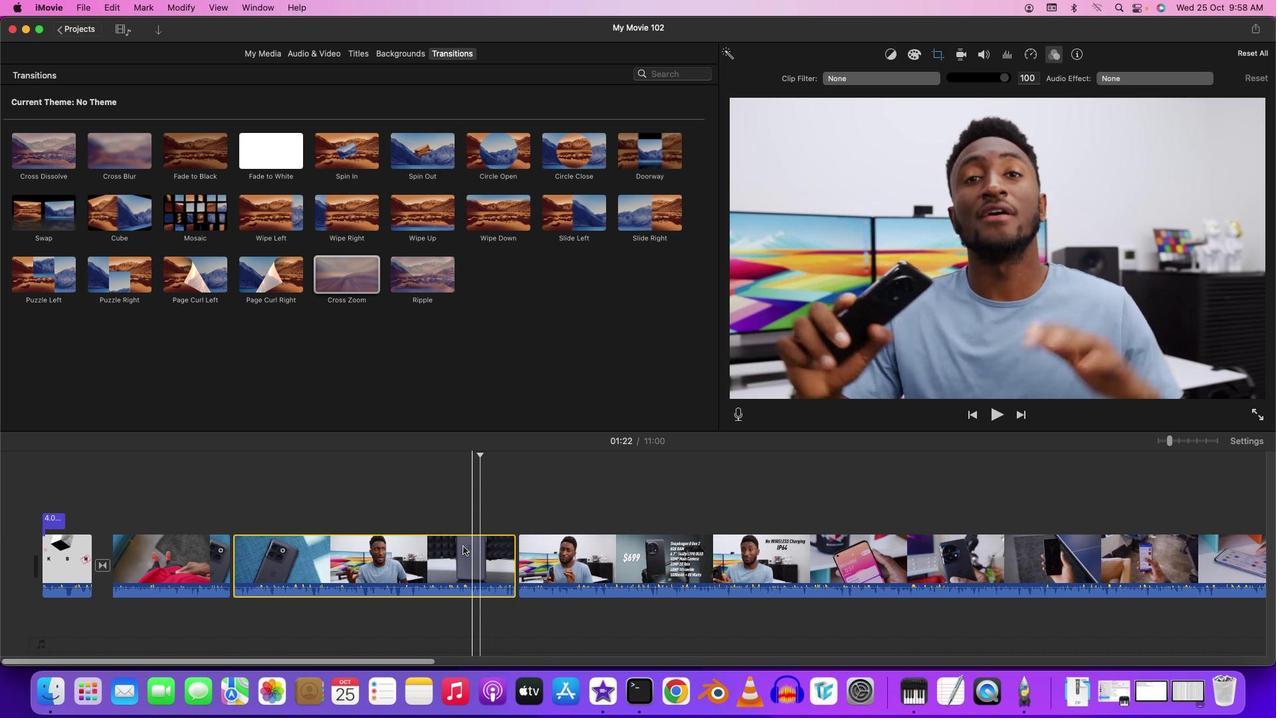 
Action: Mouse moved to (555, 496)
Screenshot: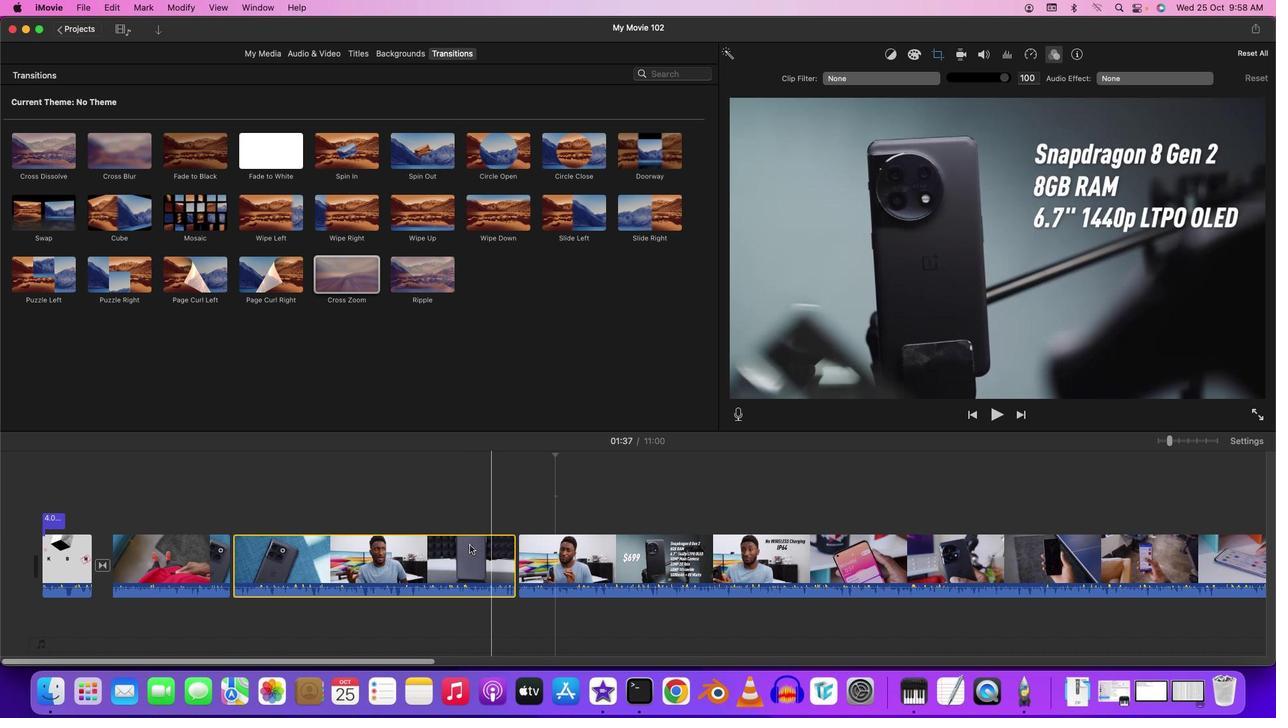 
Action: Mouse pressed left at (555, 496)
Screenshot: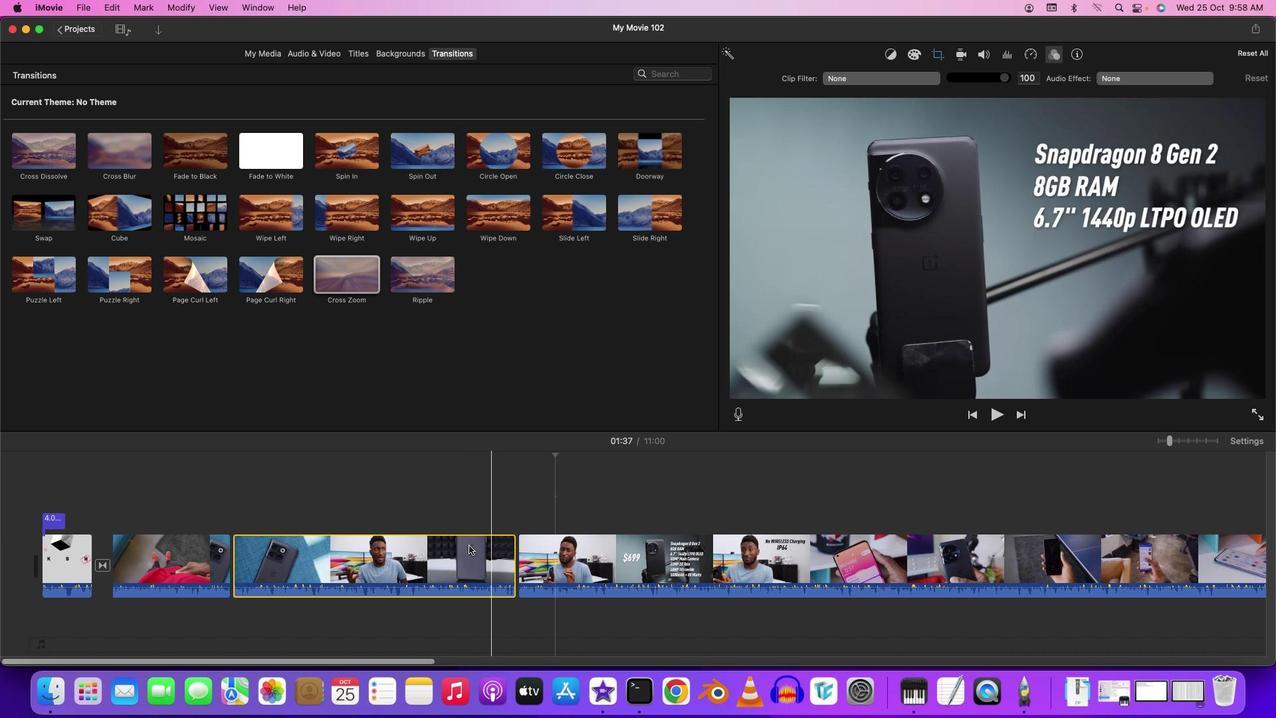 
Action: Mouse moved to (469, 545)
Screenshot: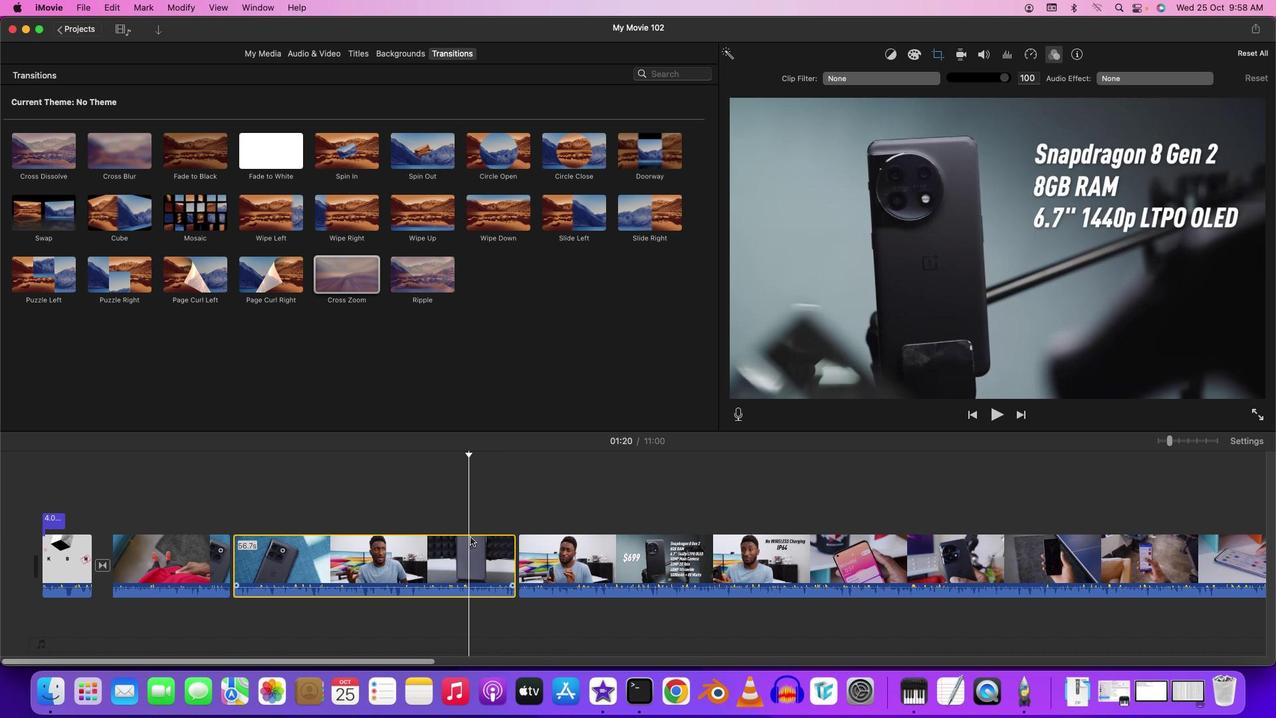 
Action: Mouse pressed left at (469, 545)
Screenshot: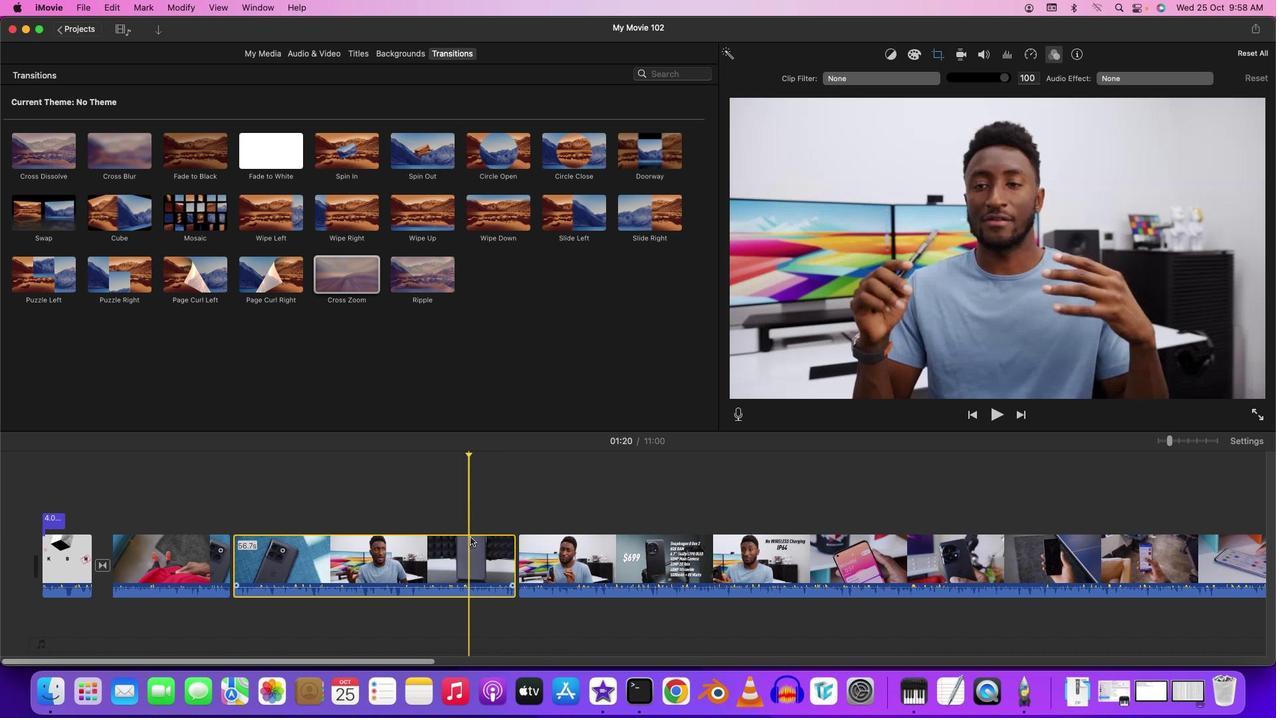 
Action: Mouse moved to (917, 76)
Screenshot: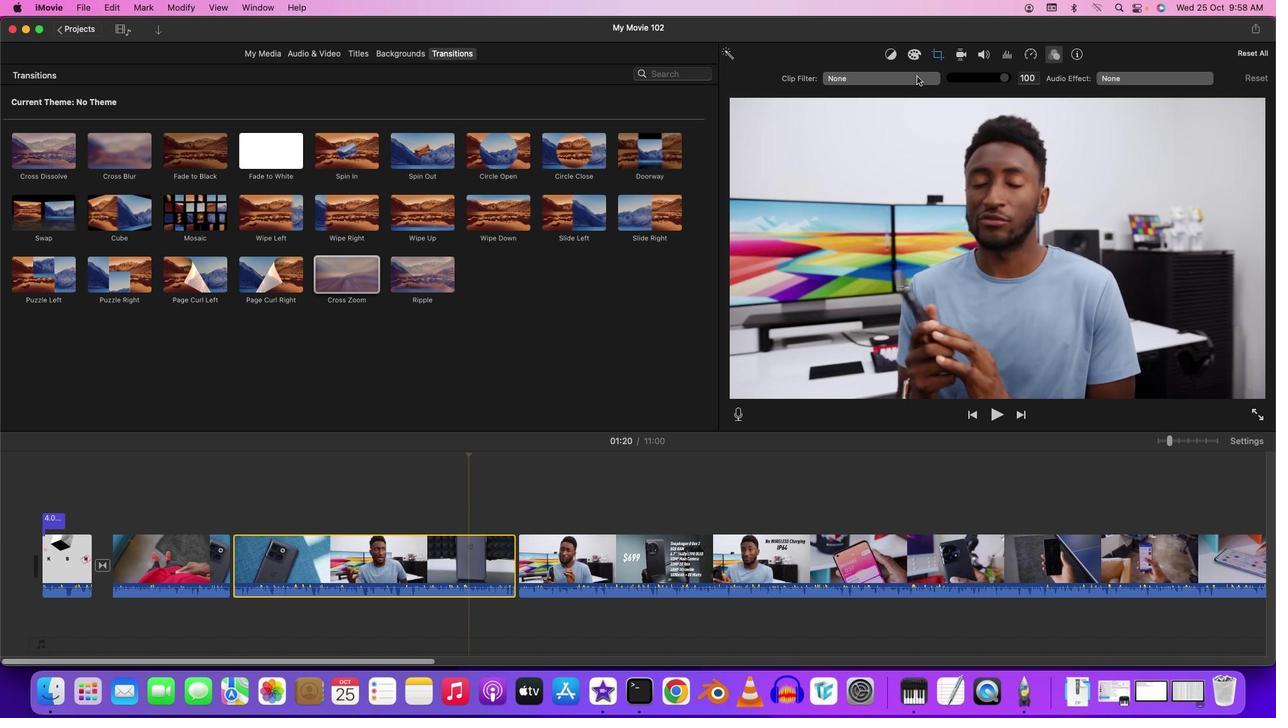 
Action: Mouse pressed left at (917, 76)
Screenshot: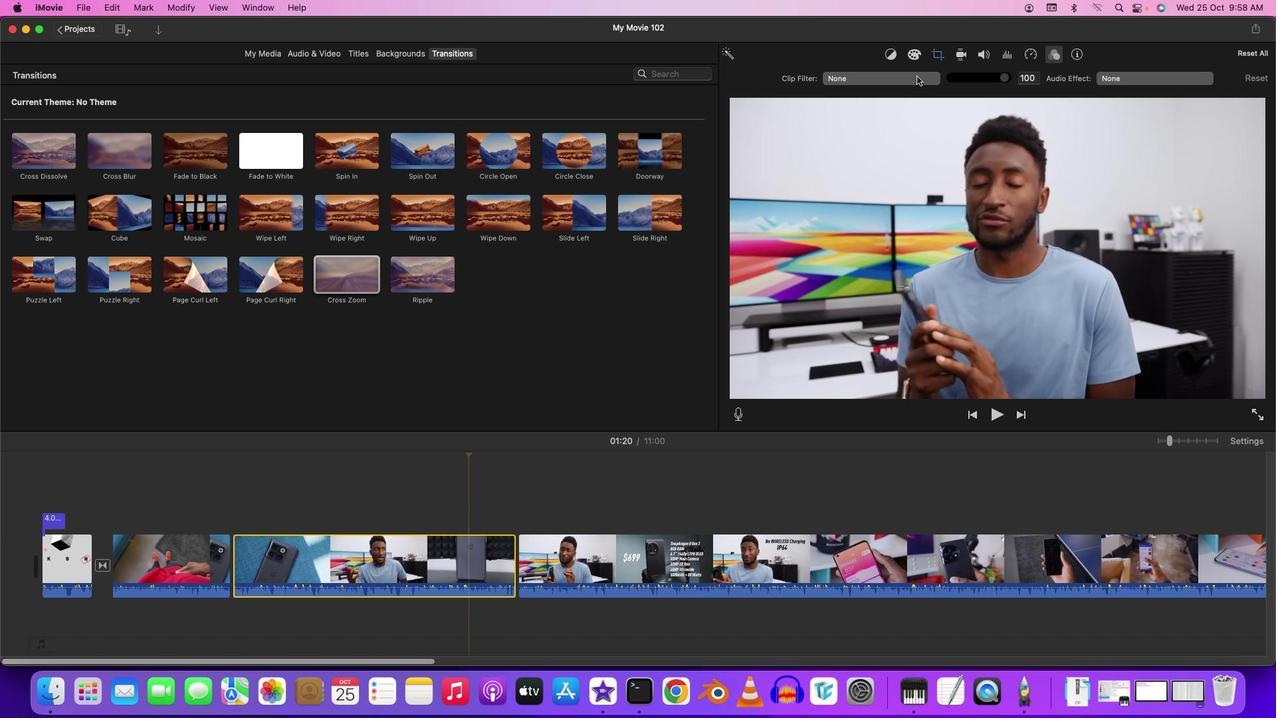
Action: Mouse moved to (302, 501)
Screenshot: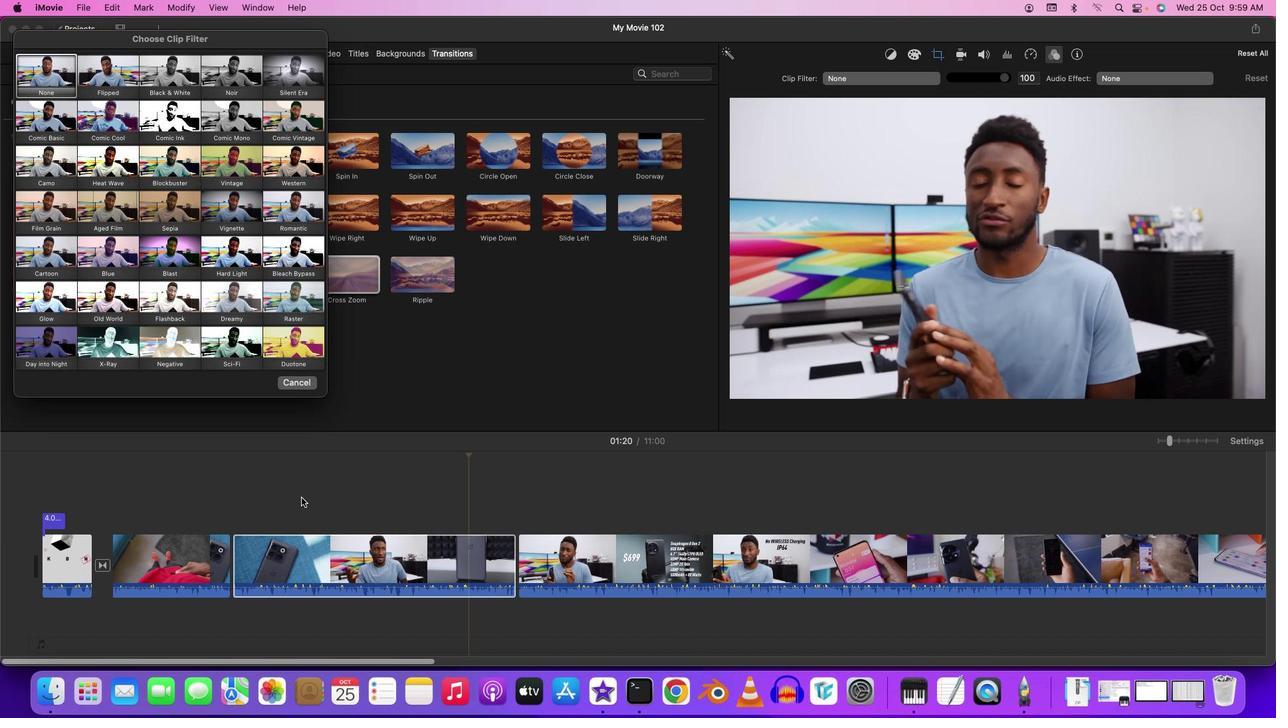 
Action: Mouse pressed left at (302, 501)
Screenshot: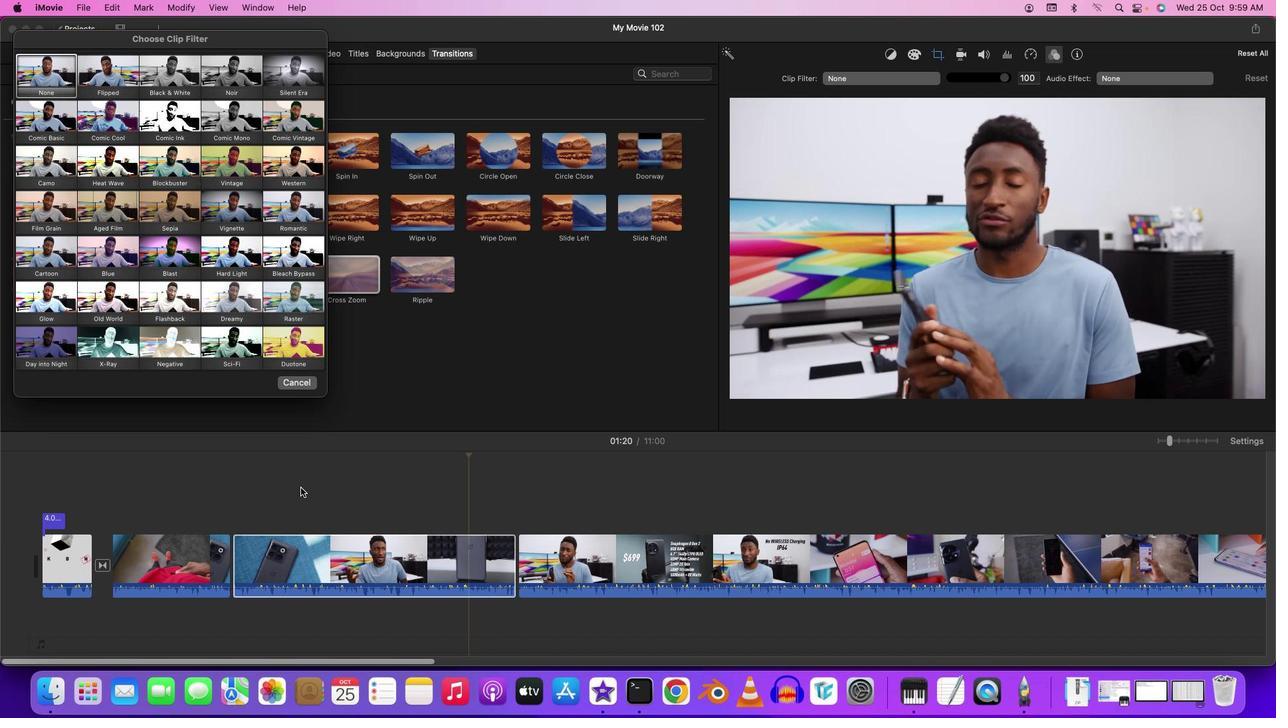 
Action: Mouse moved to (64, 83)
Screenshot: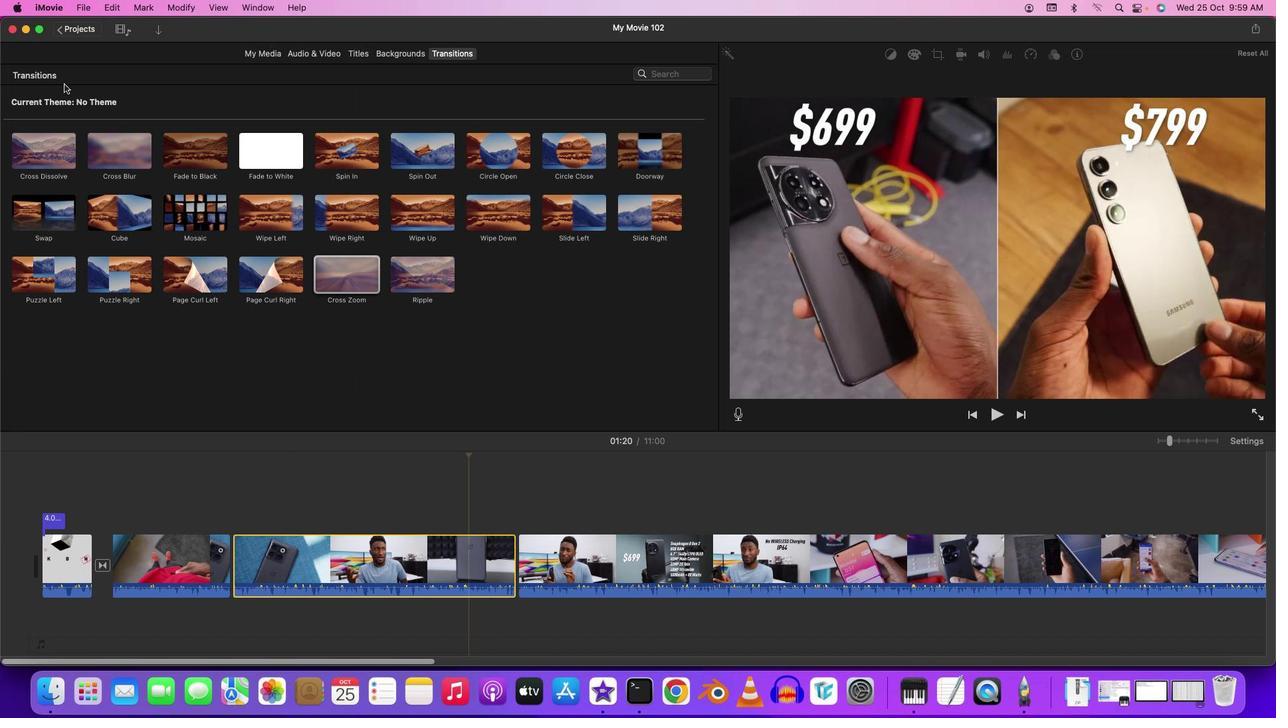 
Action: Mouse pressed left at (64, 83)
Screenshot: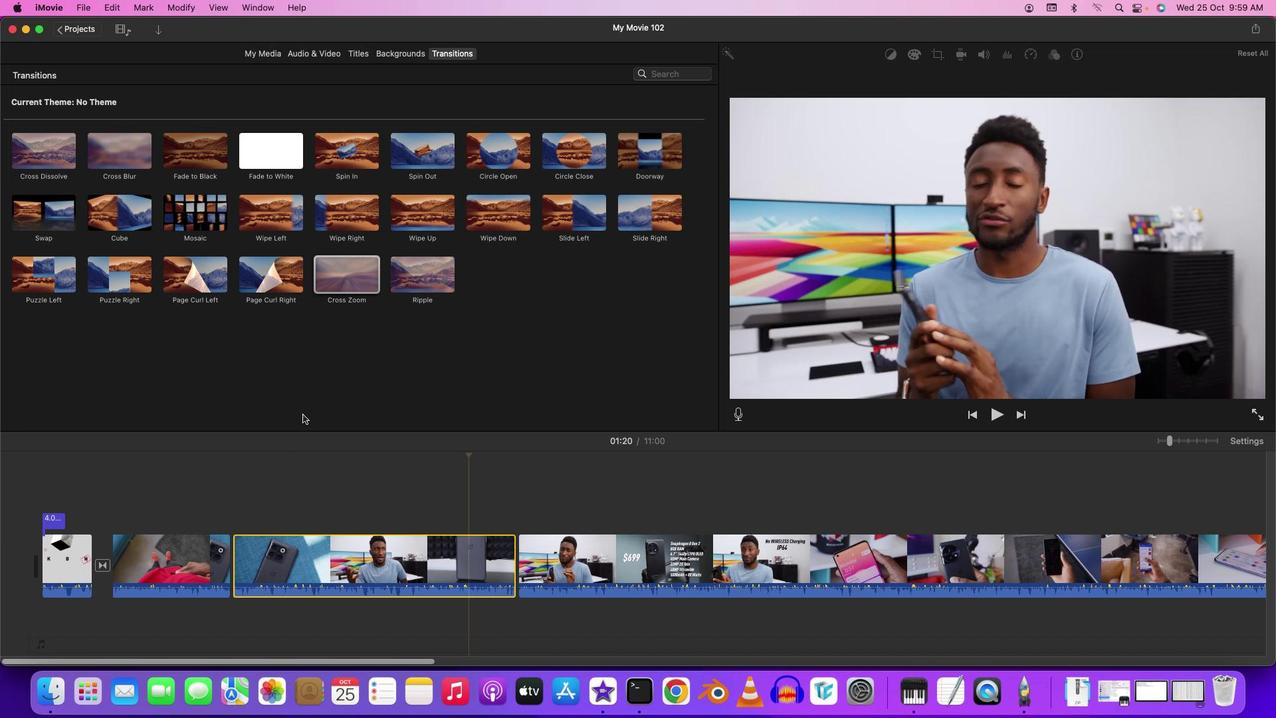 
Action: Mouse moved to (468, 454)
Screenshot: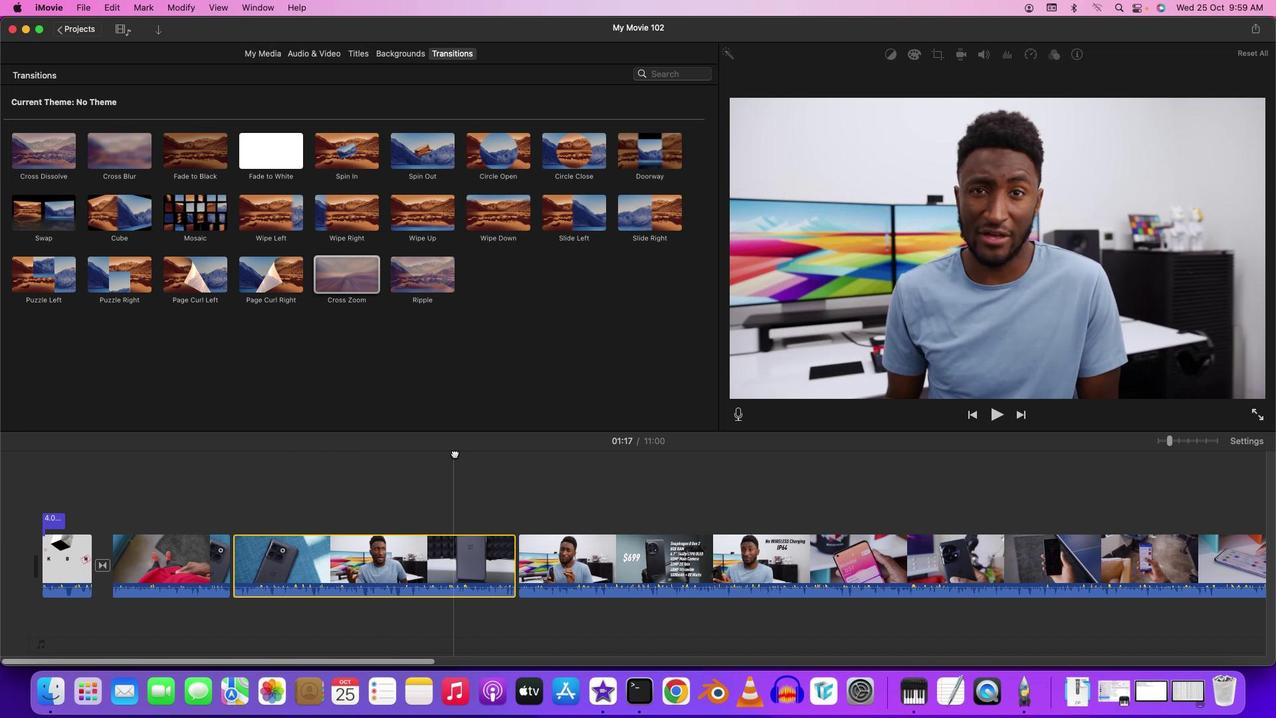 
Action: Mouse pressed left at (468, 454)
Screenshot: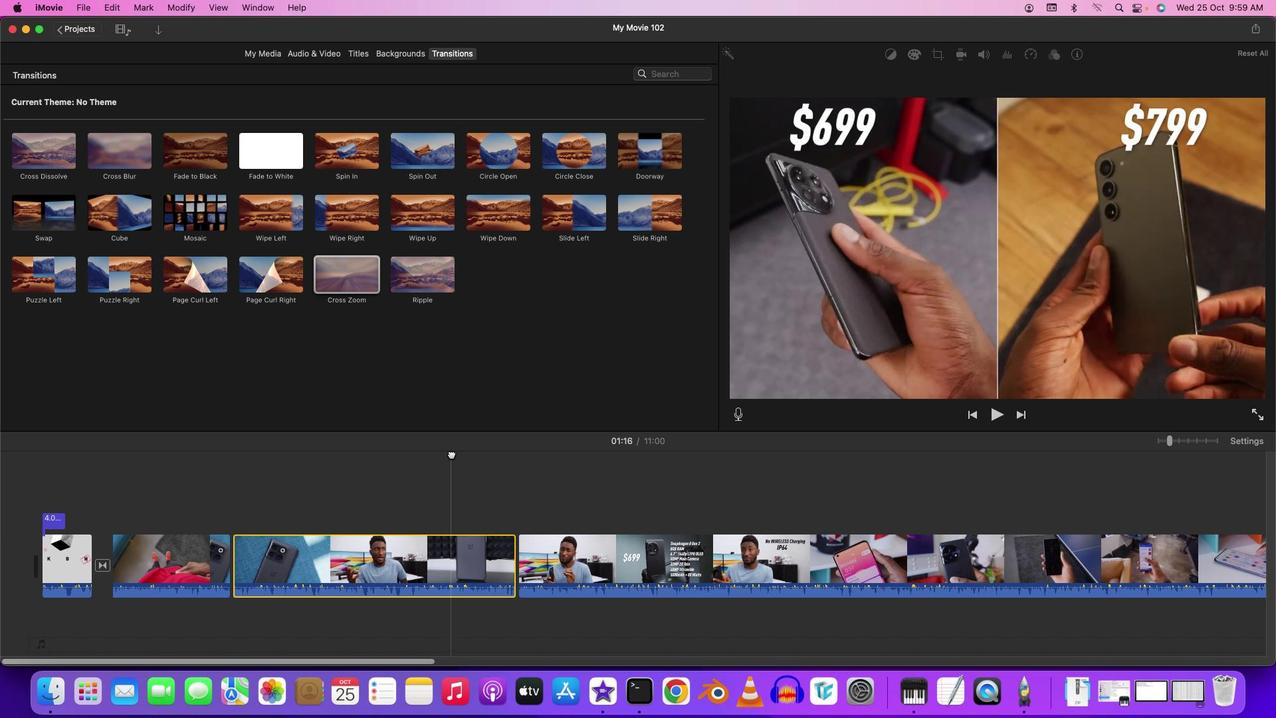 
Action: Mouse moved to (329, 490)
Screenshot: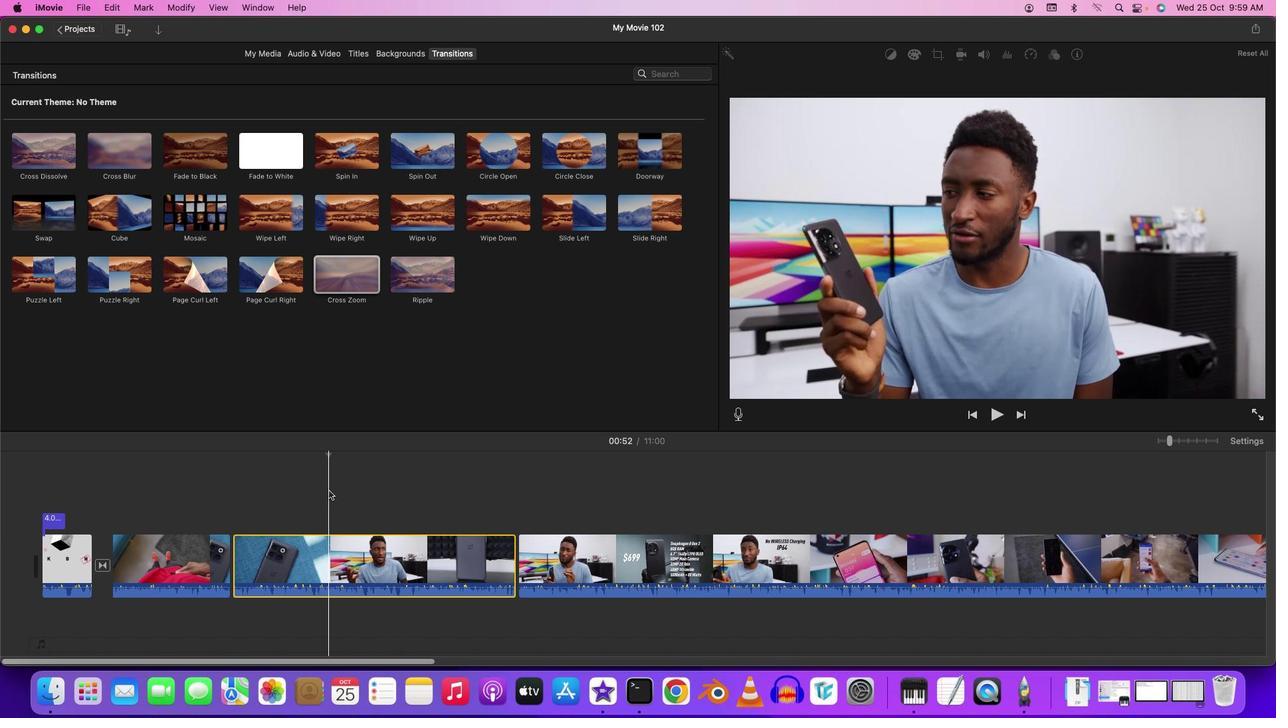 
Action: Key pressed Key.rightKey.rightKey.rightKey.rightKey.rightKey.rightKey.rightKey.rightKey.rightKey.rightKey.rightKey.rightKey.rightKey.rightKey.rightKey.rightKey.rightKey.rightKey.rightKey.right
Screenshot: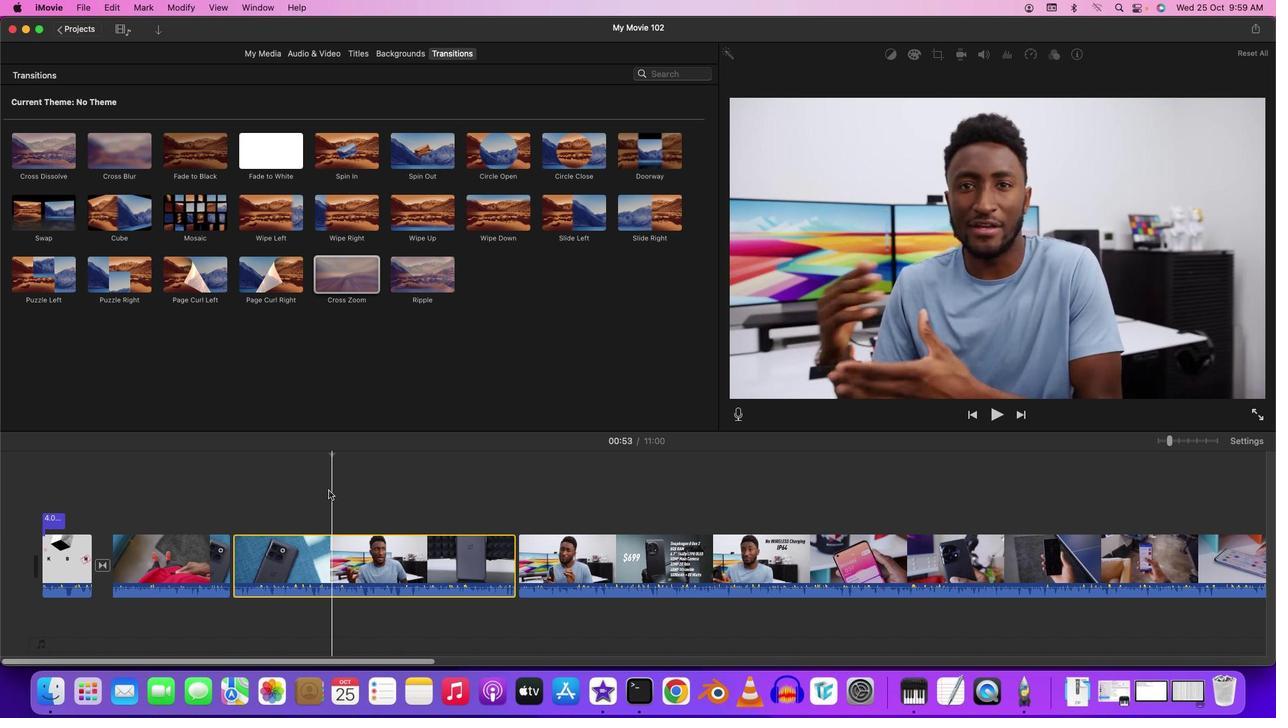 
Action: Mouse moved to (383, 490)
Screenshot: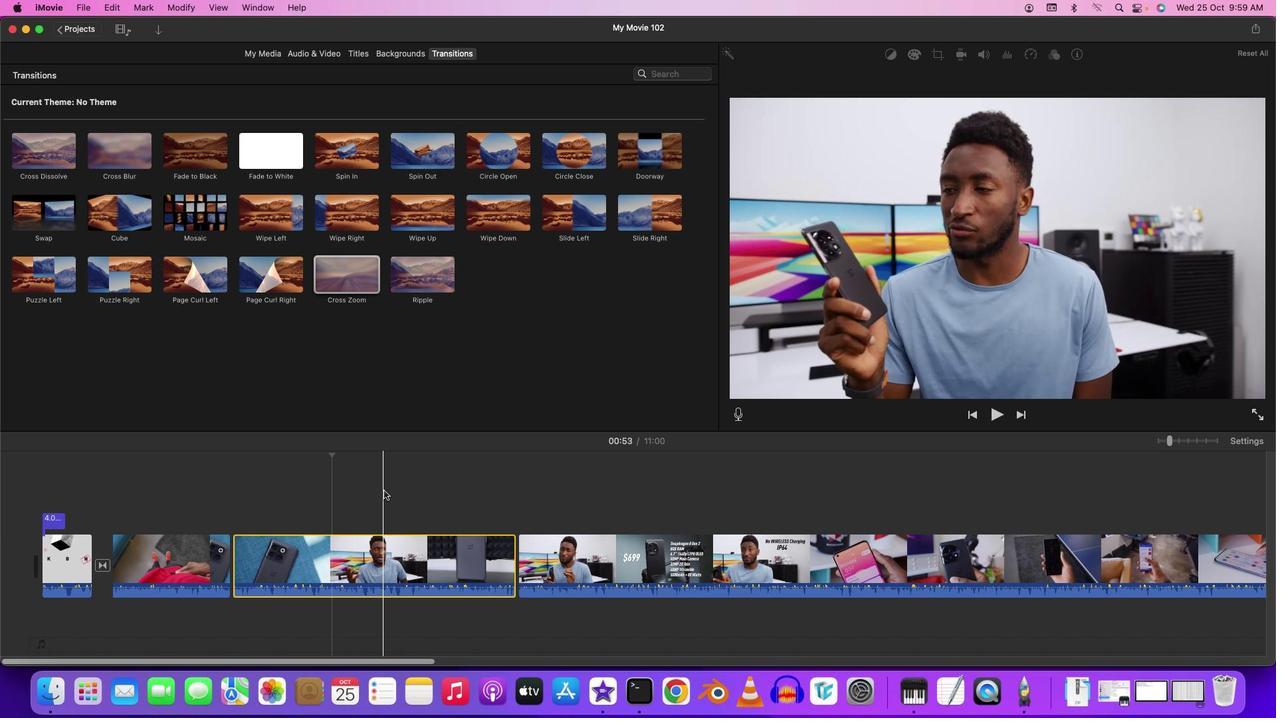 
Action: Mouse pressed left at (383, 490)
Screenshot: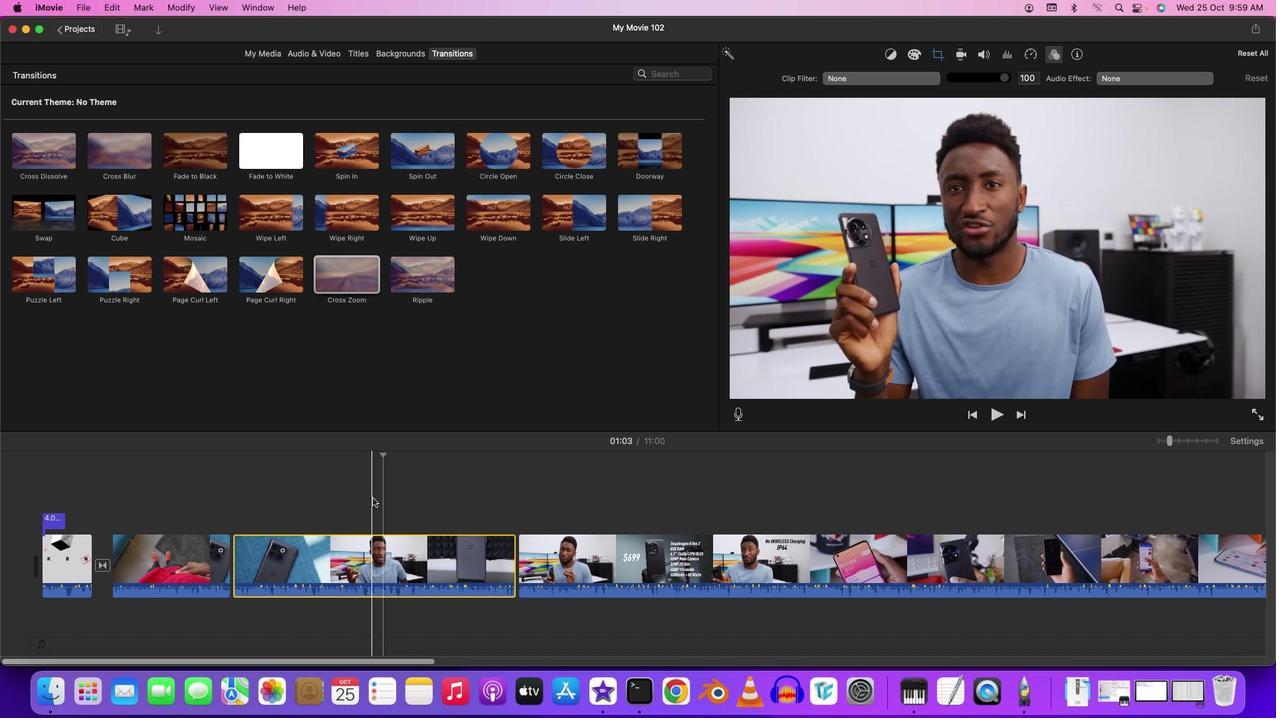 
Action: Mouse moved to (385, 501)
Screenshot: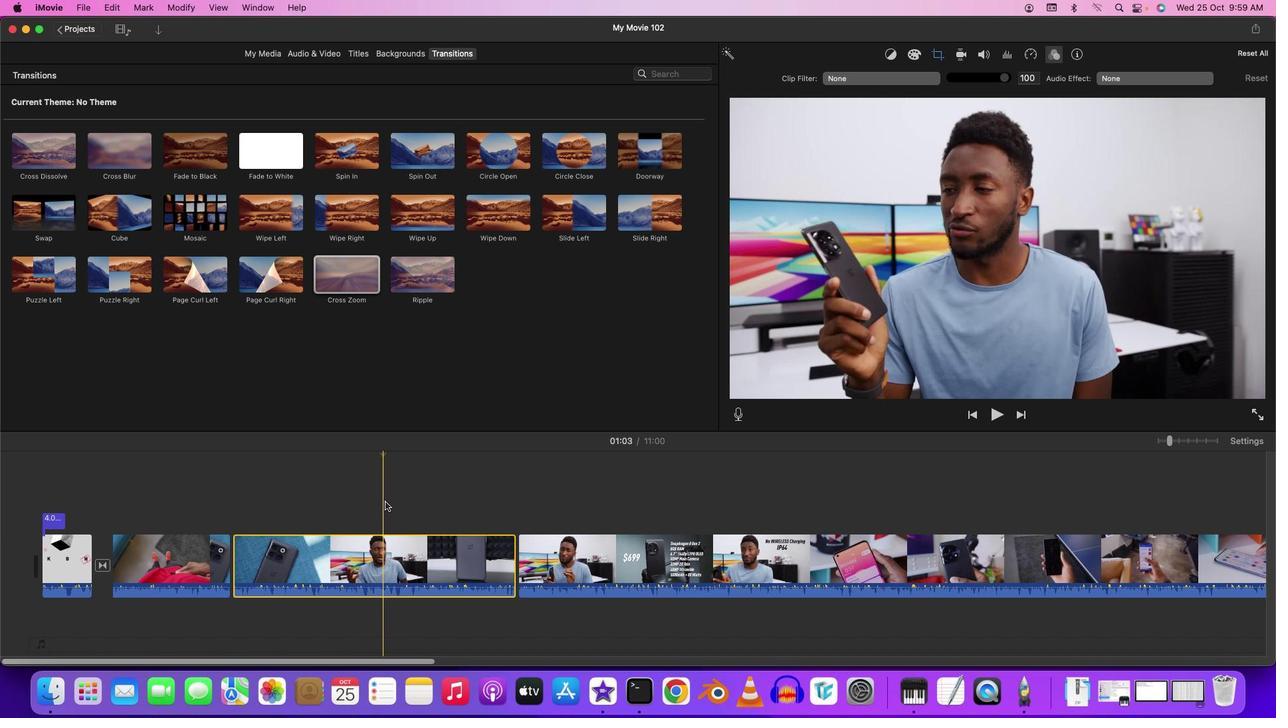 
Action: Key pressed Key.rightKey.rightKey.rightKey.rightKey.rightKey.rightKey.rightKey.rightKey.rightKey.rightKey.rightKey.rightKey.rightKey.rightKey.rightKey.rightKey.rightKey.rightKey.rightKey.rightKey.rightKey.rightKey.rightKey.rightKey.rightKey.rightKey.rightKey.rightKey.rightKey.rightKey.rightKey.rightKey.rightKey.rightKey.rightKey.rightKey.rightKey.rightKey.rightKey.rightKey.rightKey.rightKey.rightKey.rightKey.rightKey.rightKey.rightKey.rightKey.rightKey.rightKey.rightKey.rightKey.rightKey.rightKey.rightKey.rightKey.rightKey.rightKey.rightKey.rightKey.rightKey.rightKey.rightKey.rightKey.rightKey.rightKey.rightKey.rightKey.rightKey.rightKey.rightKey.rightKey.rightKey.rightKey.rightKey.rightKey.rightKey.rightKey.rightKey.rightKey.rightKey.rightKey.rightKey.rightKey.rightKey.rightKey.rightKey.rightKey.rightKey.rightKey.rightKey.rightKey.rightKey.rightKey.rightKey.rightKey.rightKey.rightKey.rightKey.rightKey.rightKey.rightKey.rightKey.rightKey.rightKey.rightKey.rightKey.rightKey.rightKey.rightKey.rightKey.rightKey.rightKey.rightKey.rightKey.rightKey.rightKey.rightKey.leftKey.leftKey.leftKey.leftKey.leftKey.leftKey.leftKey.leftKey.leftKey.leftKey.leftKey.rightKey.rightKey.rightKey.rightKey.rightKey.rightKey.leftKey.leftKey.leftKey.right
Screenshot: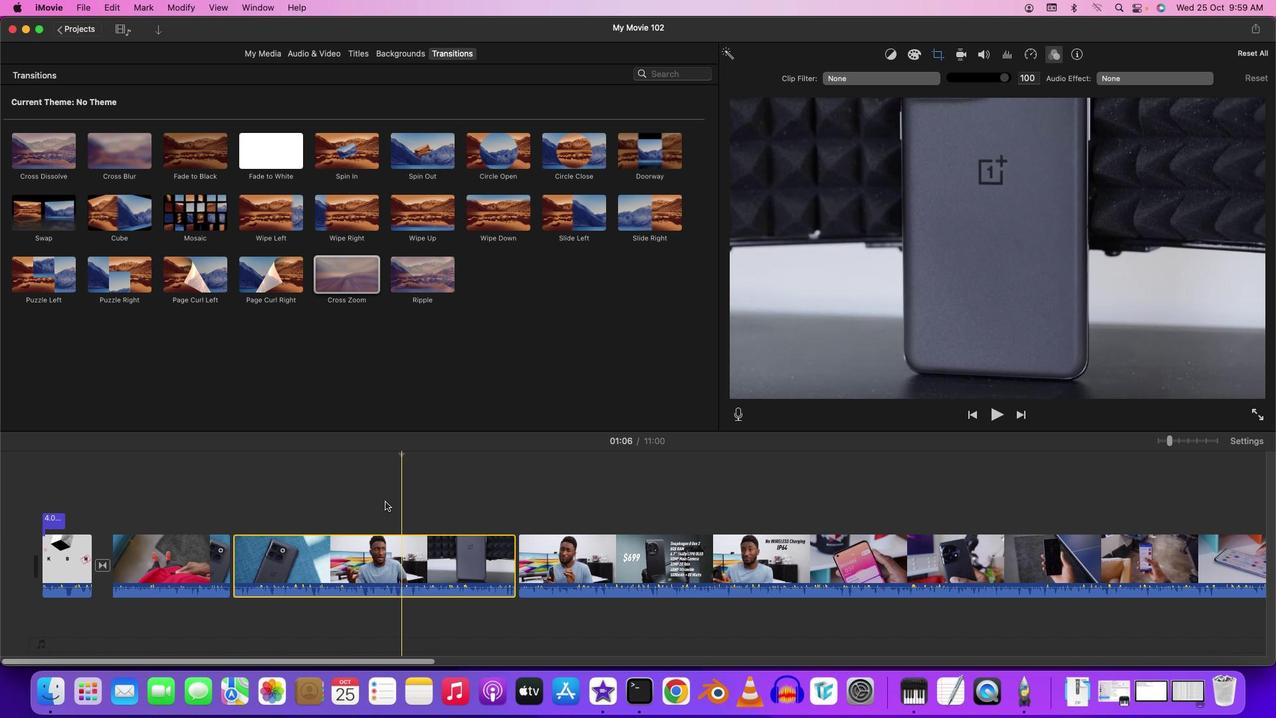 
Action: Mouse moved to (403, 570)
Screenshot: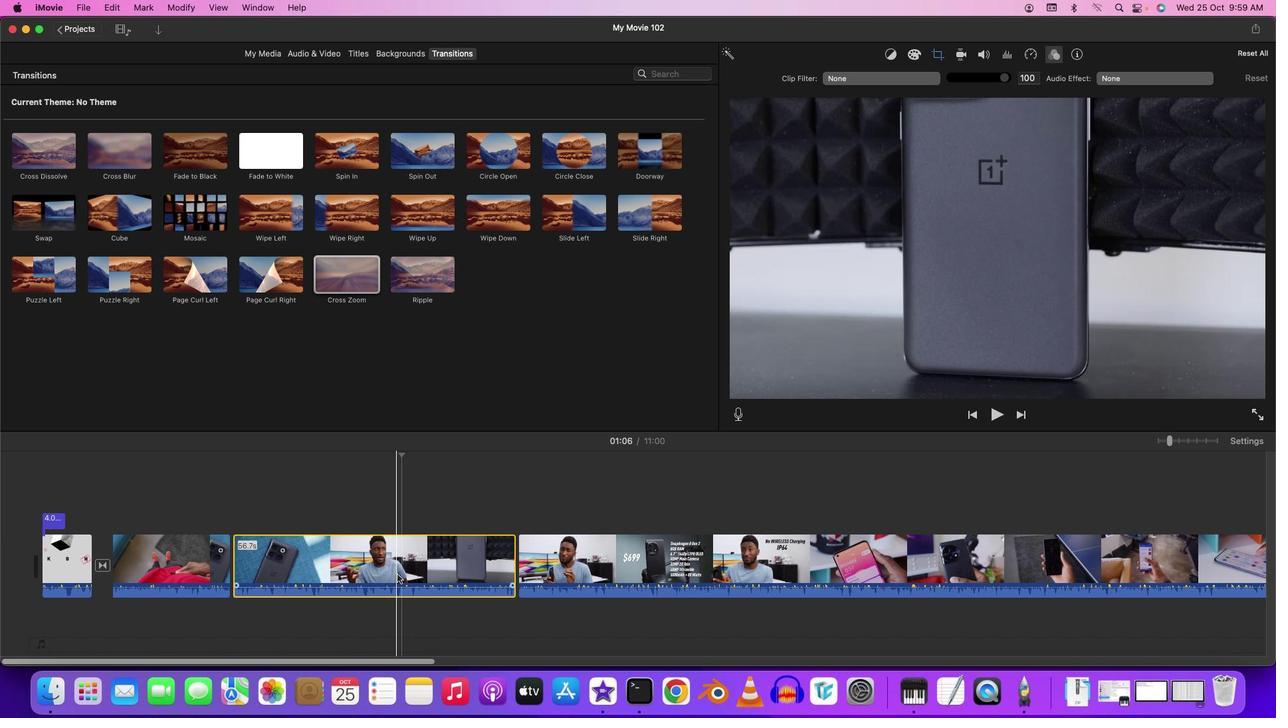 
Action: Mouse pressed left at (403, 570)
Screenshot: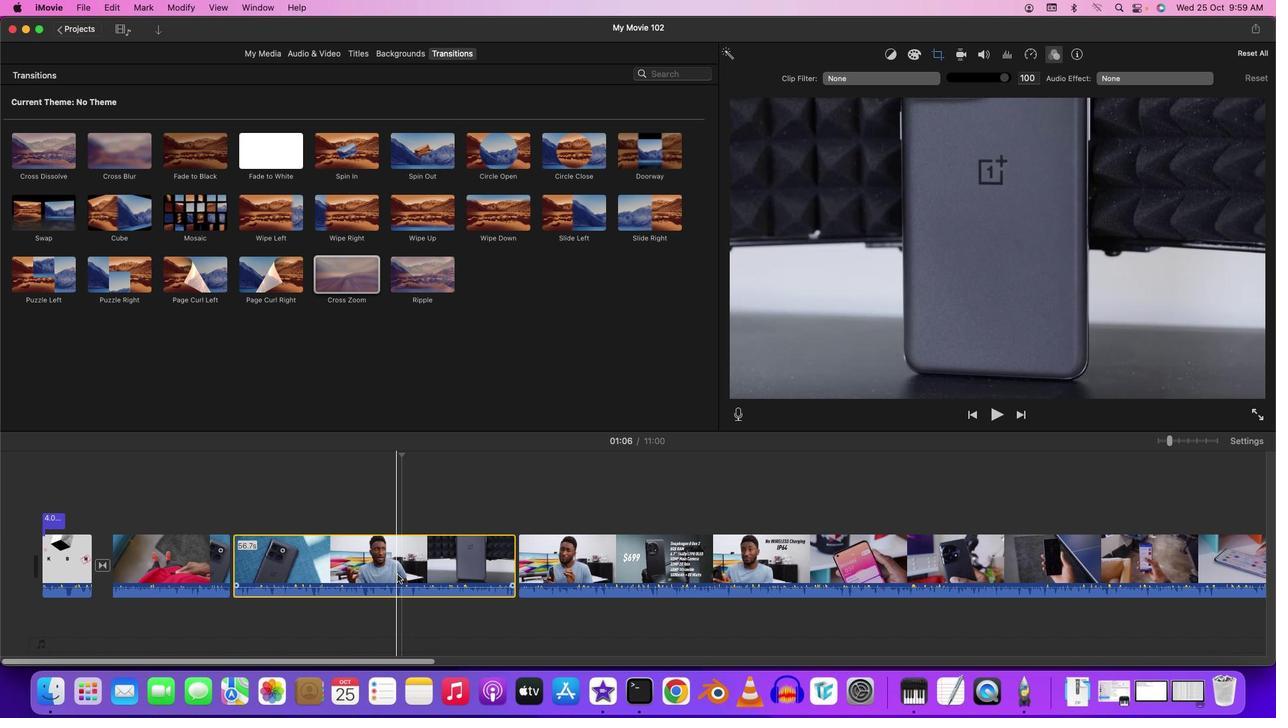 
Action: Mouse moved to (400, 571)
Screenshot: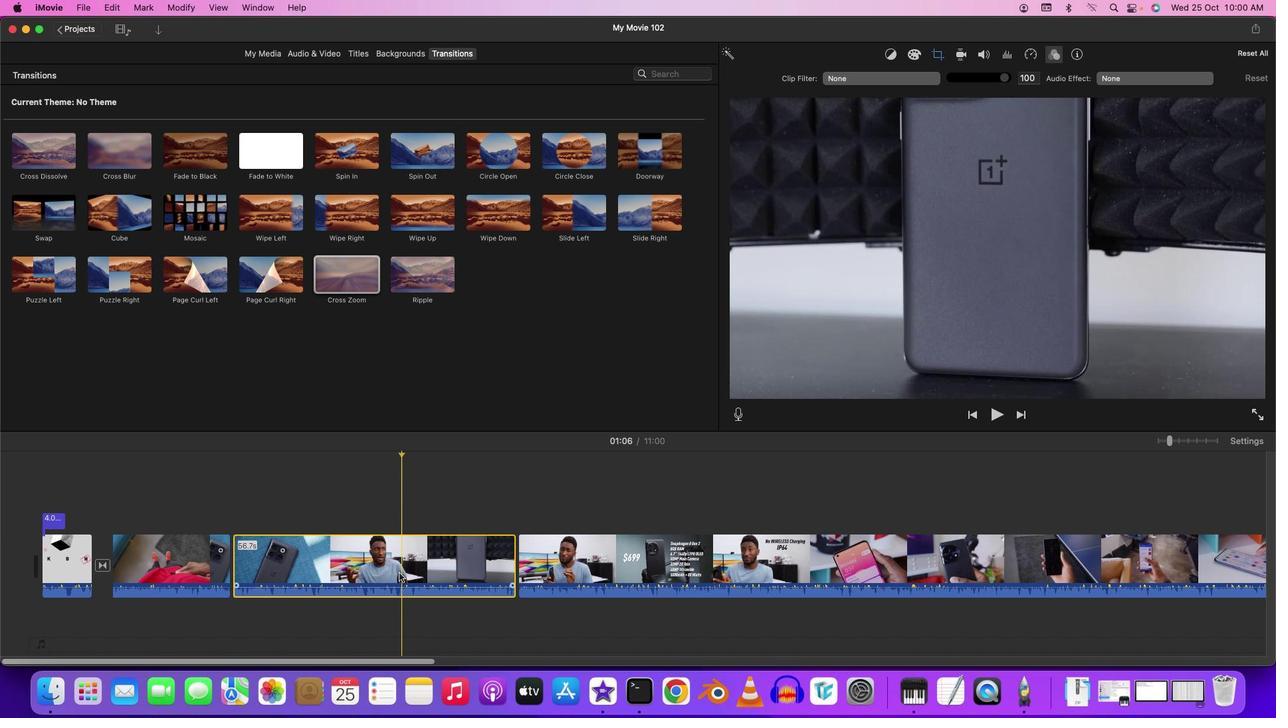 
Action: Mouse pressed left at (400, 571)
Screenshot: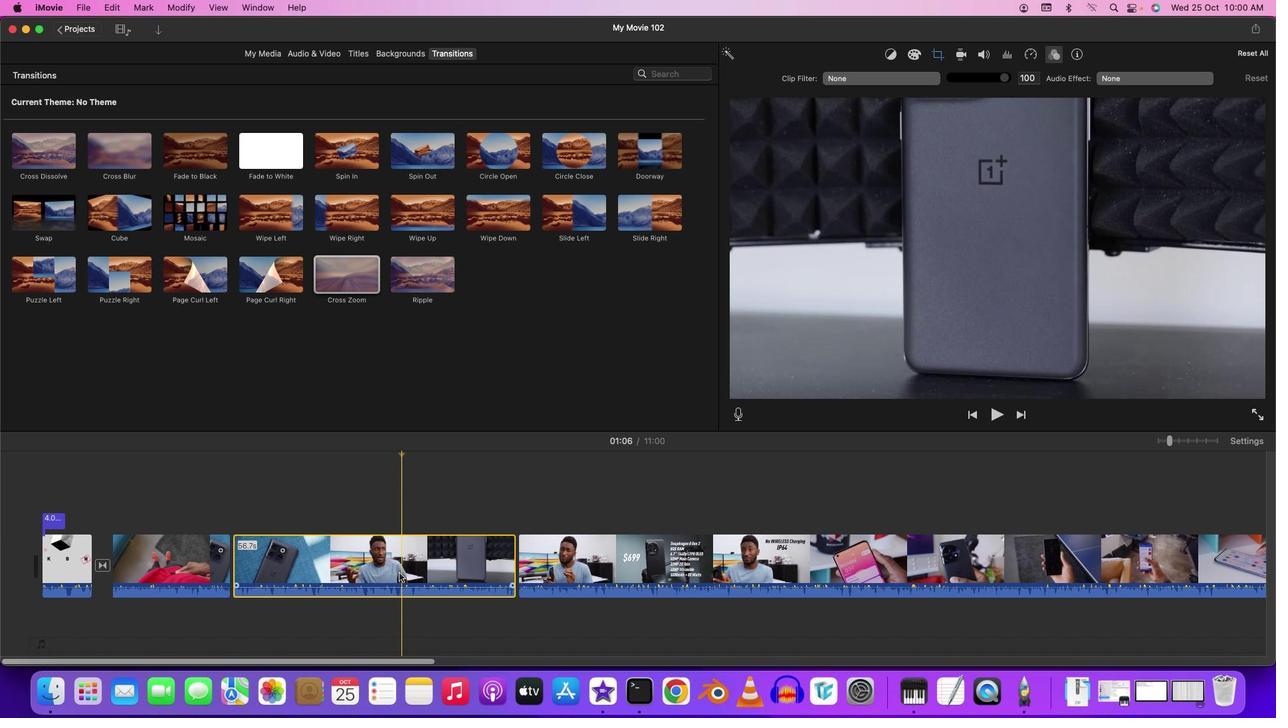 
Action: Mouse moved to (399, 572)
Screenshot: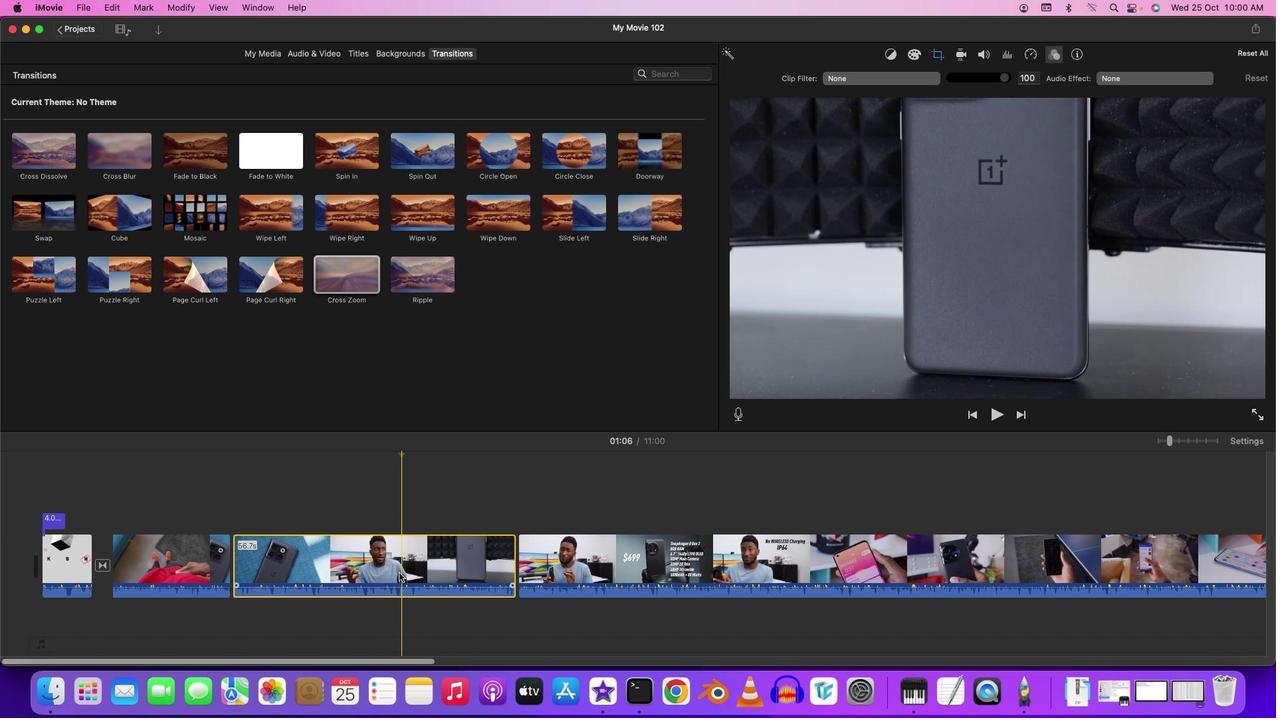 
Action: Key pressed Key.cmd
Screenshot: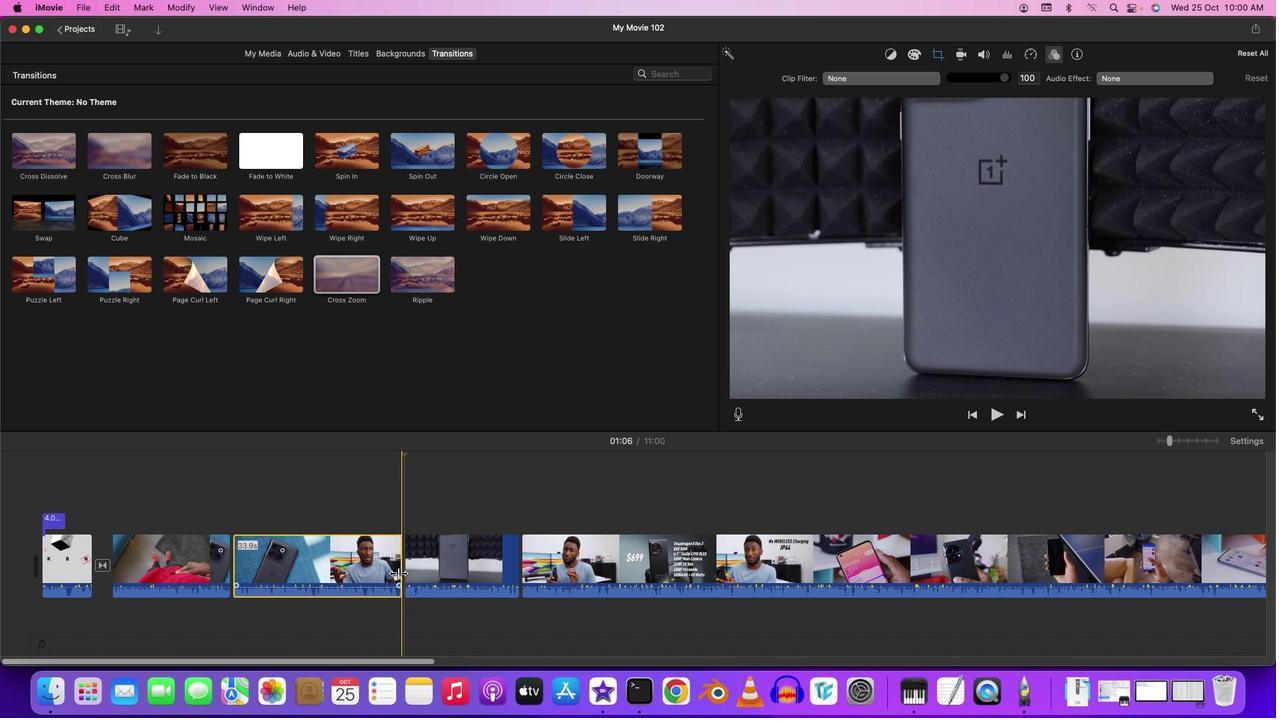 
Action: Mouse moved to (399, 572)
Screenshot: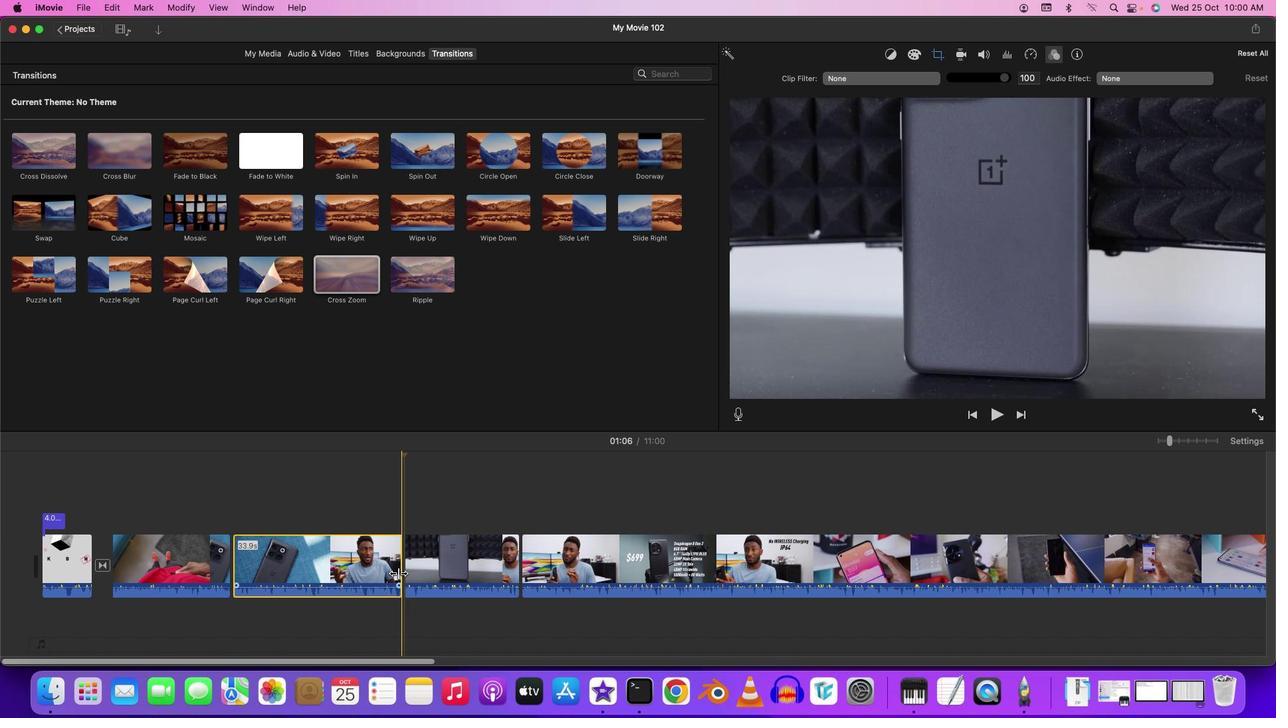 
Action: Key pressed 'b'
Screenshot: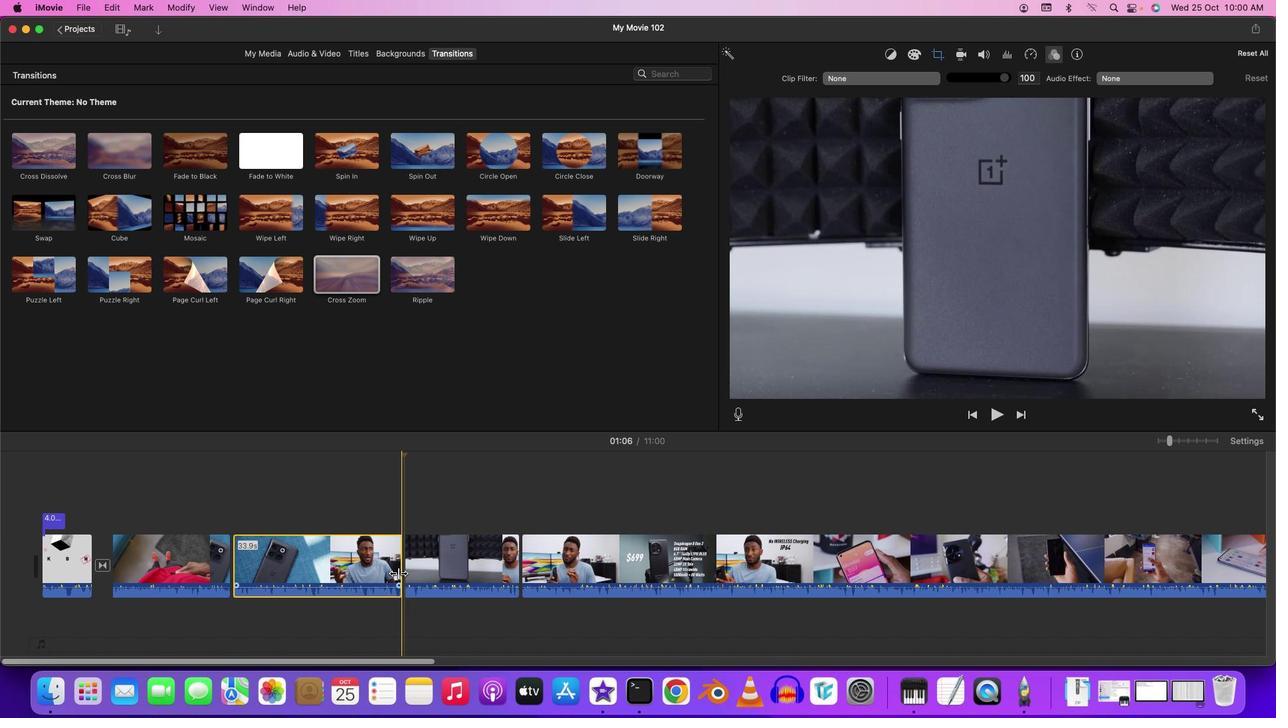 
Action: Mouse moved to (463, 533)
Screenshot: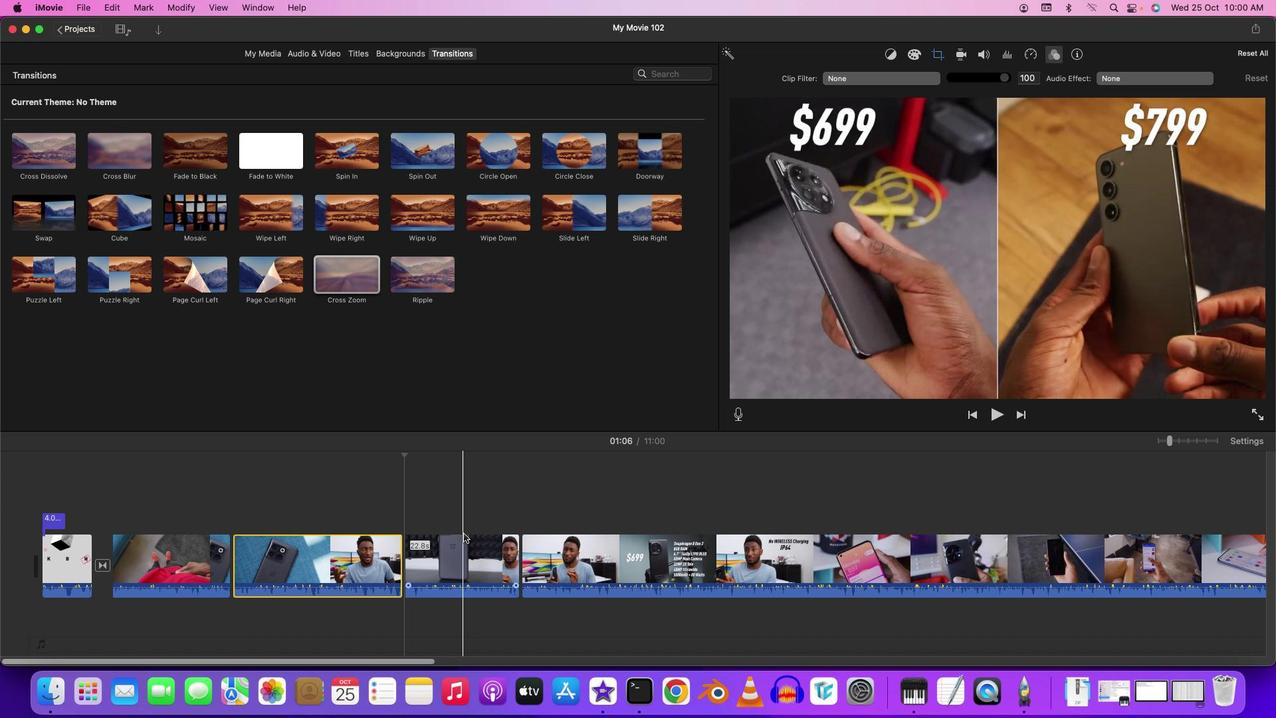 
Action: Mouse pressed left at (463, 533)
Screenshot: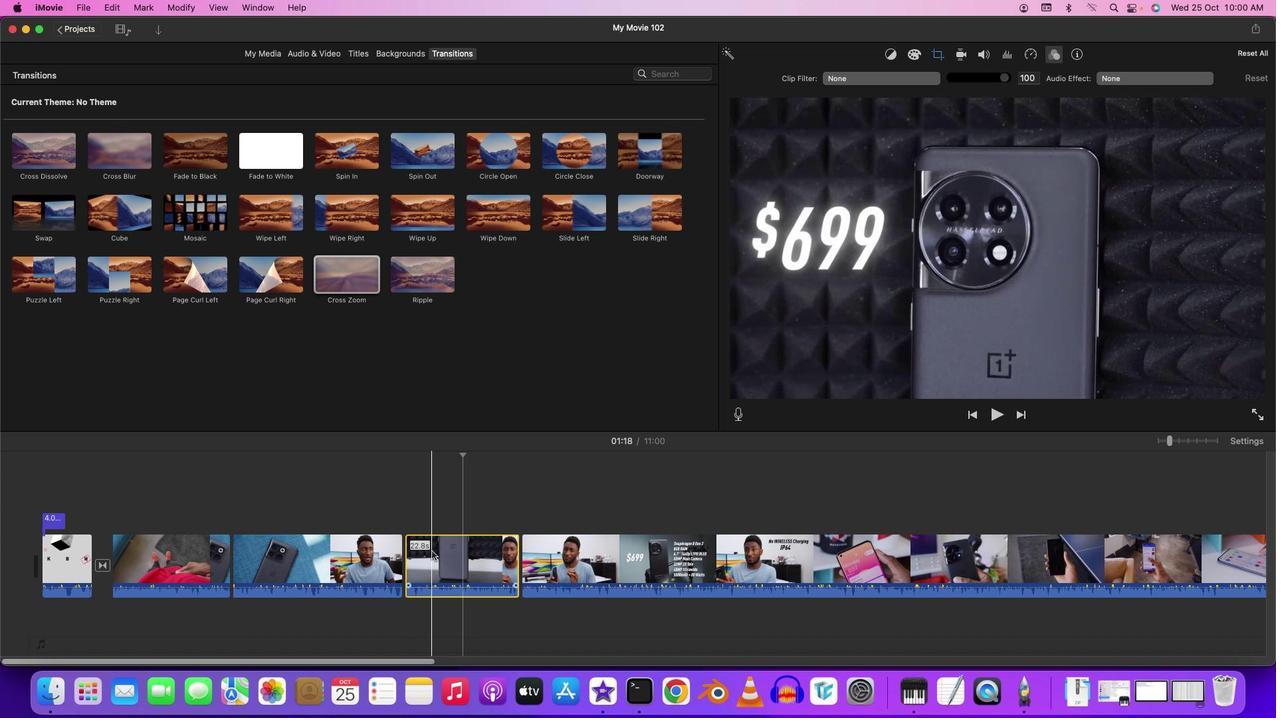 
Action: Mouse moved to (466, 621)
Screenshot: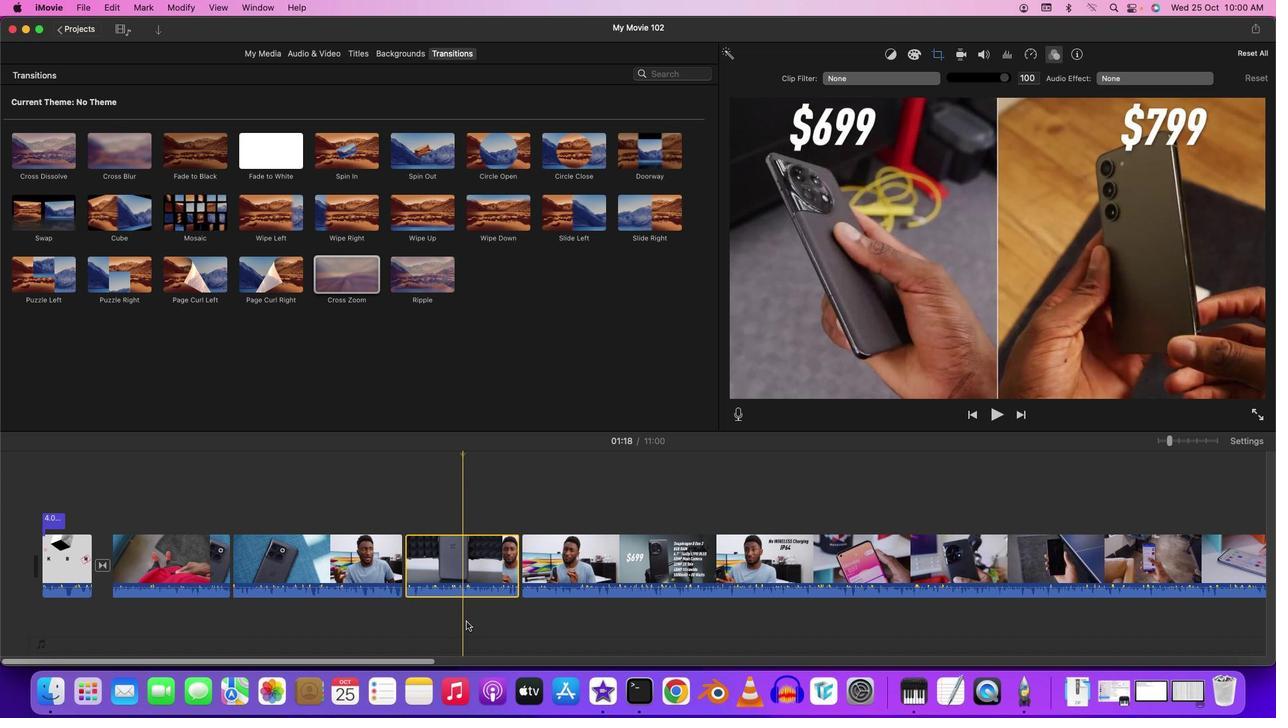 
Action: Key pressed Key.rightKey.rightKey.rightKey.rightKey.rightKey.rightKey.rightKey.rightKey.rightKey.rightKey.rightKey.rightKey.rightKey.rightKey.rightKey.rightKey.rightKey.rightKey.rightKey.rightKey.rightKey.rightKey.rightKey.leftKey.leftKey.leftKey.leftKey.leftKey.rightKey.rightKey.leftKey.leftKey.cmd'b'
Screenshot: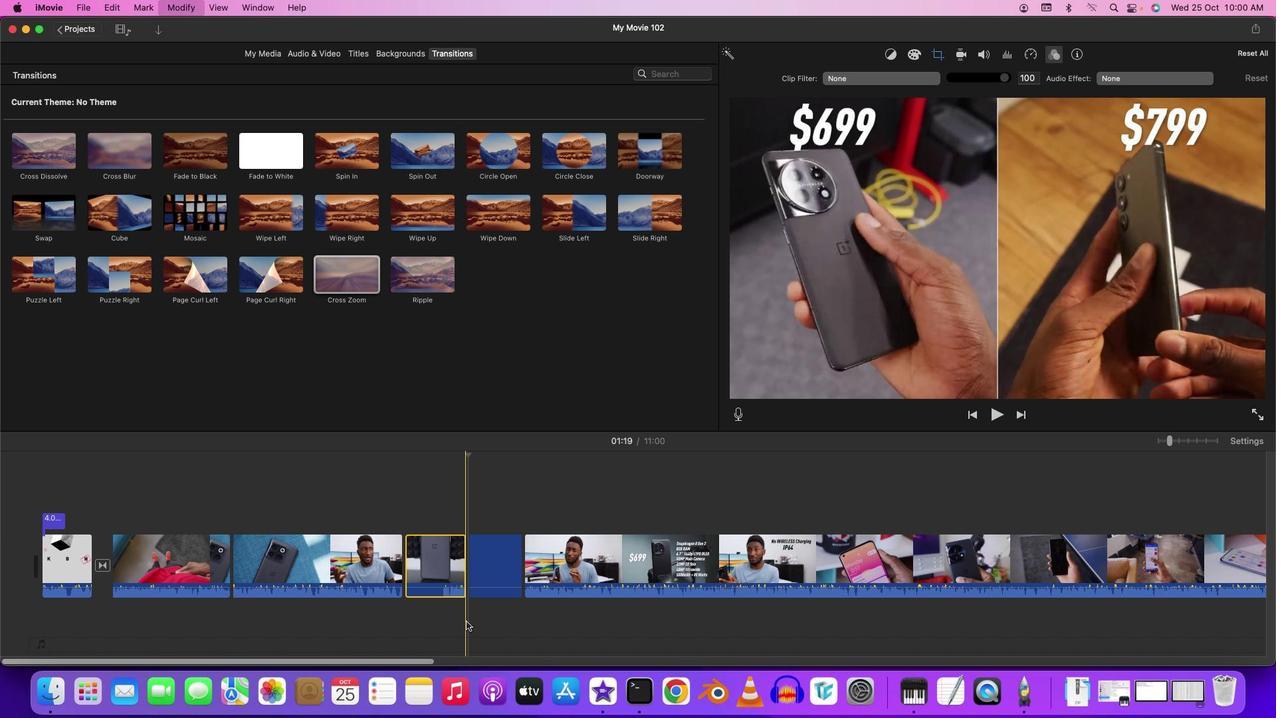 
Action: Mouse moved to (321, 549)
Screenshot: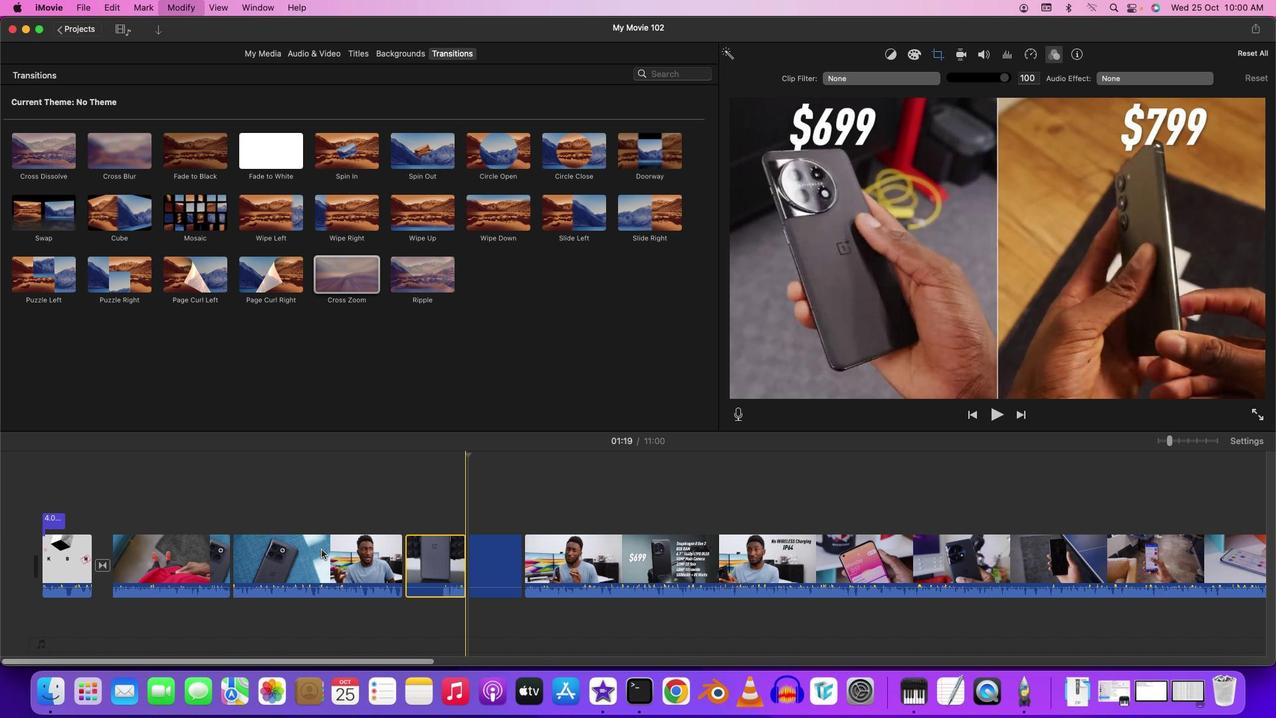 
Action: Mouse pressed left at (321, 549)
Screenshot: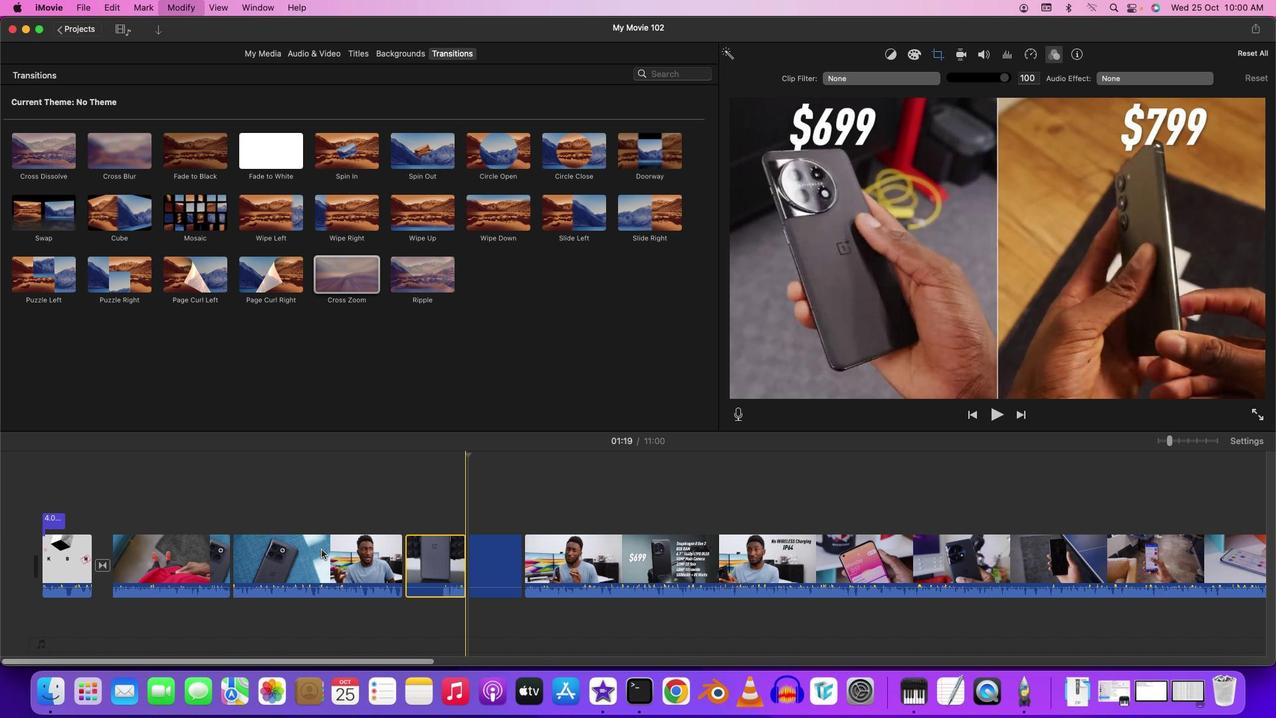 
Action: Mouse moved to (879, 77)
Screenshot: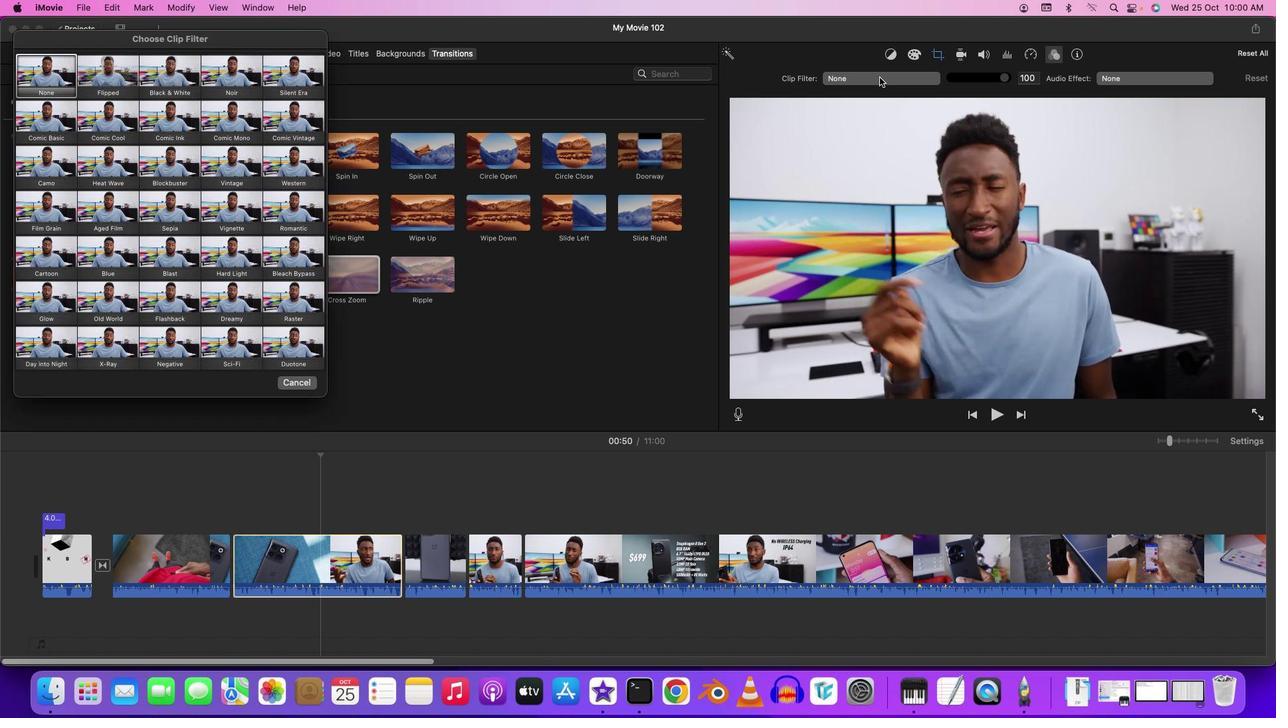 
Action: Mouse pressed left at (879, 77)
Screenshot: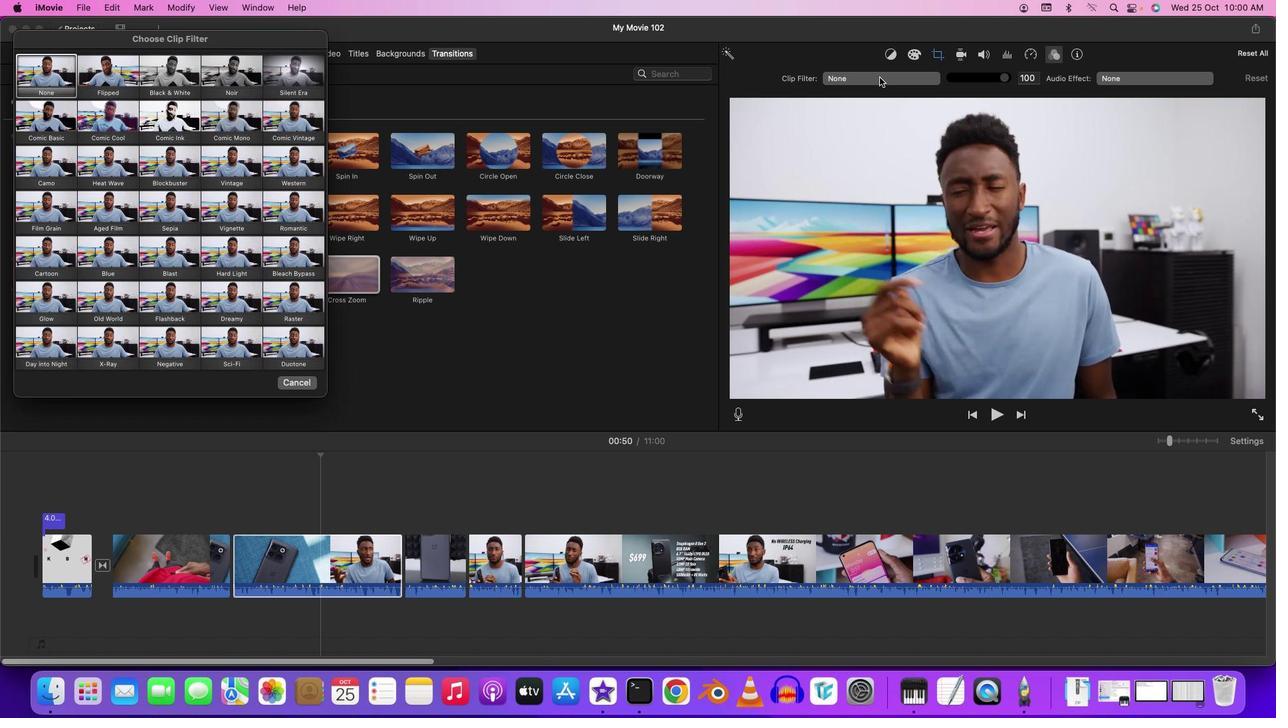 
Action: Mouse moved to (297, 213)
Screenshot: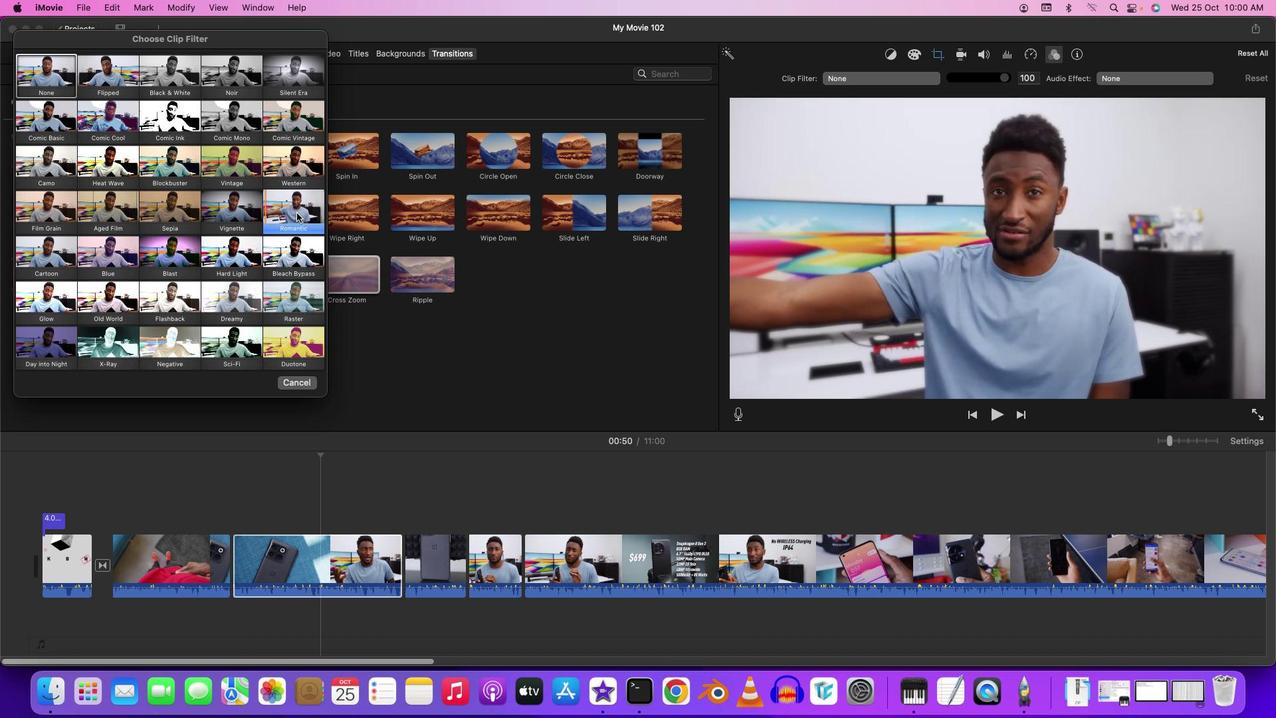 
Action: Mouse pressed left at (297, 213)
Screenshot: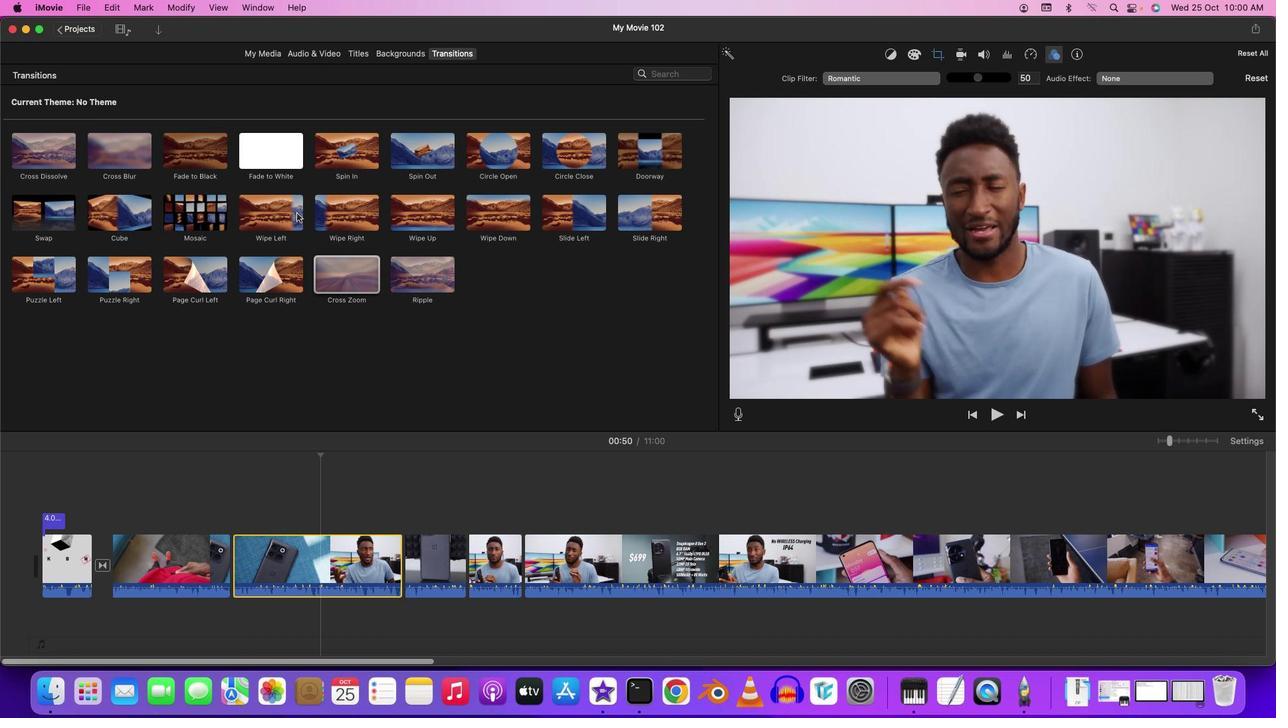 
Action: Mouse moved to (319, 453)
Screenshot: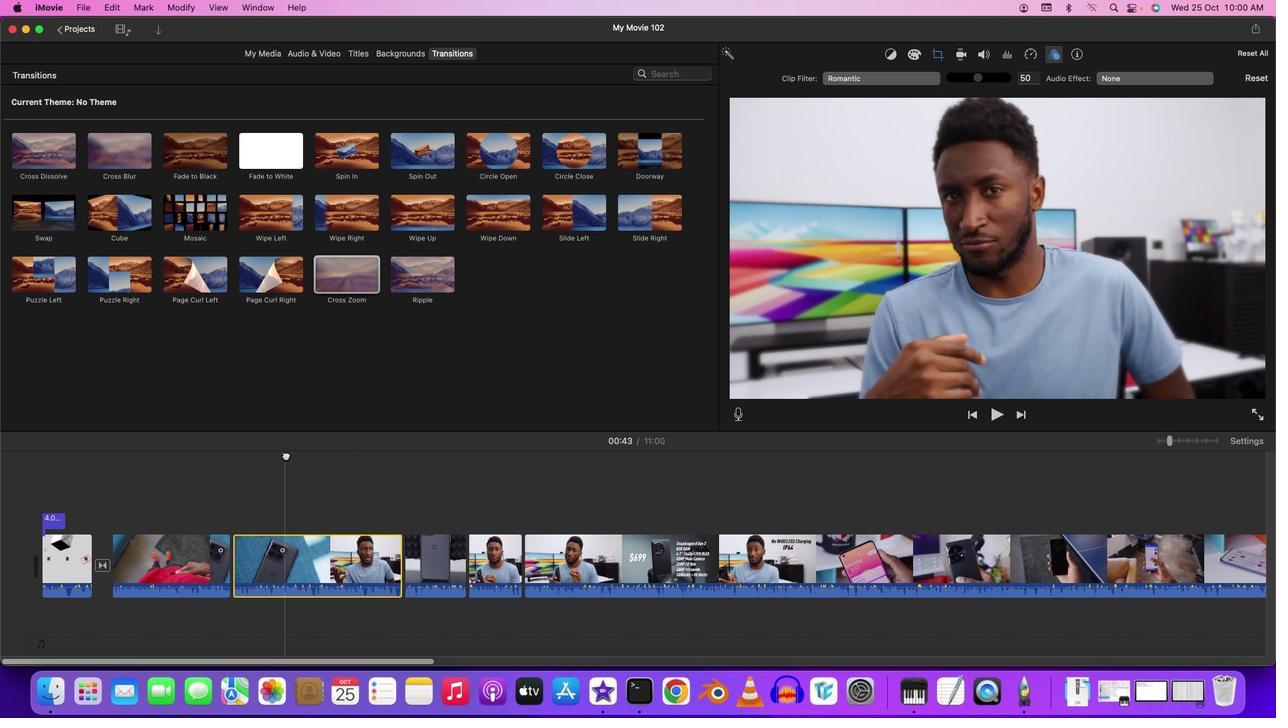 
Action: Mouse pressed left at (319, 453)
Screenshot: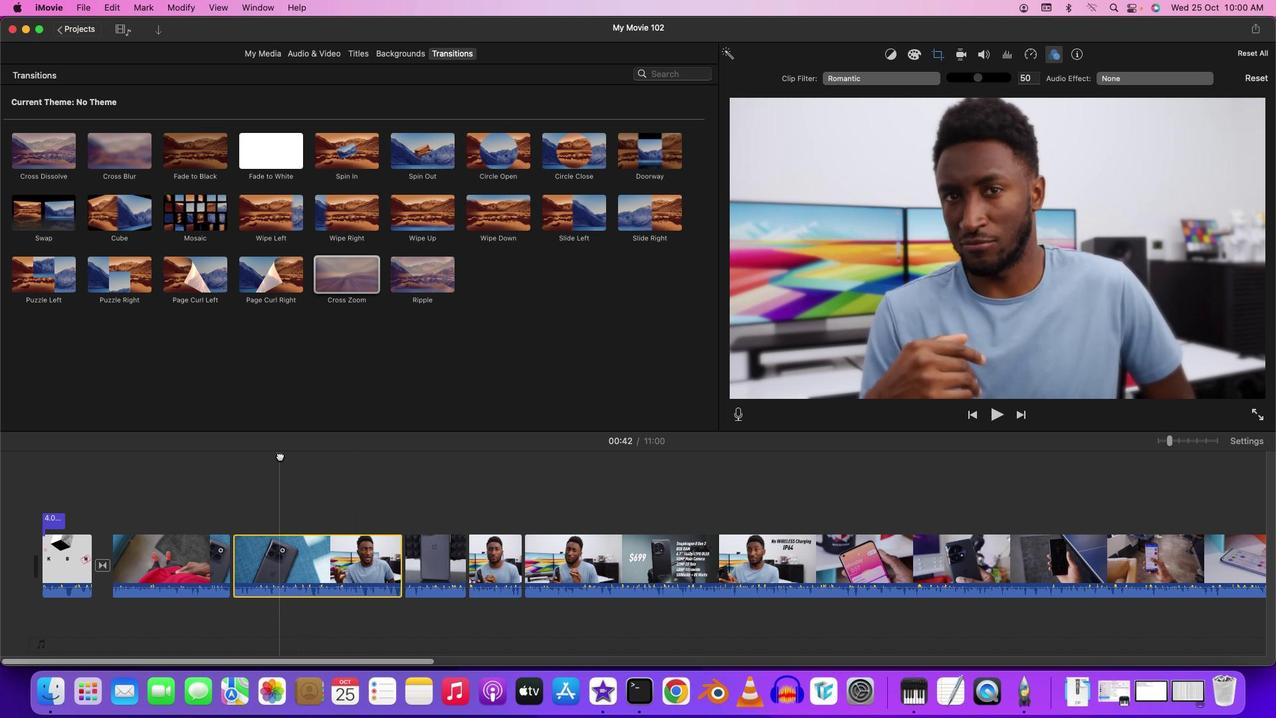 
Action: Mouse moved to (425, 481)
Screenshot: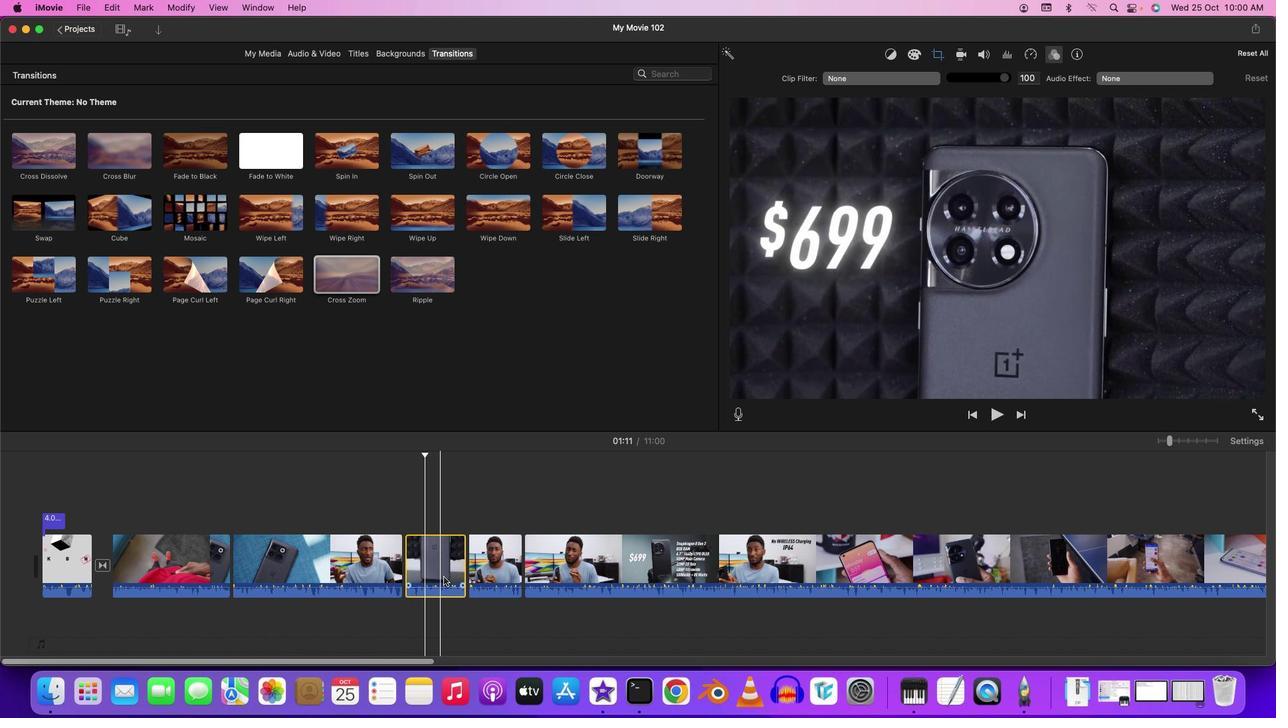 
Action: Mouse pressed left at (425, 481)
Screenshot: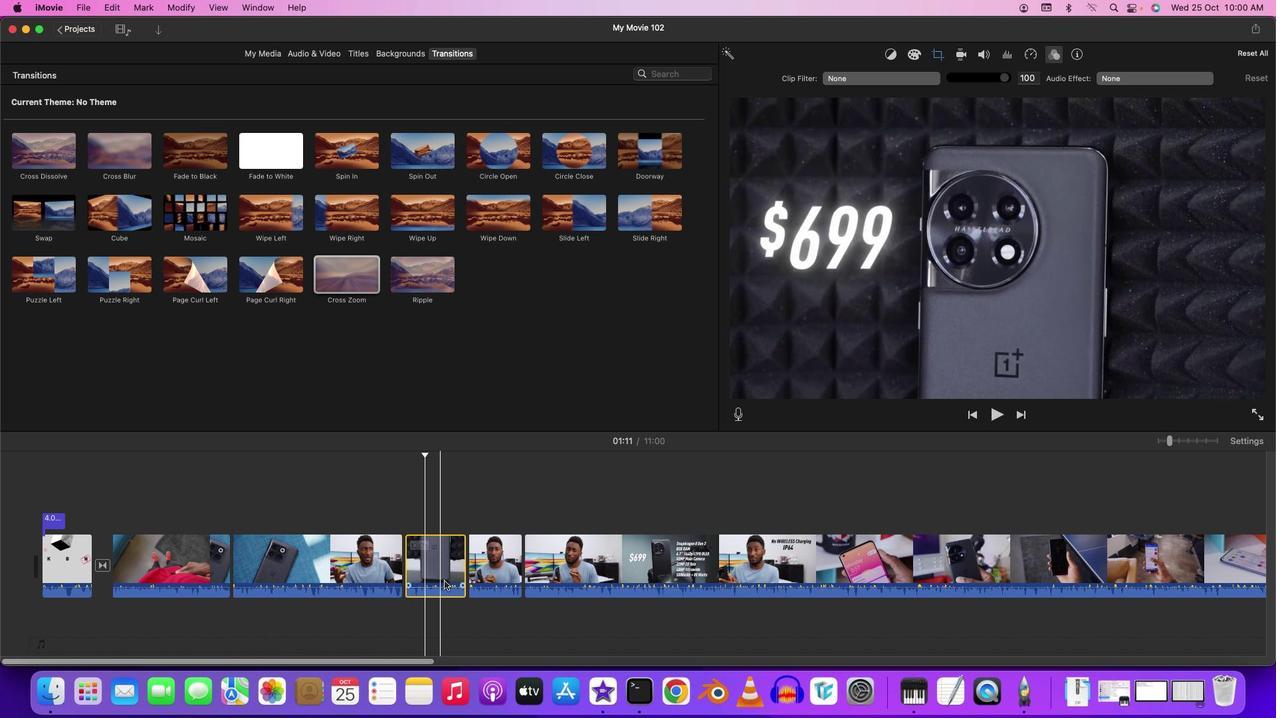 
Action: Mouse moved to (446, 586)
Screenshot: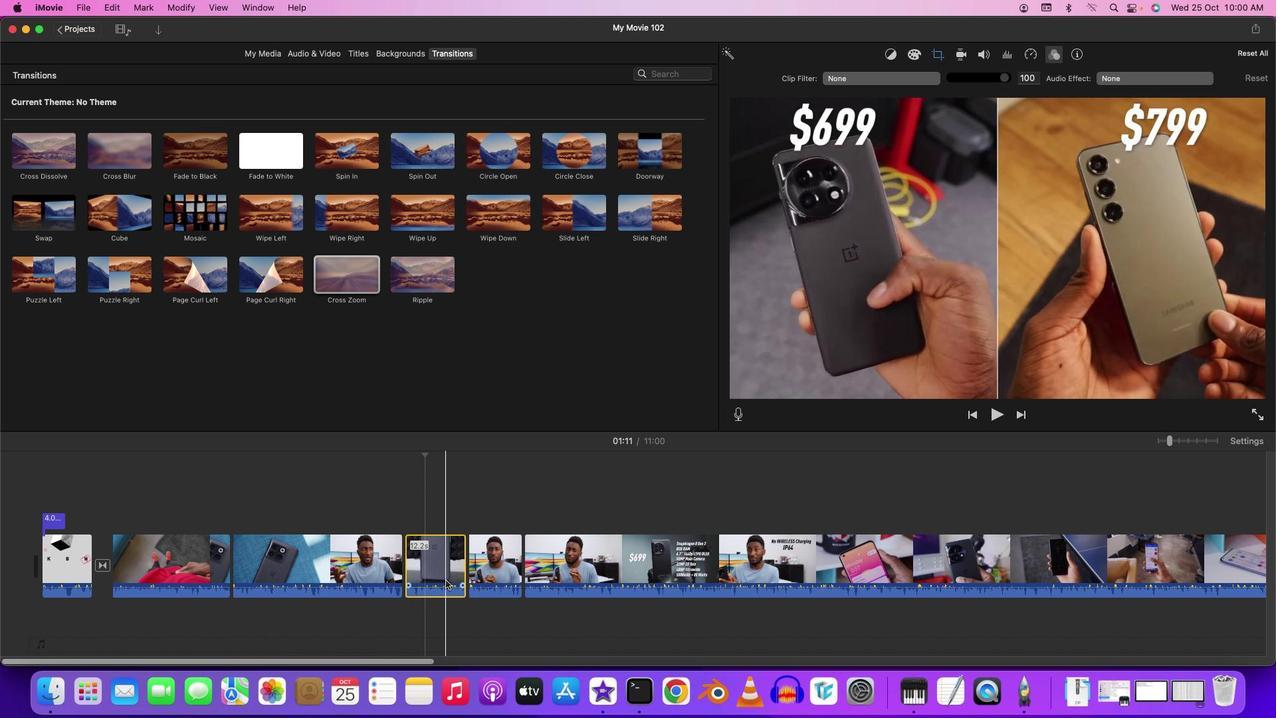 
Action: Mouse pressed left at (446, 586)
Screenshot: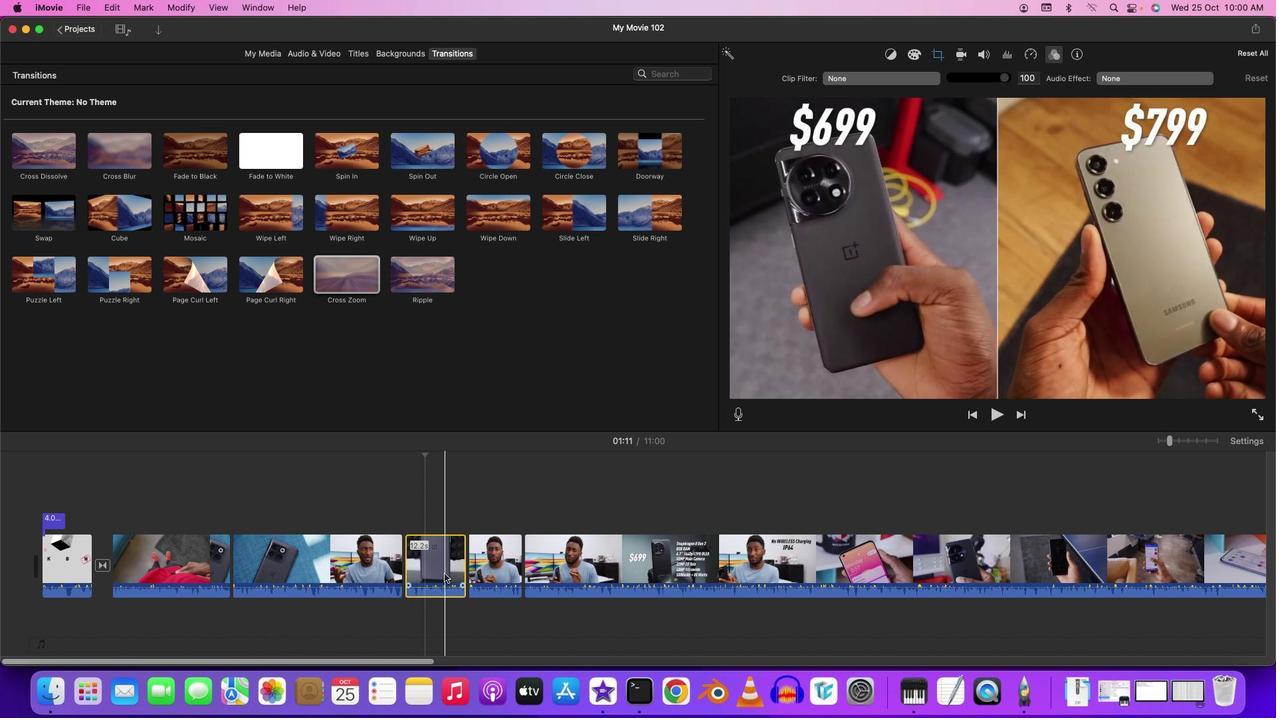 
Action: Mouse moved to (442, 571)
Screenshot: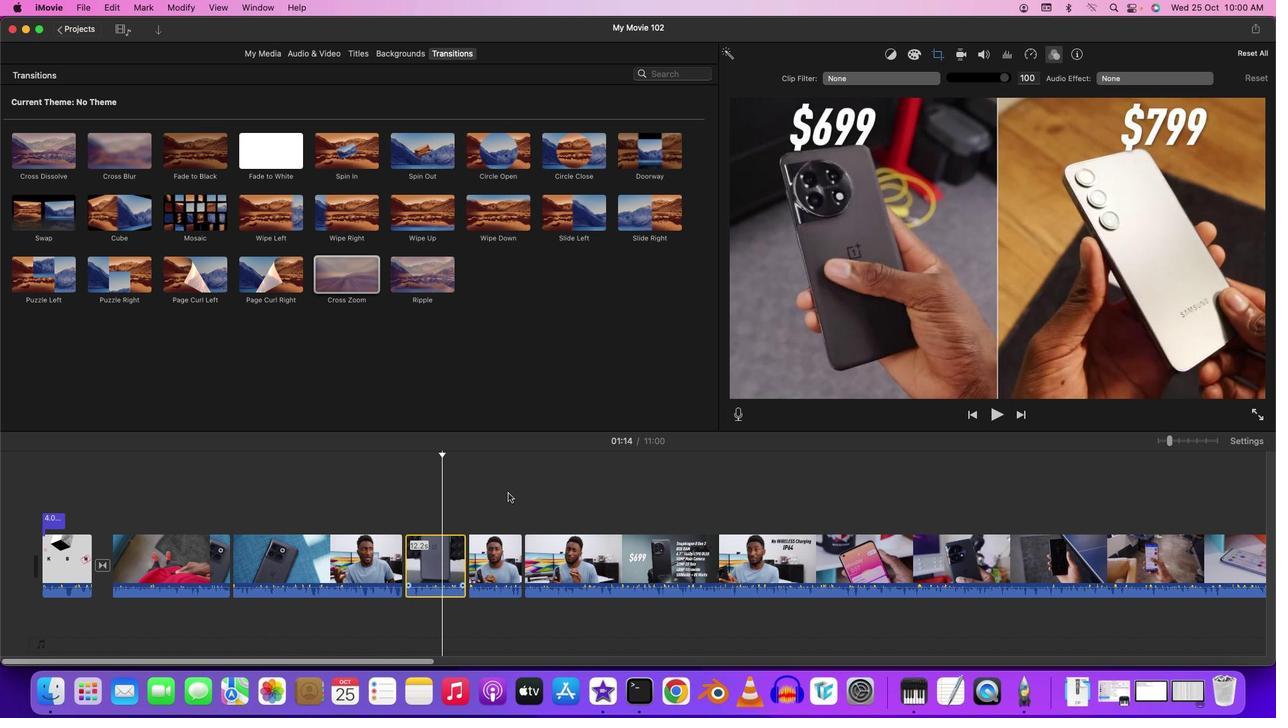 
Action: Mouse pressed left at (442, 571)
Screenshot: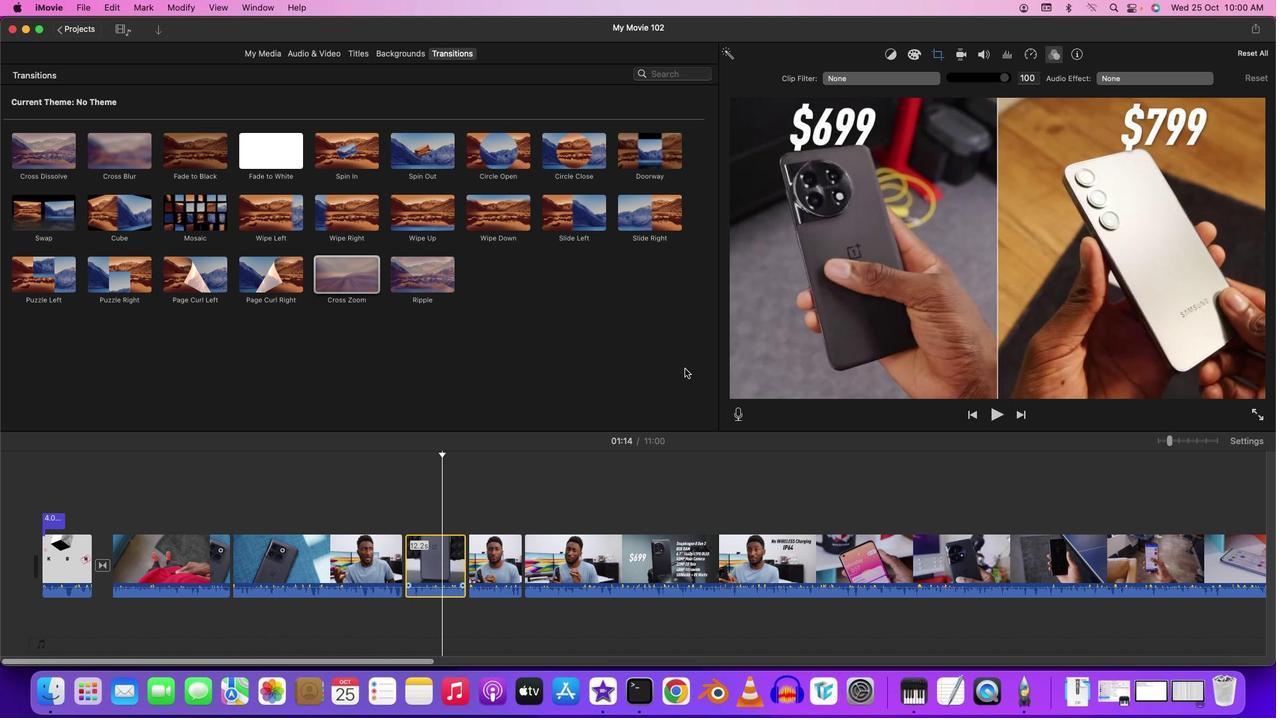 
Action: Mouse moved to (888, 82)
Screenshot: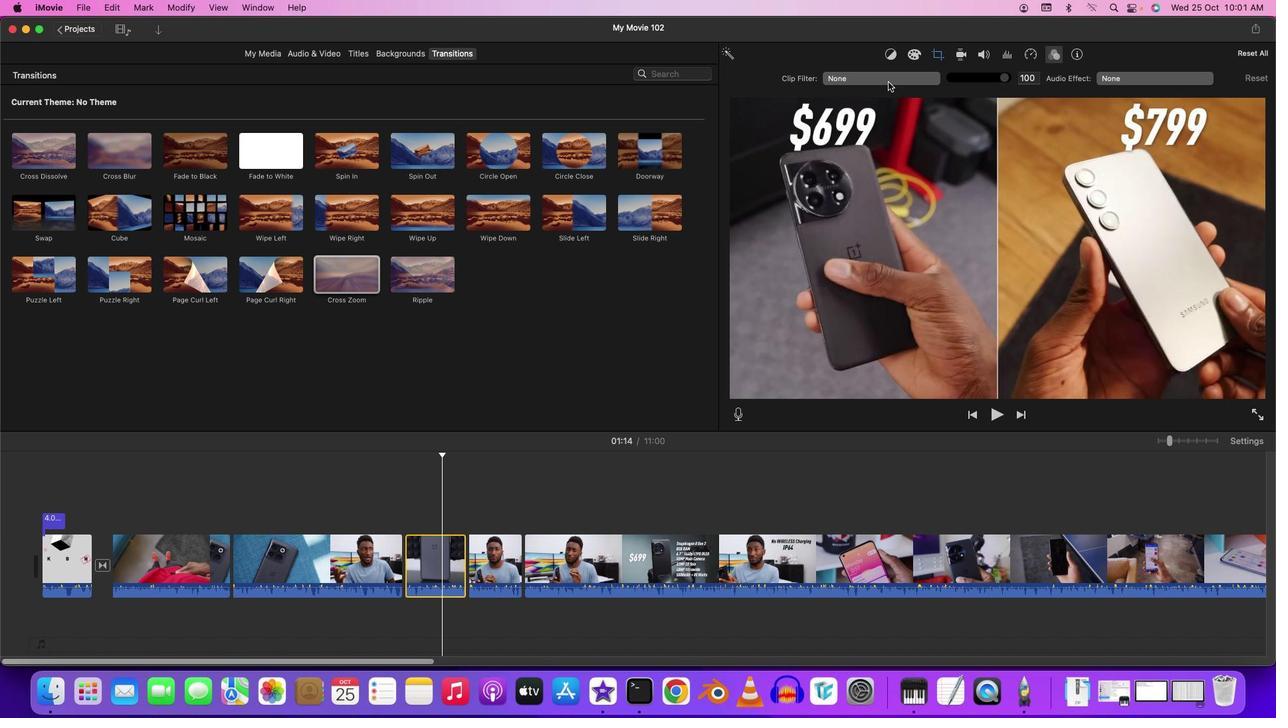 
Action: Mouse pressed left at (888, 82)
Screenshot: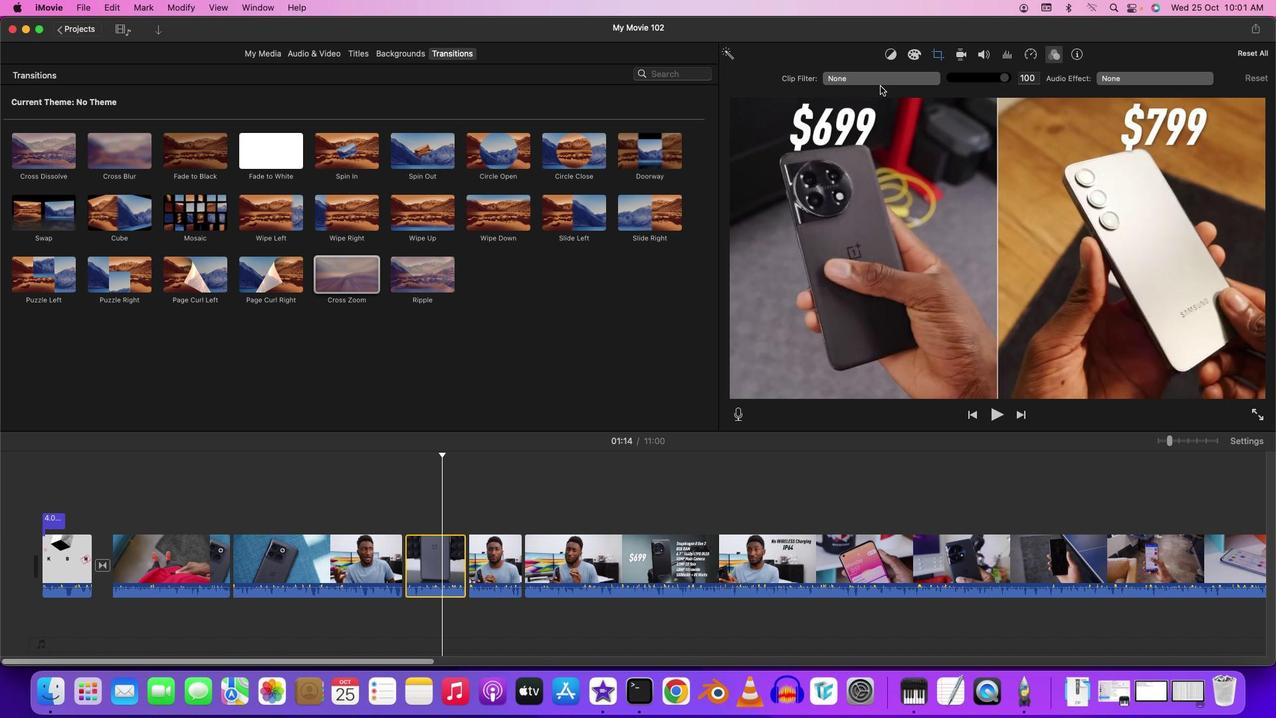 
Action: Mouse moved to (65, 295)
Screenshot: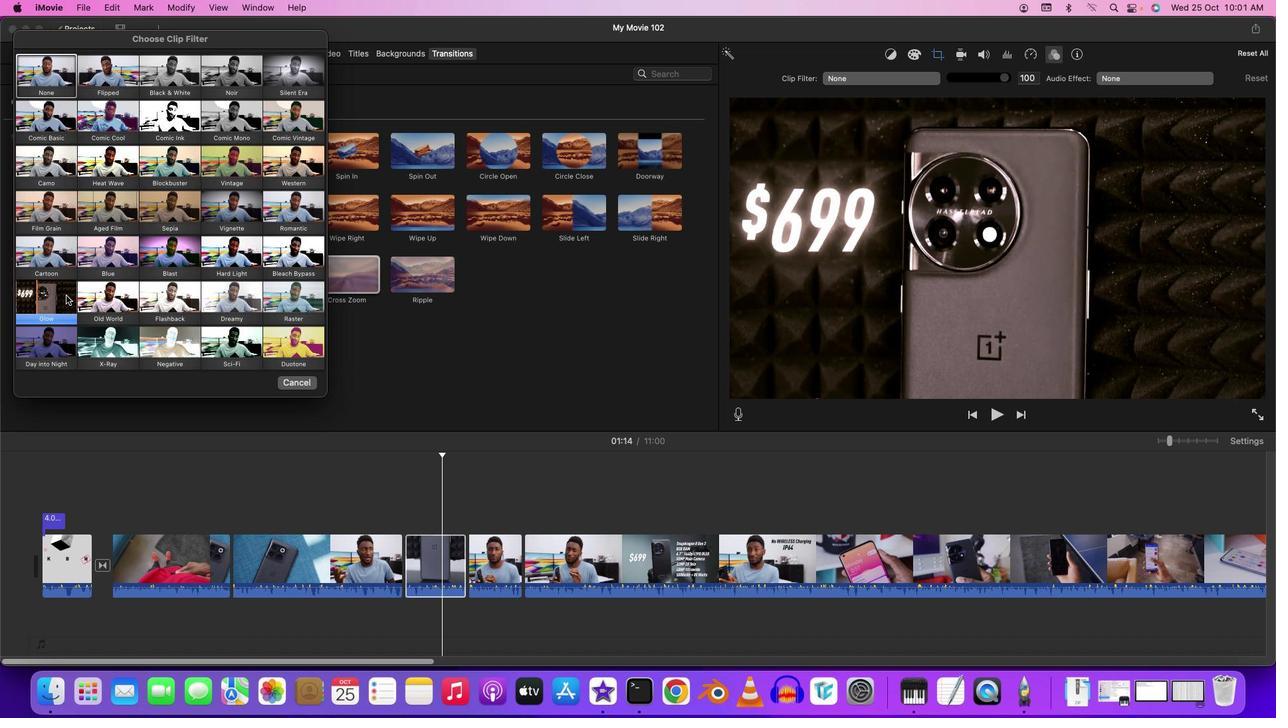 
Action: Mouse pressed left at (65, 295)
Screenshot: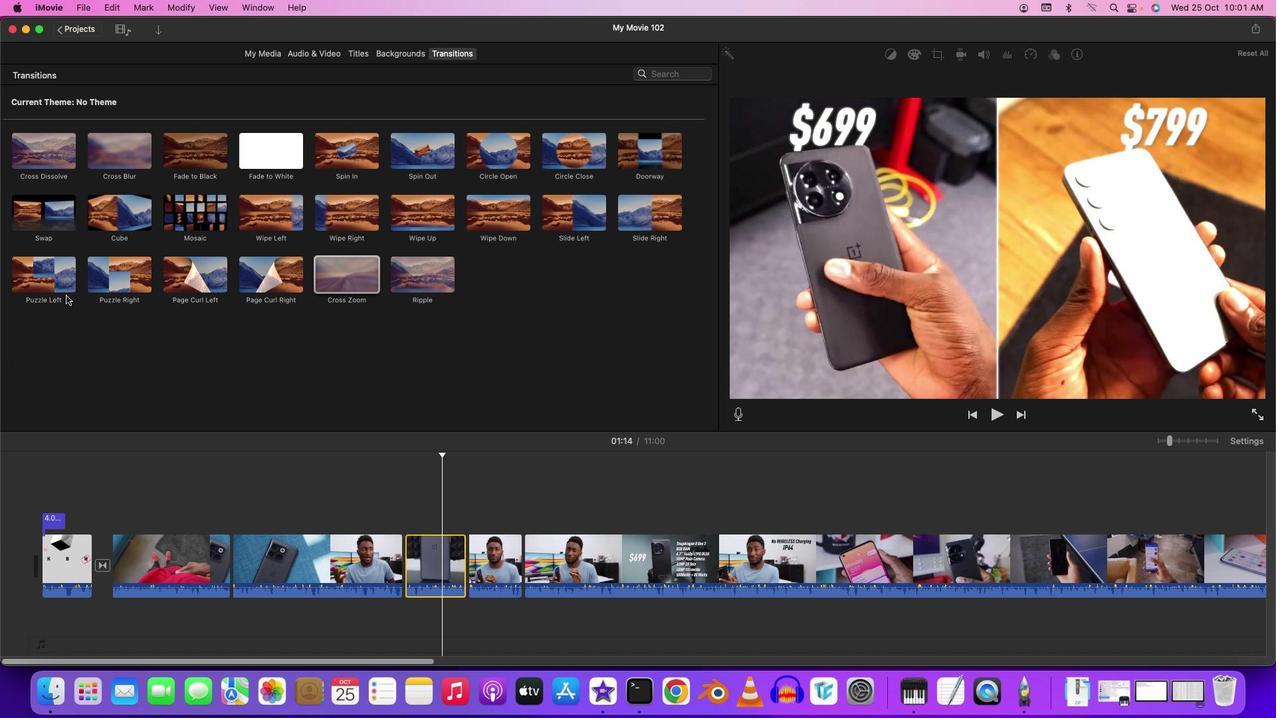 
Action: Mouse moved to (440, 455)
Screenshot: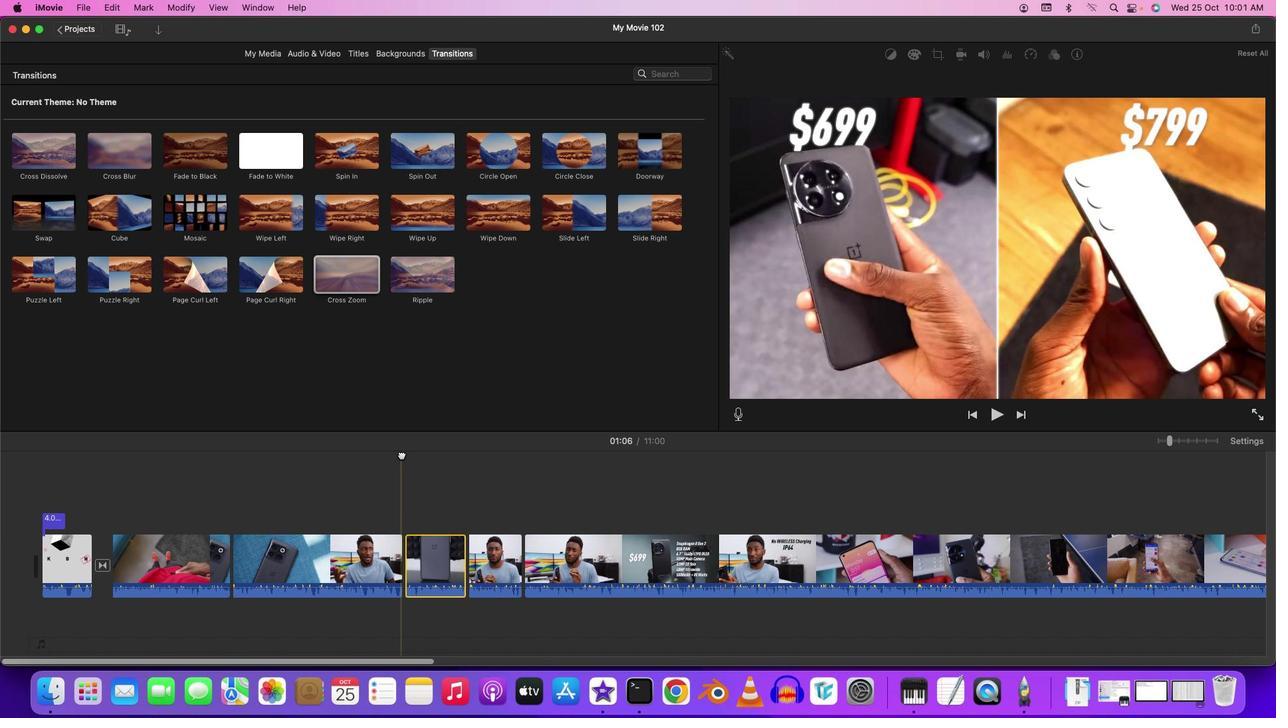 
Action: Mouse pressed left at (440, 455)
Screenshot: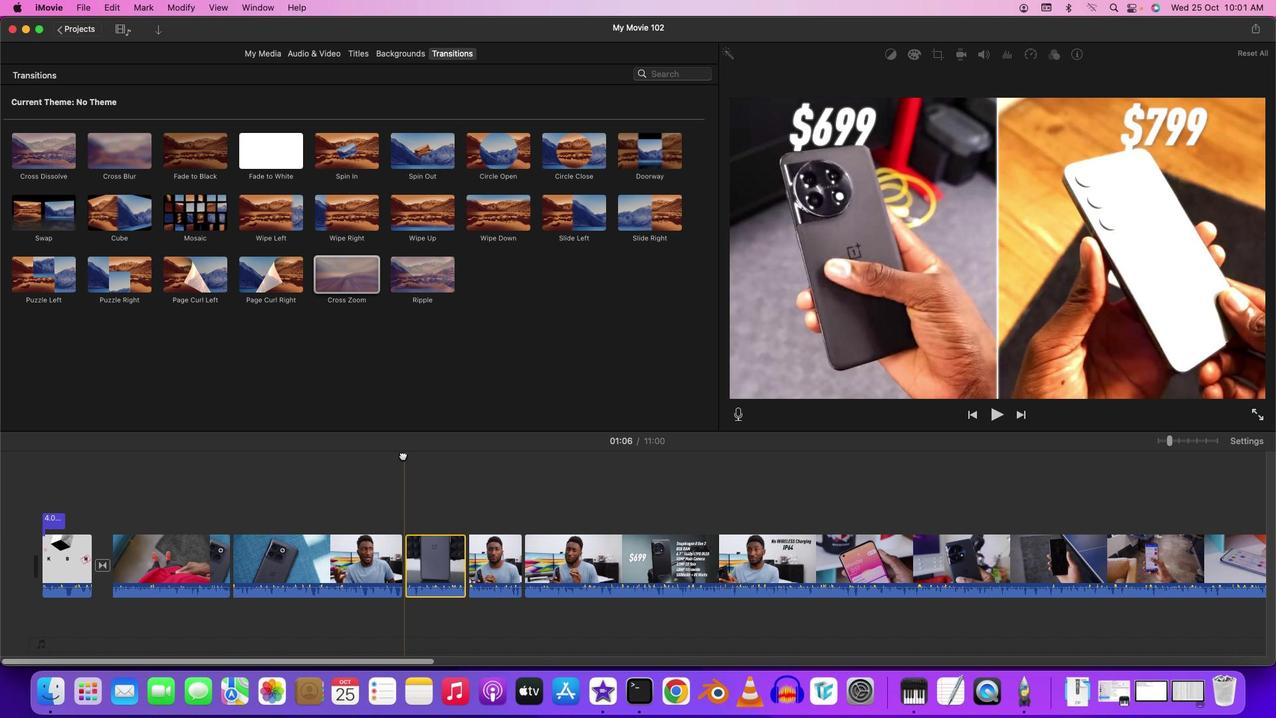 
Action: Mouse moved to (402, 454)
Screenshot: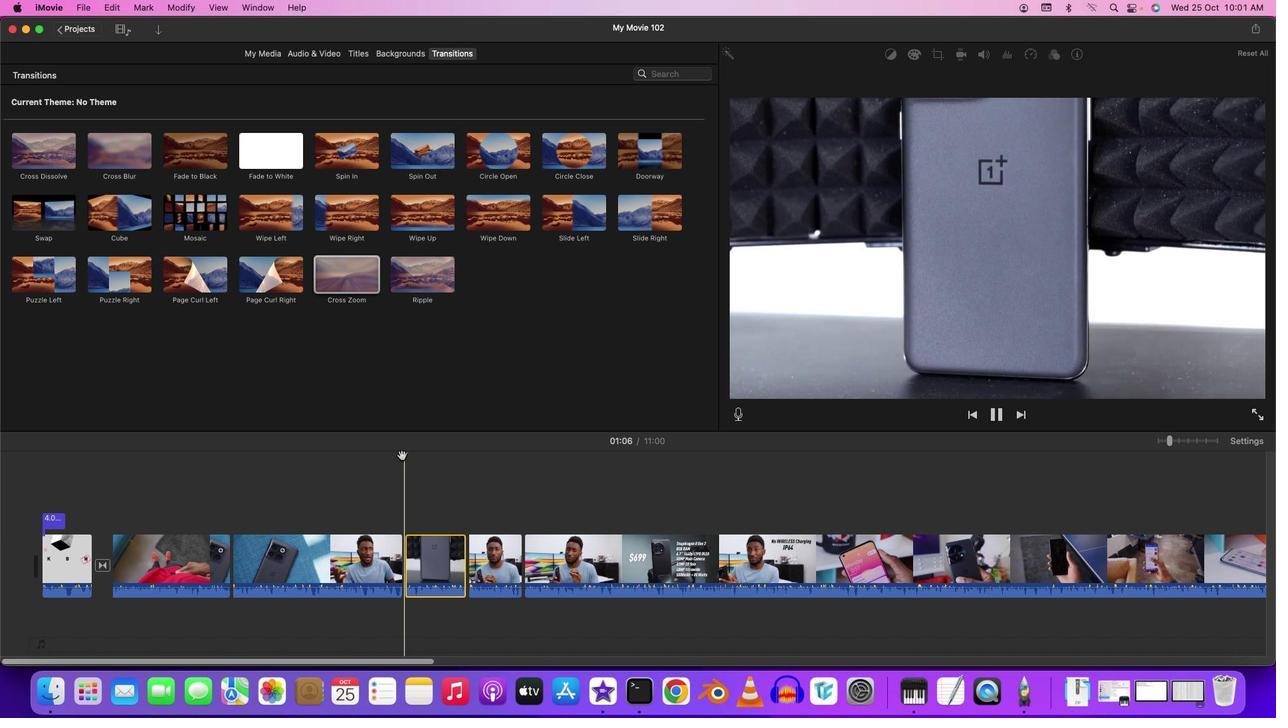
Action: Key pressed Key.space
Screenshot: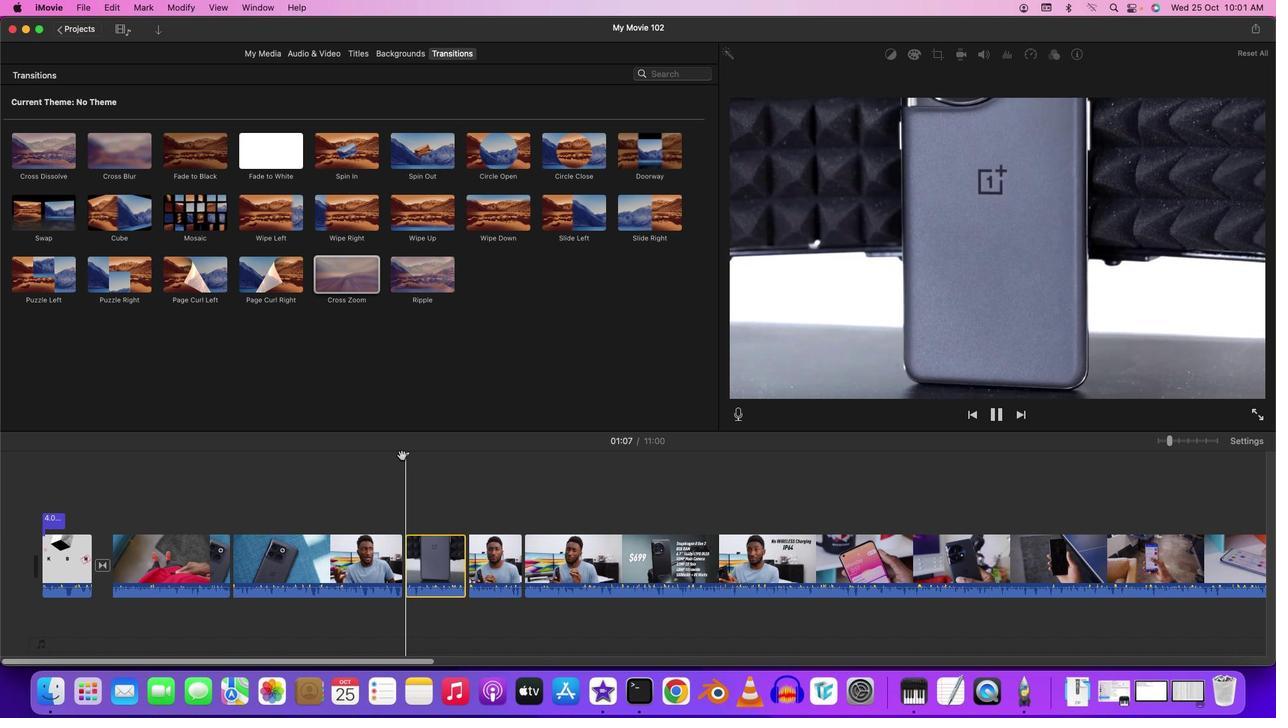 
Action: Mouse moved to (379, 455)
Screenshot: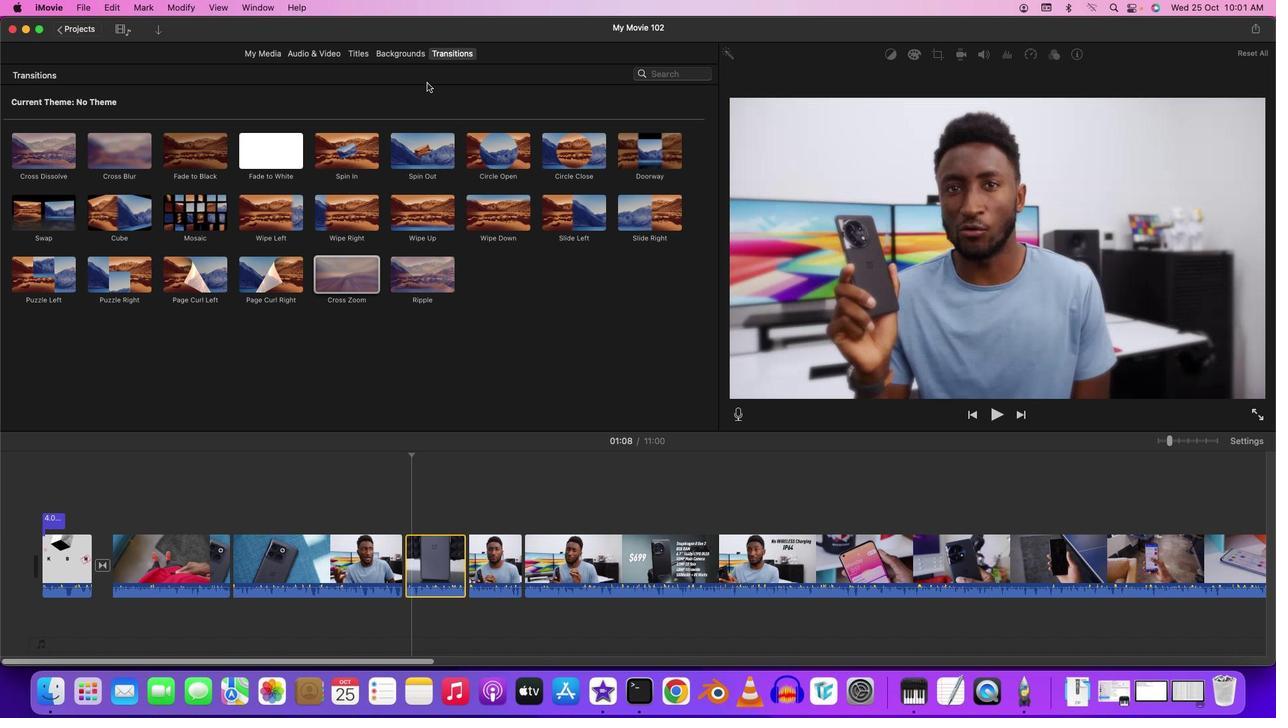 
Action: Key pressed Key.space
Screenshot: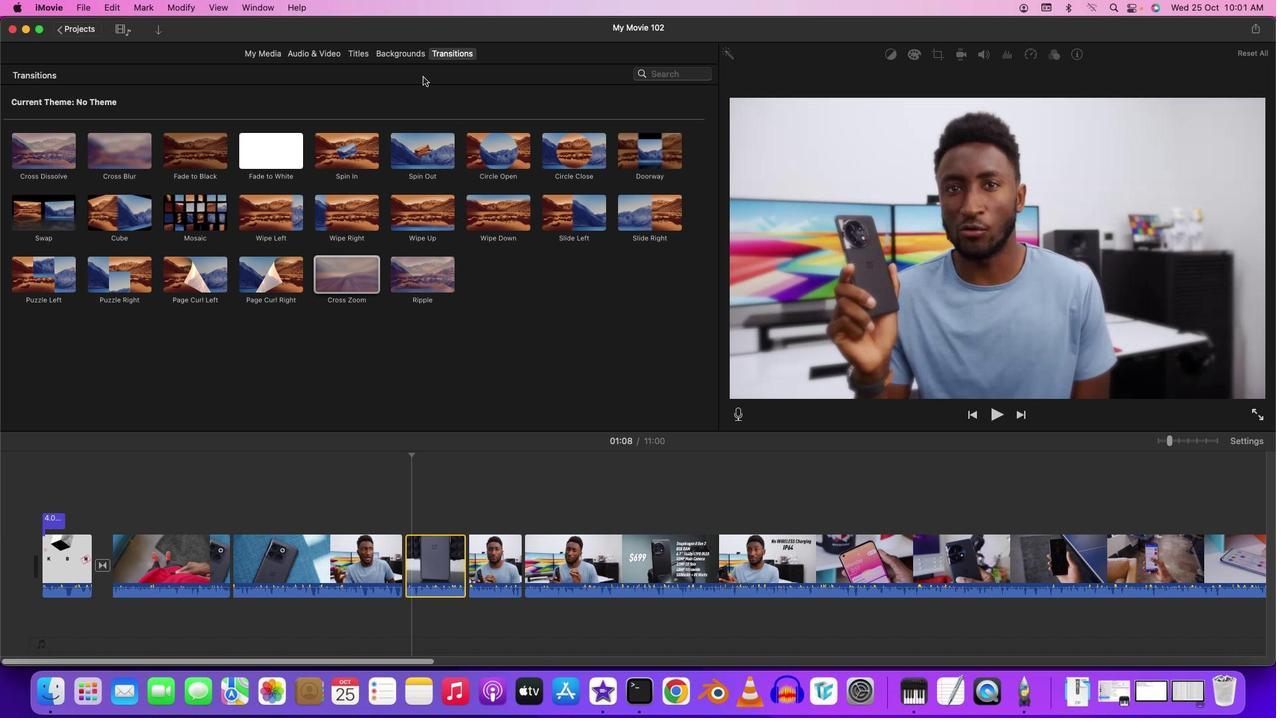 
Action: Mouse moved to (270, 57)
Screenshot: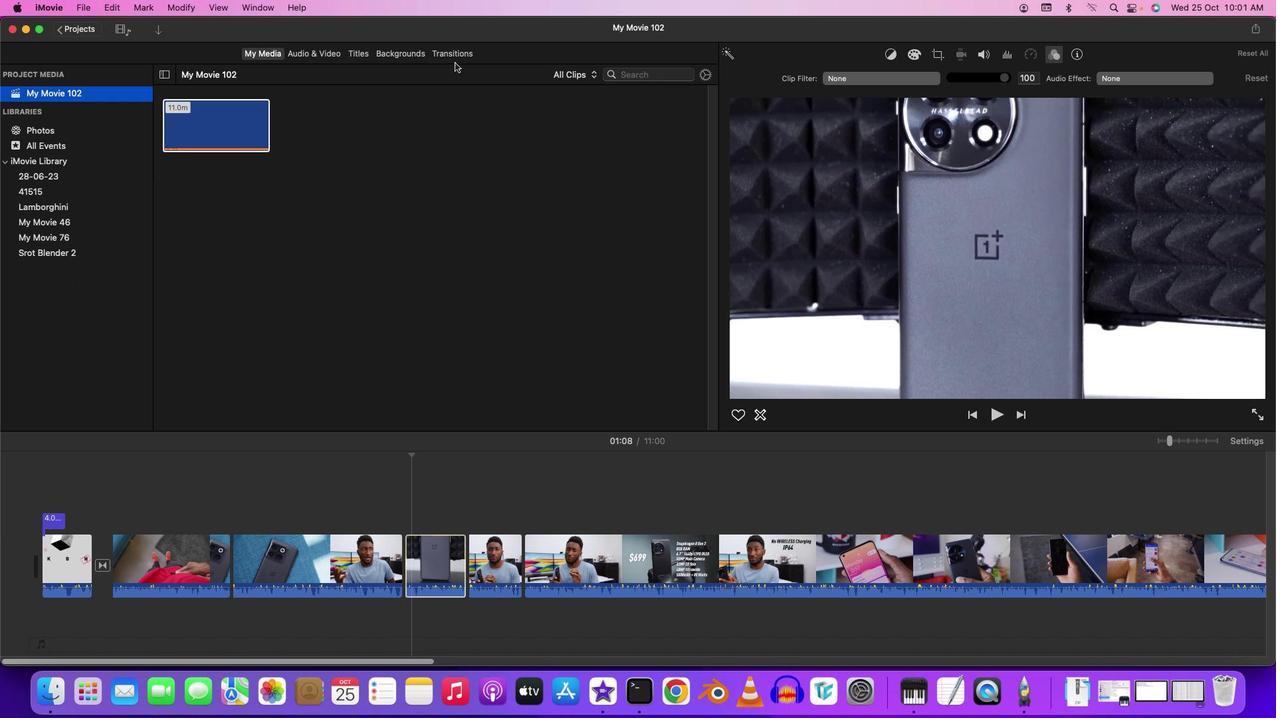 
Action: Mouse pressed left at (270, 57)
Screenshot: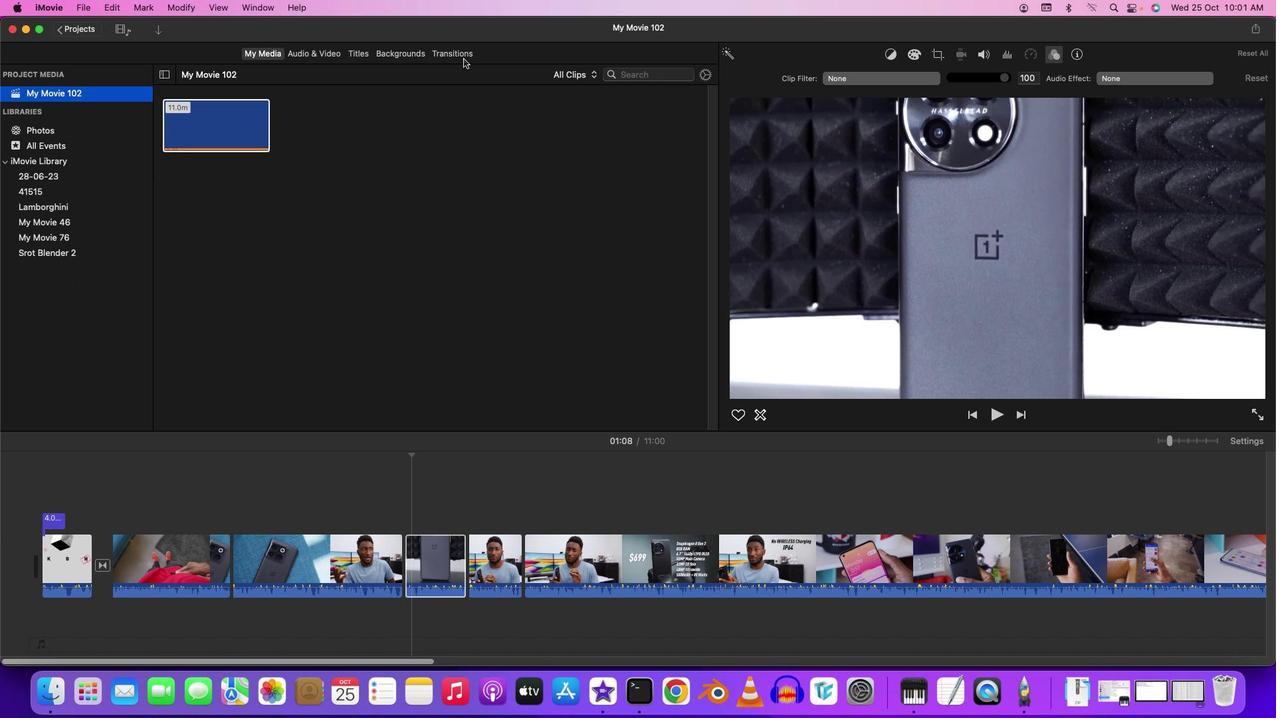 
Action: Mouse moved to (463, 58)
Screenshot: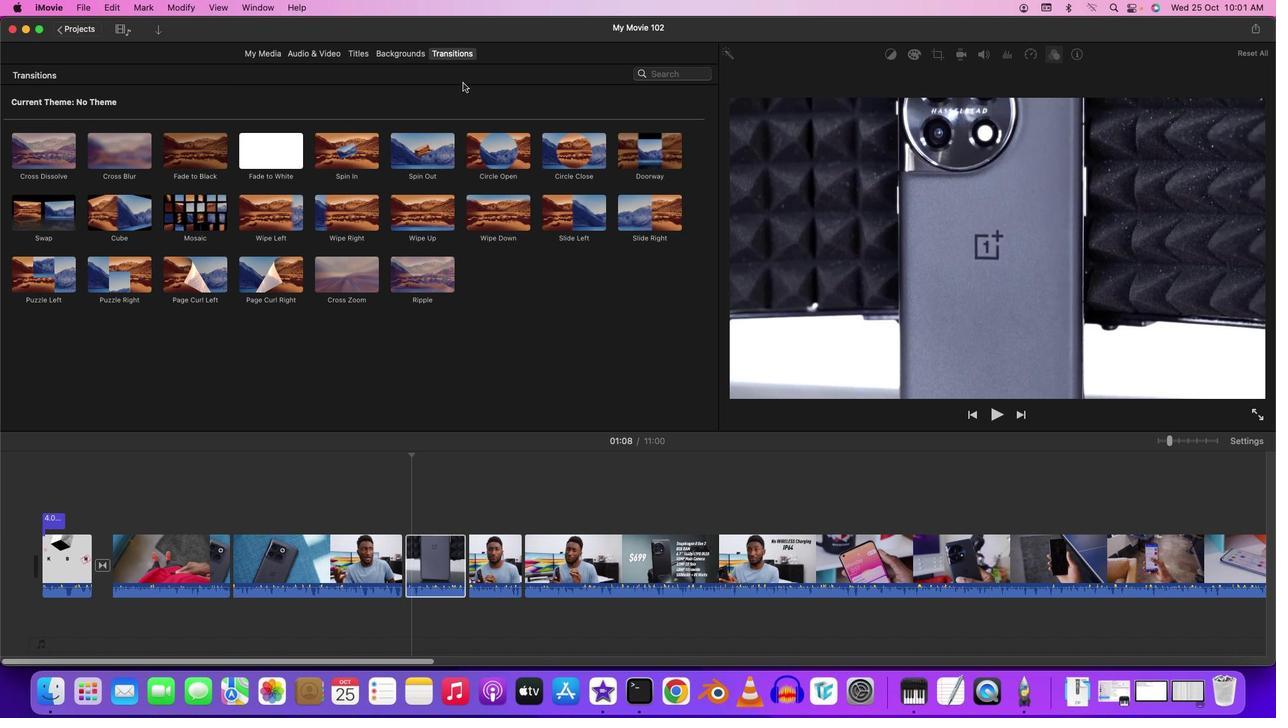 
Action: Mouse pressed left at (463, 58)
Screenshot: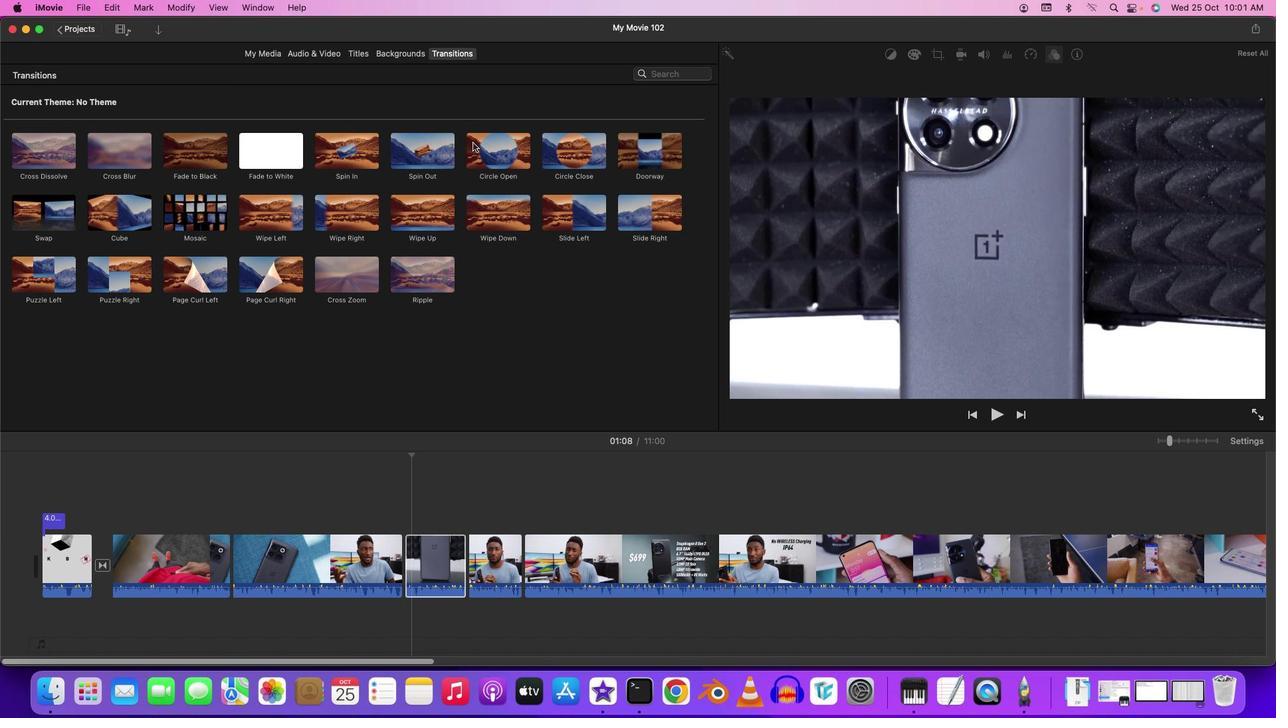 
Action: Mouse moved to (59, 146)
Screenshot: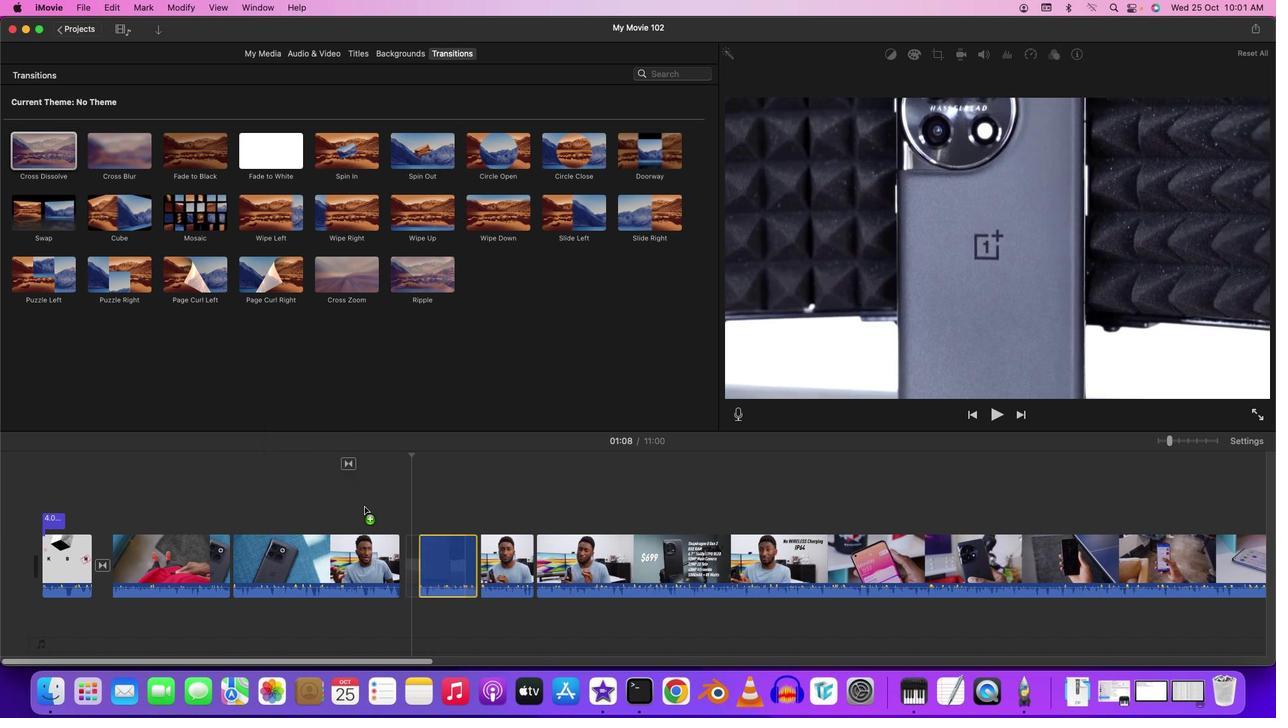 
Action: Mouse pressed left at (59, 146)
Screenshot: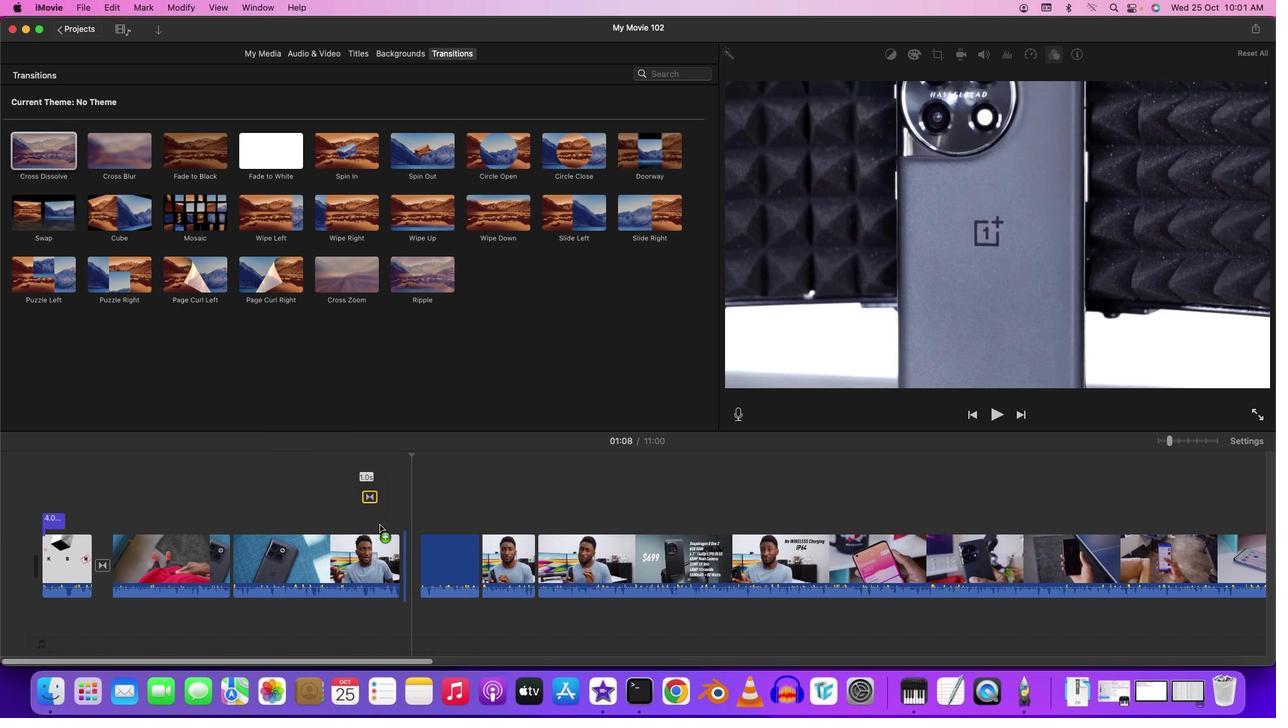 
Action: Mouse moved to (395, 518)
Screenshot: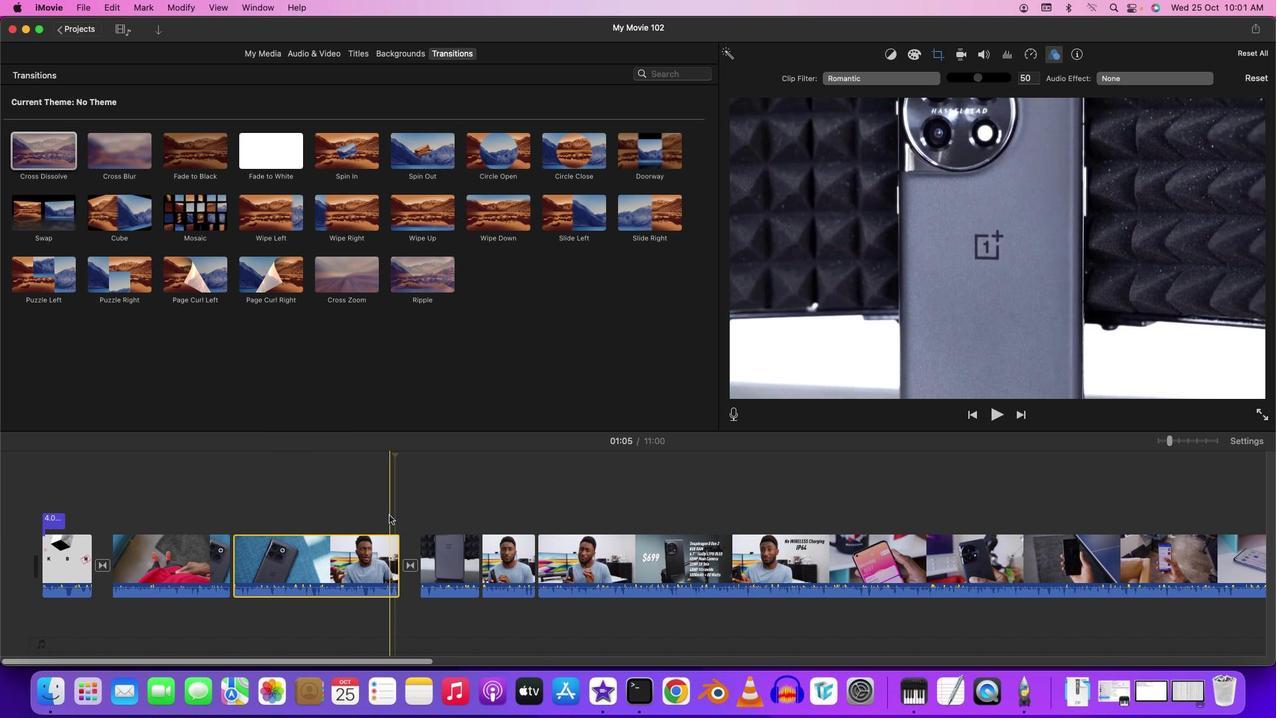 
Action: Mouse pressed left at (395, 518)
Screenshot: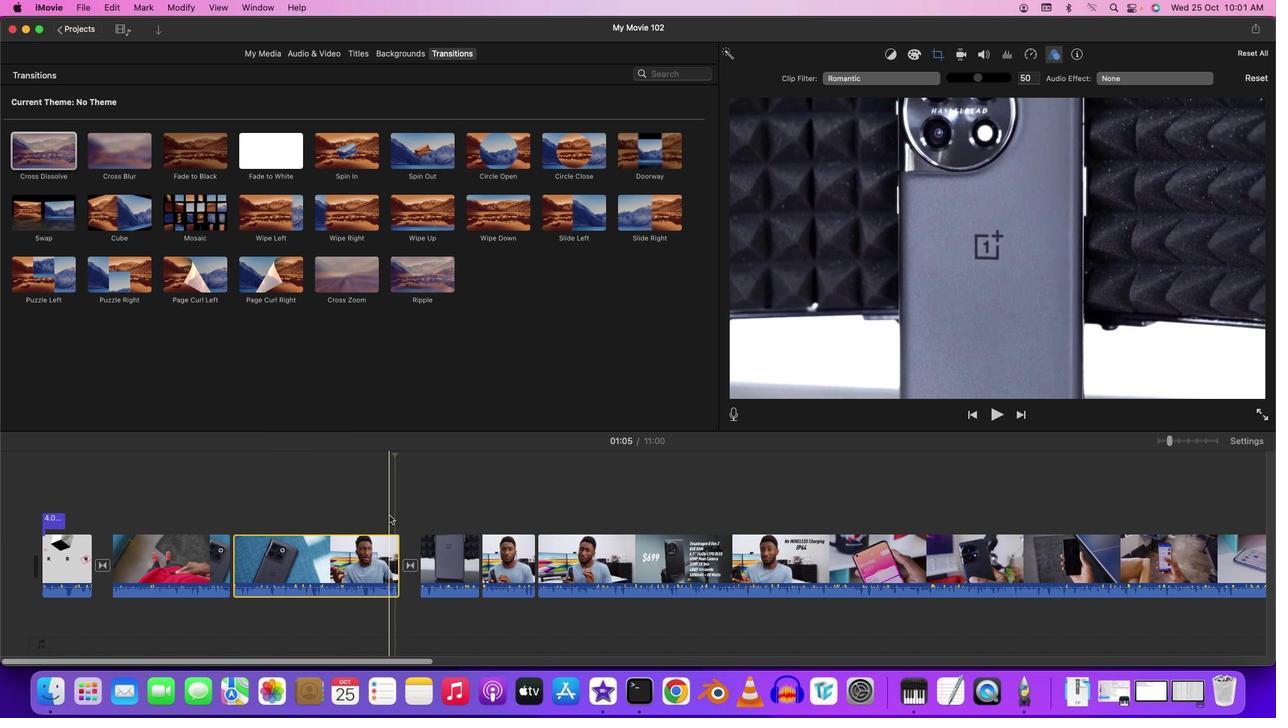 
Action: Mouse moved to (389, 514)
Screenshot: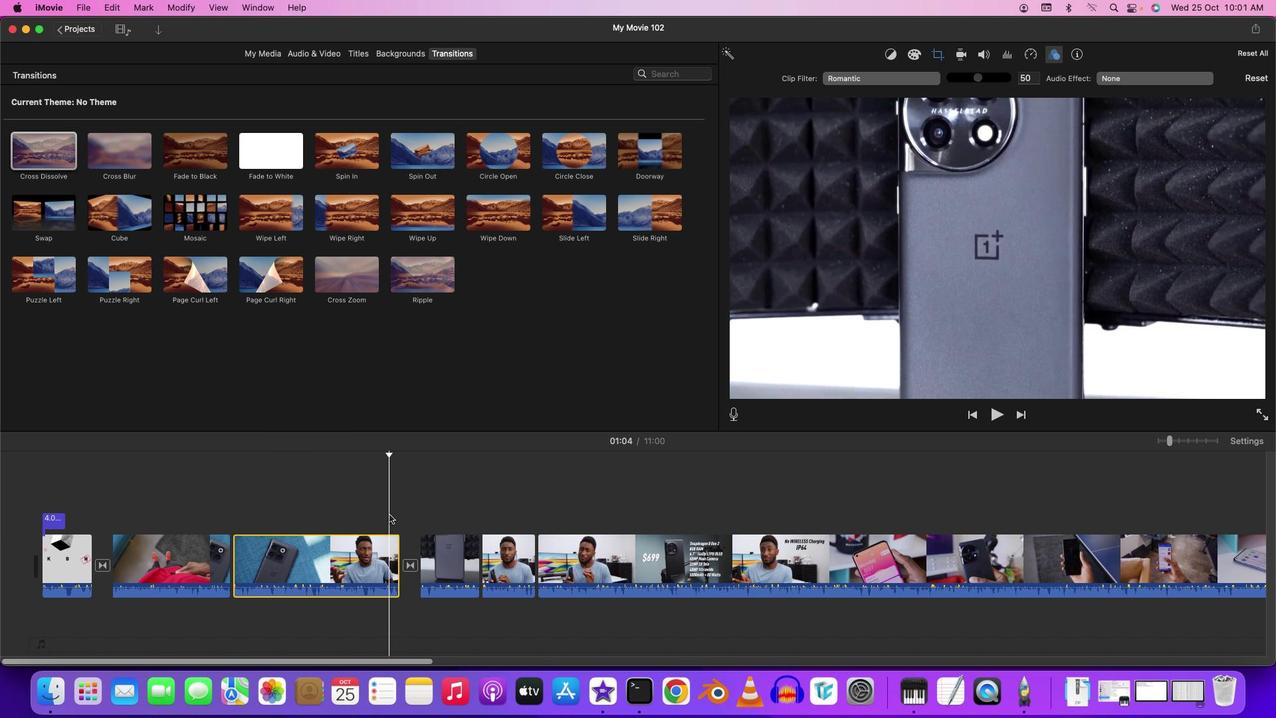 
Action: Mouse pressed left at (389, 514)
Screenshot: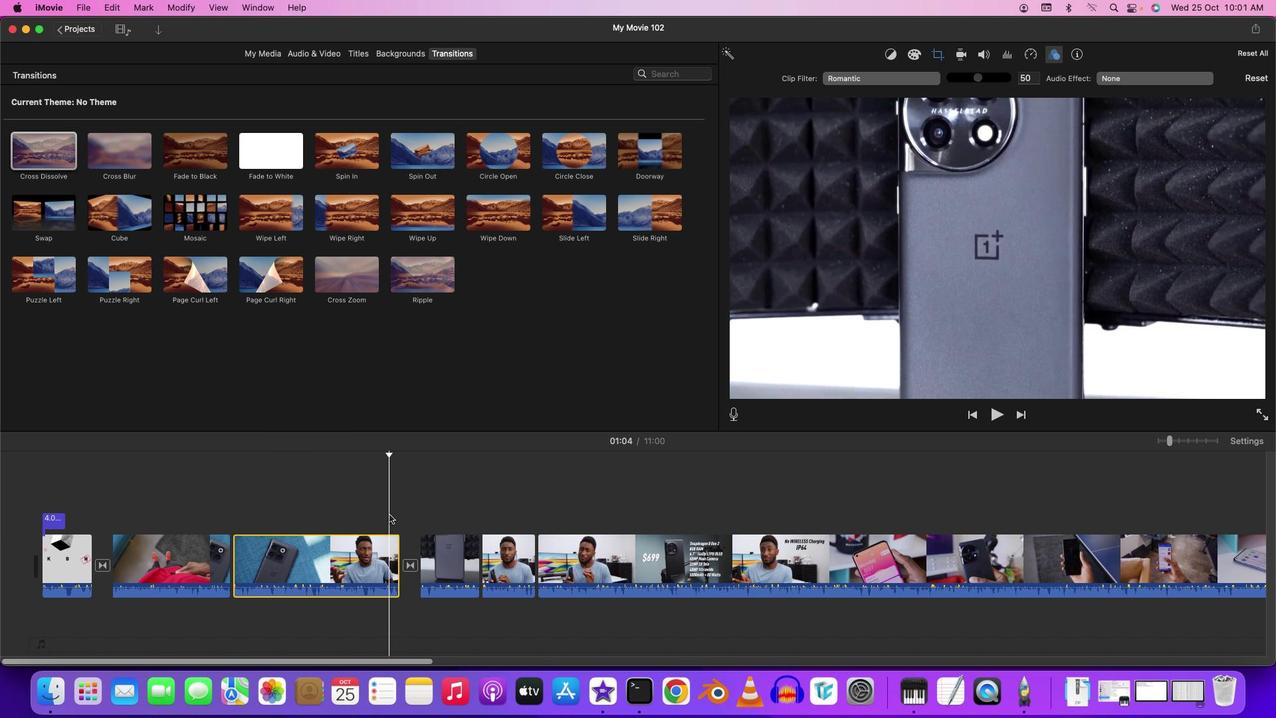 
Action: Key pressed Key.space
Screenshot: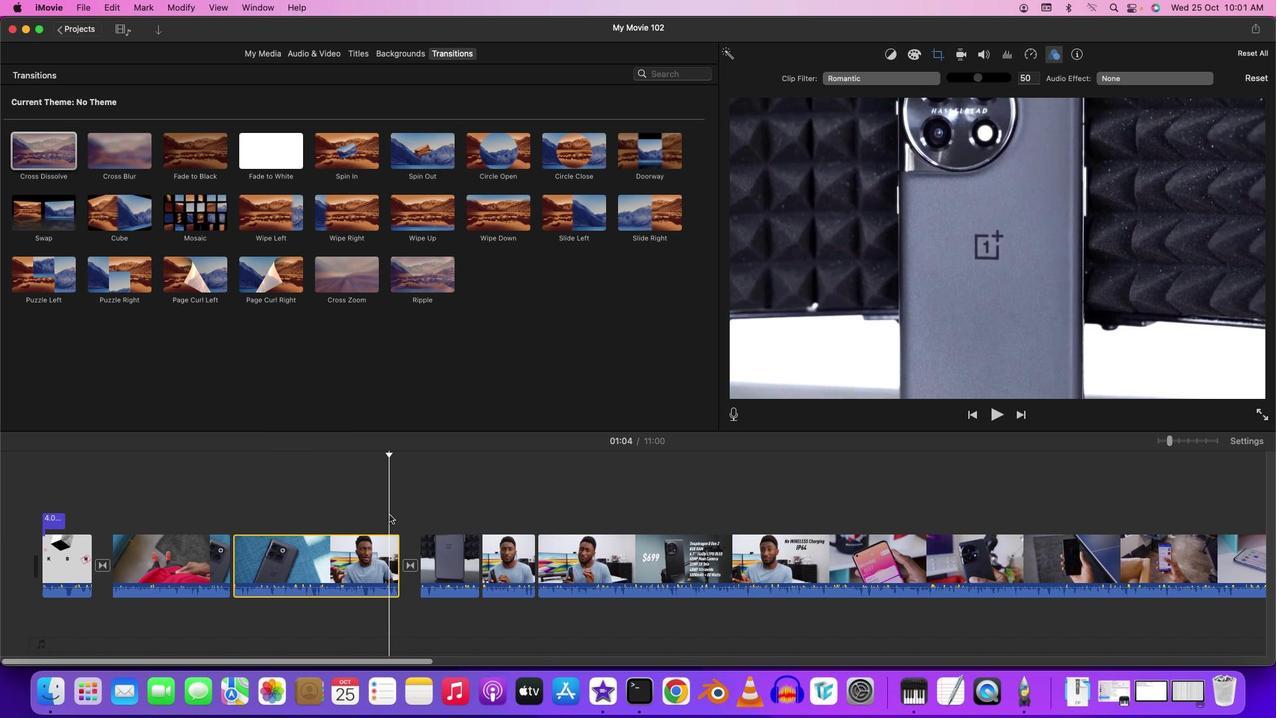 
Action: Mouse moved to (447, 520)
Screenshot: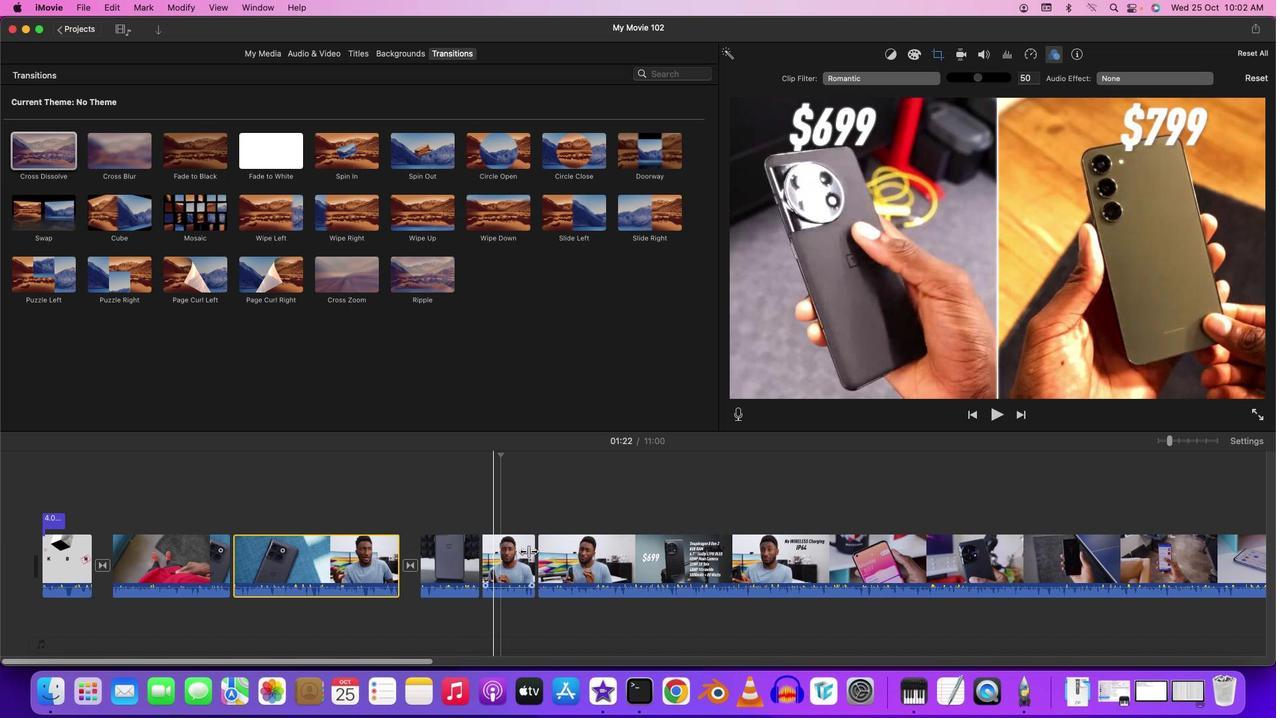 
Action: Key pressed Key.space
Screenshot: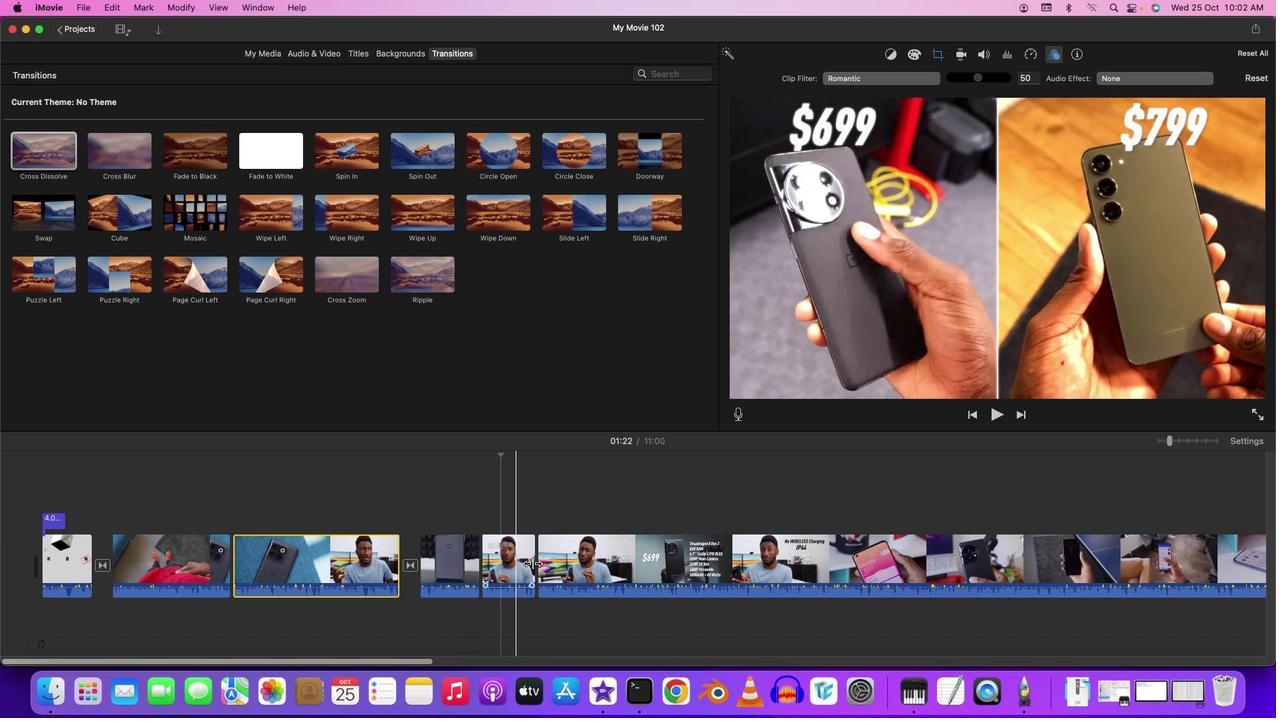 
Action: Mouse moved to (509, 569)
Screenshot: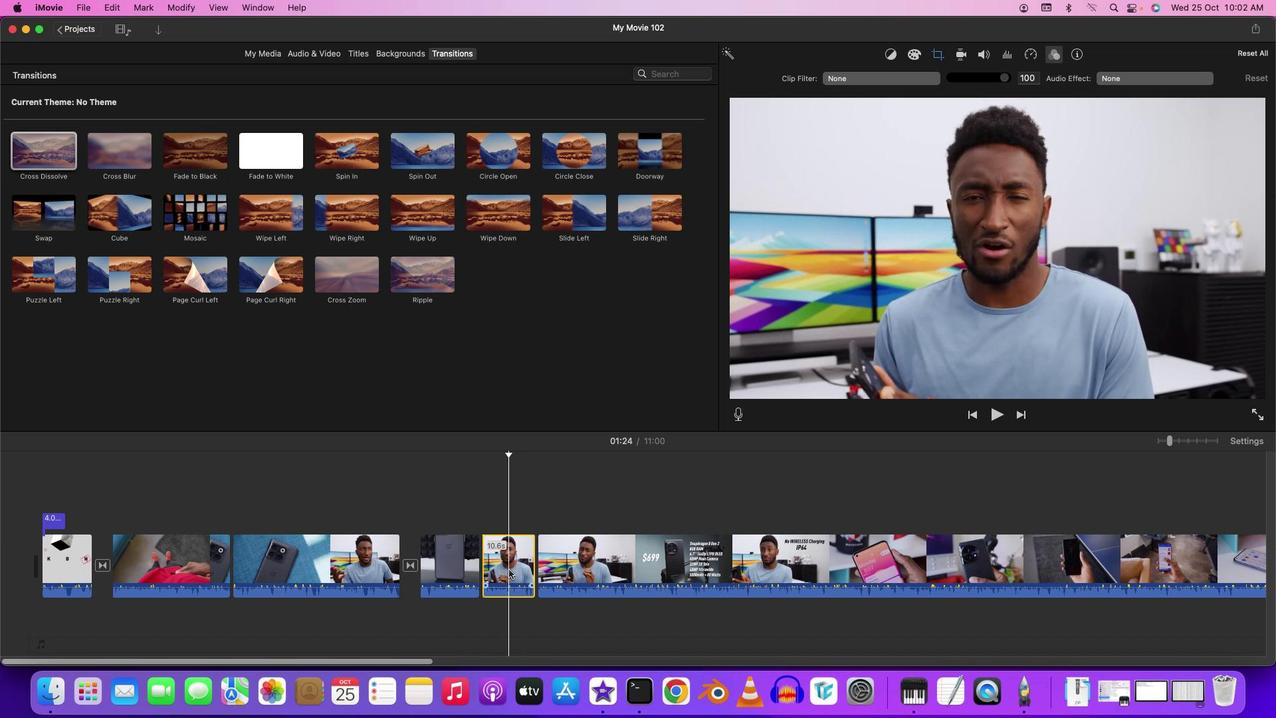 
Action: Mouse pressed left at (509, 569)
Screenshot: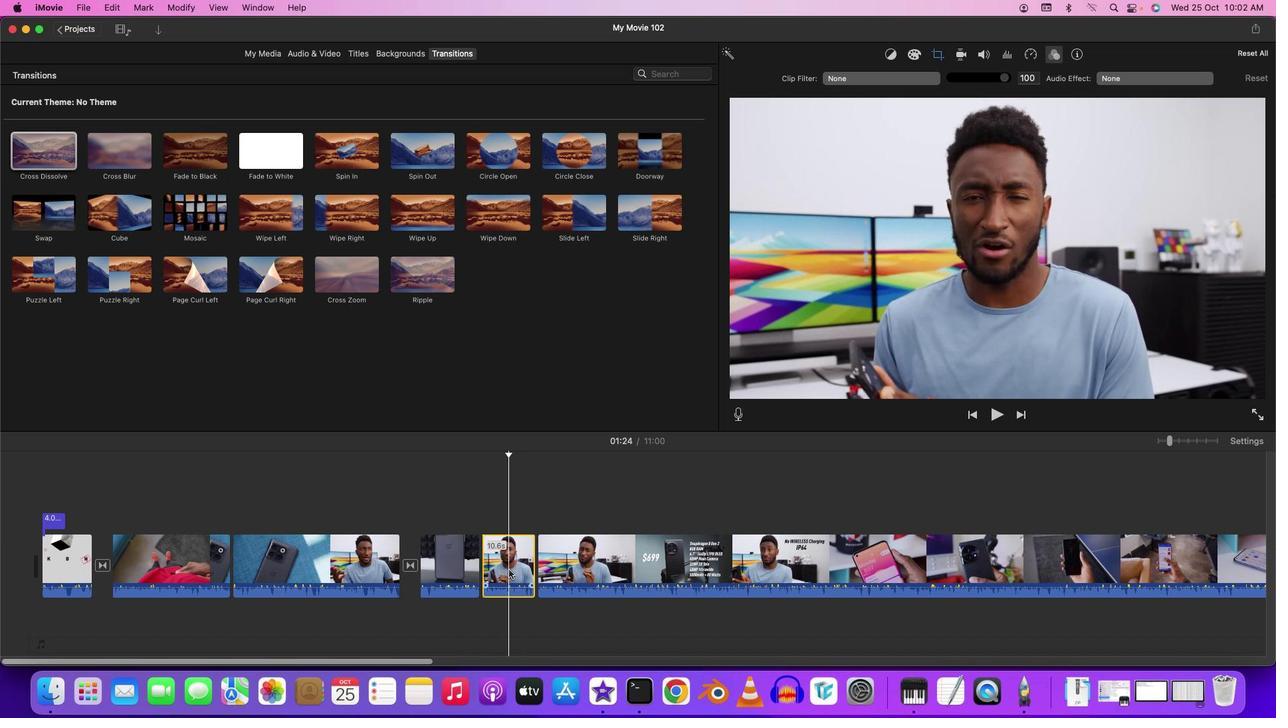 
Action: Mouse moved to (866, 74)
Screenshot: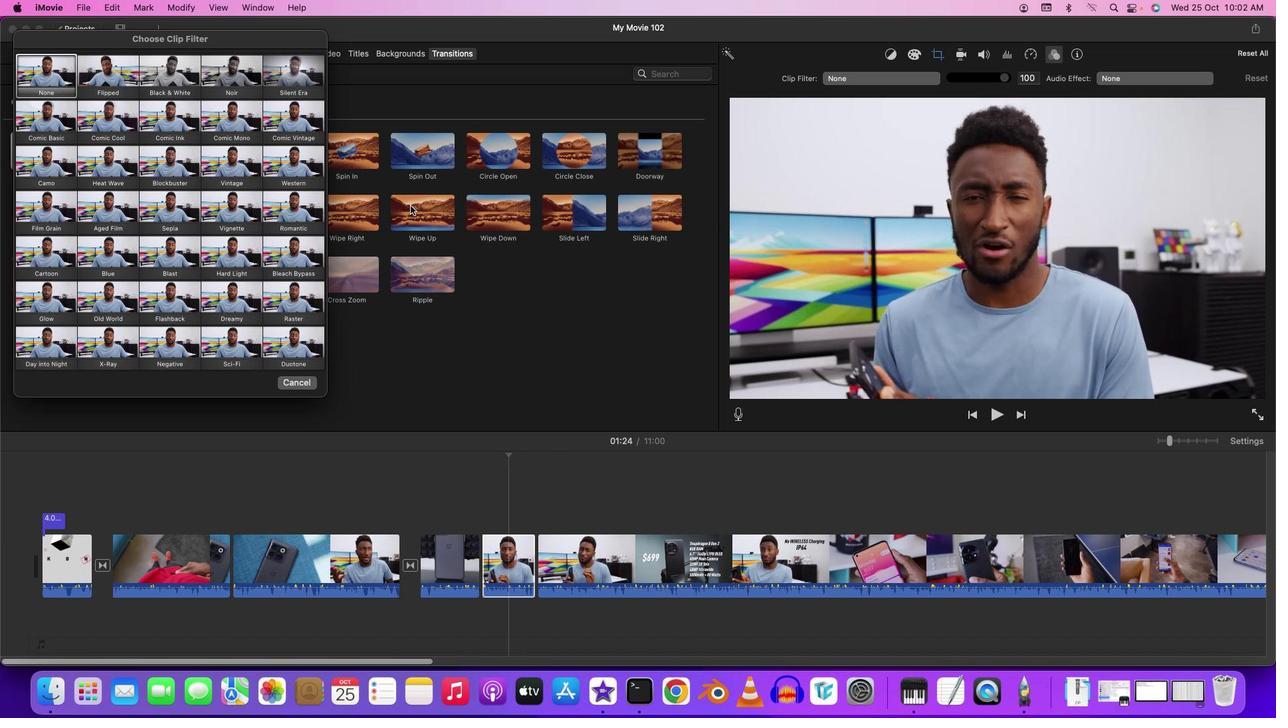 
Action: Mouse pressed left at (866, 74)
Screenshot: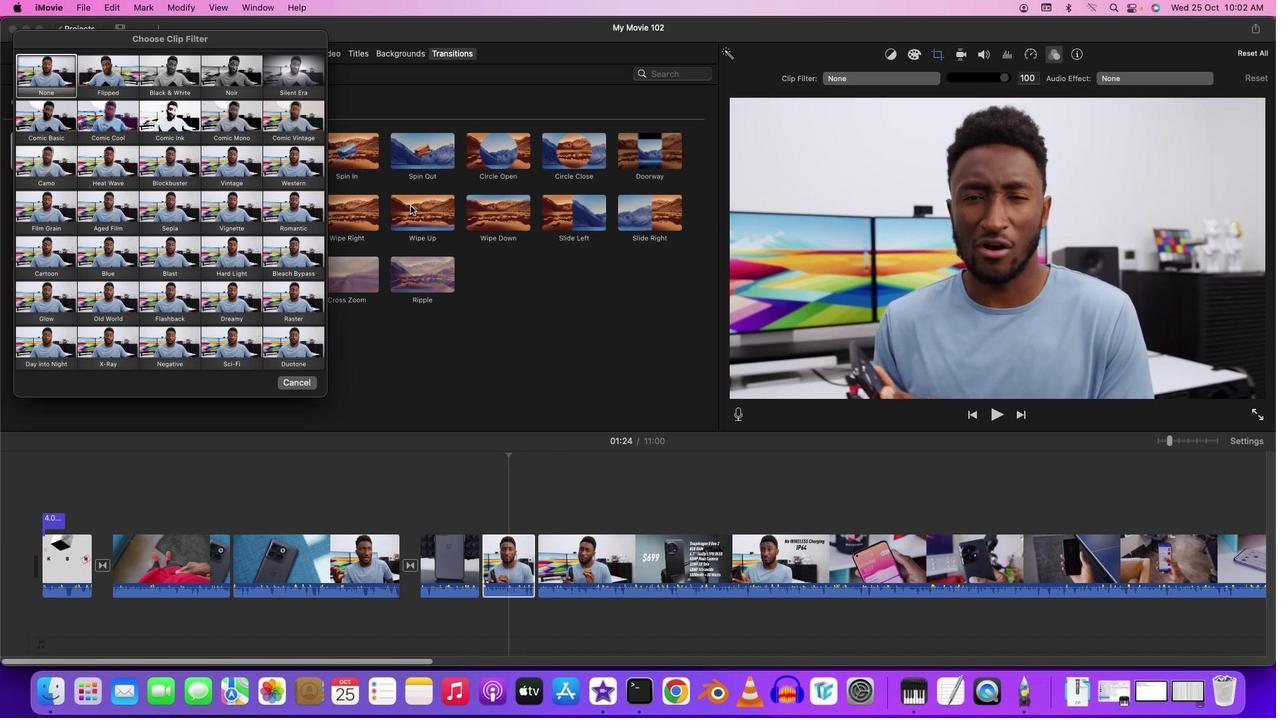 
Action: Mouse moved to (65, 297)
Screenshot: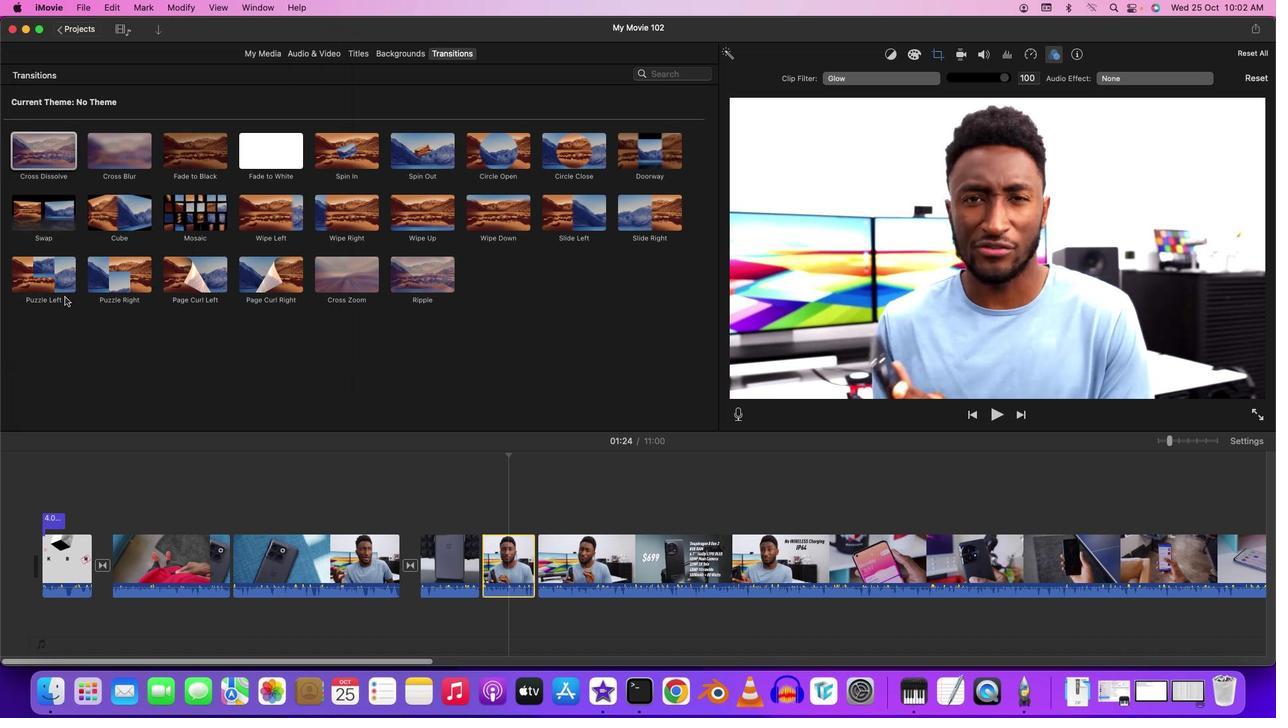 
Action: Mouse pressed left at (65, 297)
Screenshot: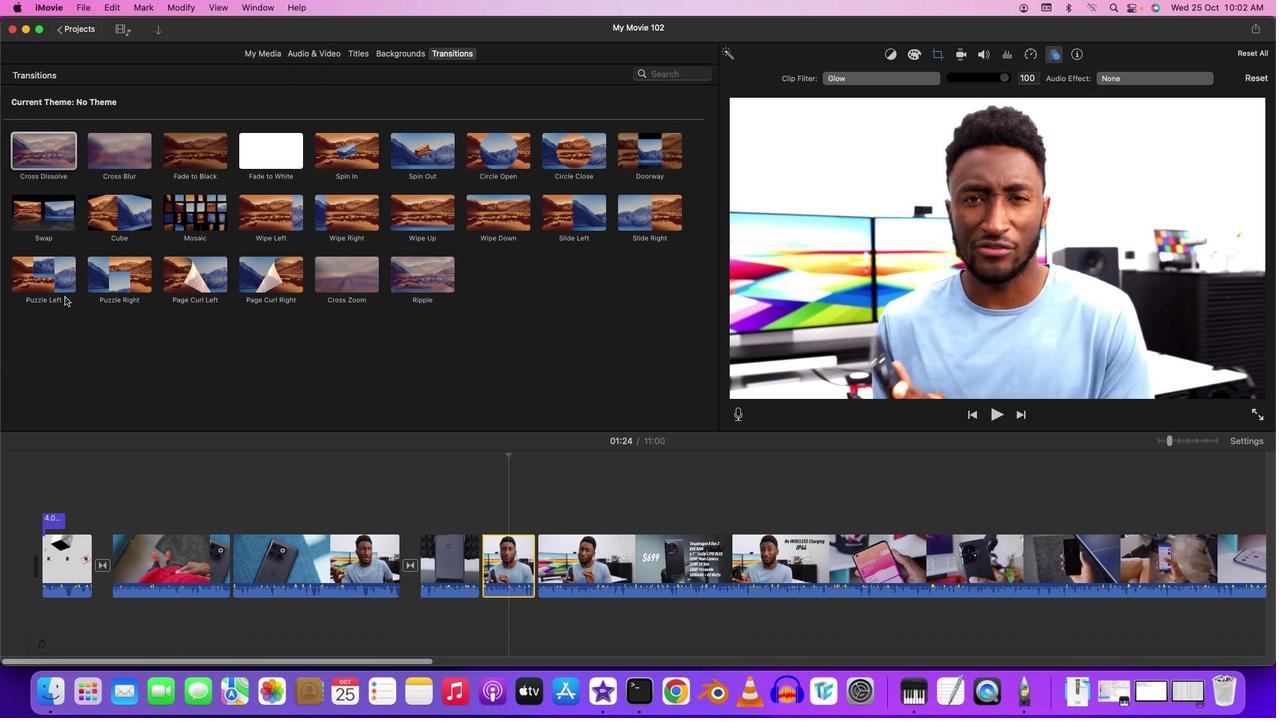 
Action: Mouse moved to (484, 488)
Screenshot: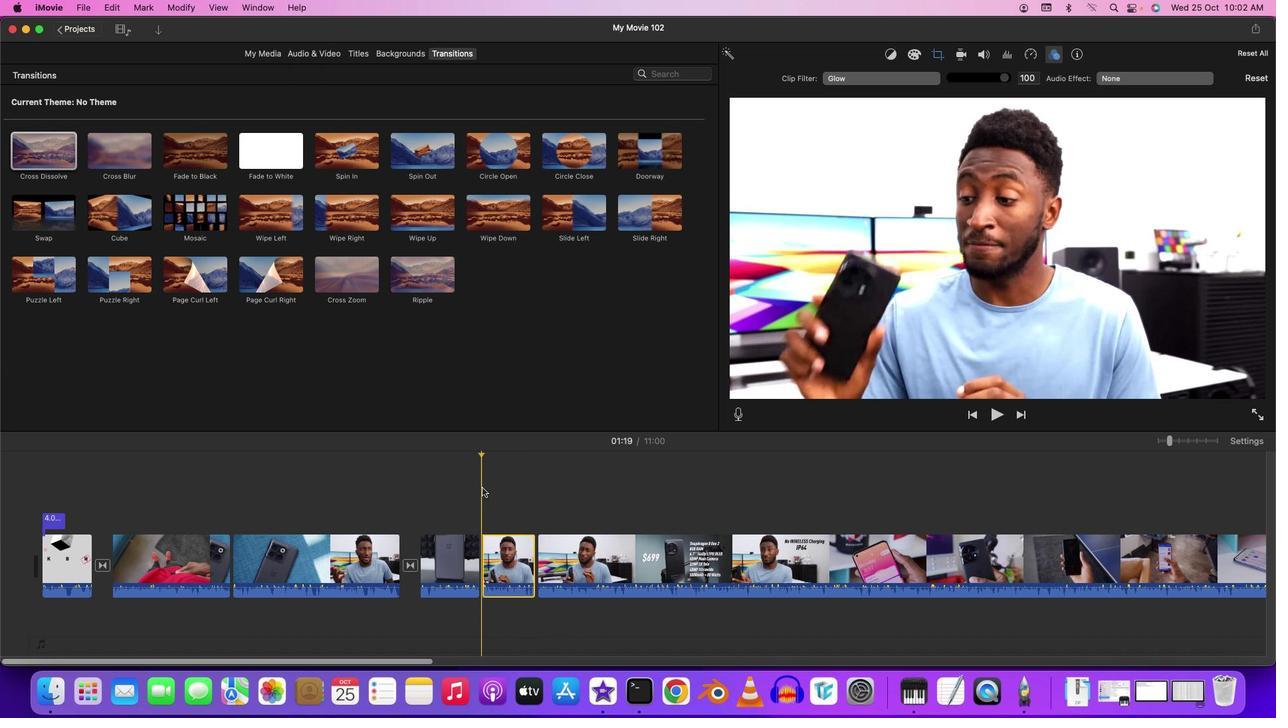 
Action: Mouse pressed left at (484, 488)
Screenshot: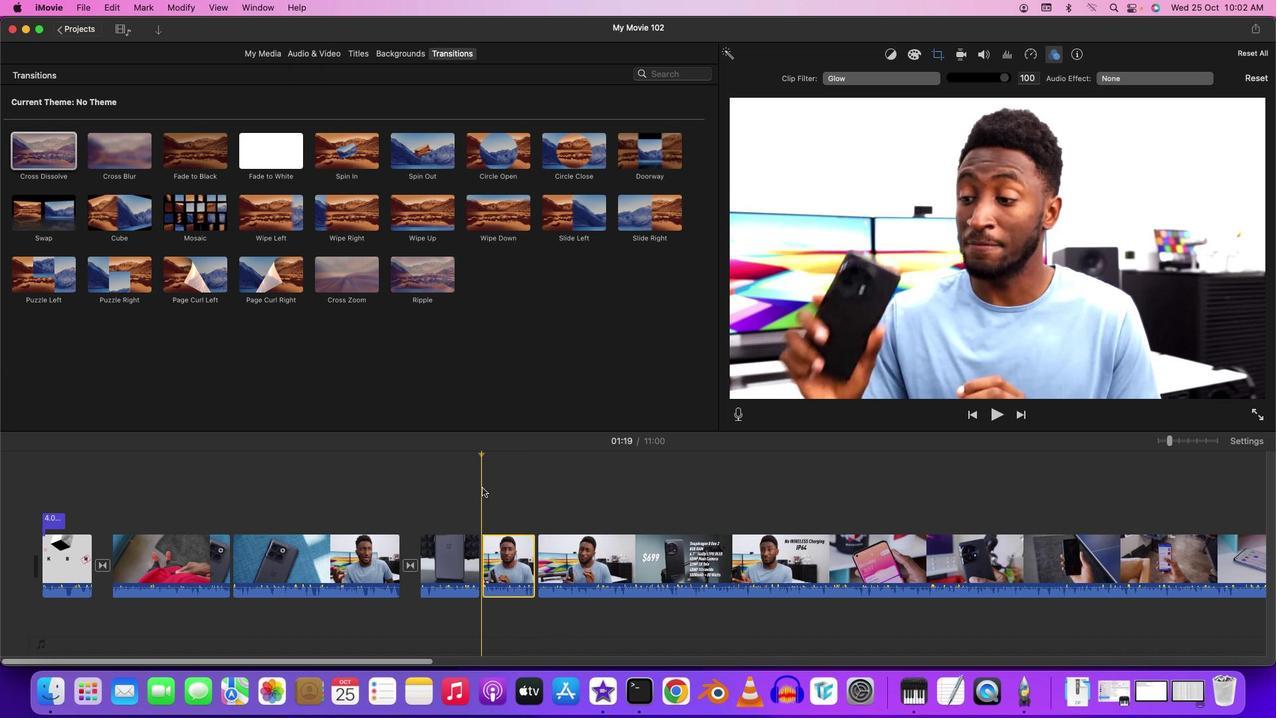
Action: Mouse moved to (482, 488)
Screenshot: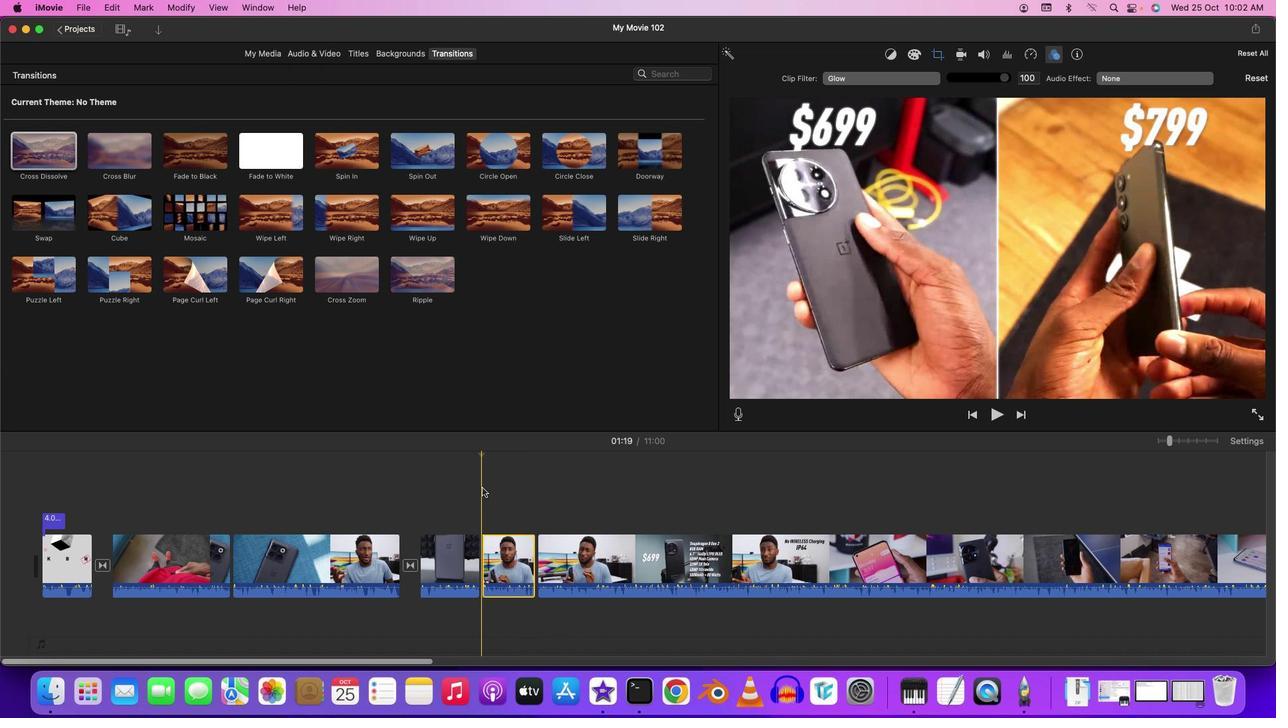 
Action: Key pressed Key.space
Screenshot: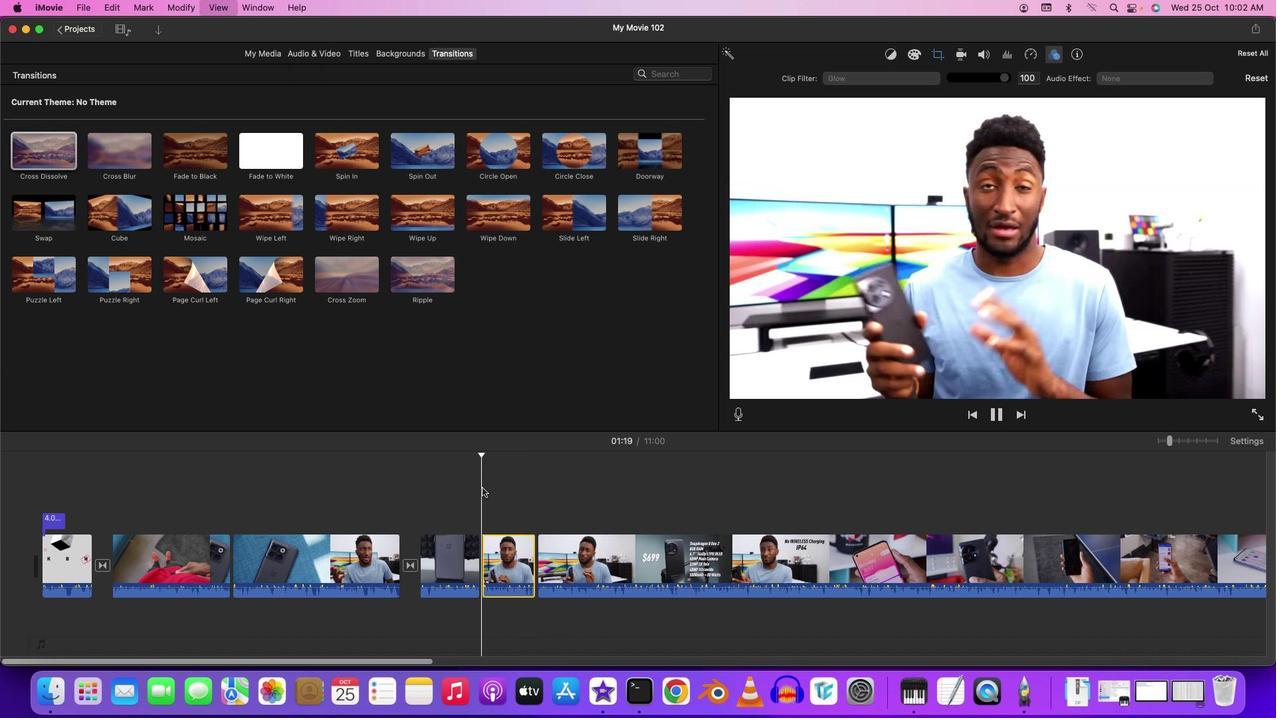 
Action: Mouse moved to (623, 457)
Screenshot: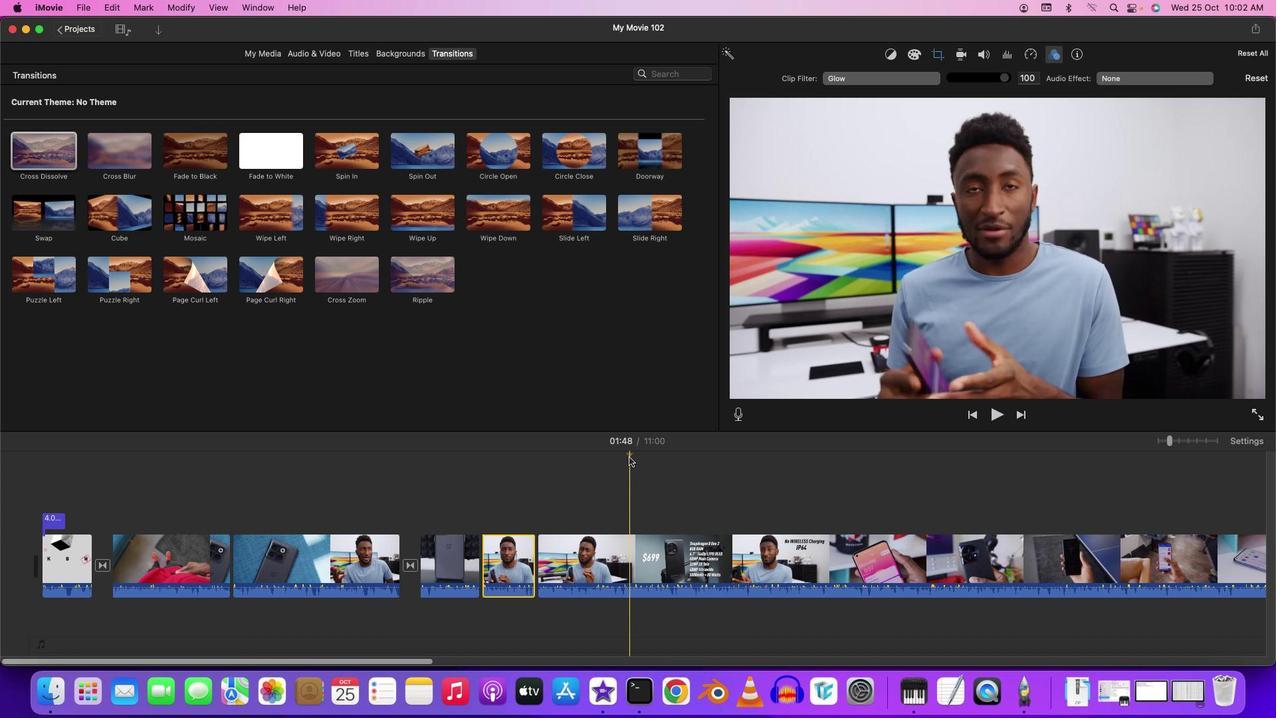 
Action: Key pressed Key.space
Screenshot: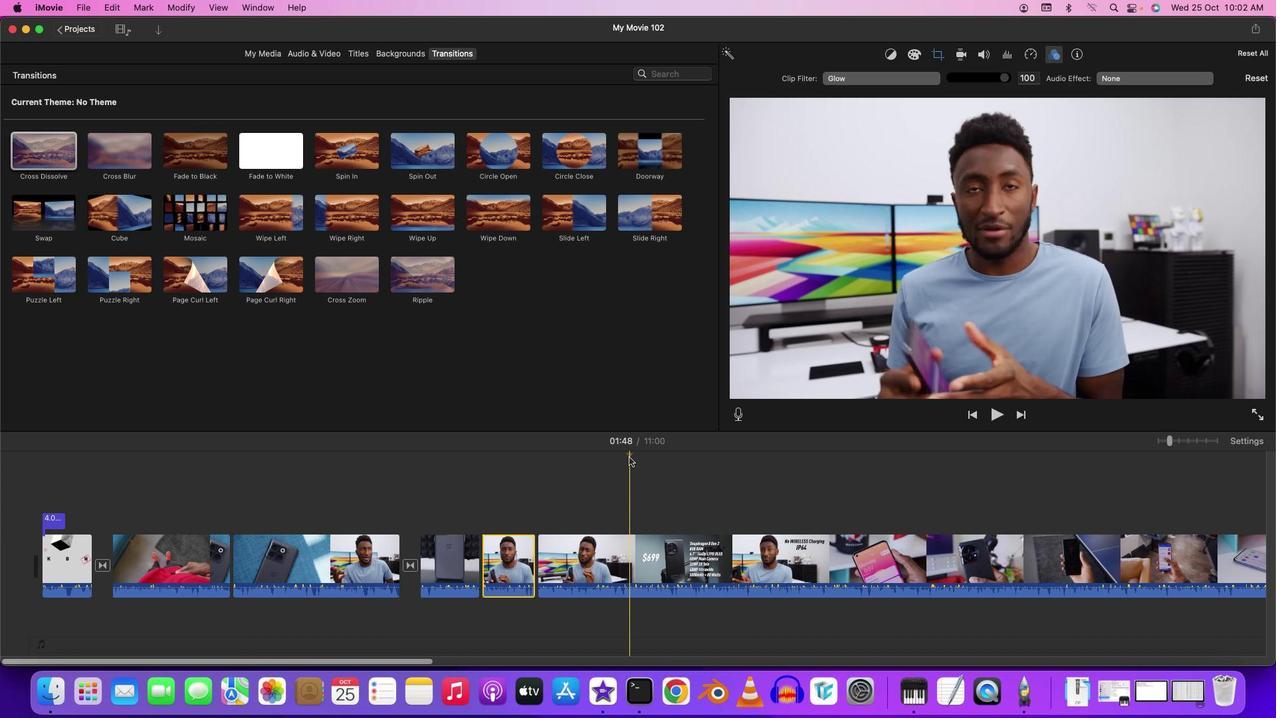 
Action: Mouse moved to (629, 456)
Screenshot: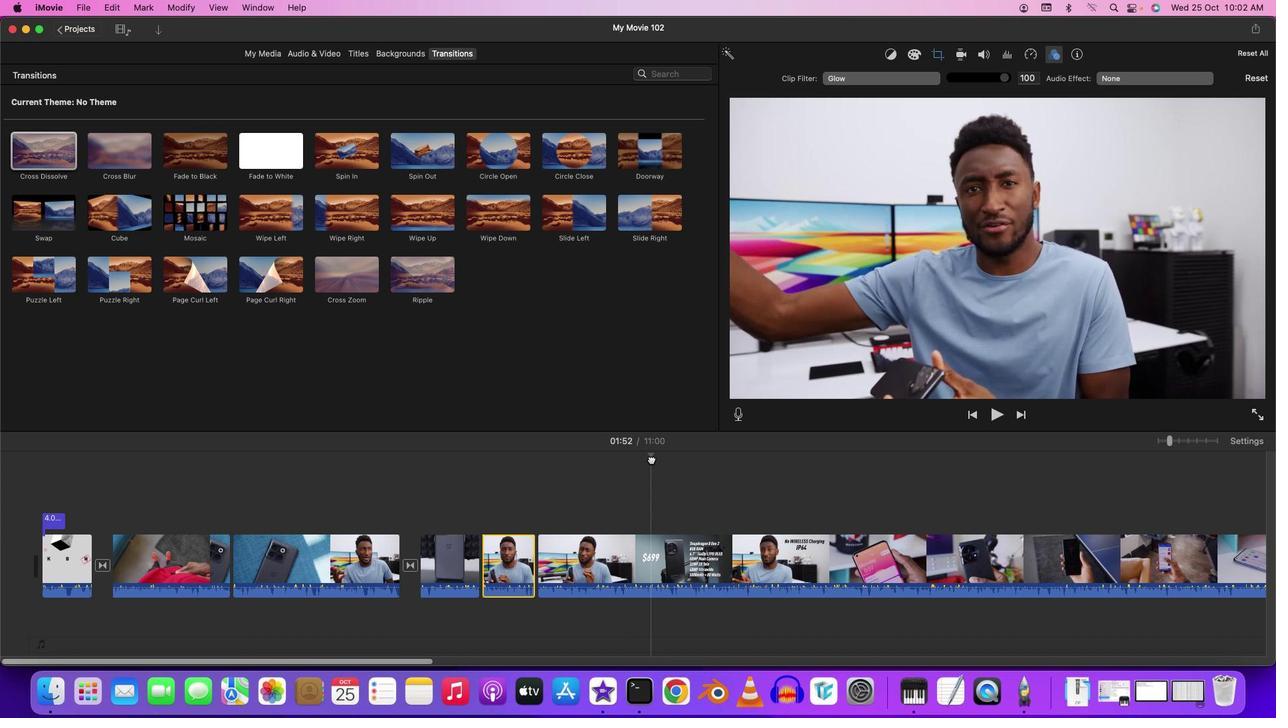 
Action: Mouse pressed left at (629, 456)
Screenshot: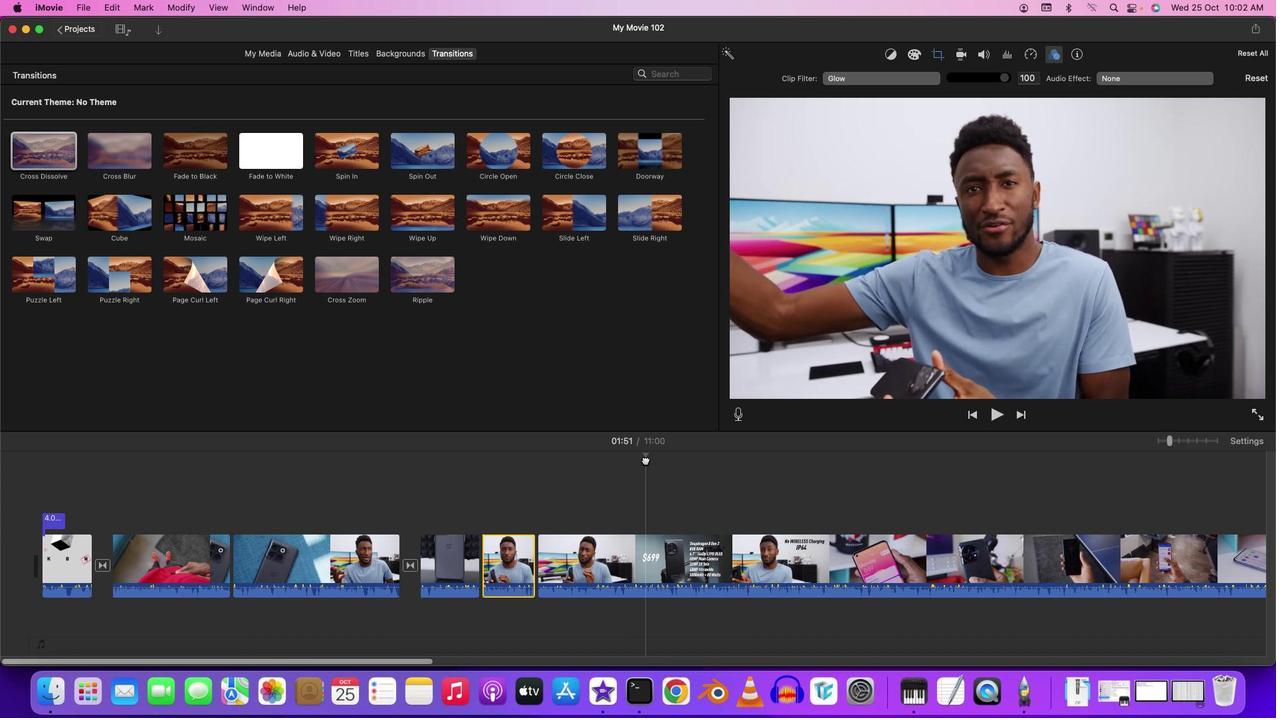 
Action: Mouse moved to (630, 566)
Screenshot: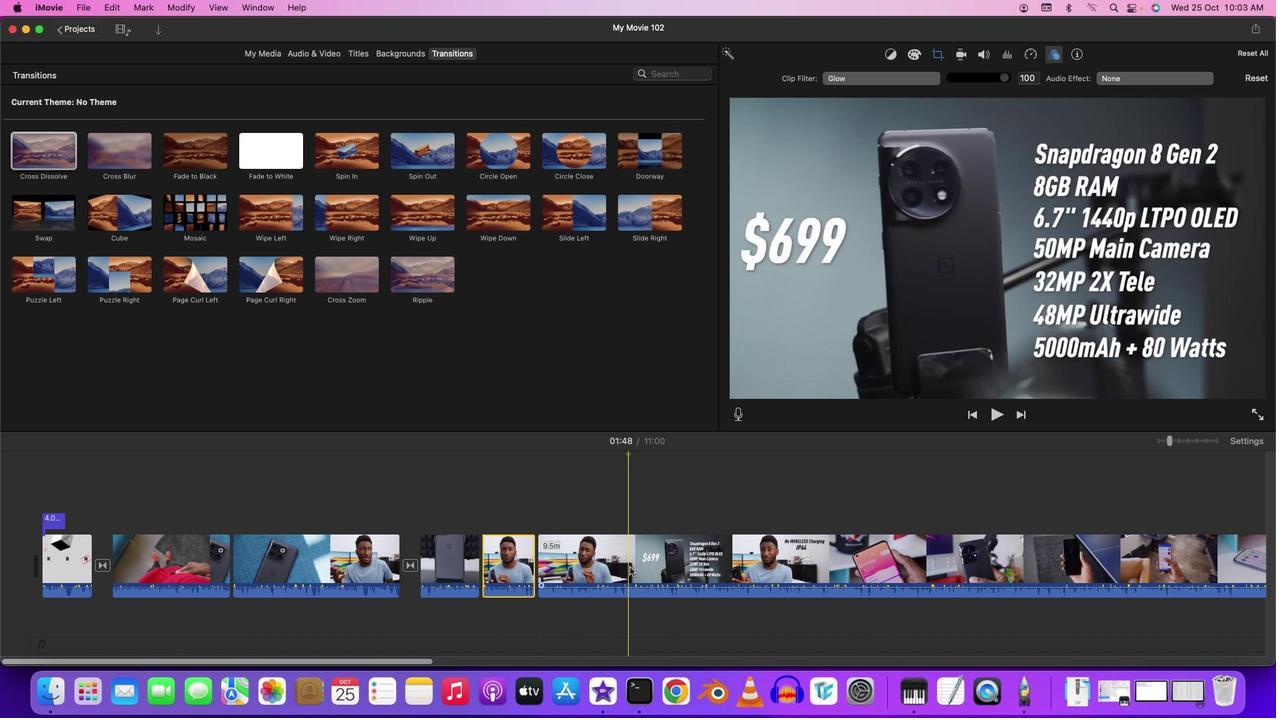 
Action: Key pressed Key.rightKey.rightKey.rightKey.rightKey.rightKey.leftKey.cmd'b'
Screenshot: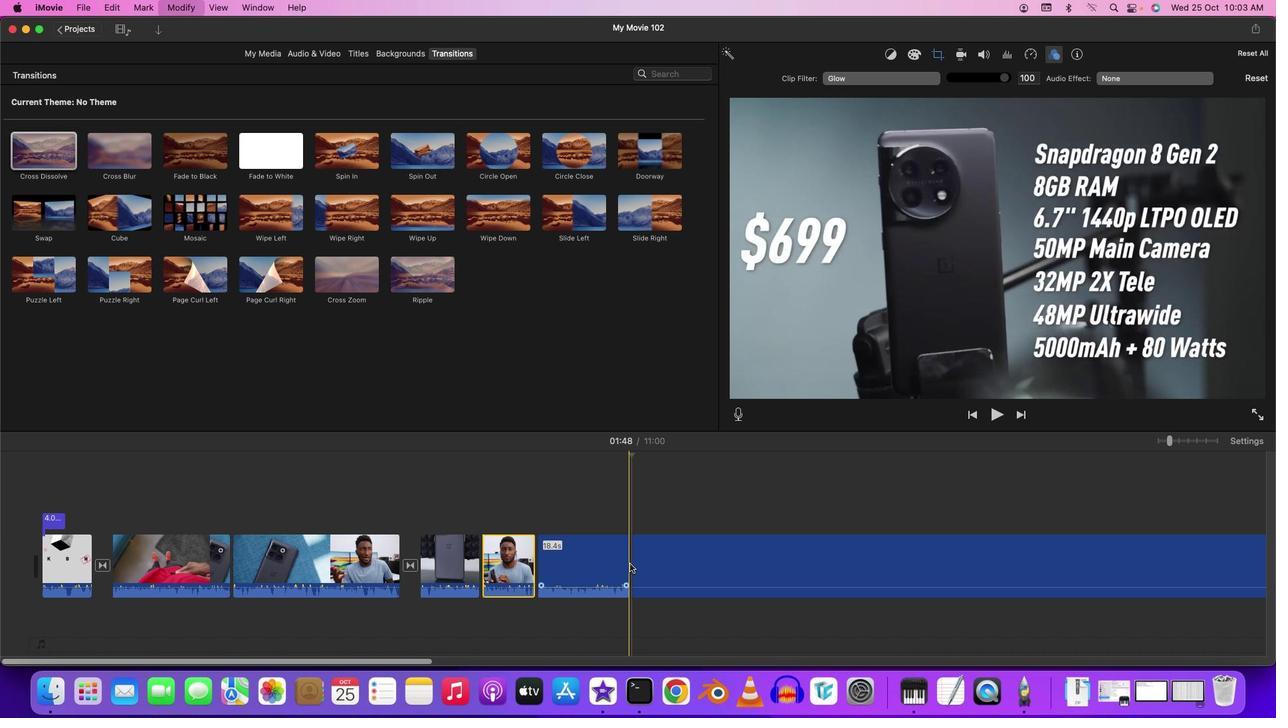 
Action: Mouse moved to (608, 551)
Screenshot: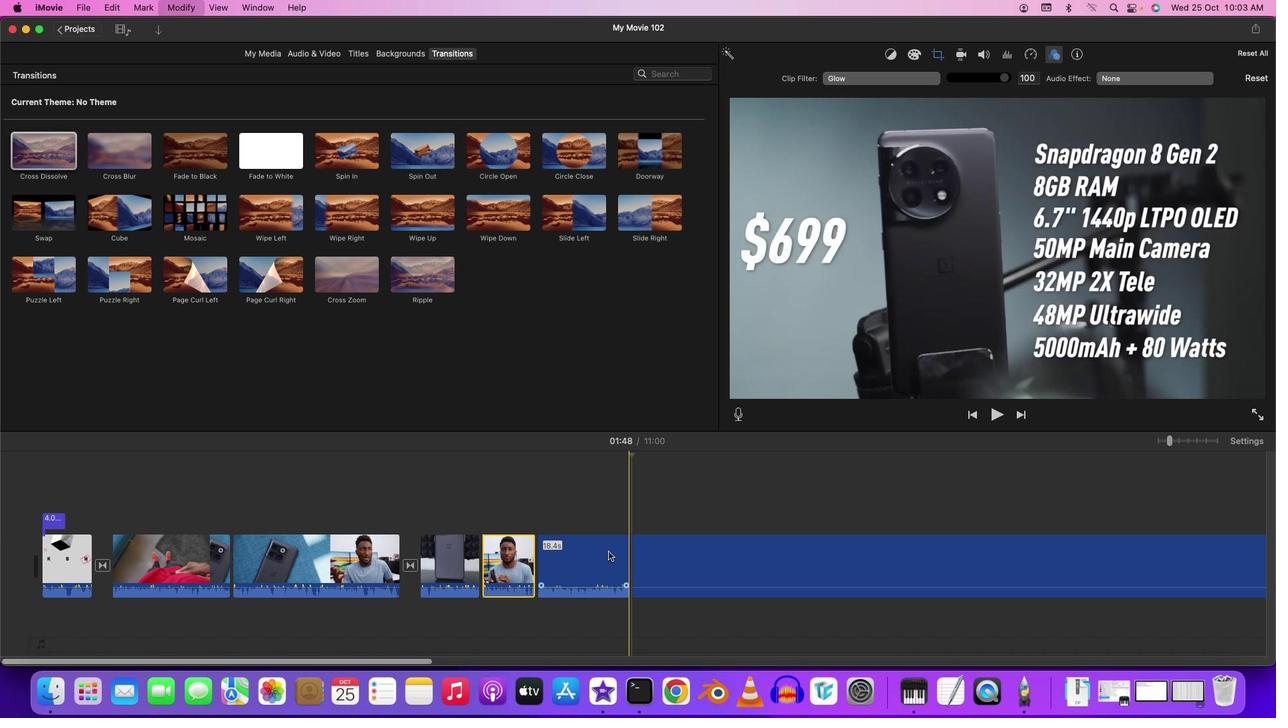 
Action: Mouse pressed left at (608, 551)
Screenshot: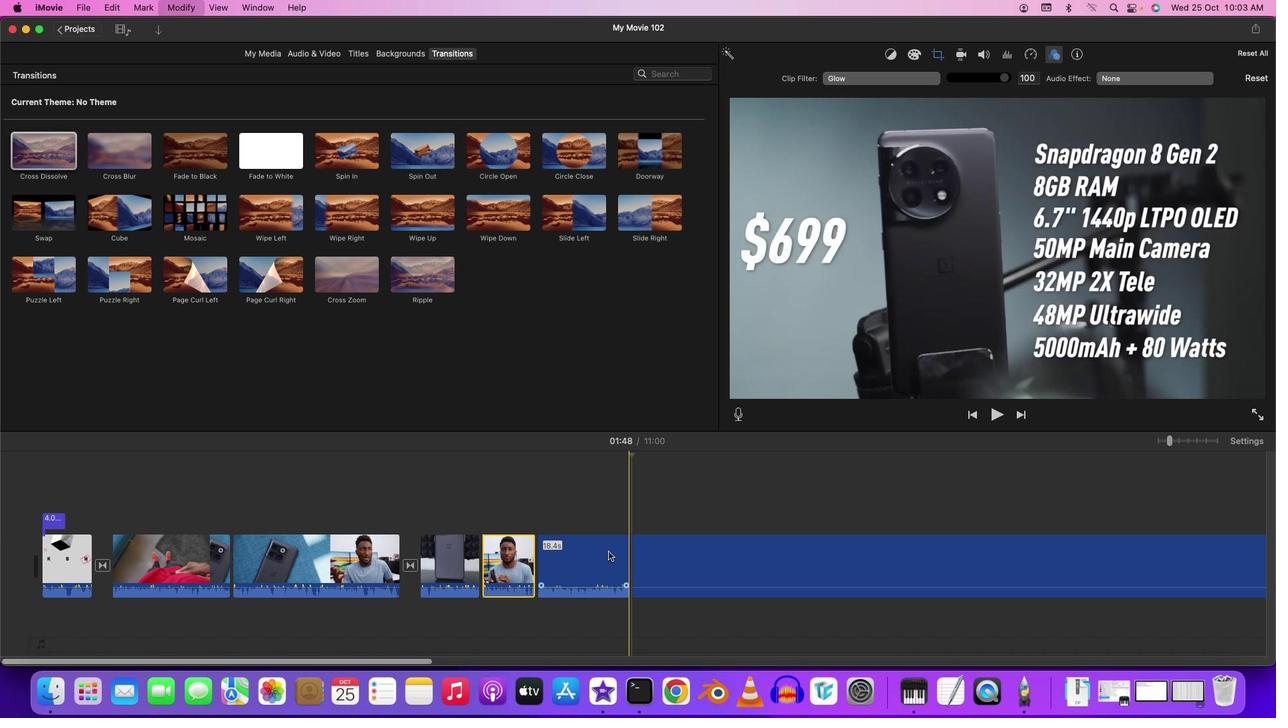 
Action: Mouse moved to (884, 83)
Screenshot: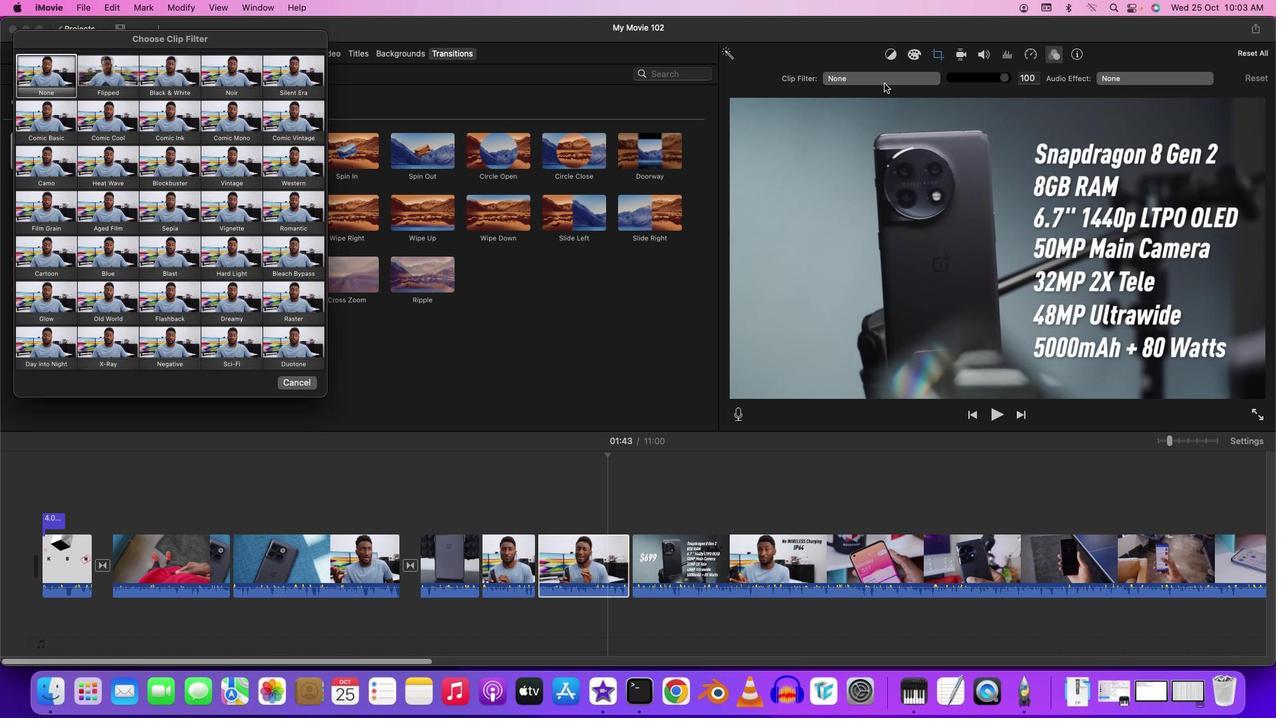 
Action: Mouse pressed left at (884, 83)
Screenshot: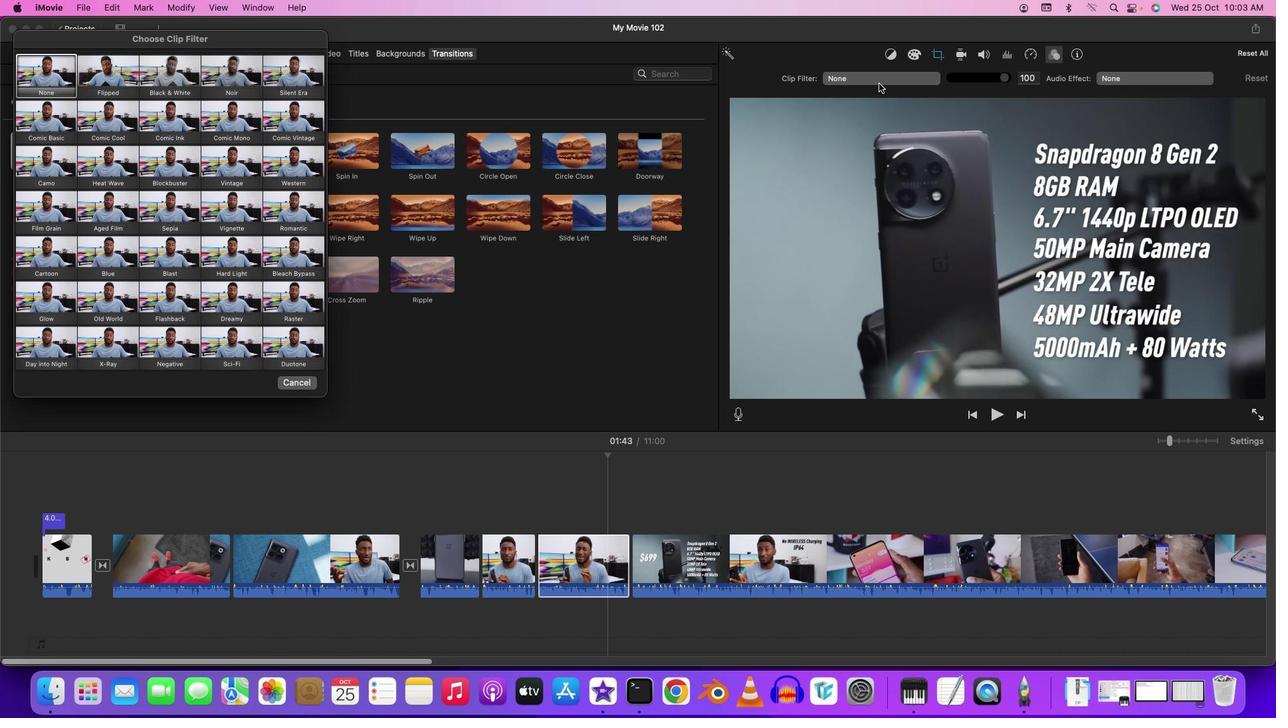 
Action: Mouse moved to (220, 298)
Screenshot: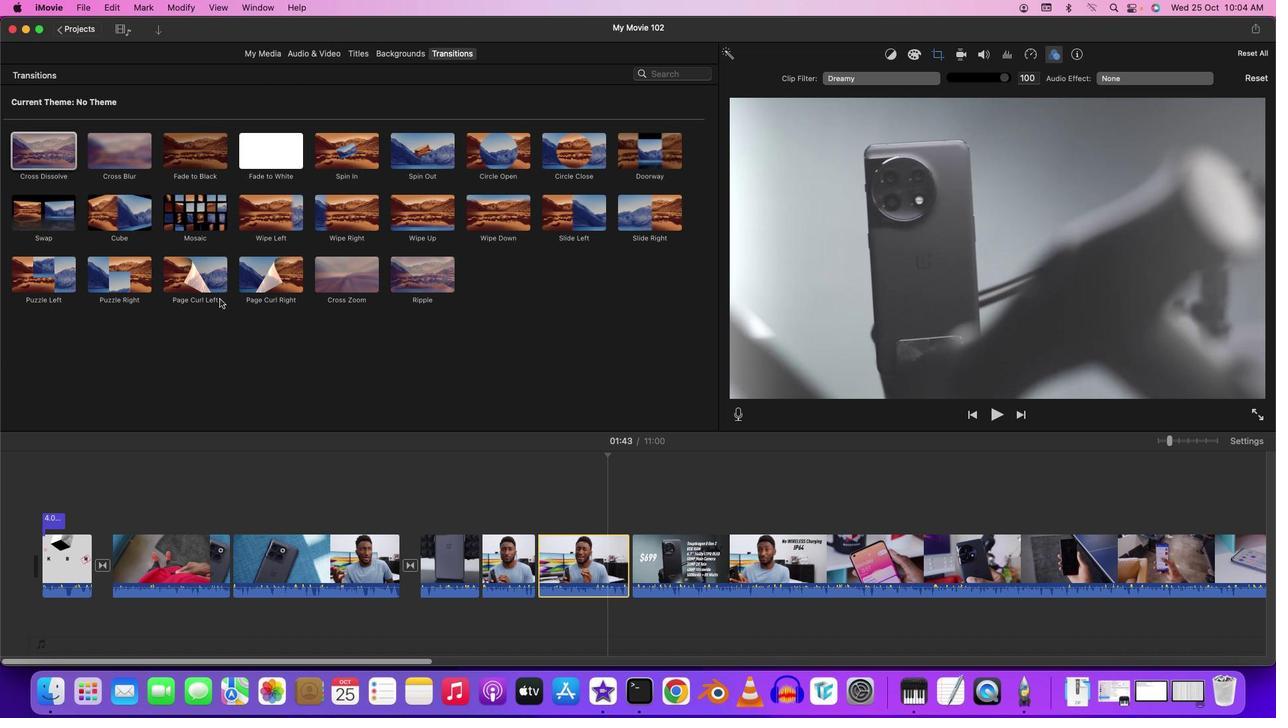 
Action: Mouse pressed left at (220, 298)
